 Task: Select Give A Gift Card from Gift Cards. Add to cart AmazonBasics Arts & Crafts Gift Card-1. Place order for Donald Hall, _x000D_
230 Peninsula Lake Dr_x000D_
Highland, Michigan(MI), 48357, Cell Number (248) 529-6733
Action: Mouse moved to (479, 333)
Screenshot: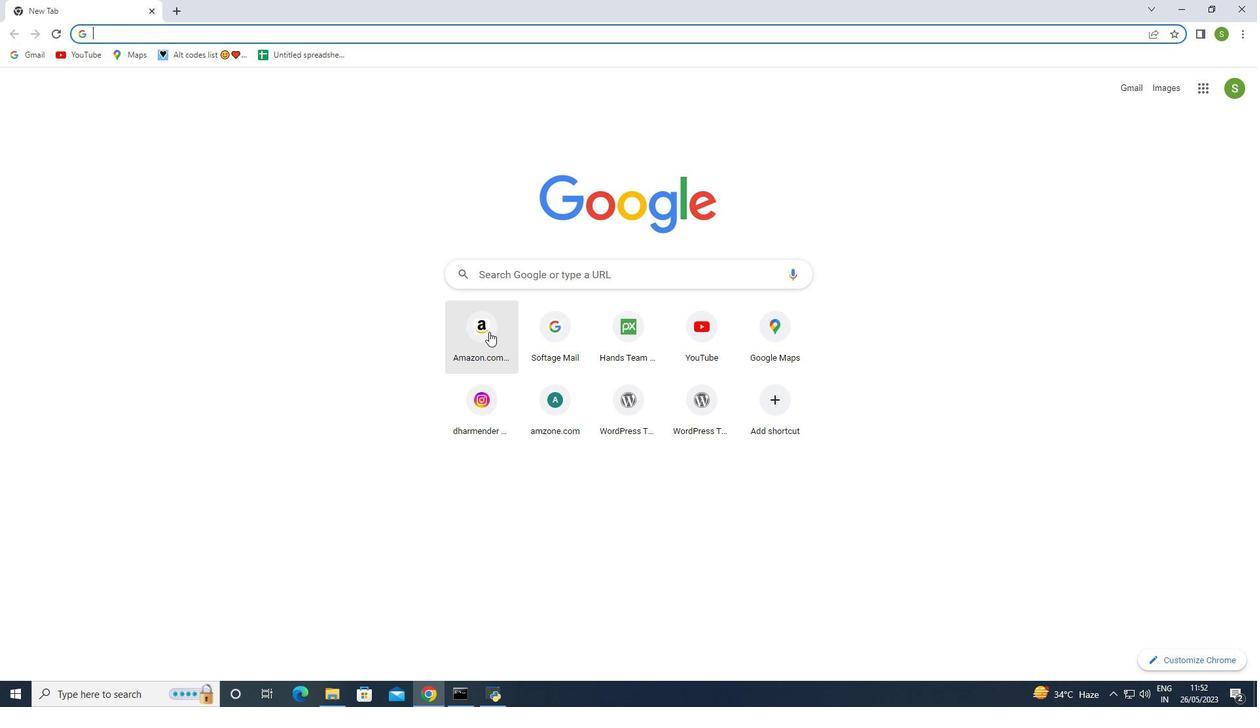 
Action: Mouse pressed left at (479, 333)
Screenshot: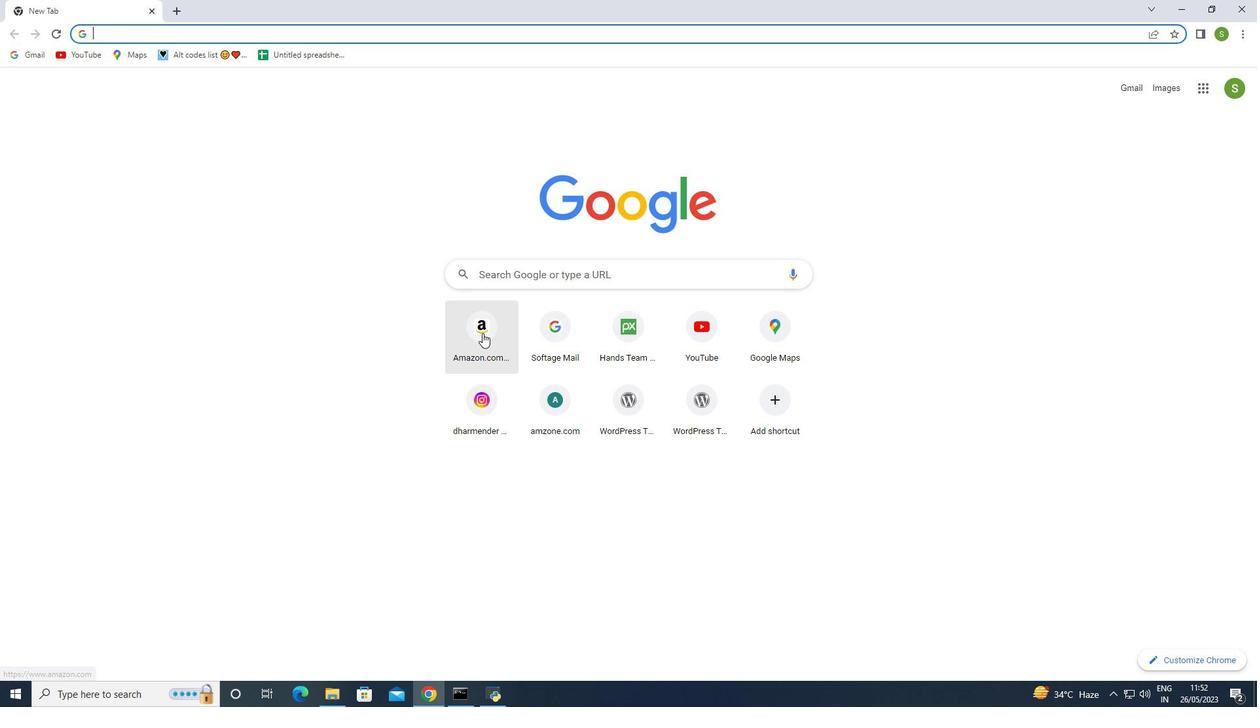 
Action: Mouse moved to (1063, 180)
Screenshot: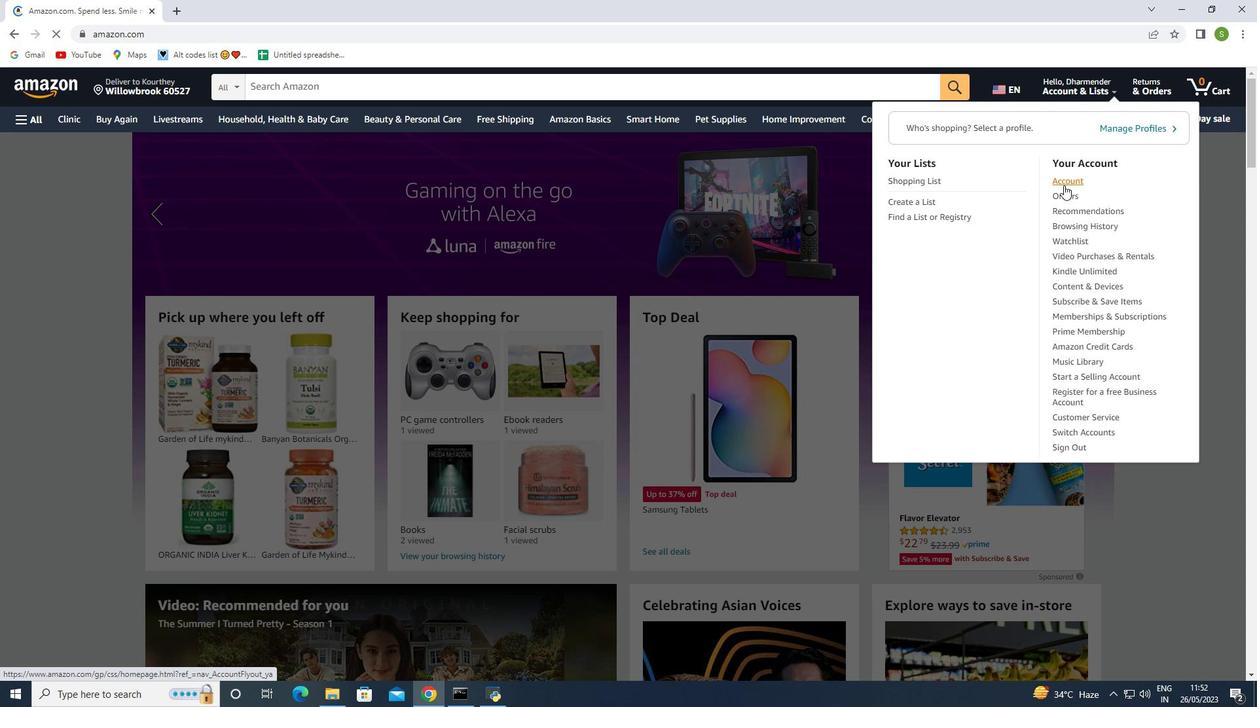 
Action: Mouse pressed left at (1063, 180)
Screenshot: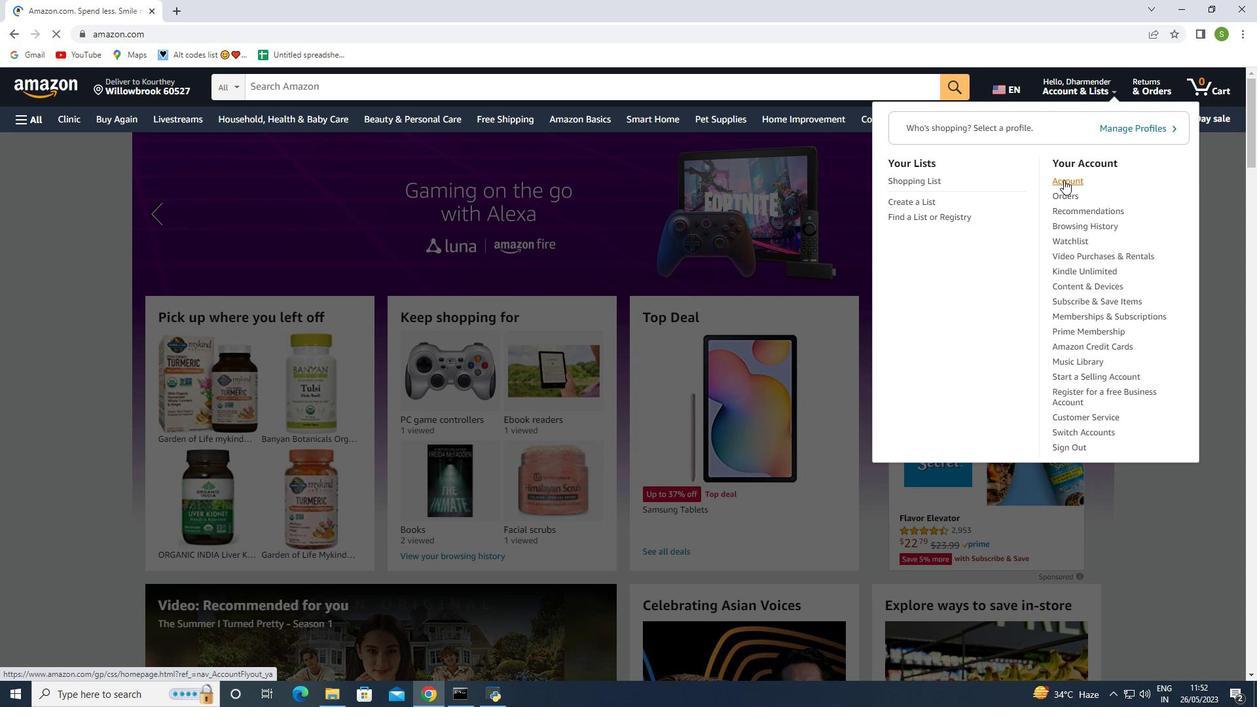 
Action: Mouse moved to (390, 303)
Screenshot: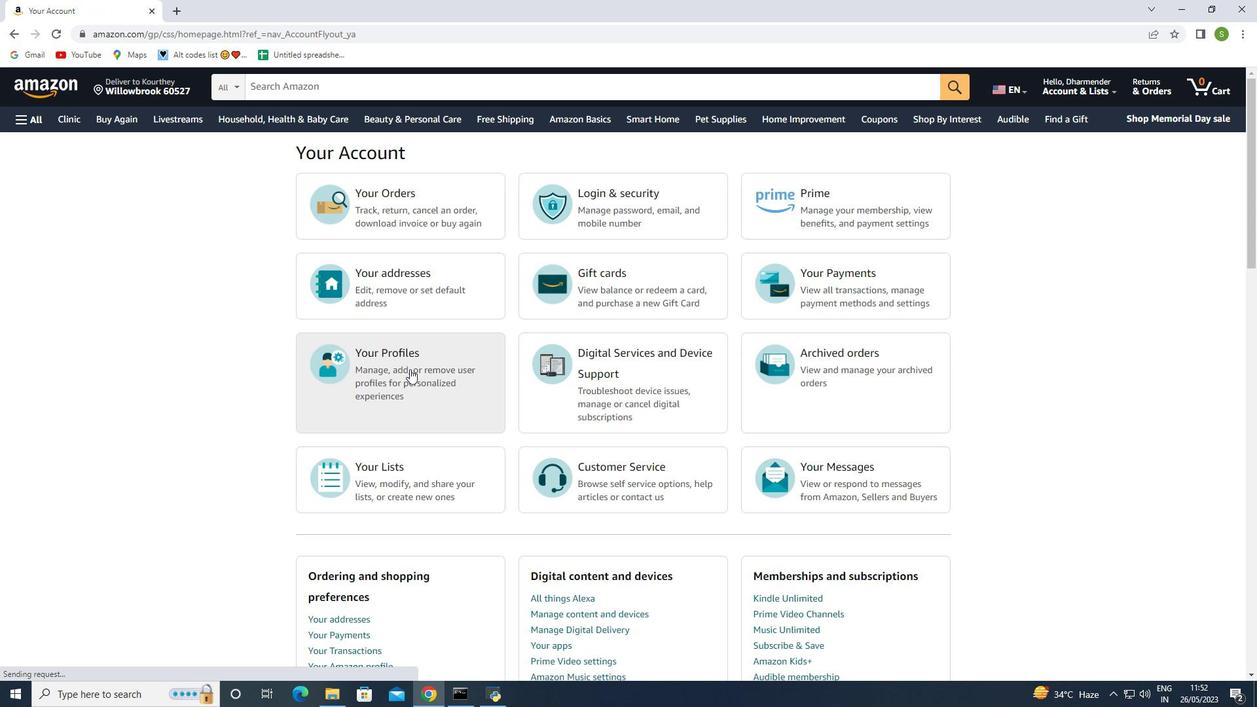 
Action: Mouse pressed left at (390, 303)
Screenshot: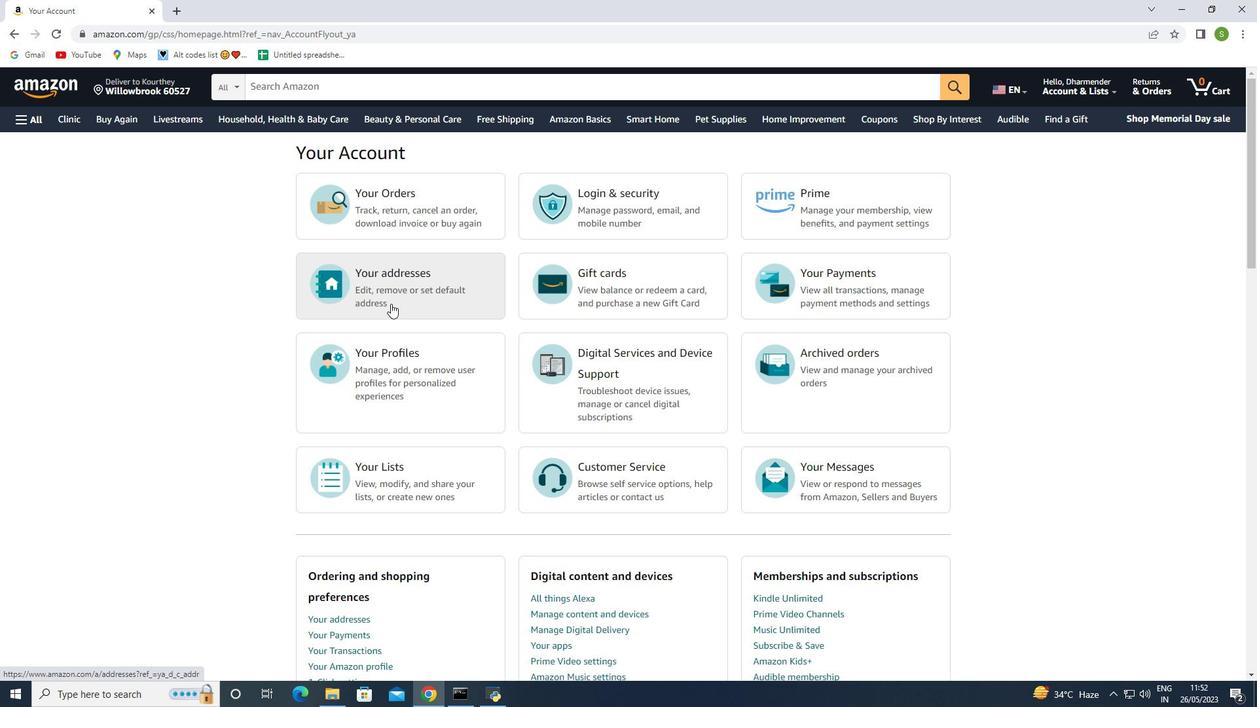 
Action: Mouse moved to (379, 320)
Screenshot: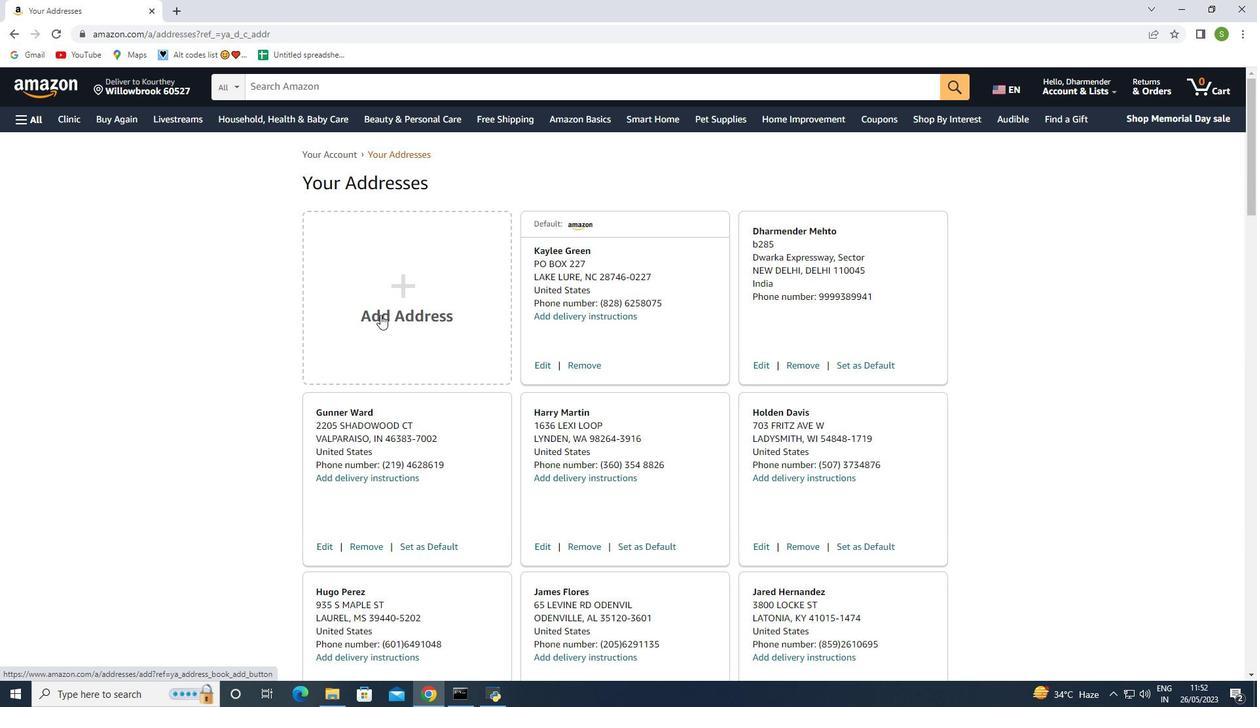 
Action: Mouse pressed left at (379, 320)
Screenshot: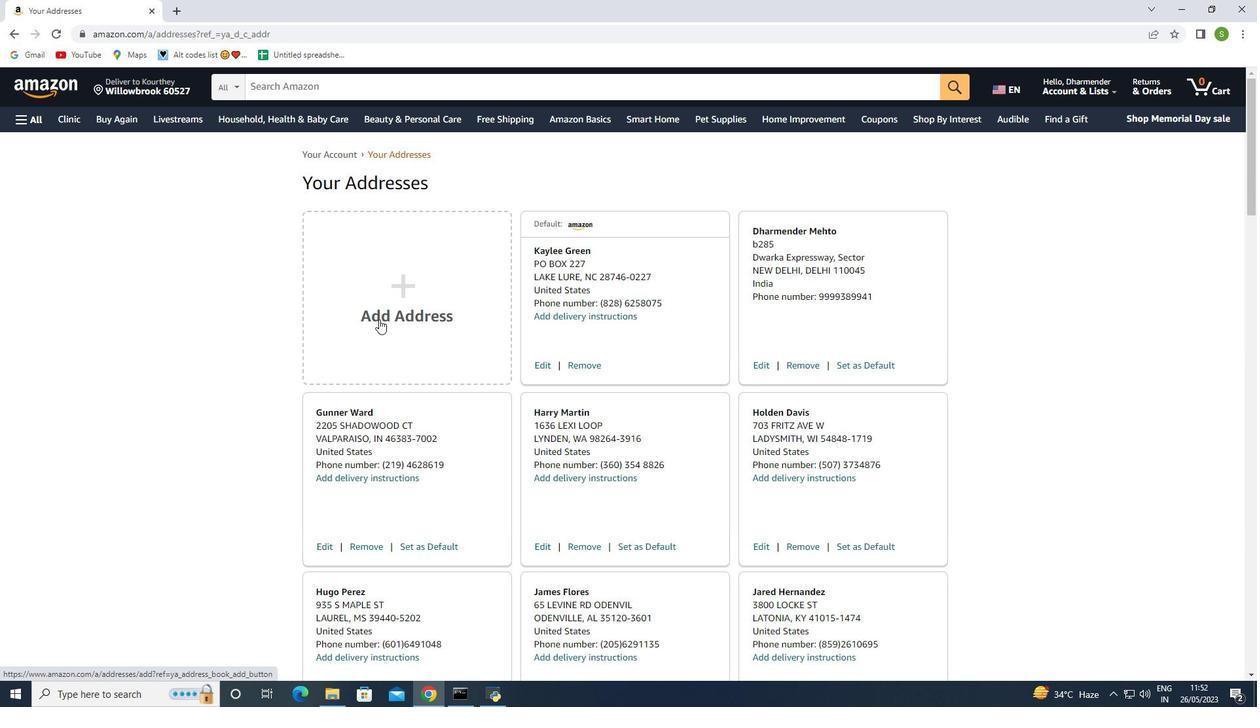 
Action: Mouse moved to (551, 337)
Screenshot: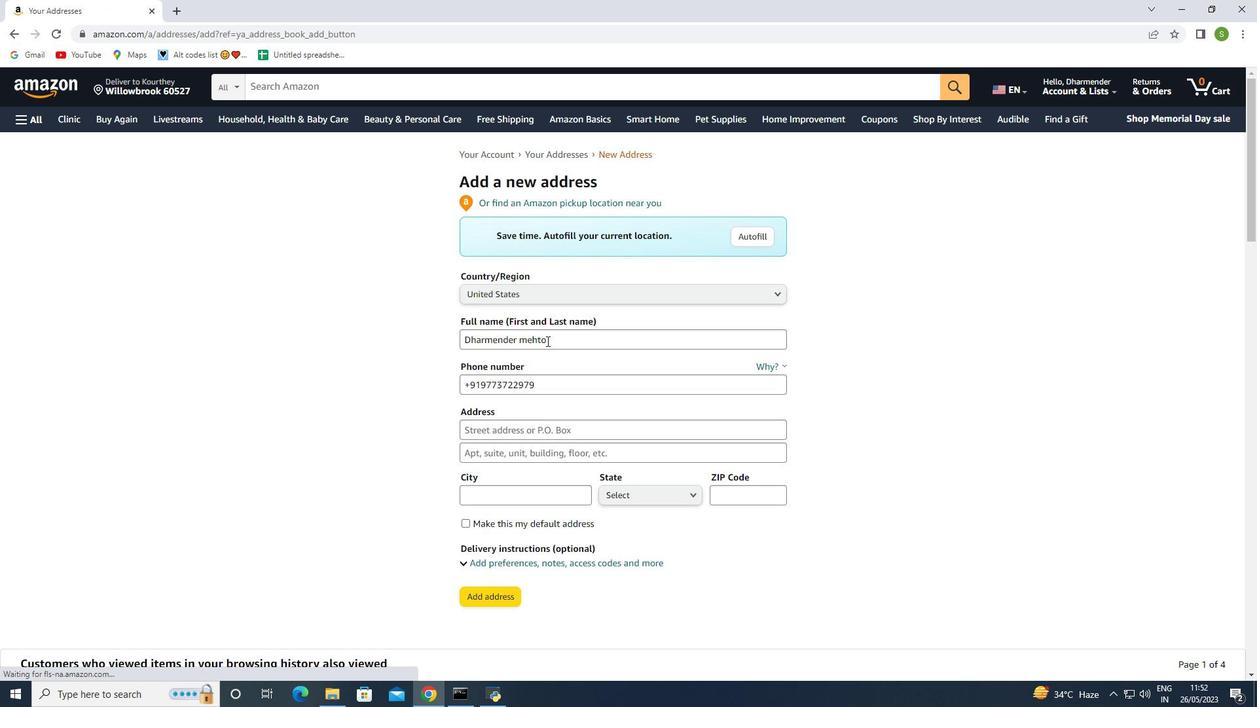 
Action: Mouse pressed left at (551, 337)
Screenshot: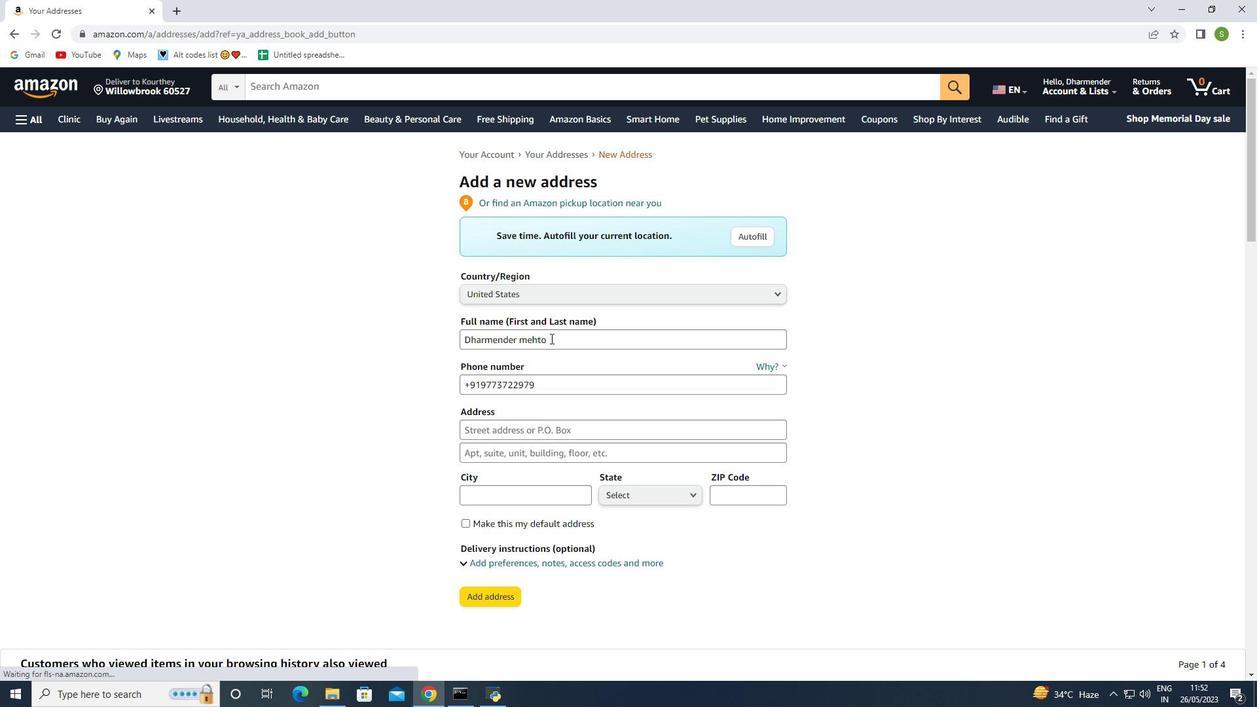 
Action: Mouse moved to (428, 323)
Screenshot: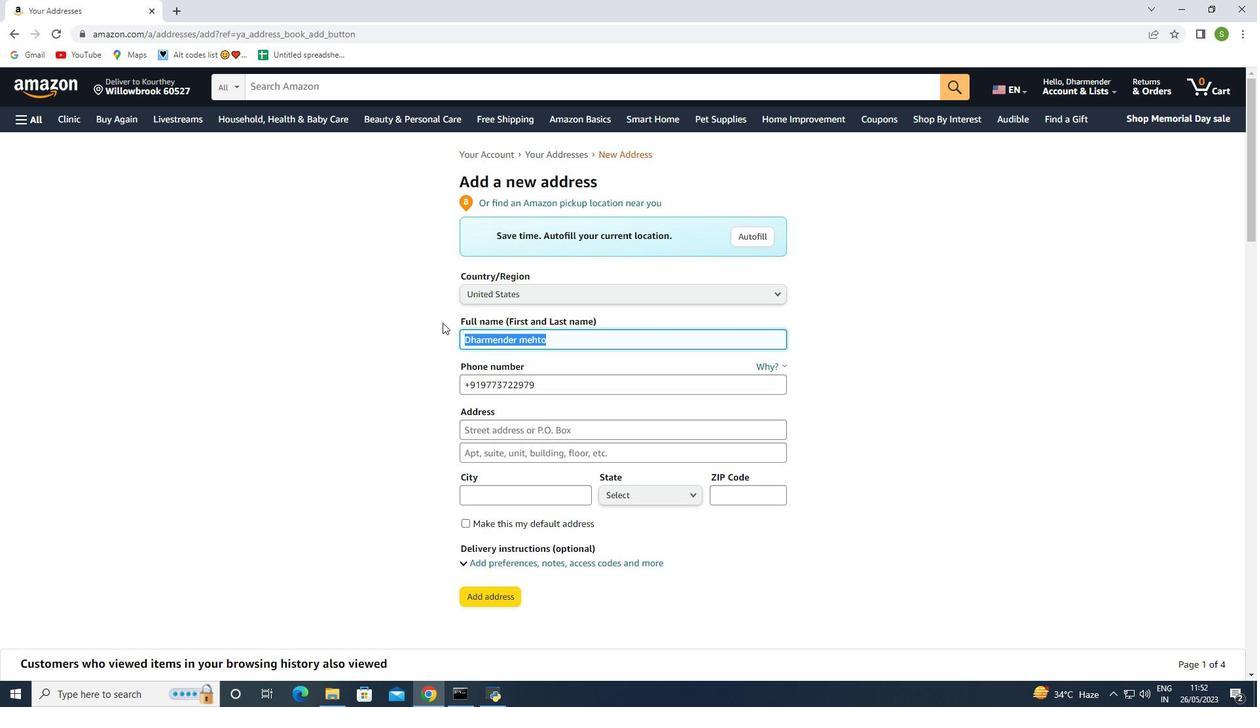
Action: Key pressed <Key.backspace><Key.shift><Key.shift><Key.shift><Key.shift>Donald<Key.space><Key.shift>Hall
Screenshot: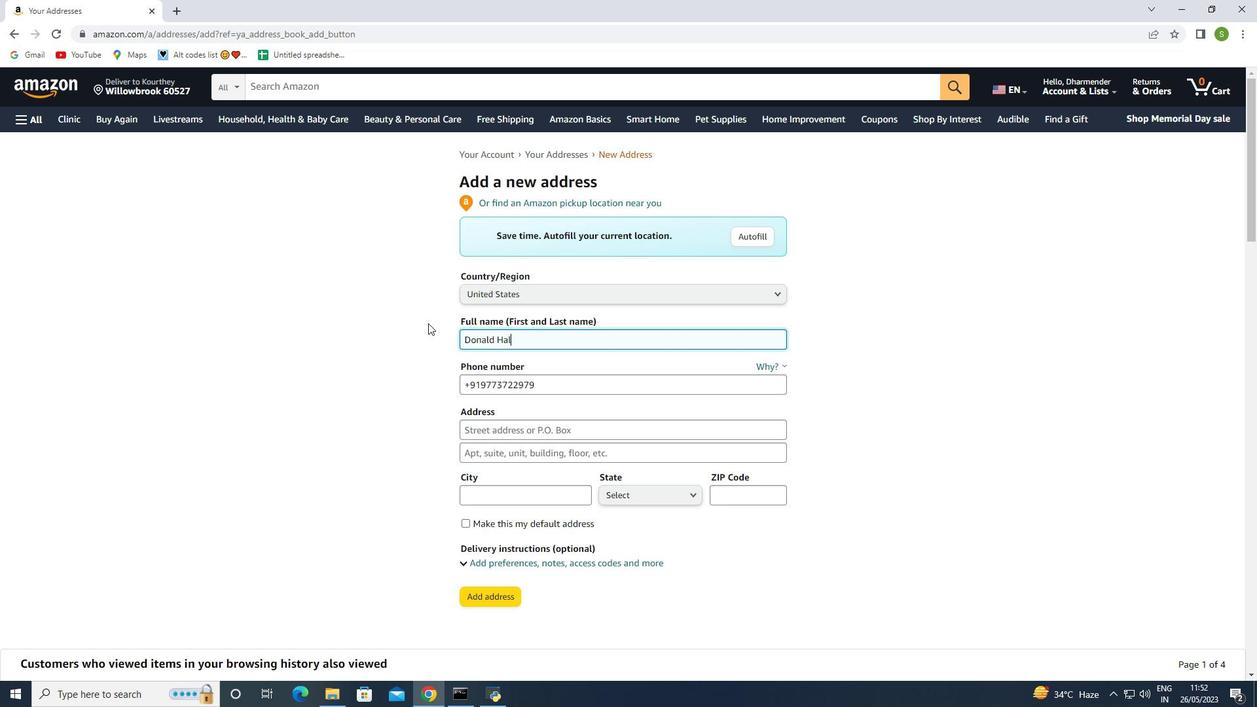 
Action: Mouse moved to (574, 383)
Screenshot: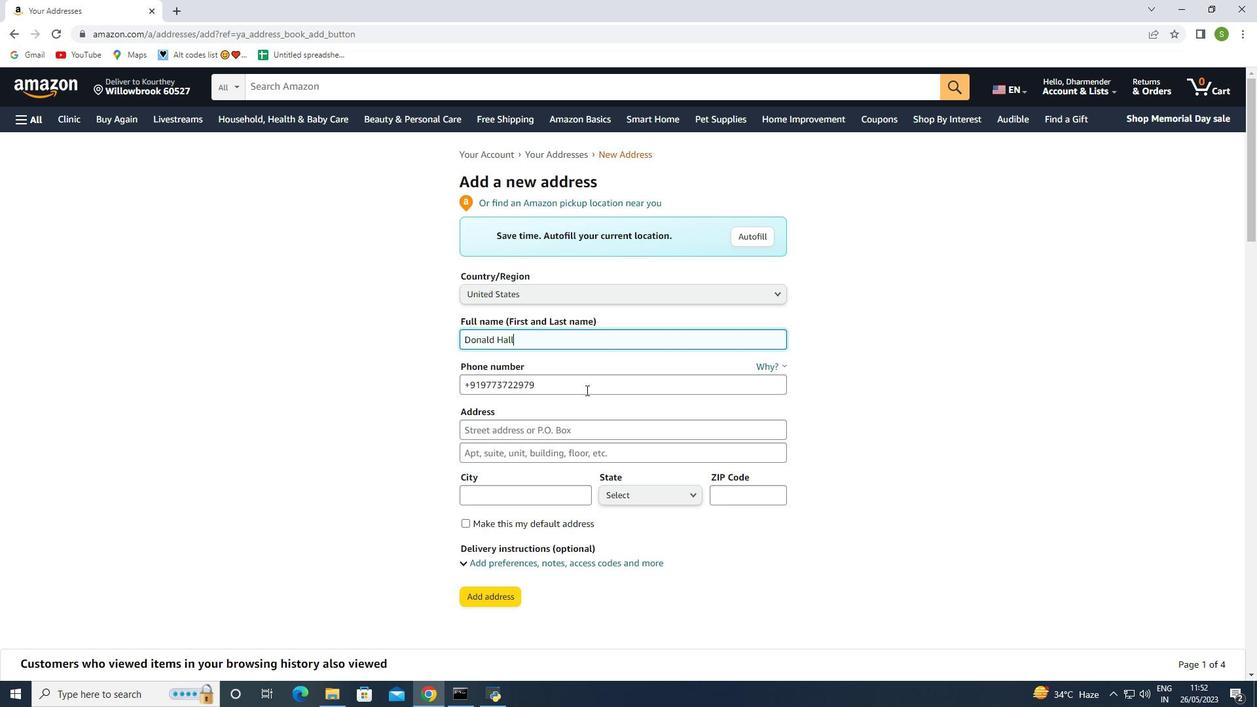 
Action: Mouse pressed left at (574, 383)
Screenshot: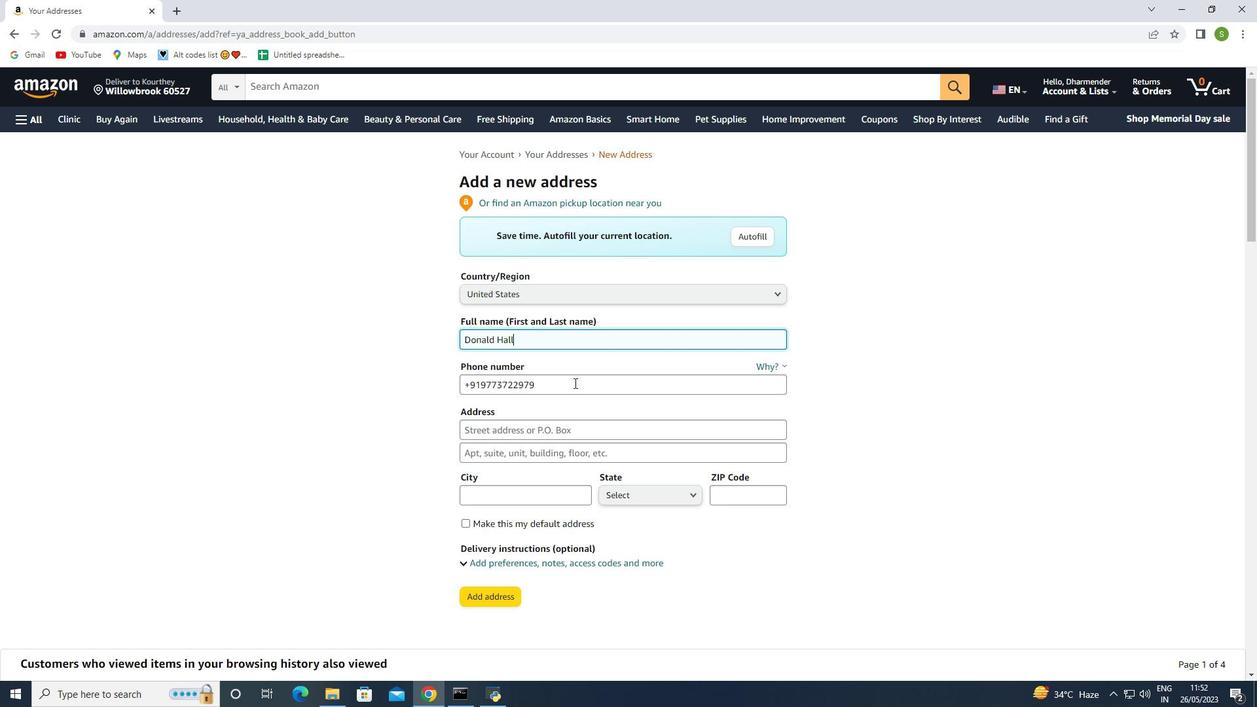 
Action: Mouse moved to (328, 379)
Screenshot: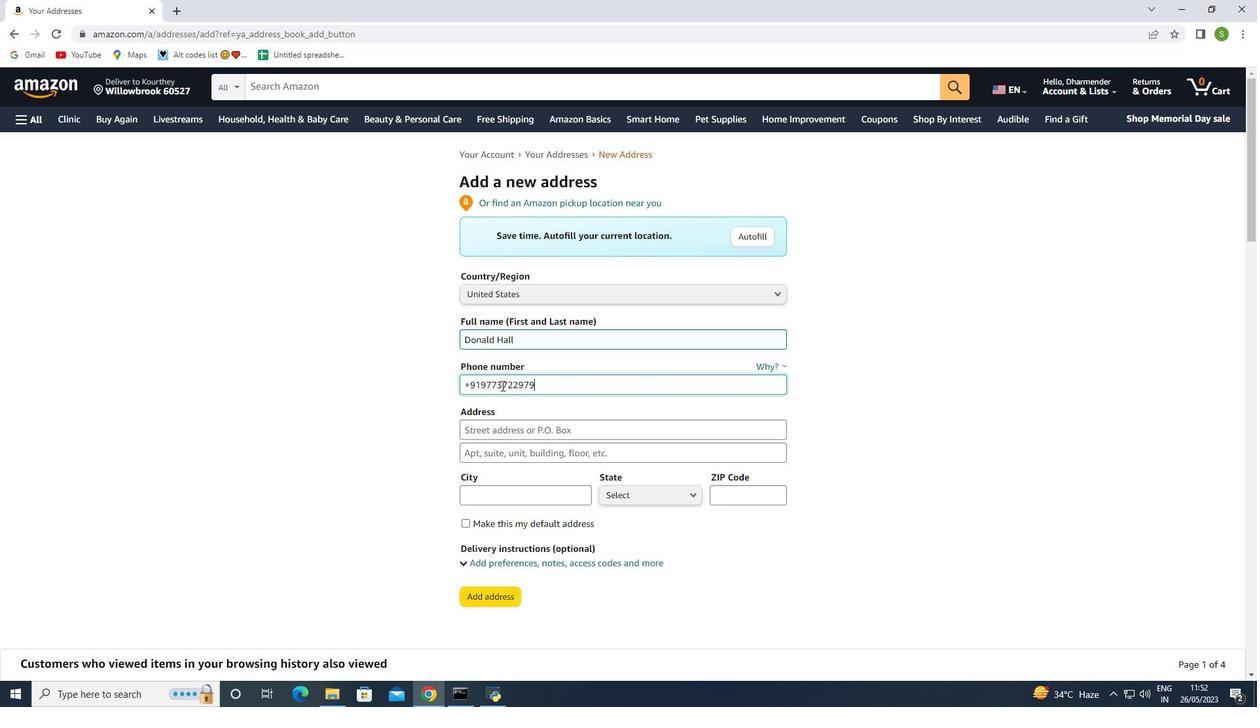 
Action: Key pressed <Key.backspace><Key.shift_r>(248<Key.shift_r>)<Key.space>5296733
Screenshot: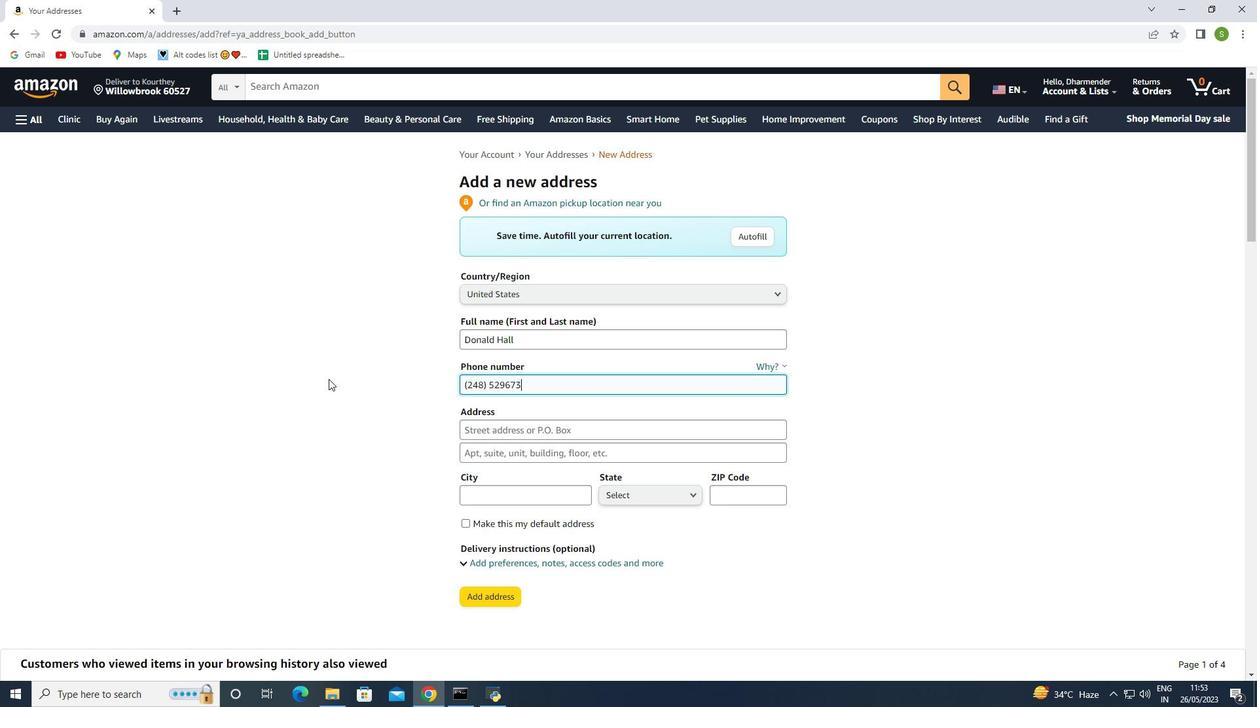 
Action: Mouse moved to (477, 424)
Screenshot: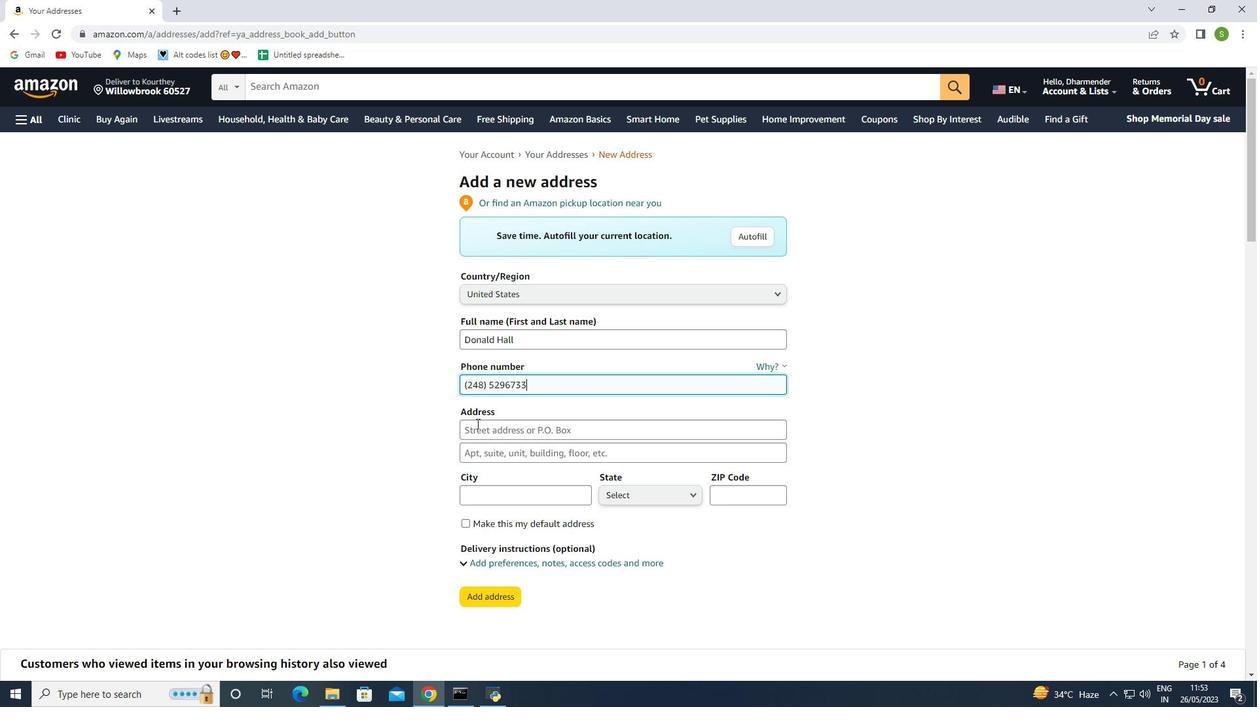 
Action: Mouse pressed left at (477, 424)
Screenshot: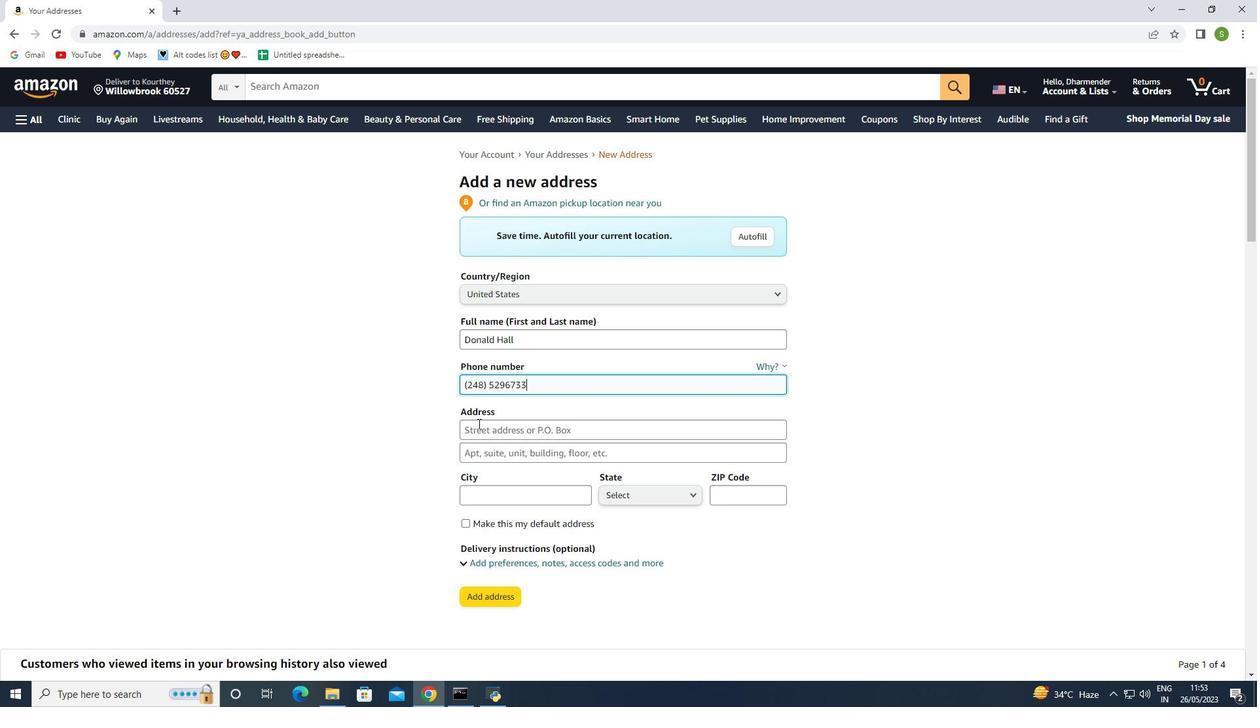 
Action: Key pressed 230<Key.space><Key.shift>Peninsula<Key.space><Key.shift>Lake<Key.space><Key.shift>D
Screenshot: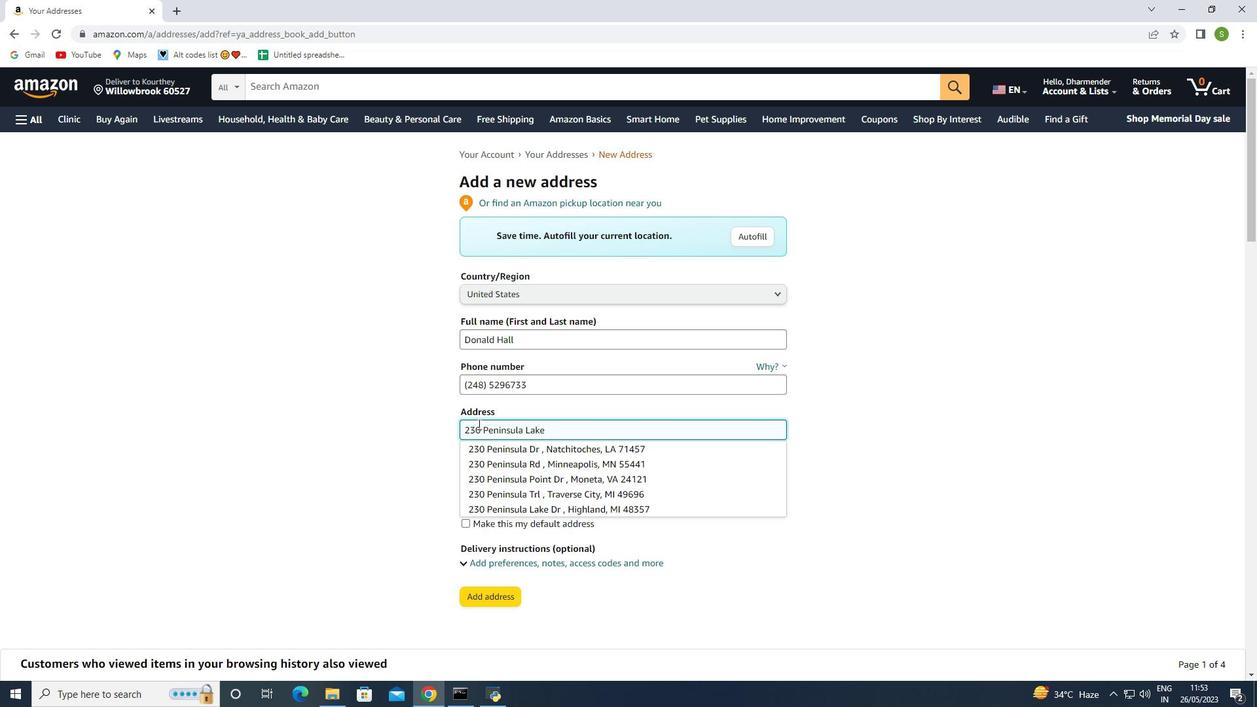 
Action: Mouse moved to (519, 443)
Screenshot: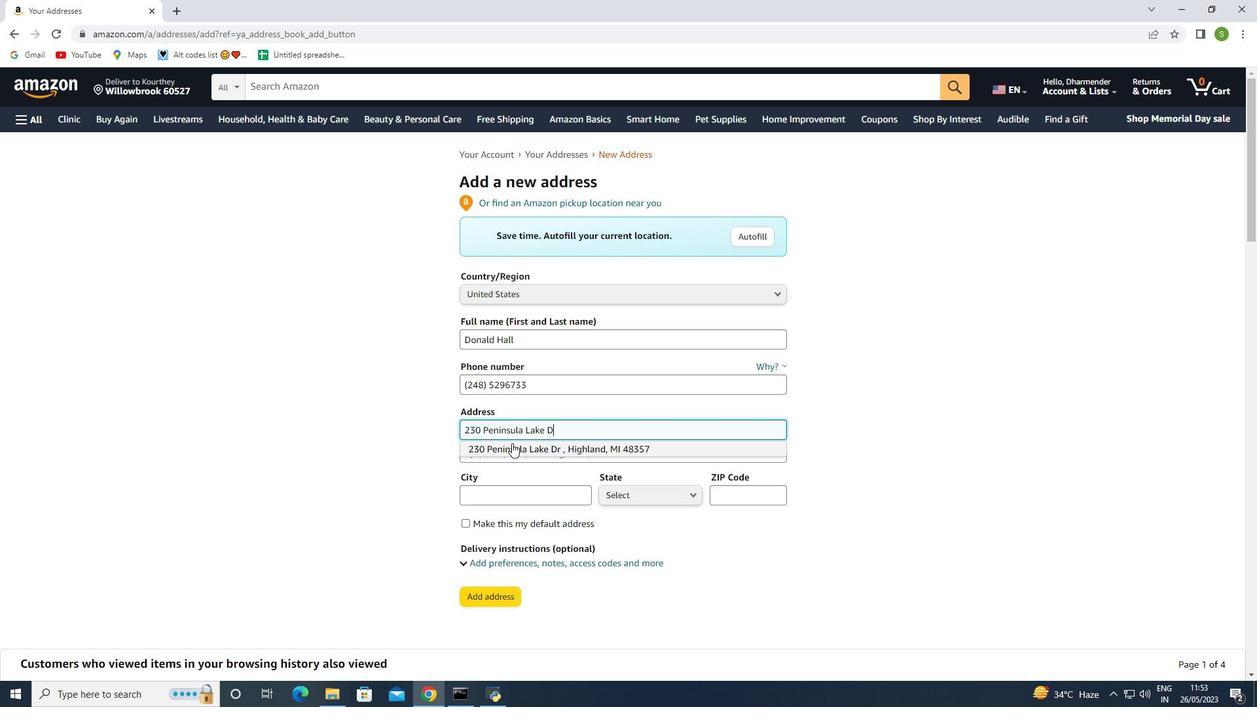 
Action: Mouse pressed left at (519, 443)
Screenshot: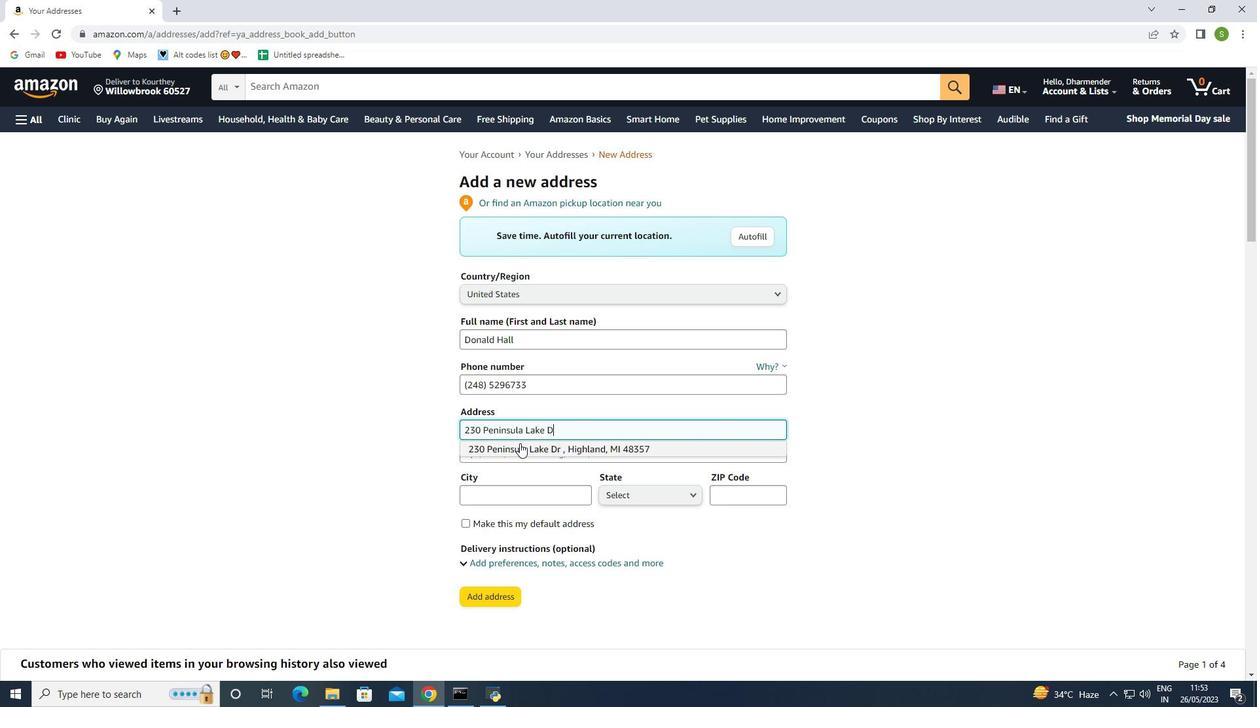 
Action: Mouse moved to (491, 598)
Screenshot: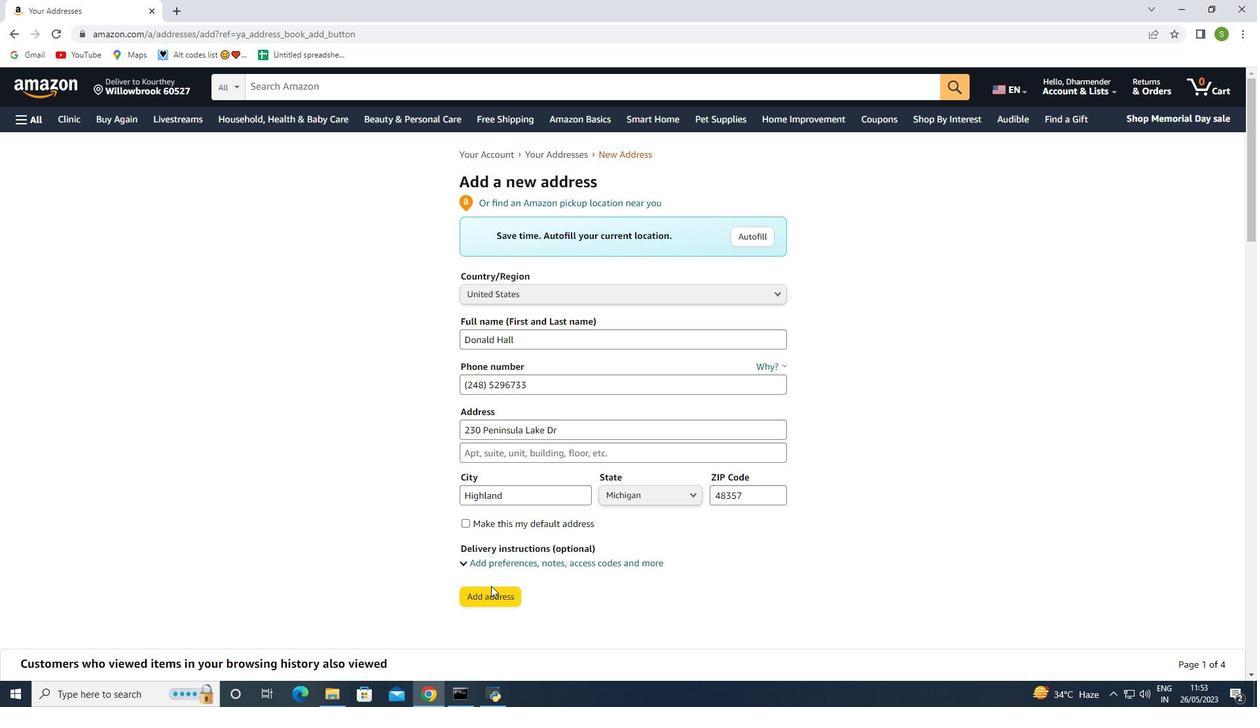 
Action: Mouse pressed left at (491, 598)
Screenshot: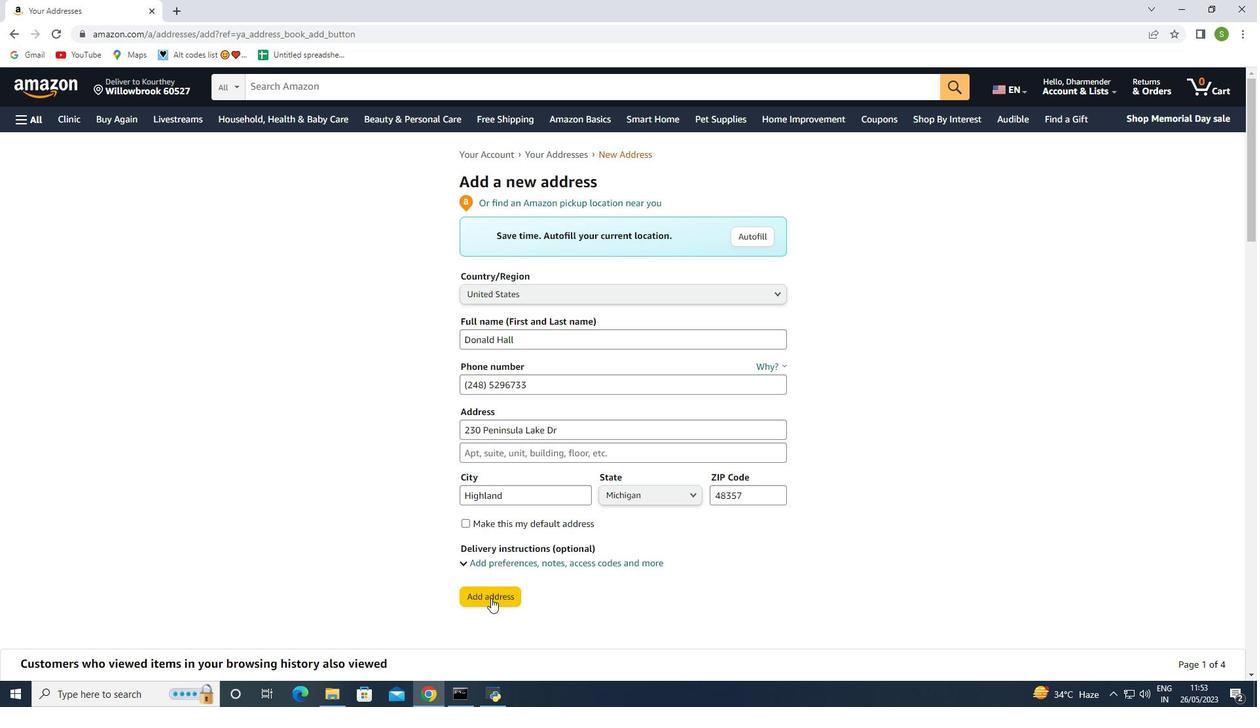 
Action: Mouse moved to (17, 115)
Screenshot: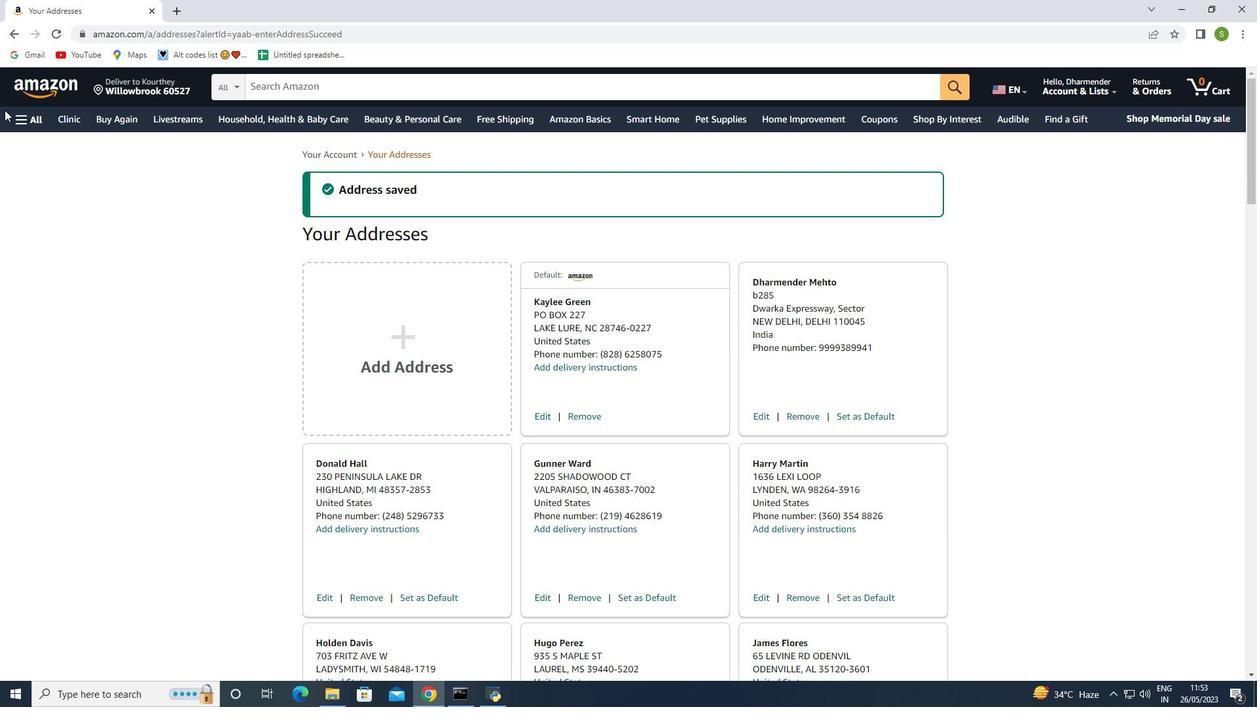 
Action: Mouse pressed left at (17, 115)
Screenshot: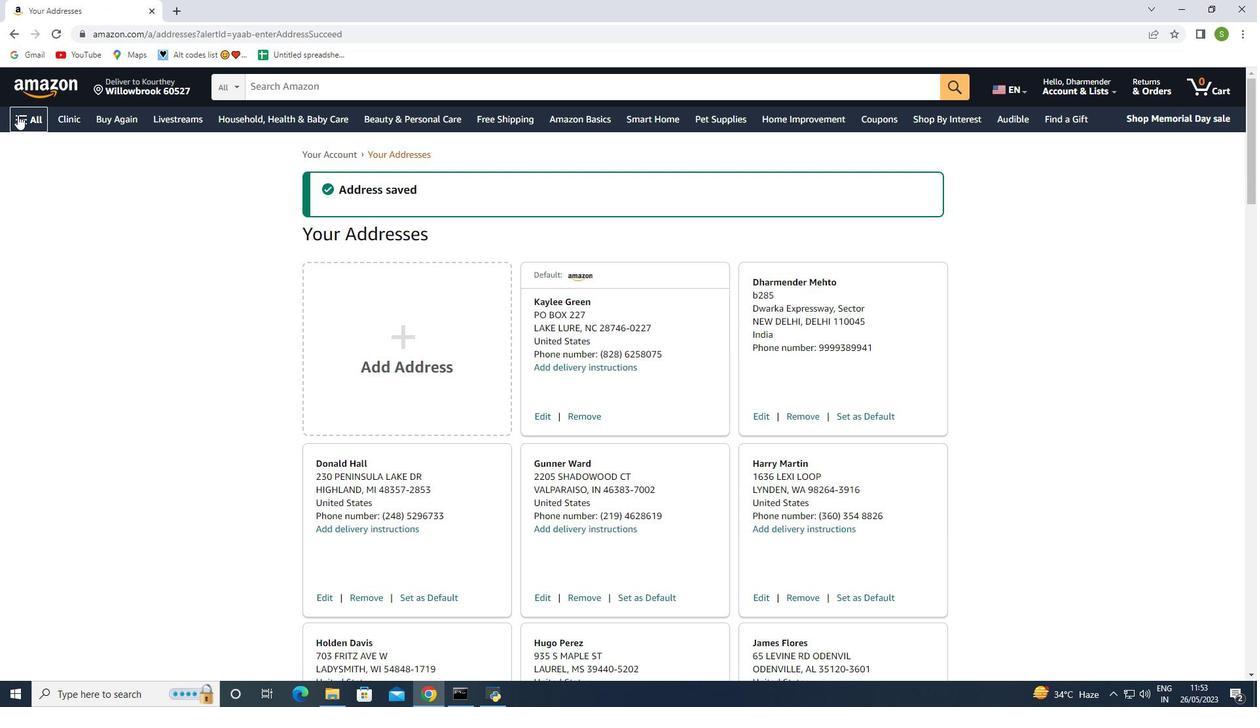 
Action: Mouse moved to (78, 496)
Screenshot: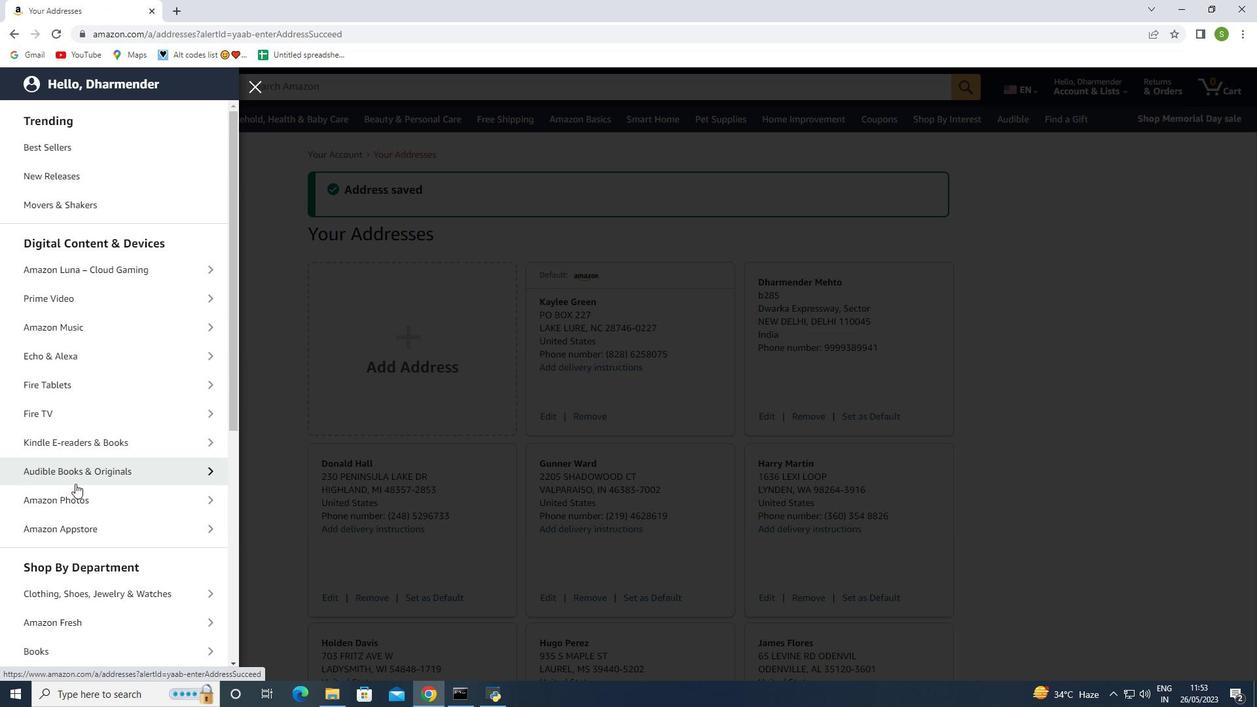 
Action: Mouse scrolled (78, 496) with delta (0, 0)
Screenshot: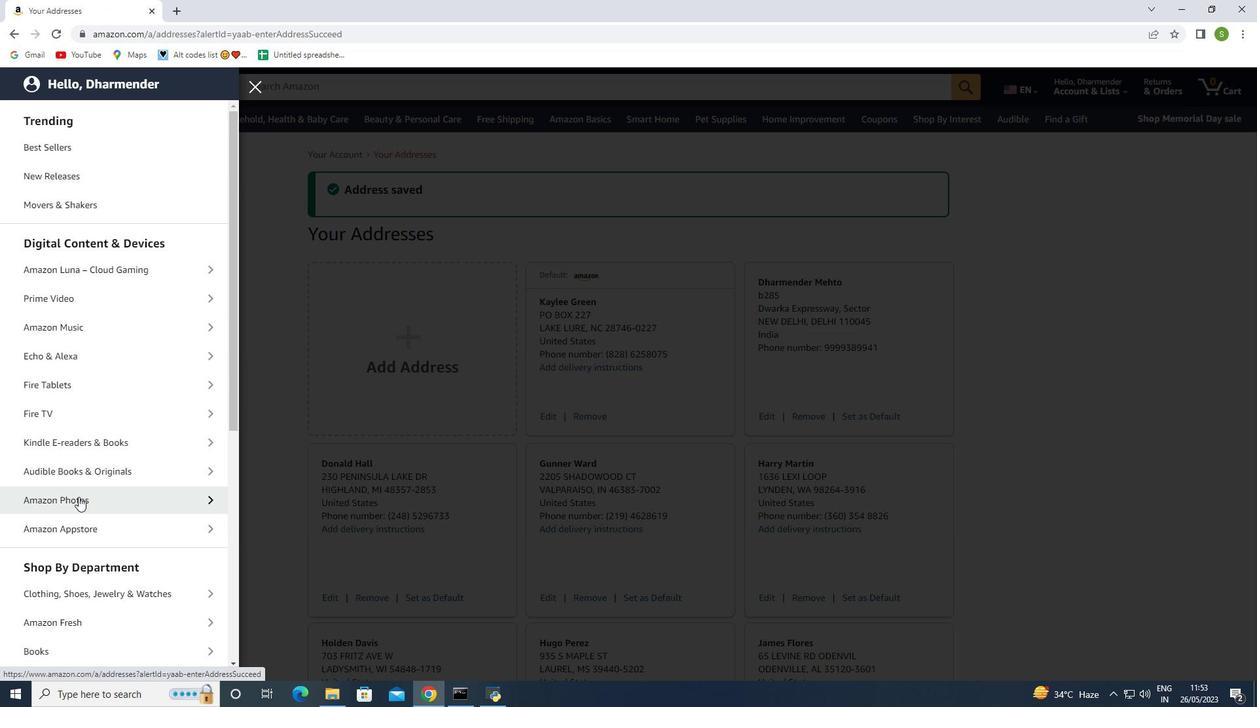 
Action: Mouse scrolled (78, 496) with delta (0, 0)
Screenshot: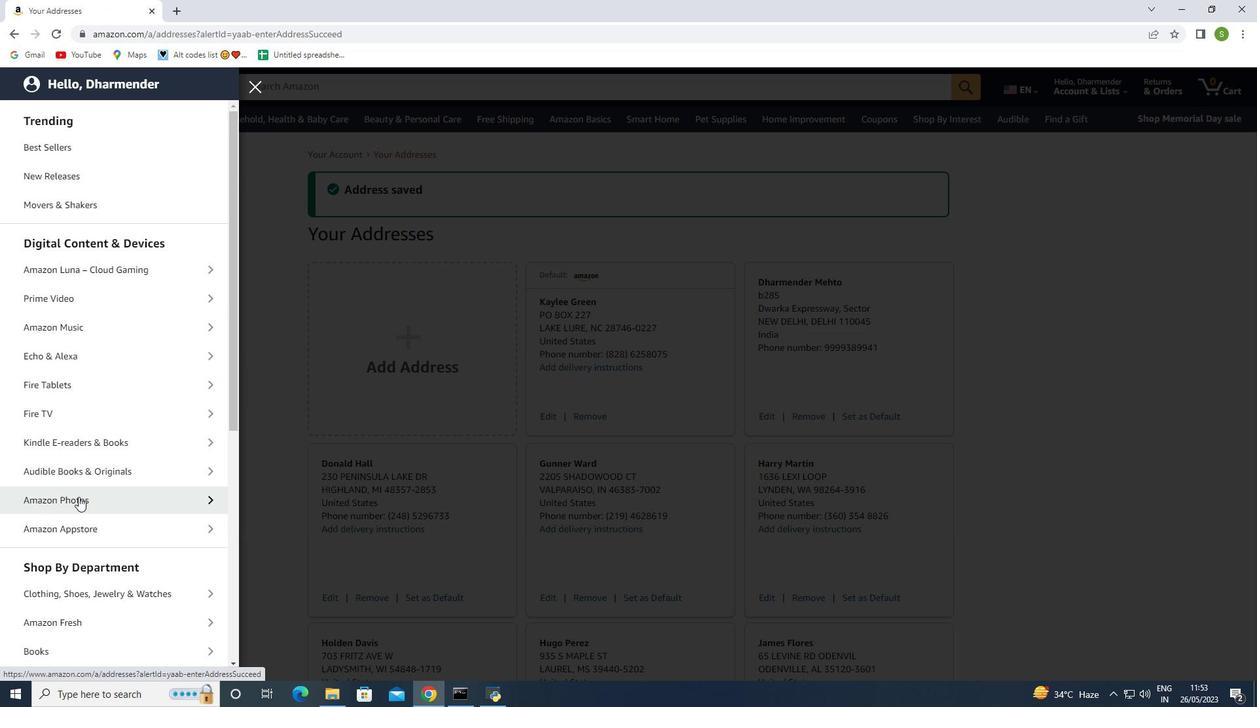 
Action: Mouse scrolled (78, 496) with delta (0, 0)
Screenshot: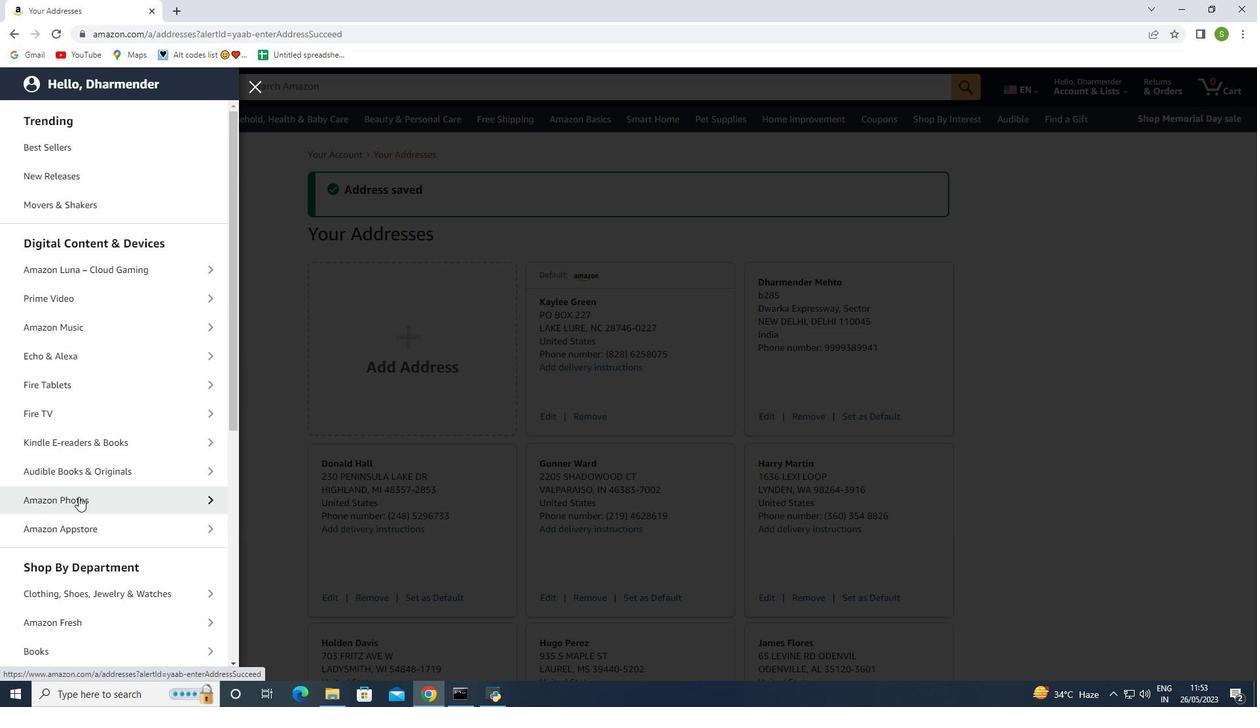 
Action: Mouse scrolled (78, 496) with delta (0, 0)
Screenshot: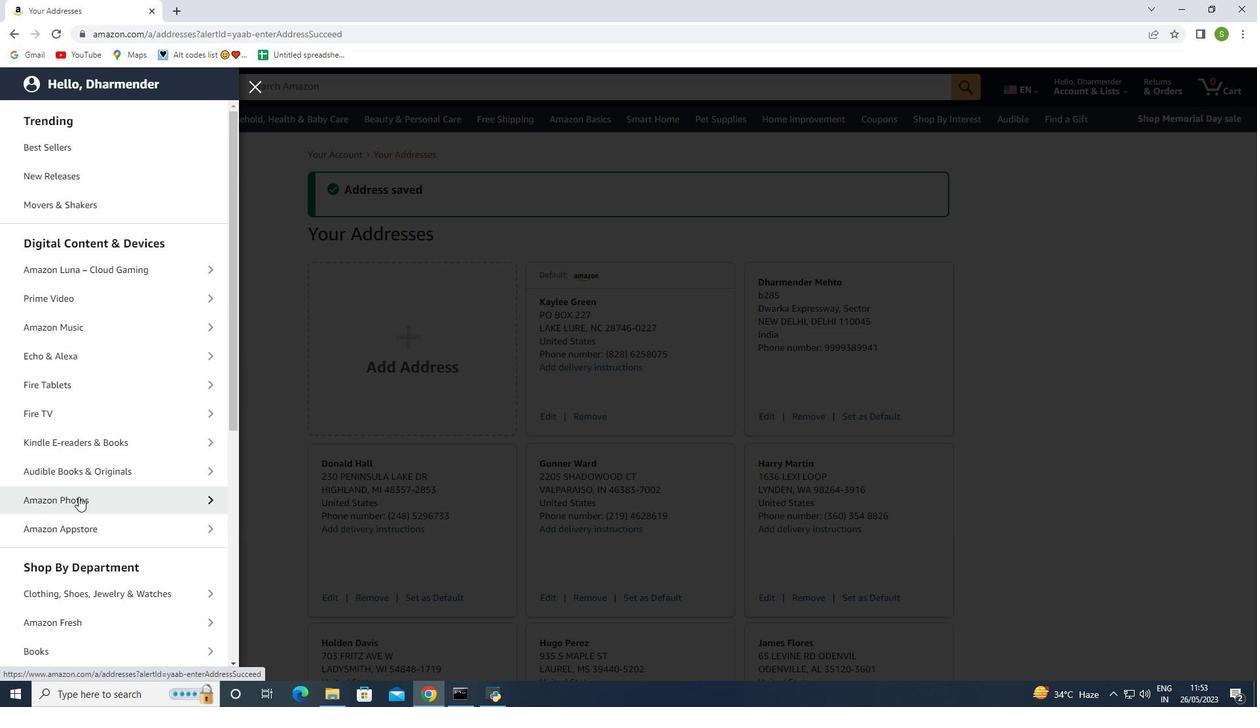 
Action: Mouse scrolled (78, 496) with delta (0, 0)
Screenshot: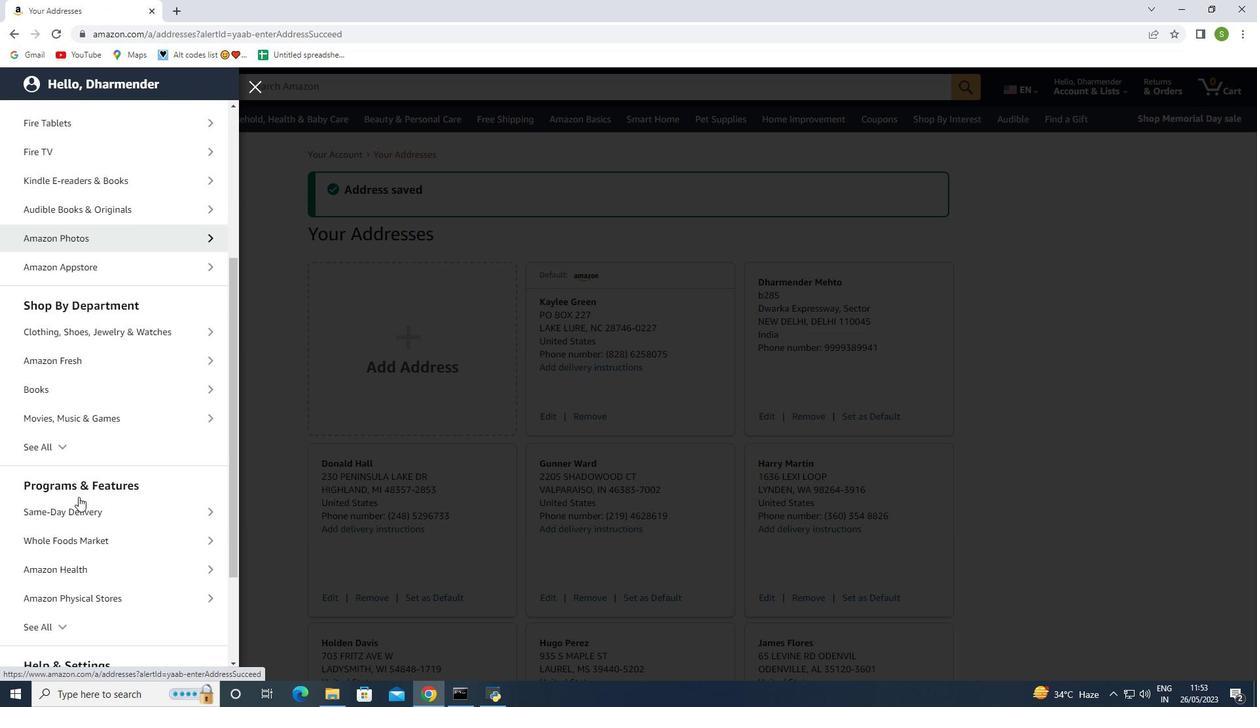 
Action: Mouse scrolled (78, 496) with delta (0, 0)
Screenshot: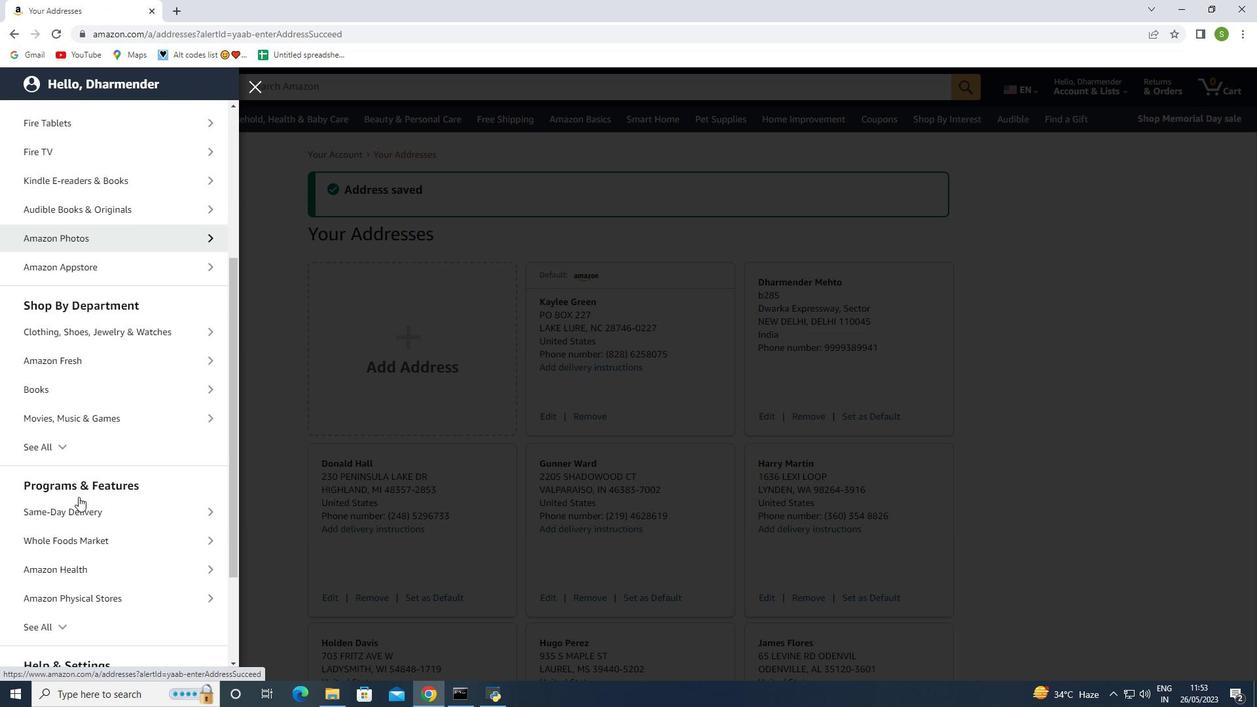 
Action: Mouse scrolled (78, 496) with delta (0, 0)
Screenshot: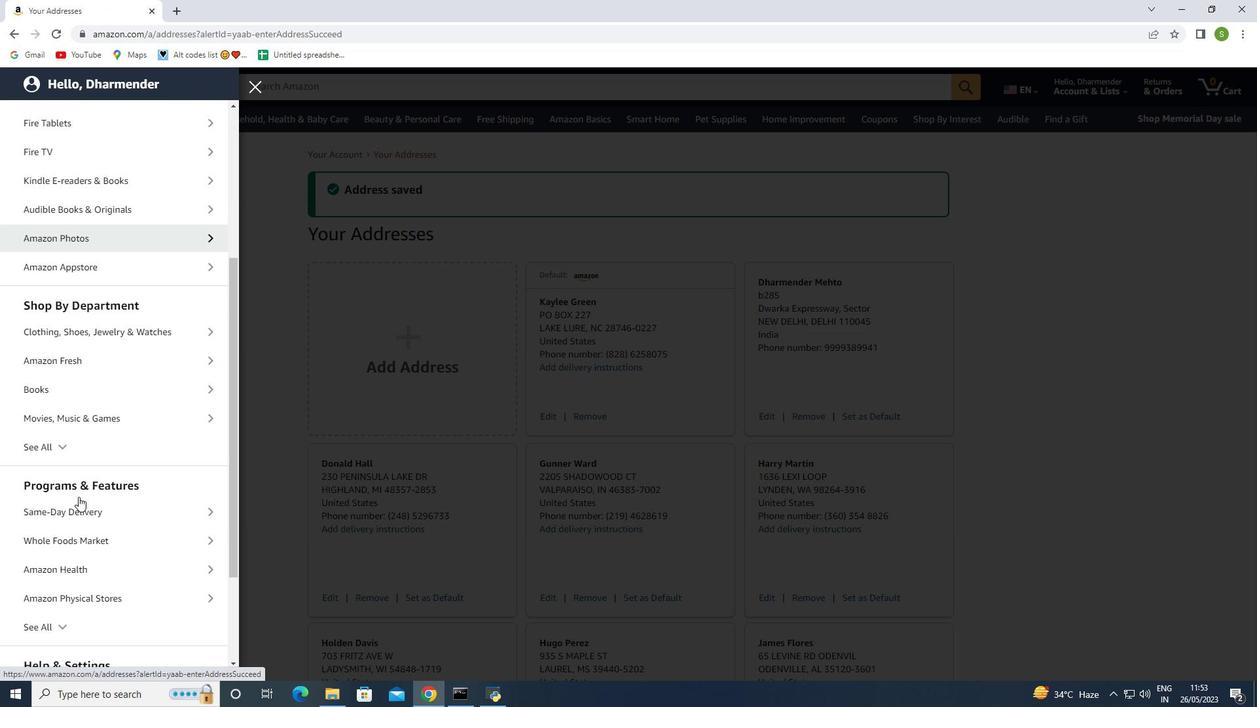 
Action: Mouse moved to (62, 478)
Screenshot: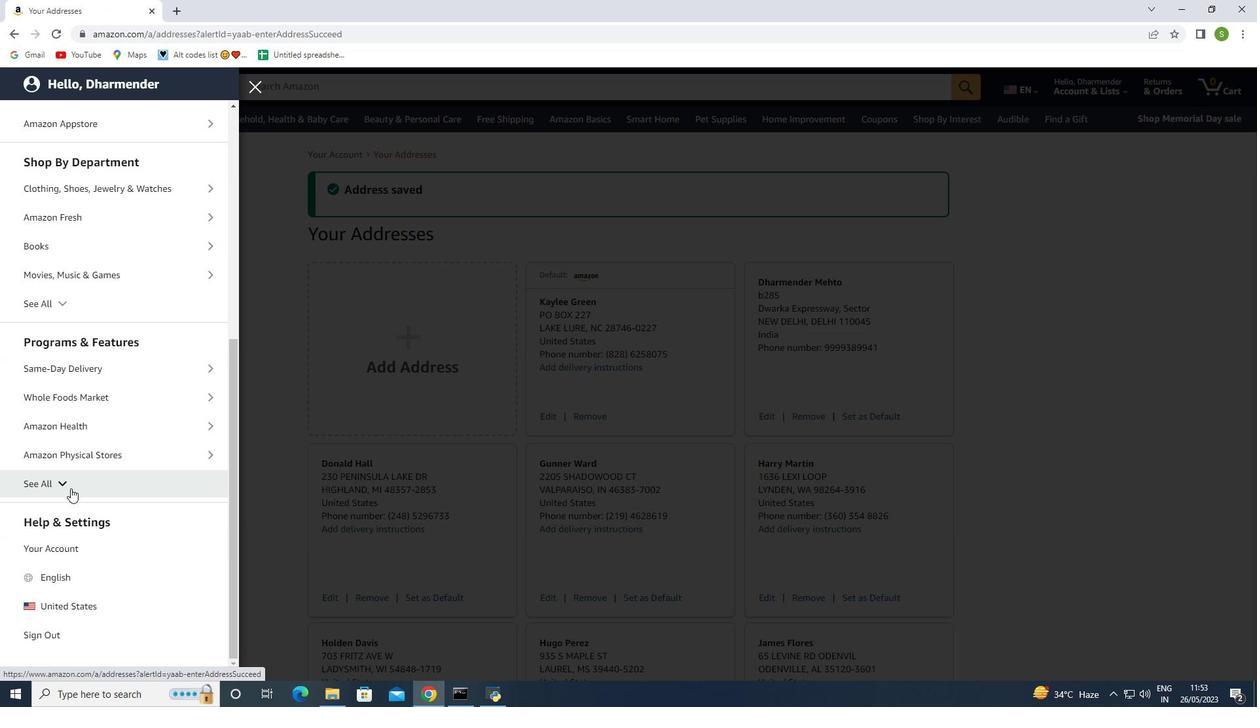 
Action: Mouse pressed left at (62, 478)
Screenshot: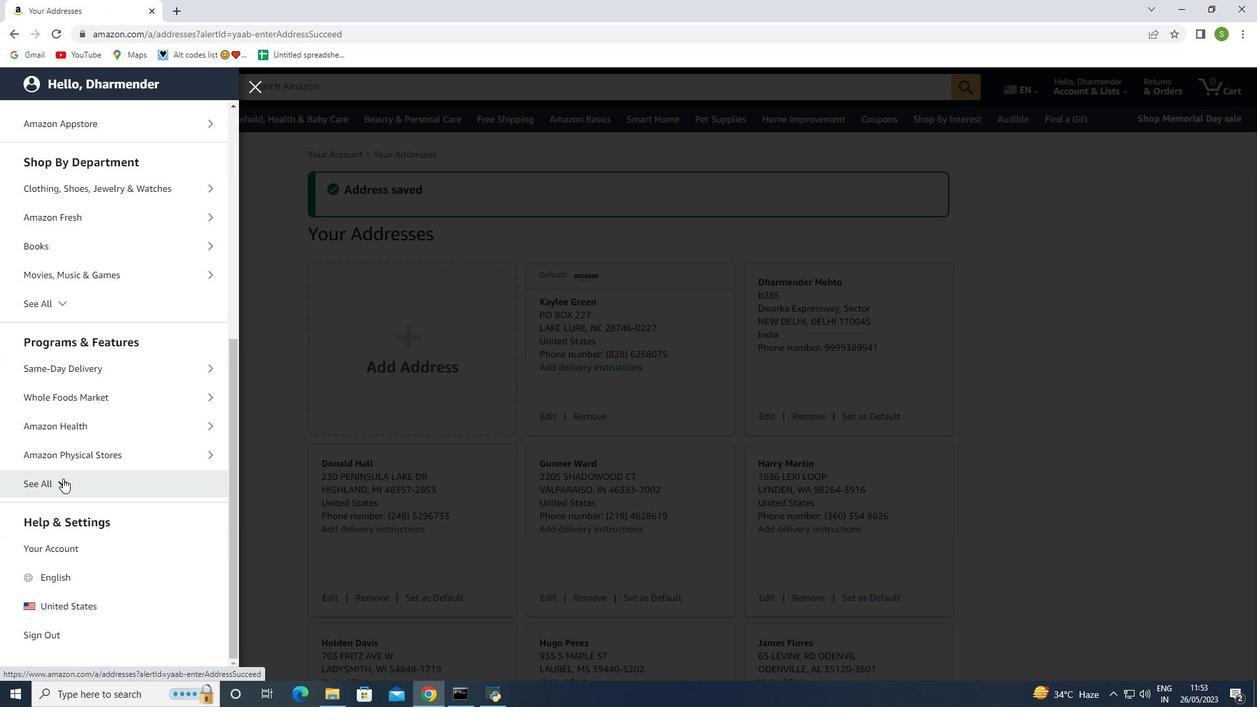 
Action: Mouse moved to (68, 485)
Screenshot: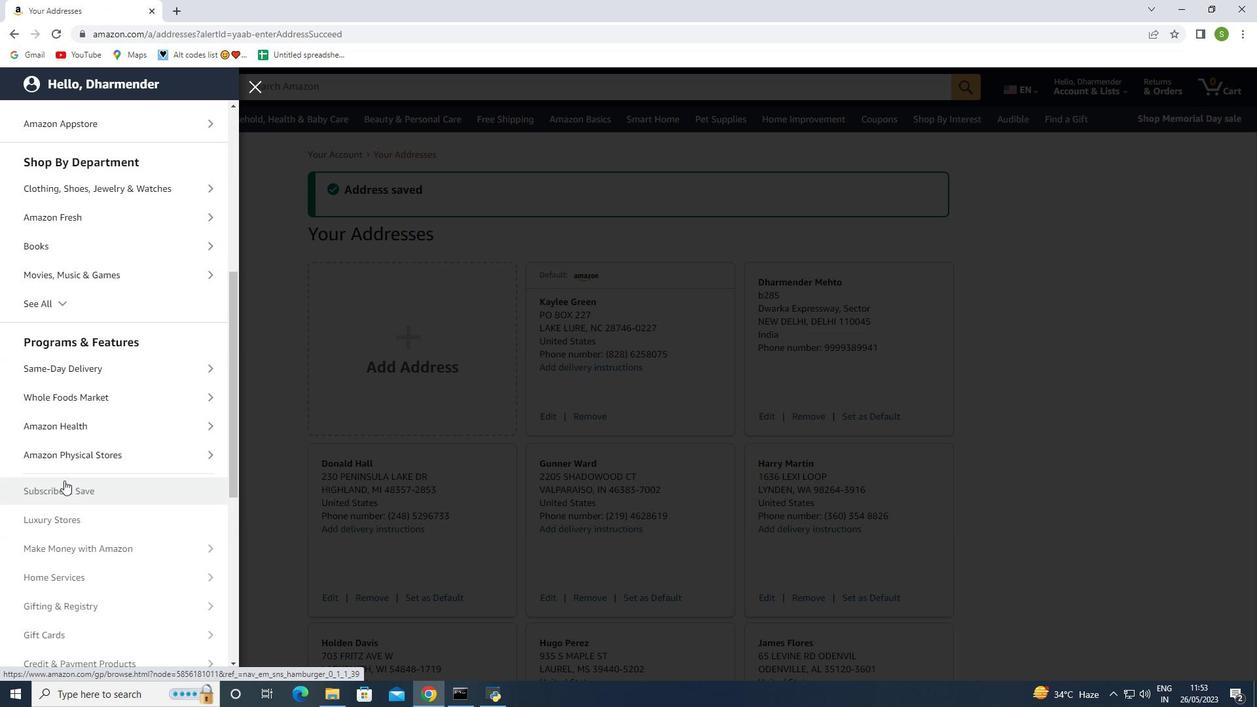 
Action: Mouse scrolled (68, 485) with delta (0, 0)
Screenshot: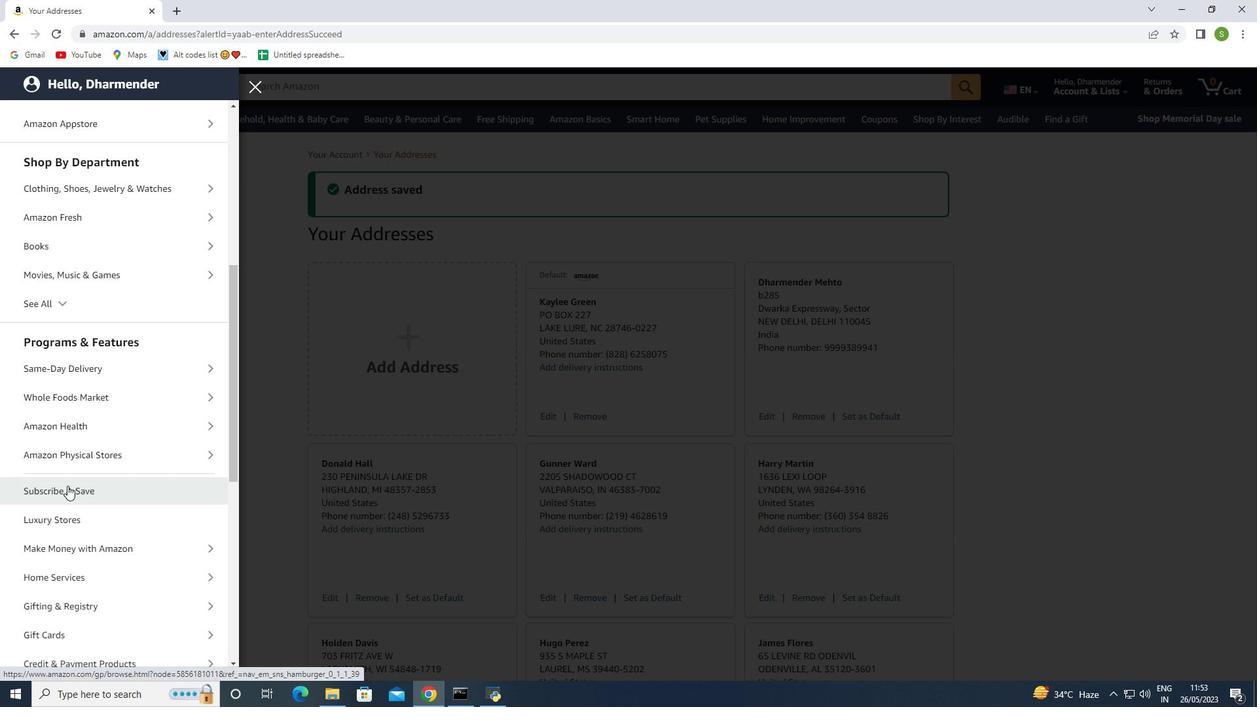 
Action: Mouse scrolled (68, 485) with delta (0, 0)
Screenshot: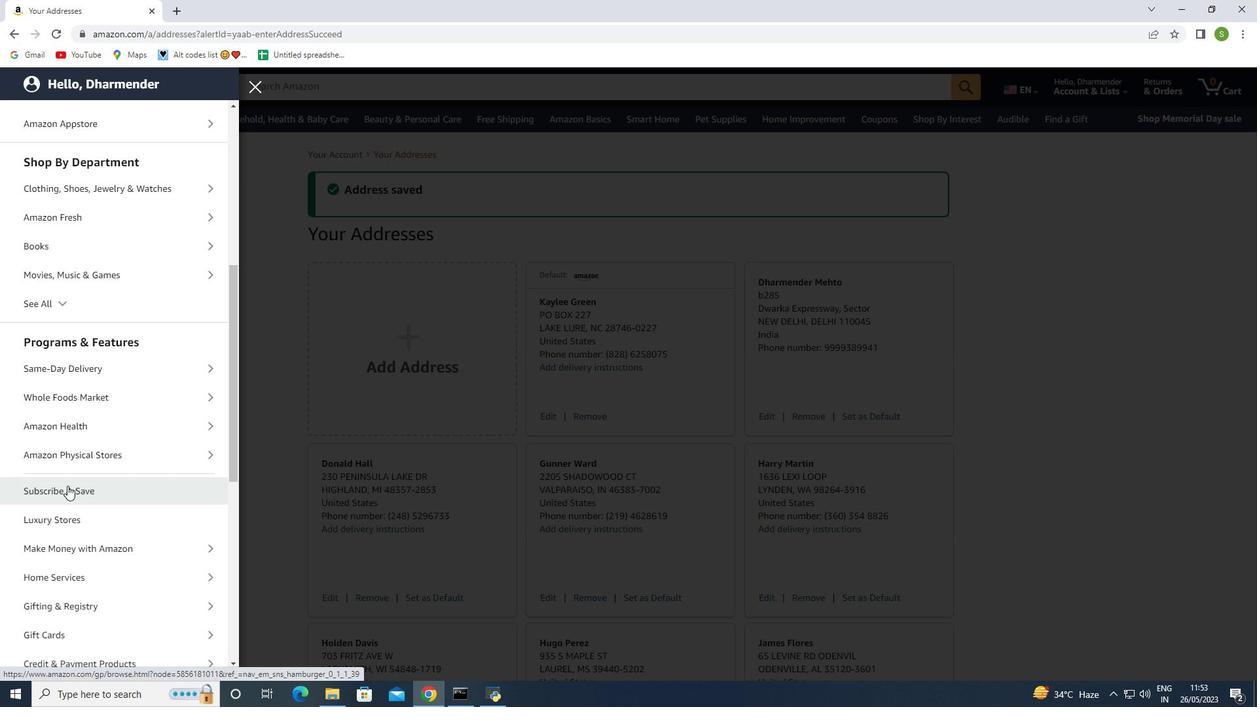 
Action: Mouse scrolled (68, 485) with delta (0, 0)
Screenshot: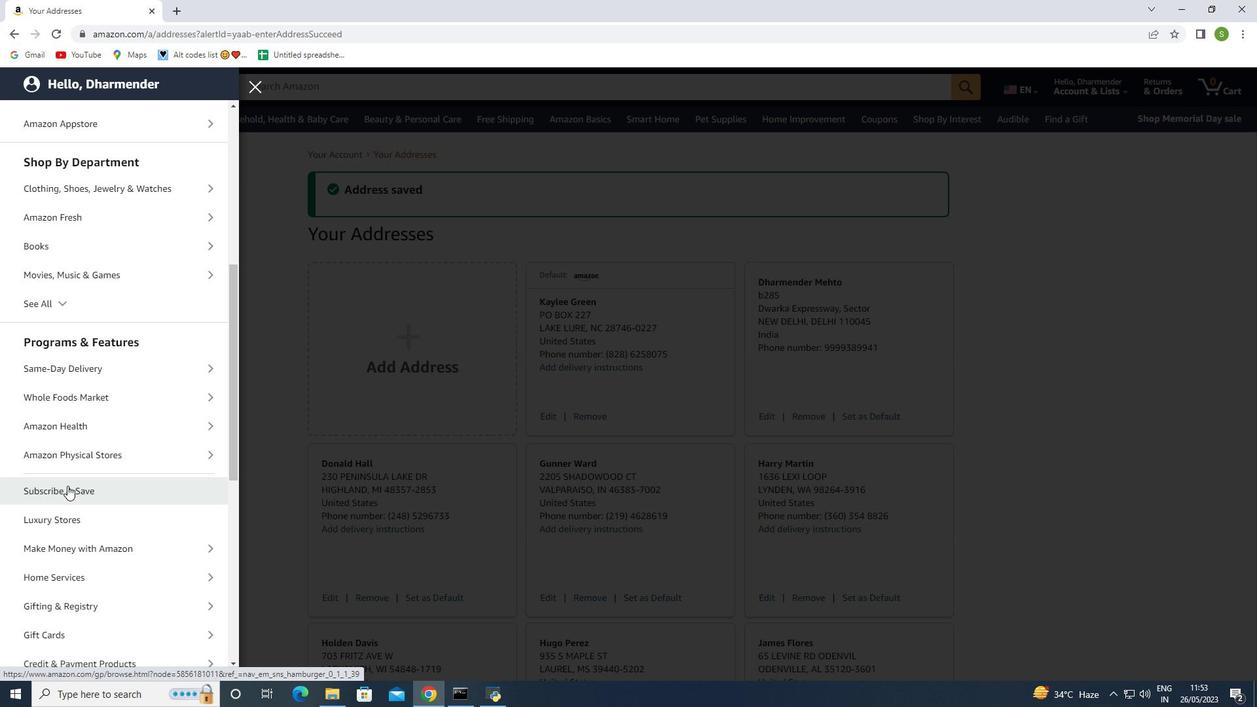 
Action: Mouse scrolled (68, 485) with delta (0, 0)
Screenshot: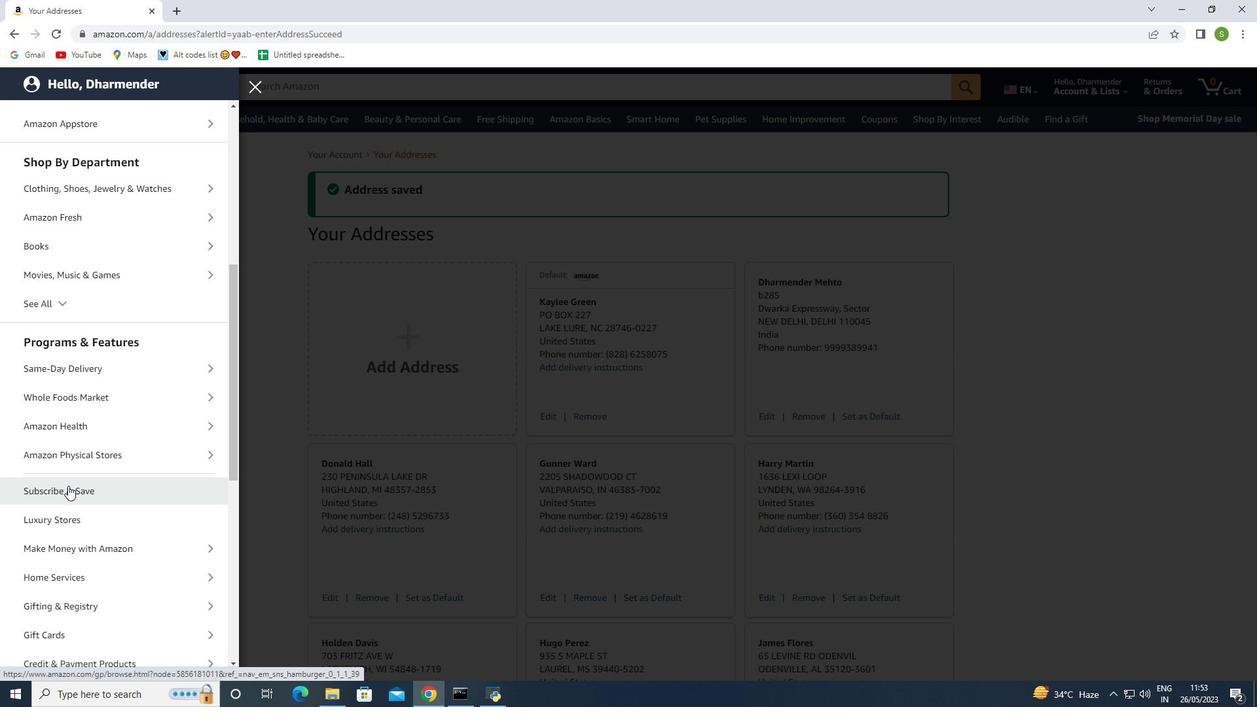 
Action: Mouse moved to (70, 454)
Screenshot: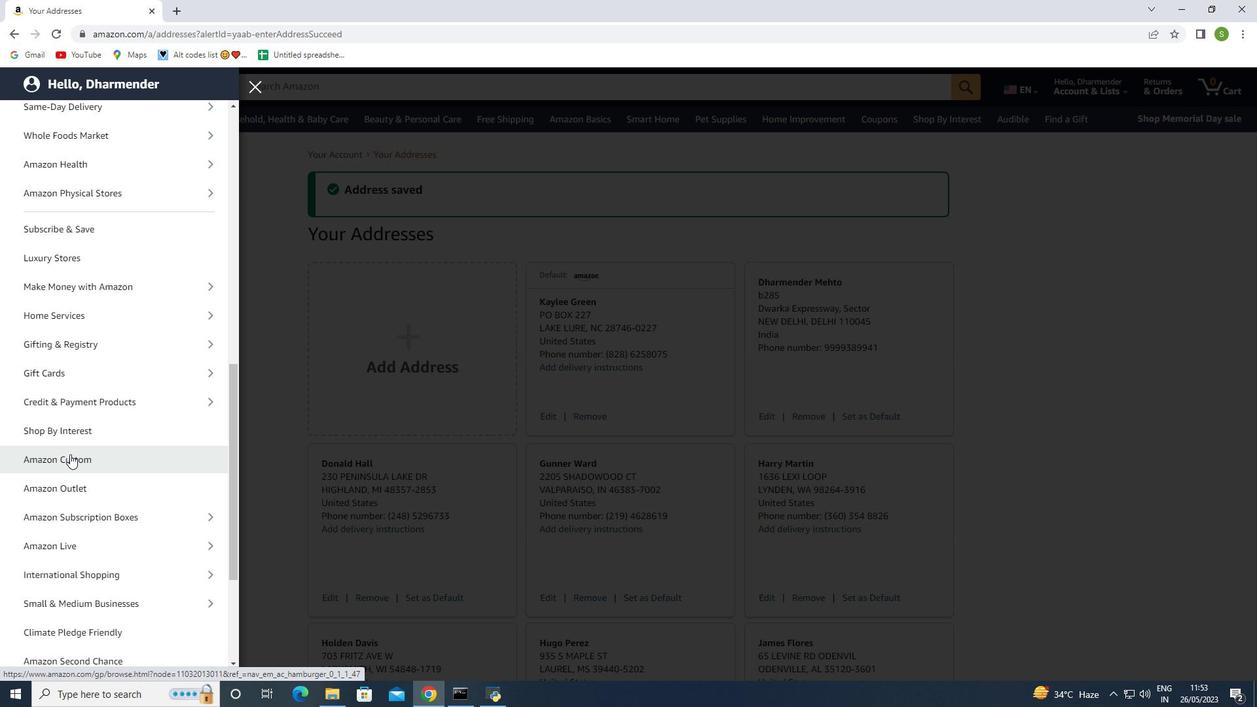 
Action: Mouse scrolled (70, 453) with delta (0, 0)
Screenshot: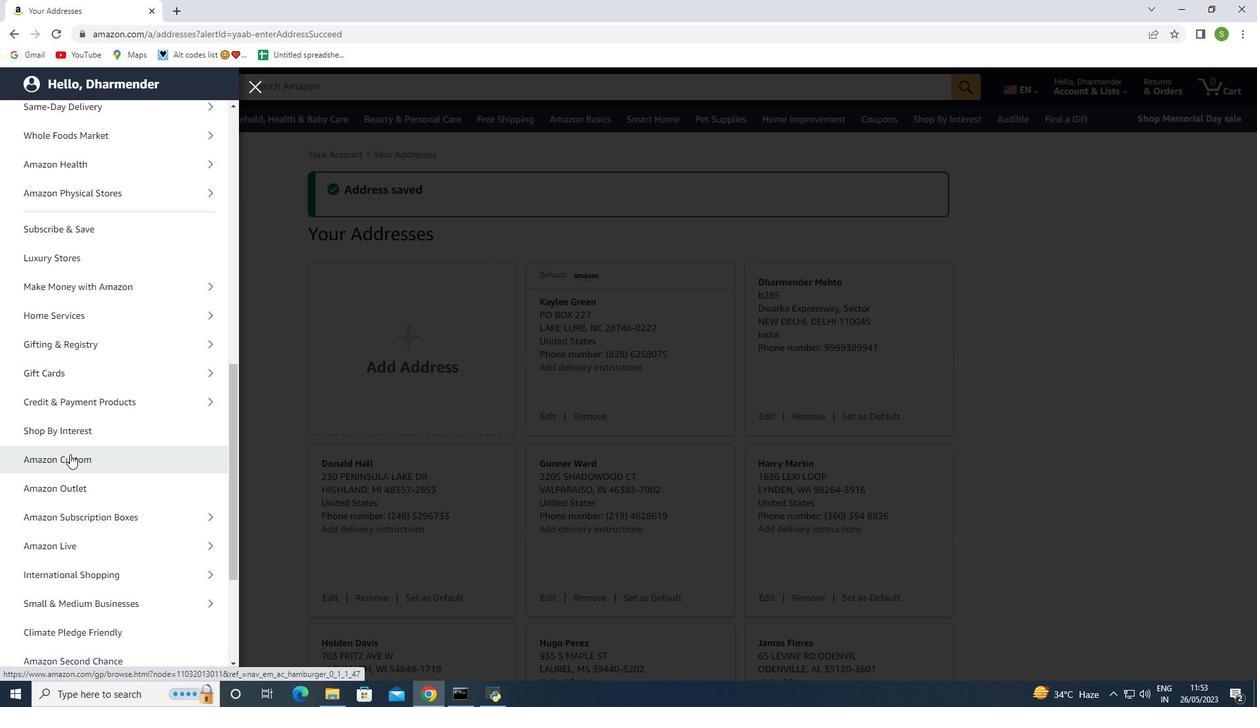 
Action: Mouse scrolled (70, 453) with delta (0, 0)
Screenshot: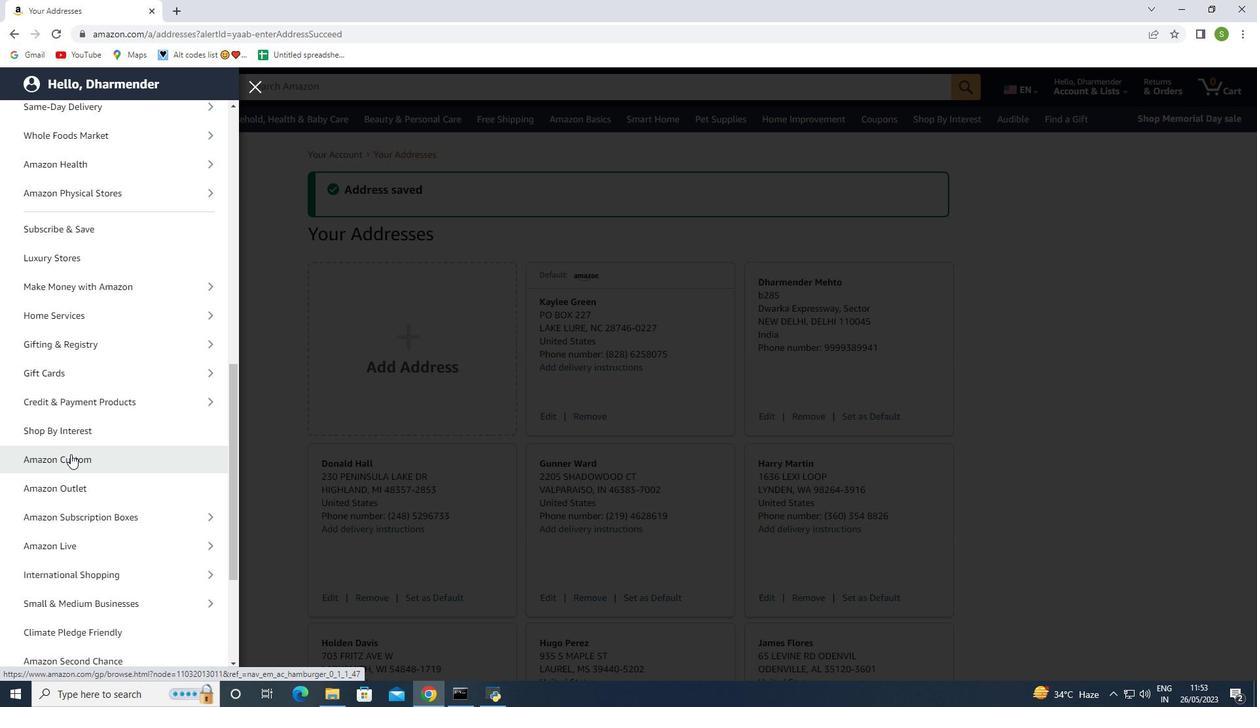 
Action: Mouse scrolled (70, 453) with delta (0, 0)
Screenshot: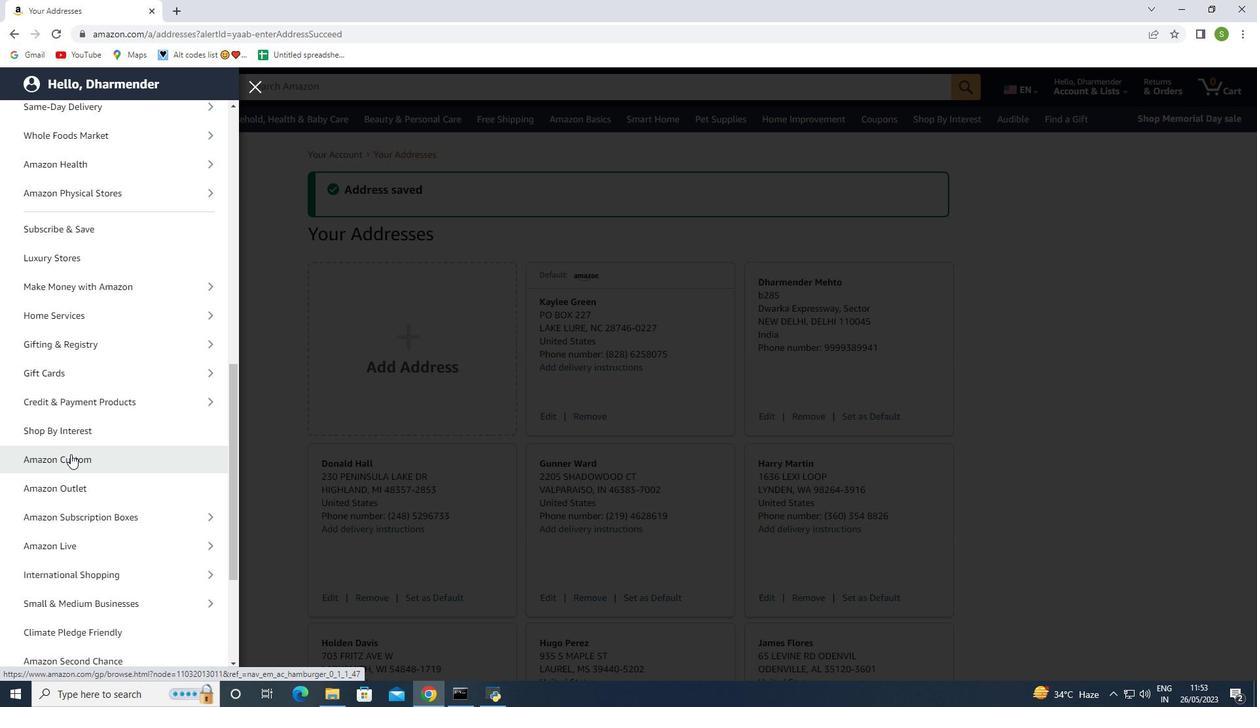 
Action: Mouse moved to (73, 485)
Screenshot: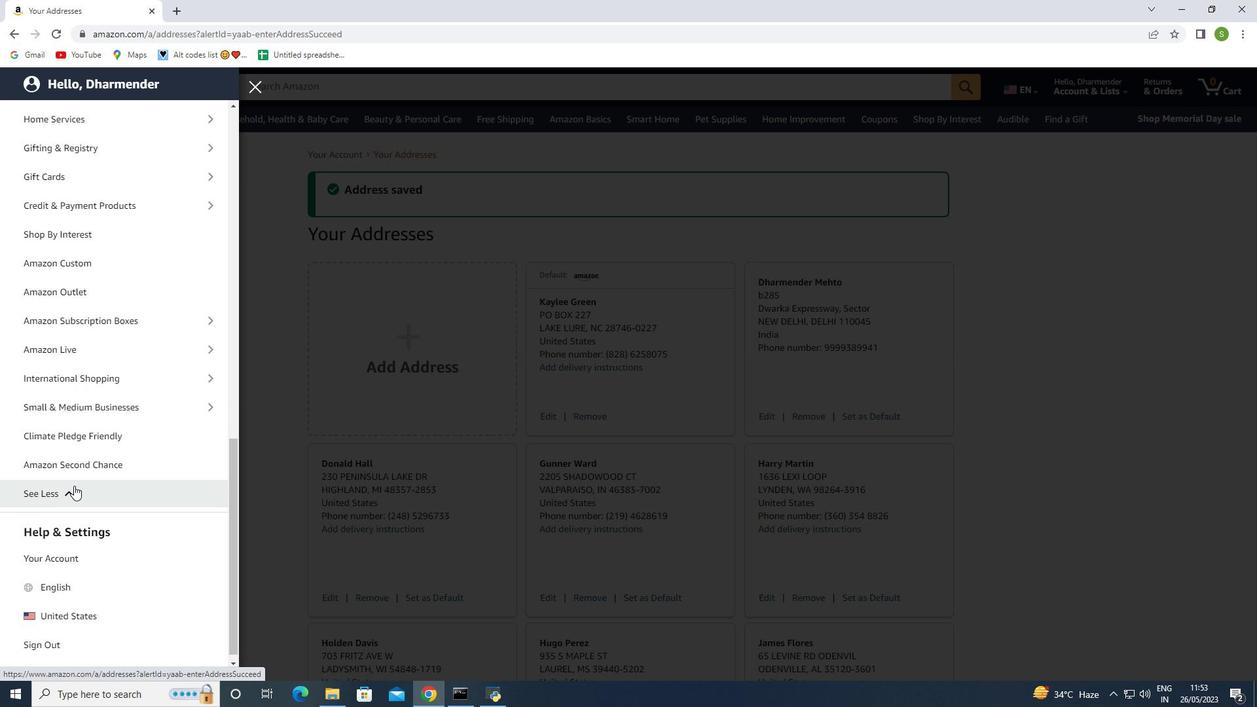 
Action: Mouse scrolled (73, 485) with delta (0, 0)
Screenshot: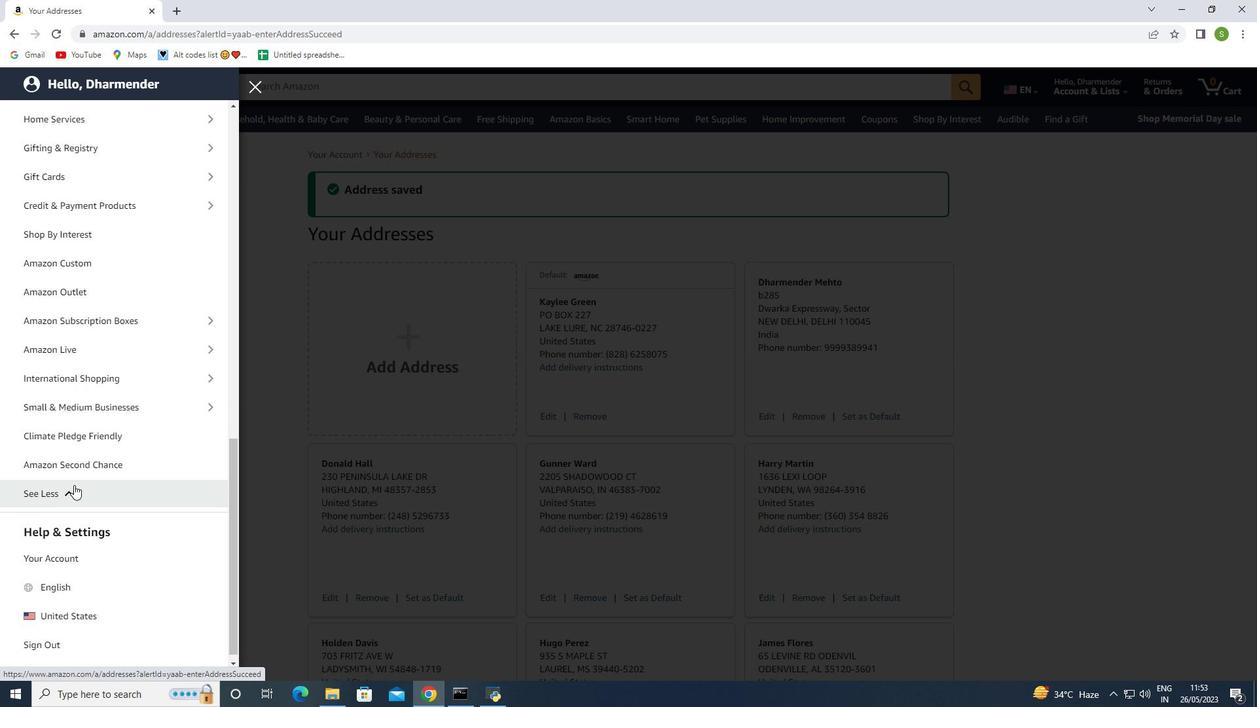 
Action: Mouse scrolled (73, 485) with delta (0, 0)
Screenshot: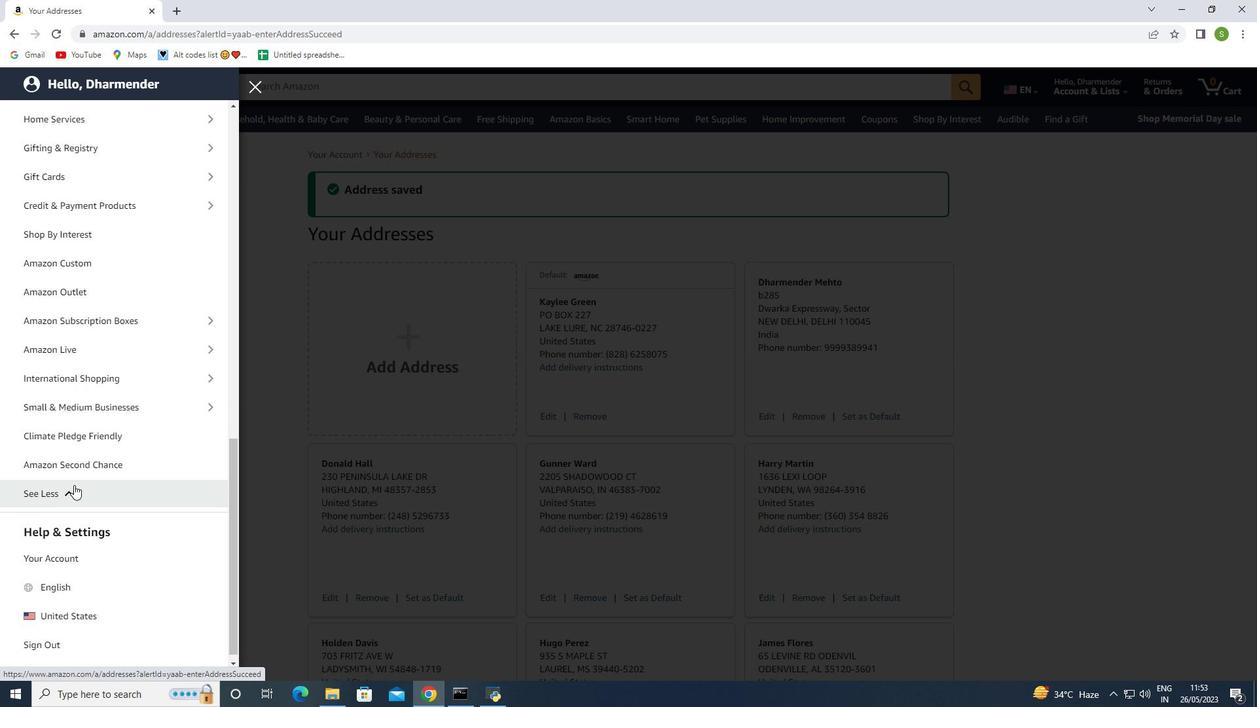
Action: Mouse scrolled (73, 485) with delta (0, 0)
Screenshot: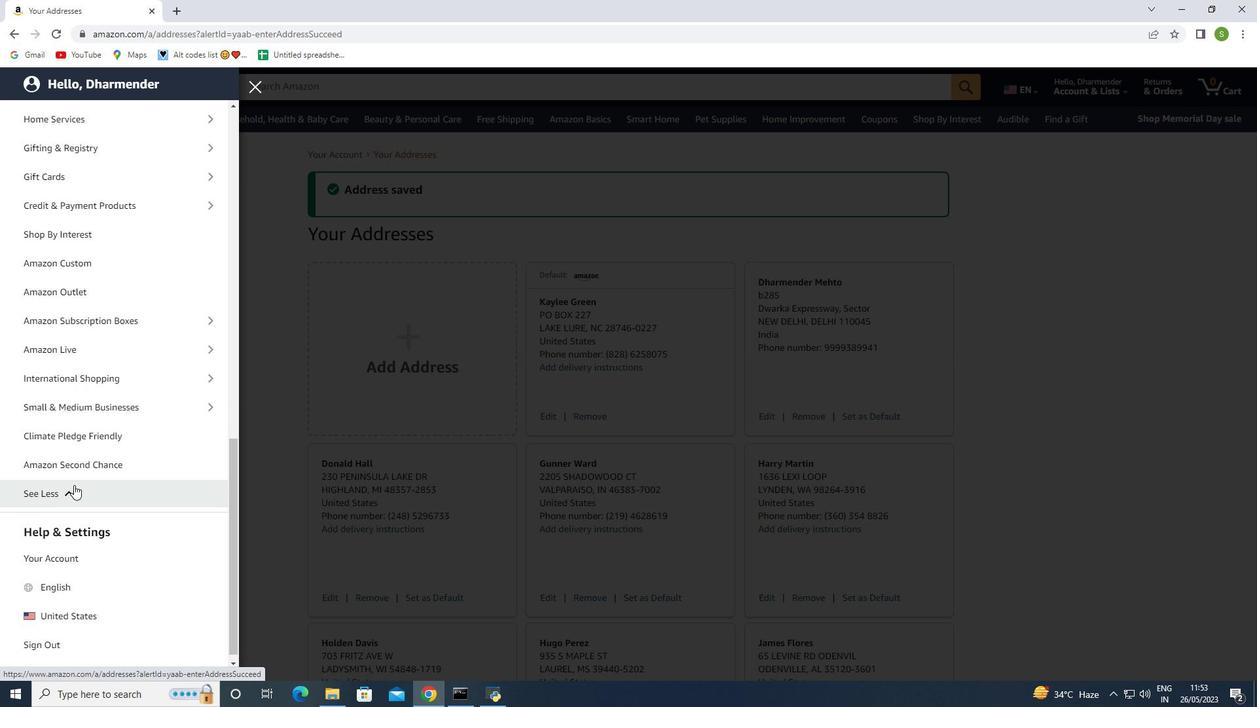 
Action: Mouse scrolled (73, 485) with delta (0, 0)
Screenshot: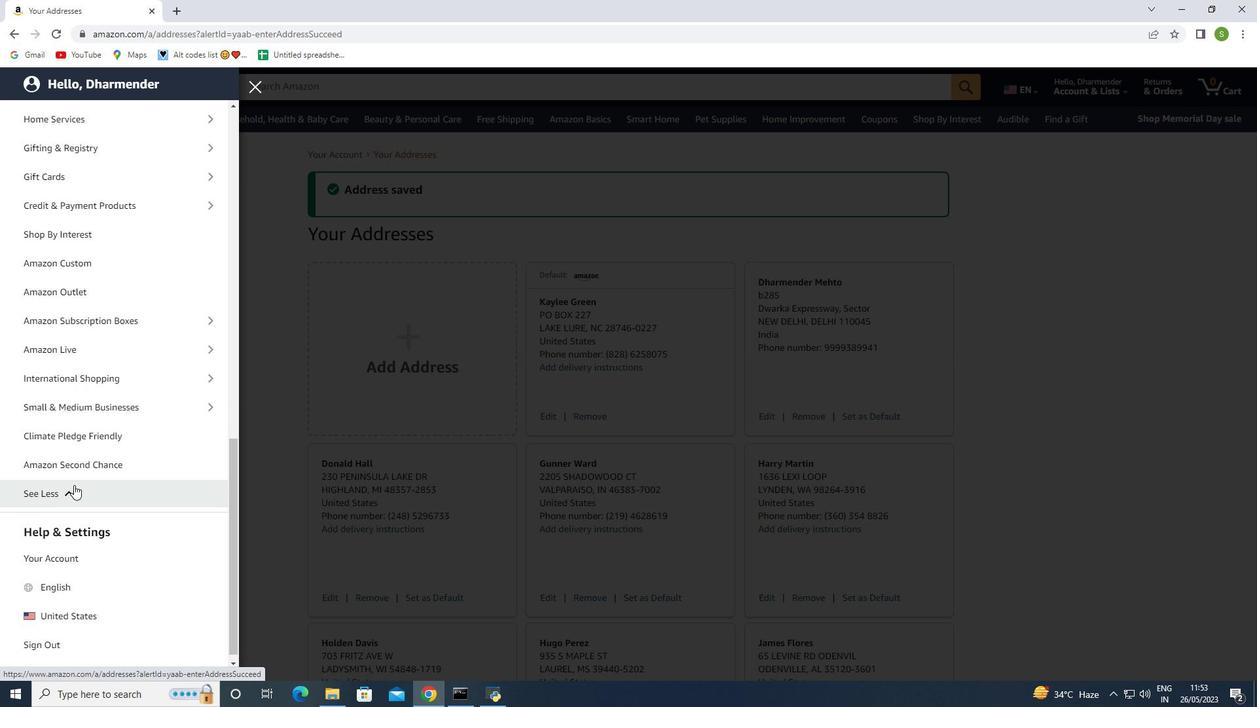 
Action: Mouse scrolled (73, 485) with delta (0, 0)
Screenshot: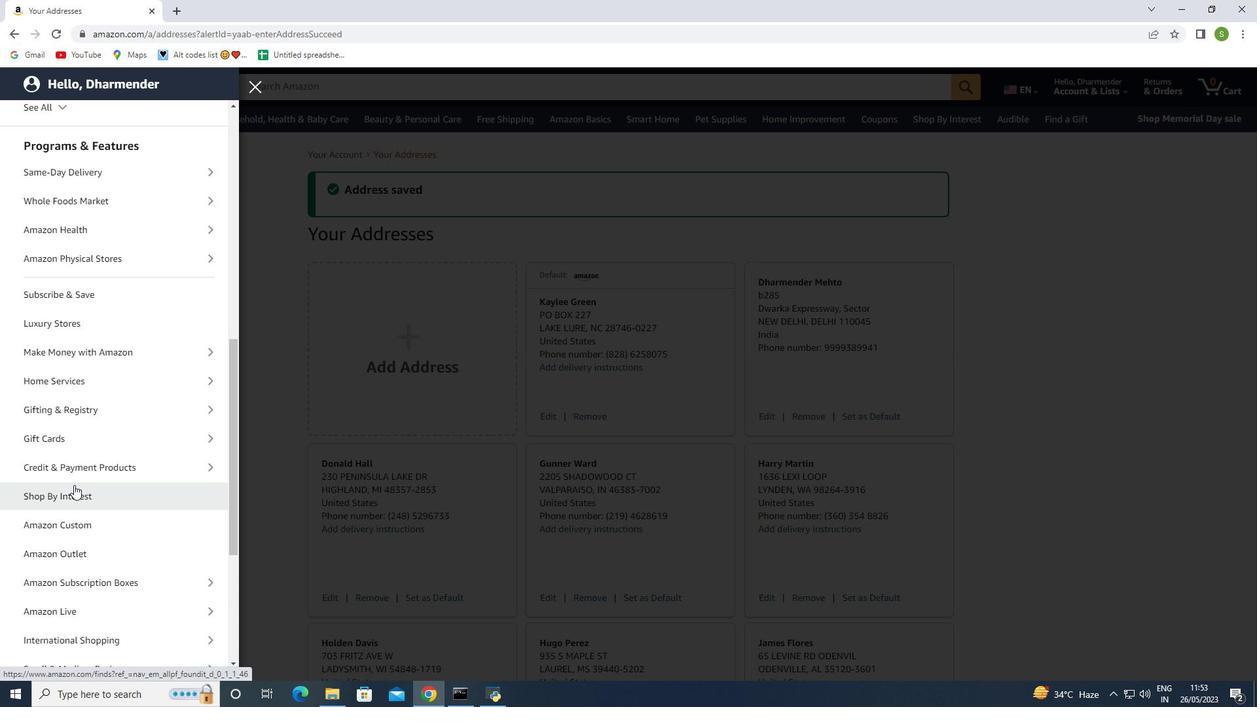 
Action: Mouse moved to (74, 494)
Screenshot: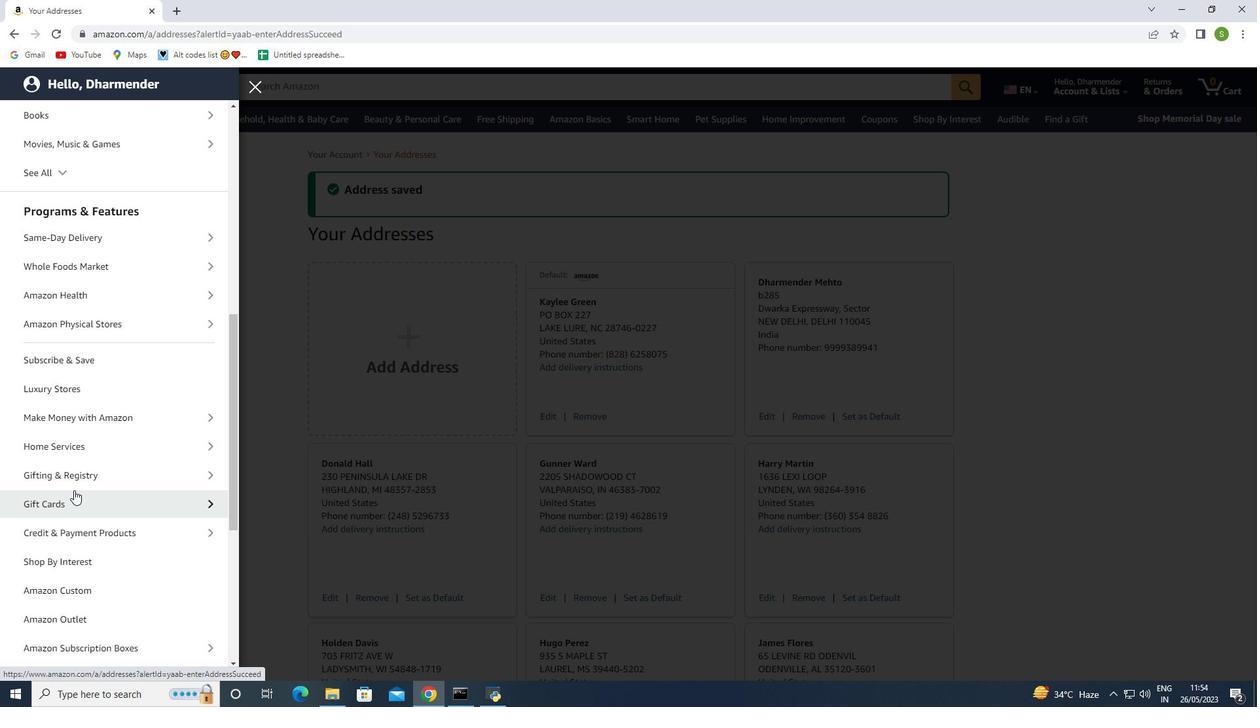 
Action: Mouse pressed left at (74, 494)
Screenshot: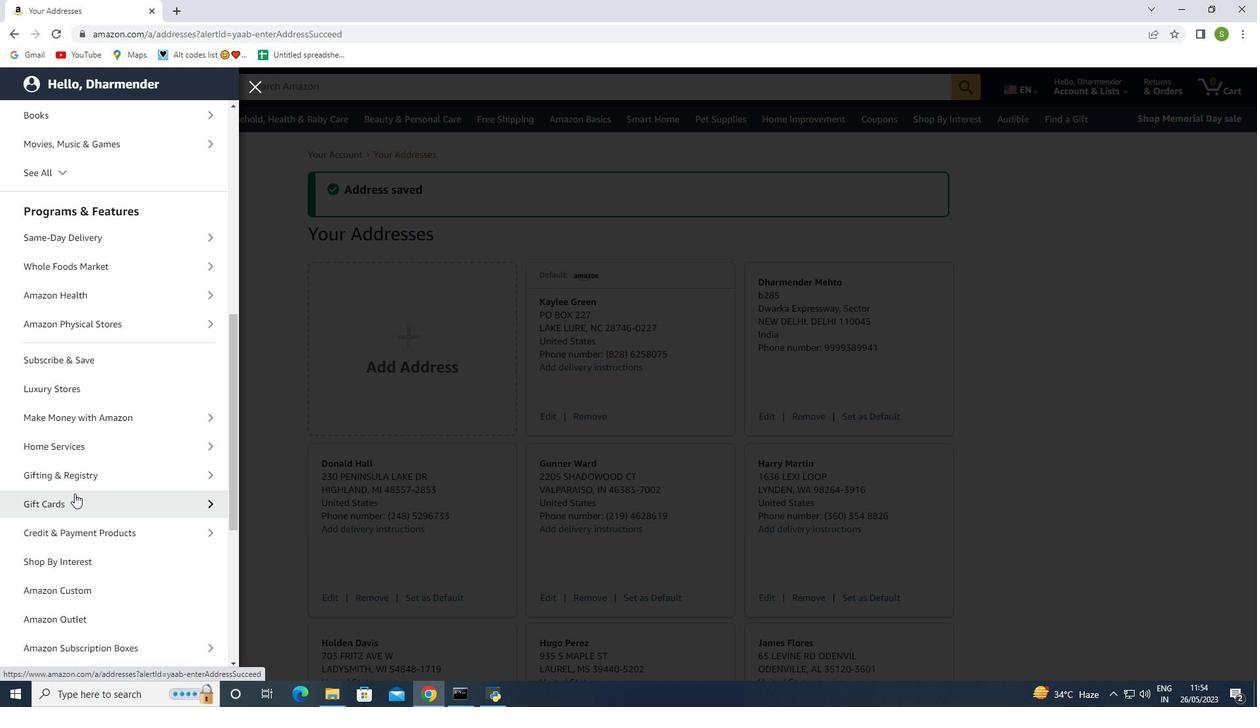 
Action: Mouse moved to (109, 173)
Screenshot: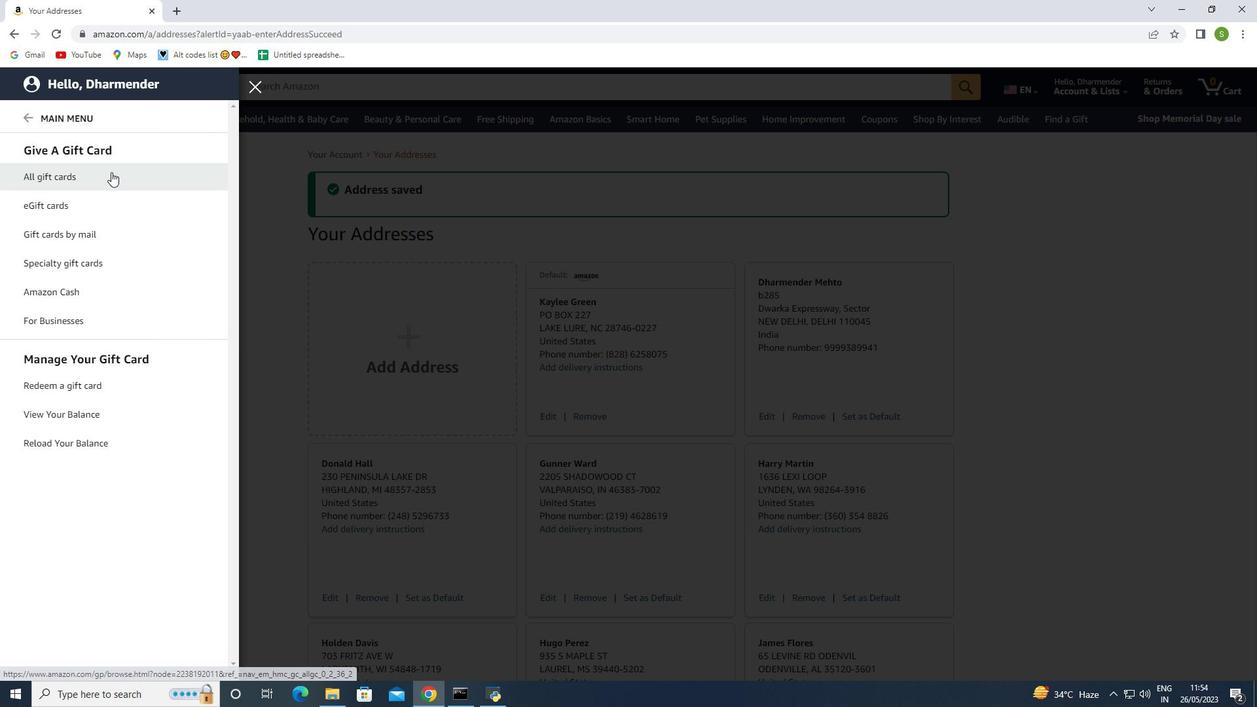 
Action: Mouse pressed left at (109, 173)
Screenshot: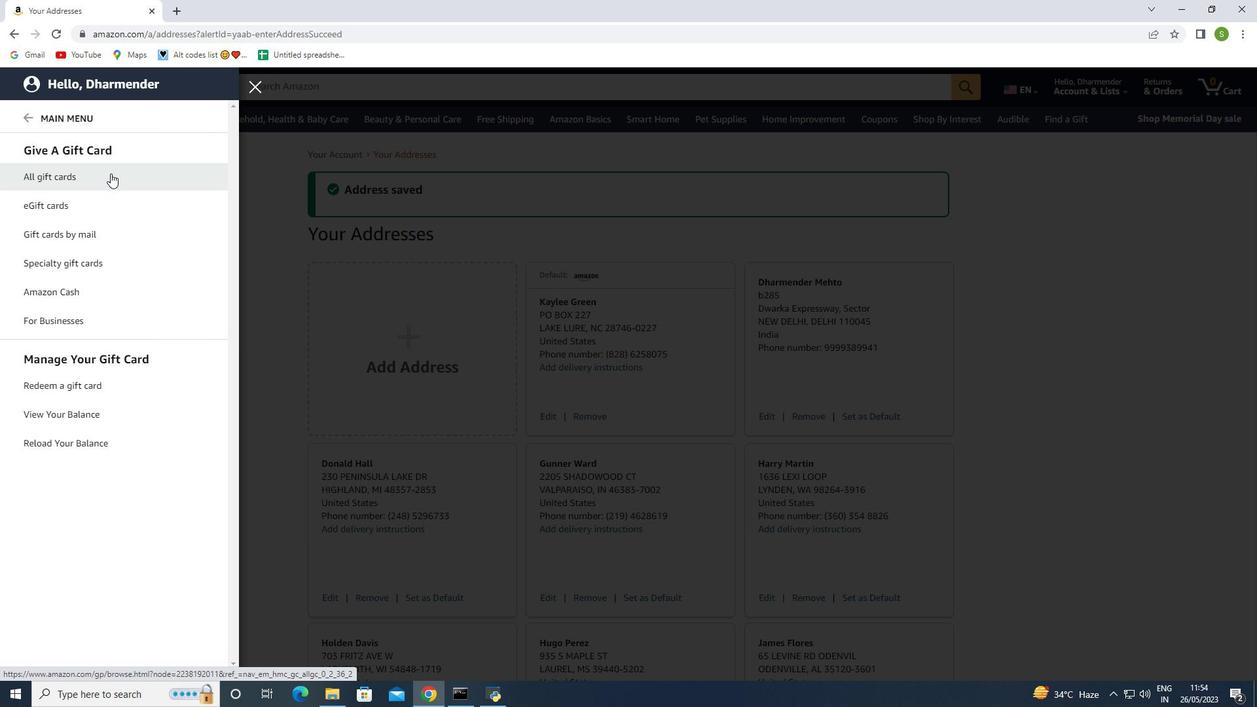 
Action: Mouse moved to (548, 90)
Screenshot: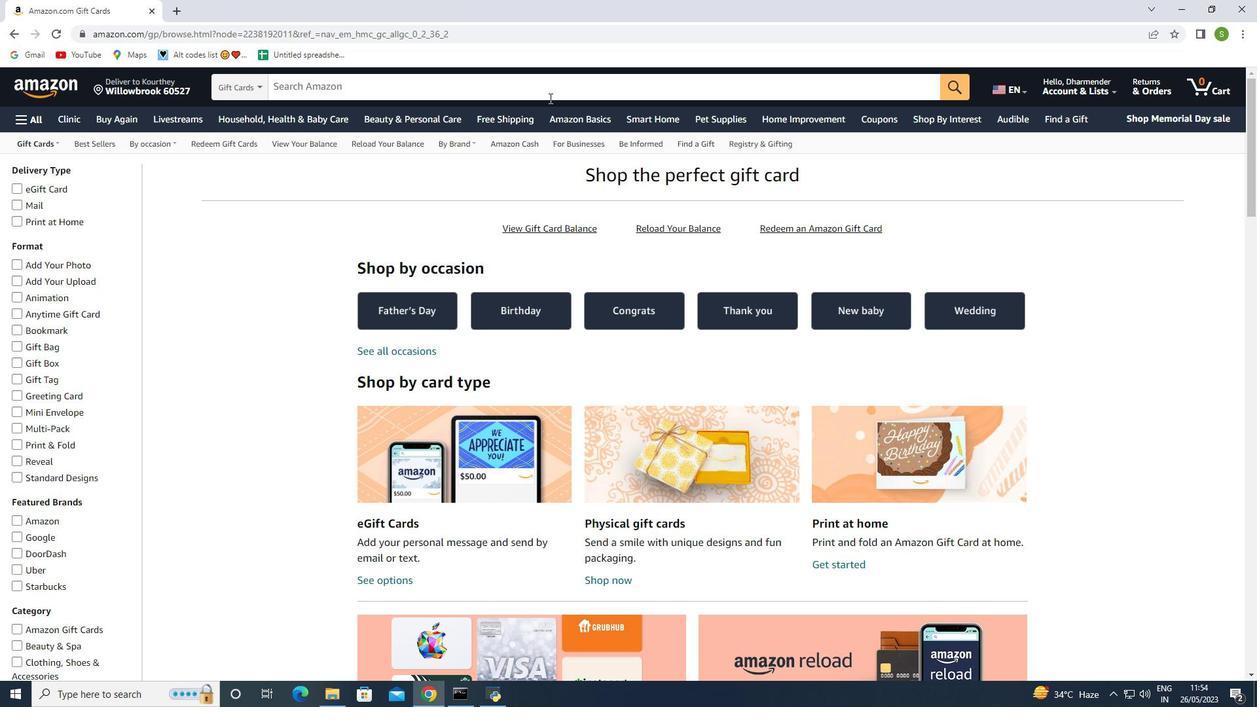 
Action: Mouse pressed left at (548, 90)
Screenshot: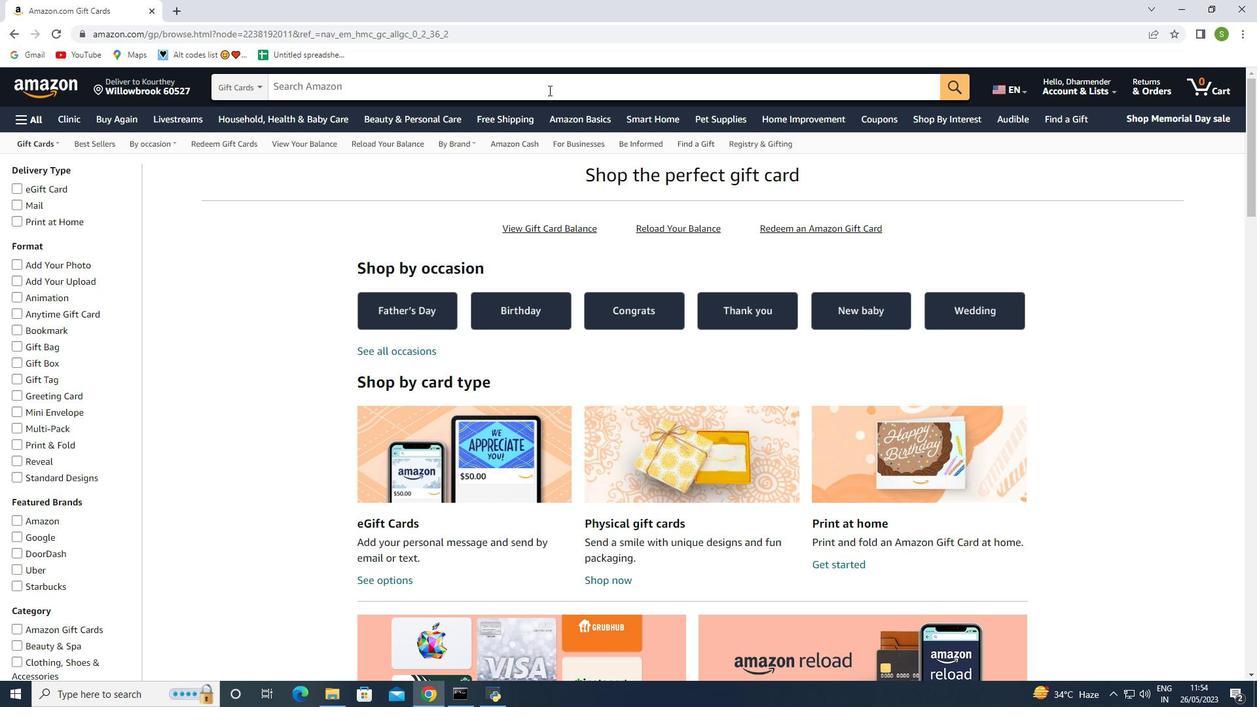 
Action: Key pressed amazon<Key.space><Key.shift>Basic<Key.space><Key.shift>Arts<Key.space><Key.shift><Key.shift><Key.shift><Key.shift><Key.shift><Key.shift><Key.shift><Key.shift><Key.shift><Key.shift><Key.shift><Key.shift><Key.shift><Key.shift><Key.shift><Key.shift><Key.shift><Key.shift><Key.shift><Key.shift><Key.shift><Key.shift><Key.shift><Key.shift><Key.shift><Key.shift><Key.shift><Key.shift><Key.shift><Key.shift><Key.shift><Key.shift><Key.shift><Key.shift><Key.shift><Key.shift><Key.shift><Key.shift><Key.shift><Key.shift><Key.shift><Key.shift><Key.shift><Key.shift>&<Key.space><Key.shift><Key.shift>Crafts<Key.space>gift<Key.space>card<Key.enter>
Screenshot: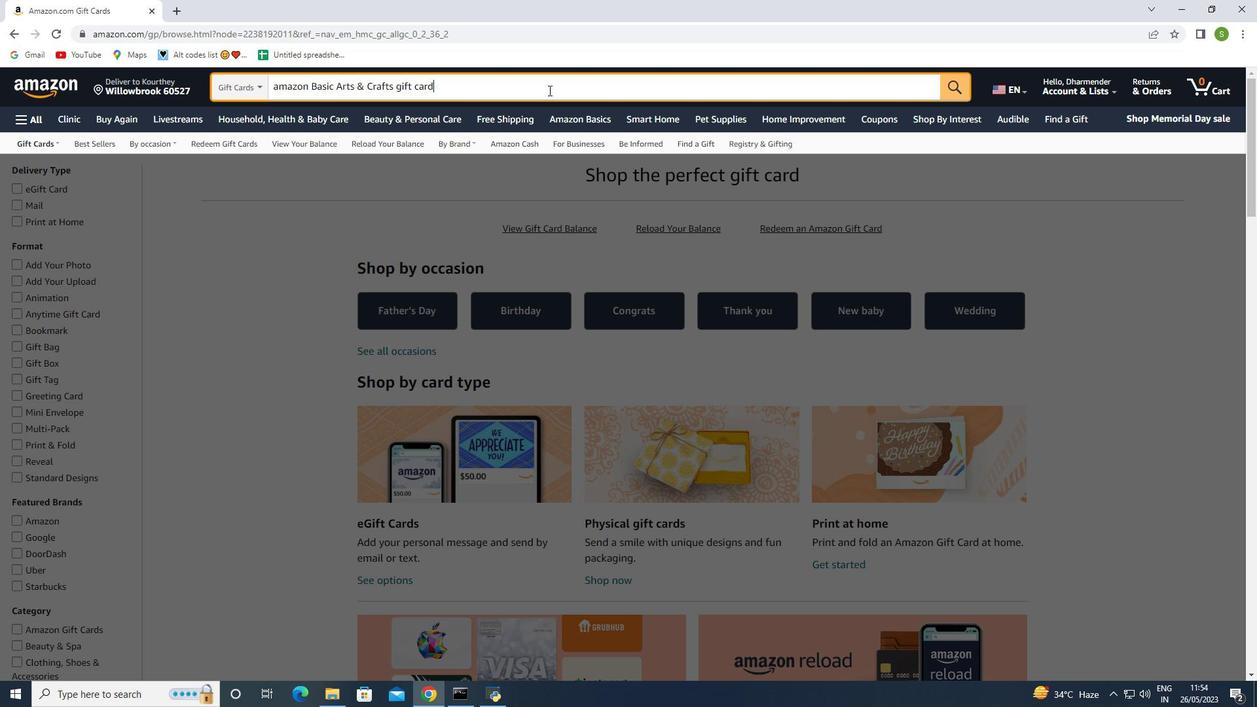 
Action: Mouse moved to (784, 376)
Screenshot: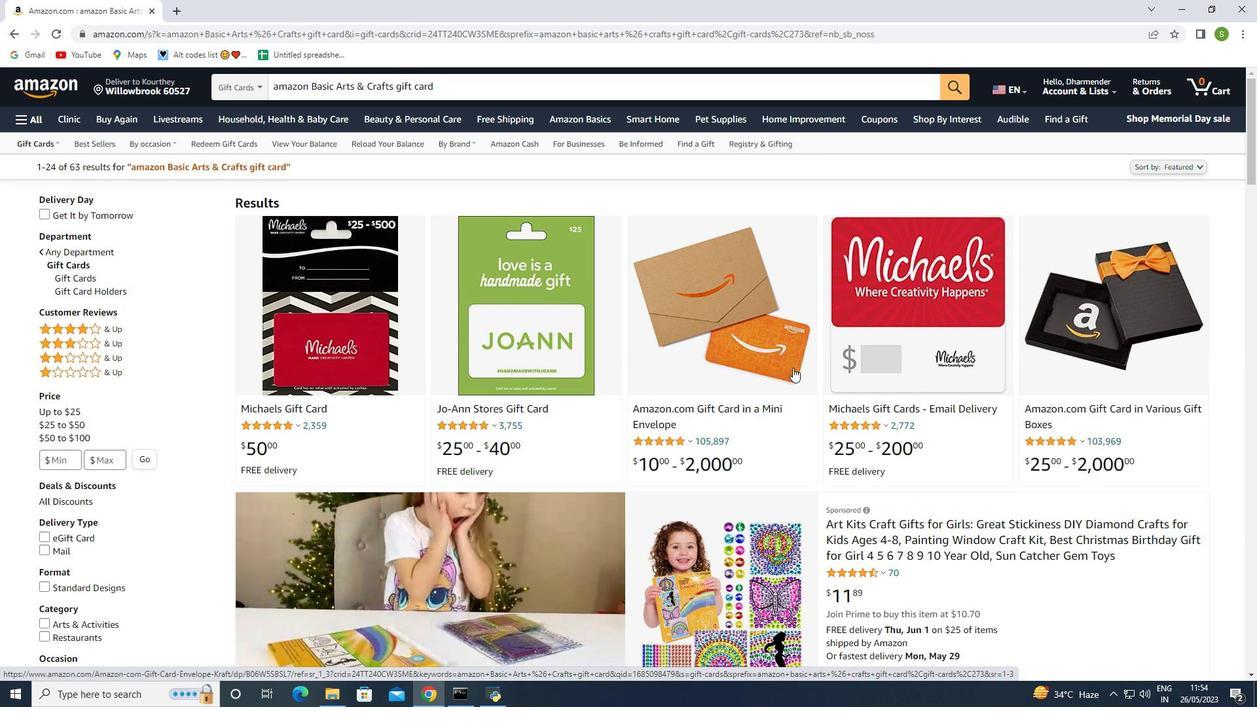 
Action: Mouse scrolled (784, 375) with delta (0, 0)
Screenshot: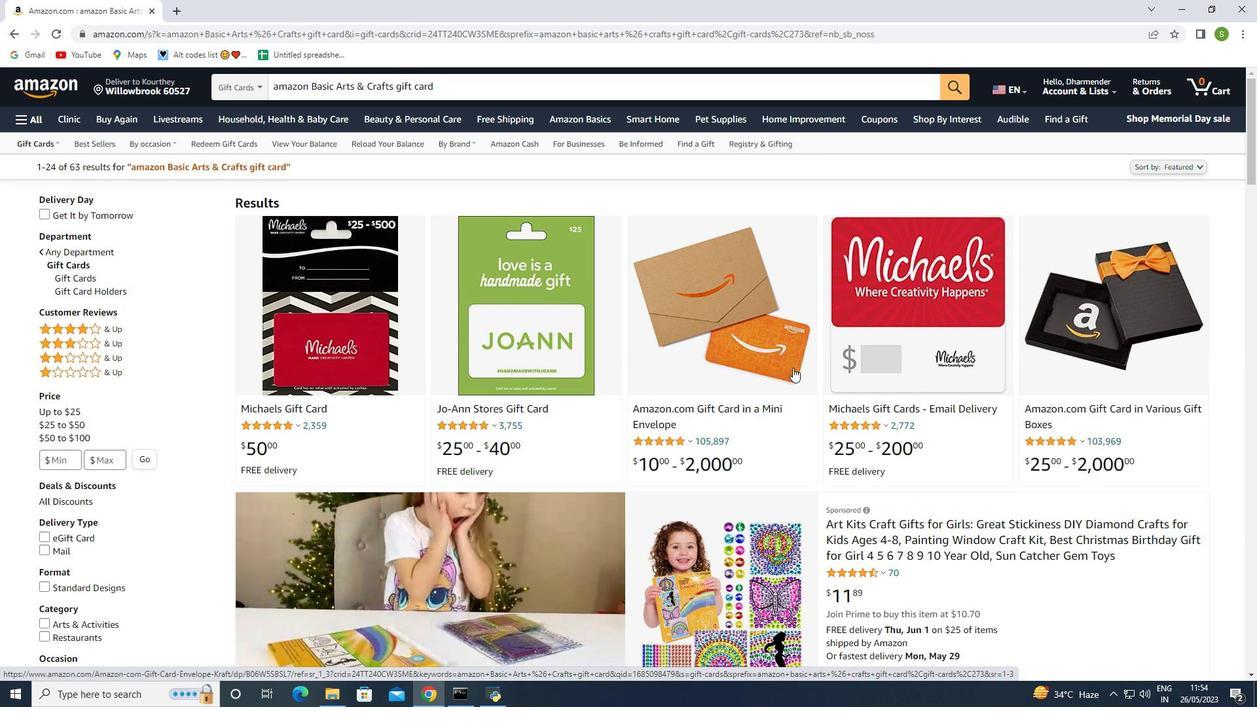 
Action: Mouse moved to (769, 393)
Screenshot: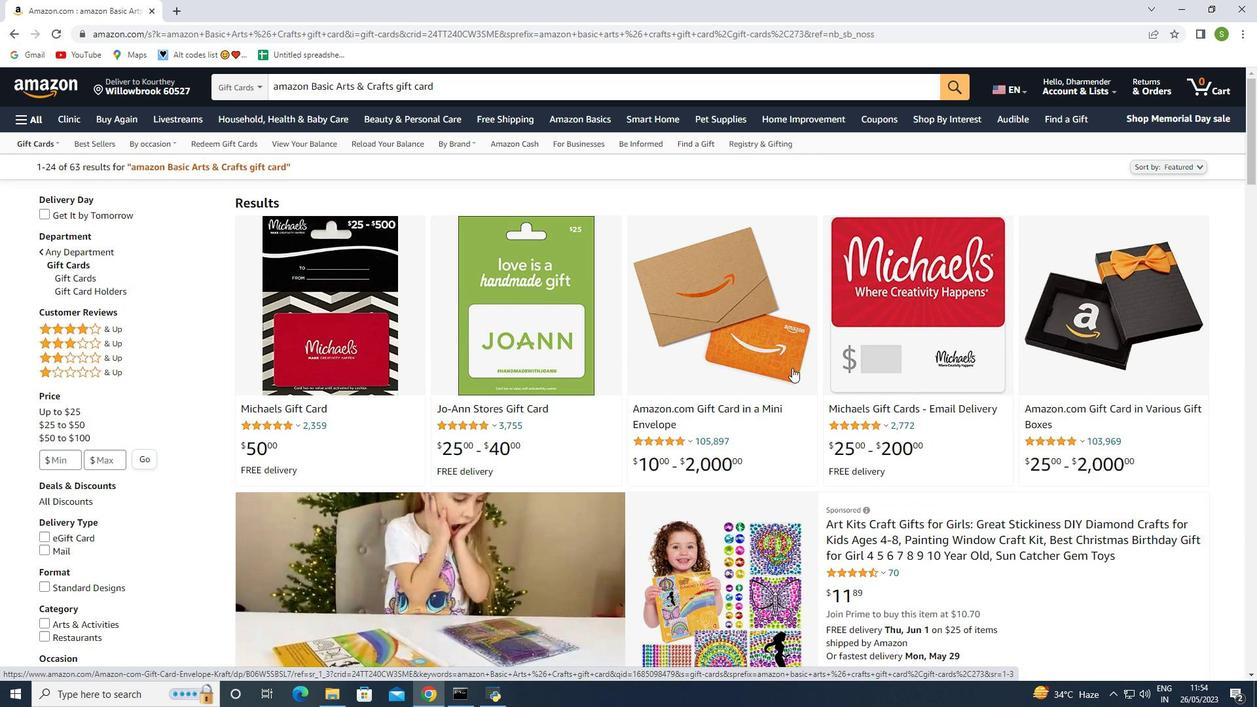 
Action: Mouse scrolled (772, 390) with delta (0, 0)
Screenshot: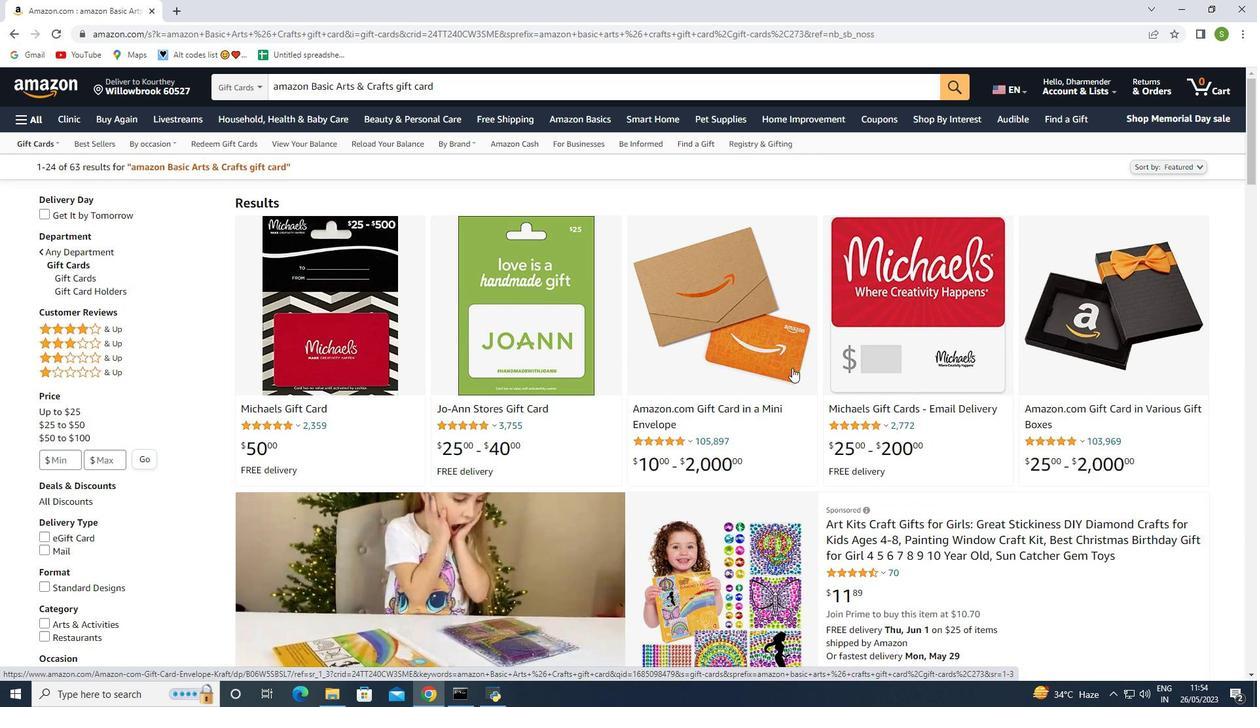 
Action: Mouse moved to (760, 406)
Screenshot: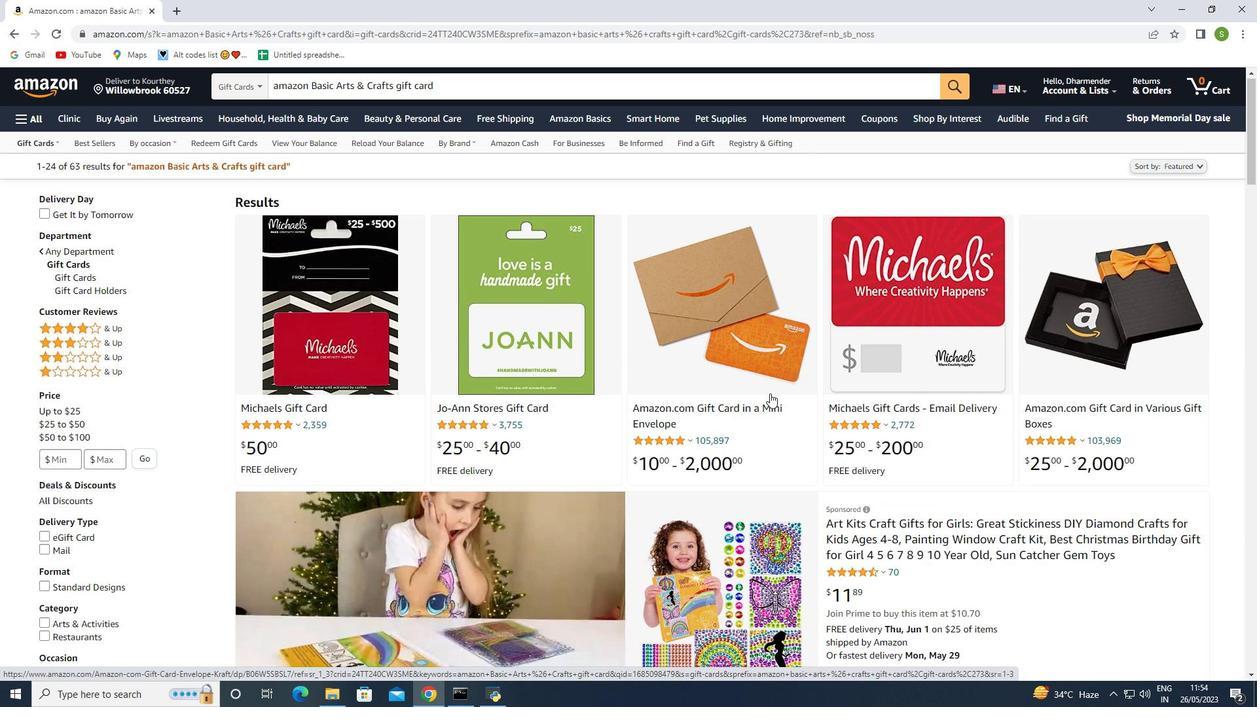 
Action: Mouse scrolled (760, 405) with delta (0, 0)
Screenshot: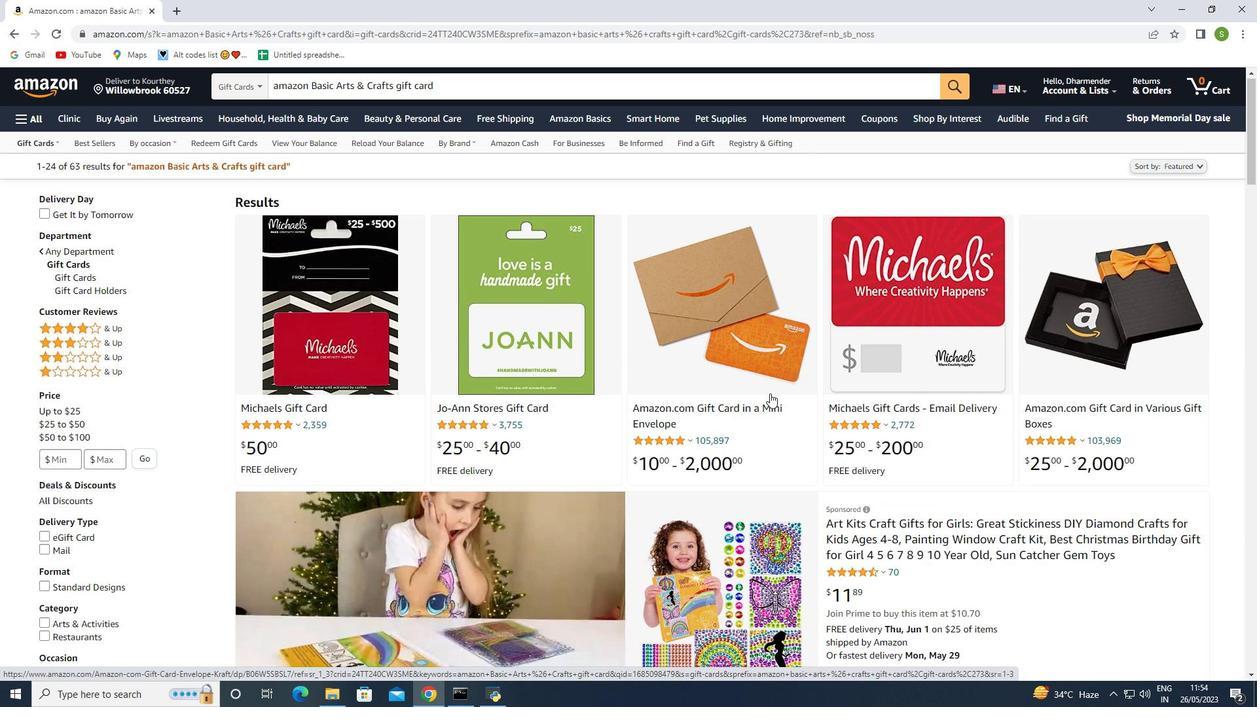 
Action: Mouse moved to (878, 329)
Screenshot: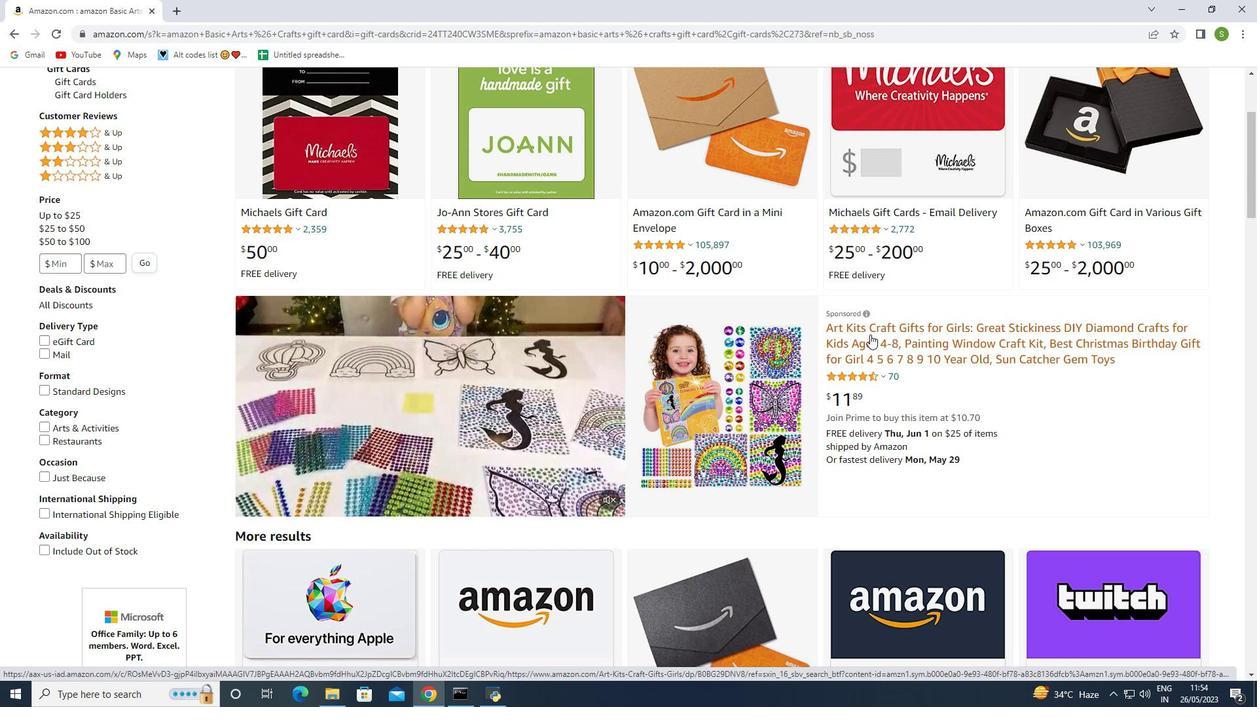 
Action: Mouse scrolled (878, 328) with delta (0, 0)
Screenshot: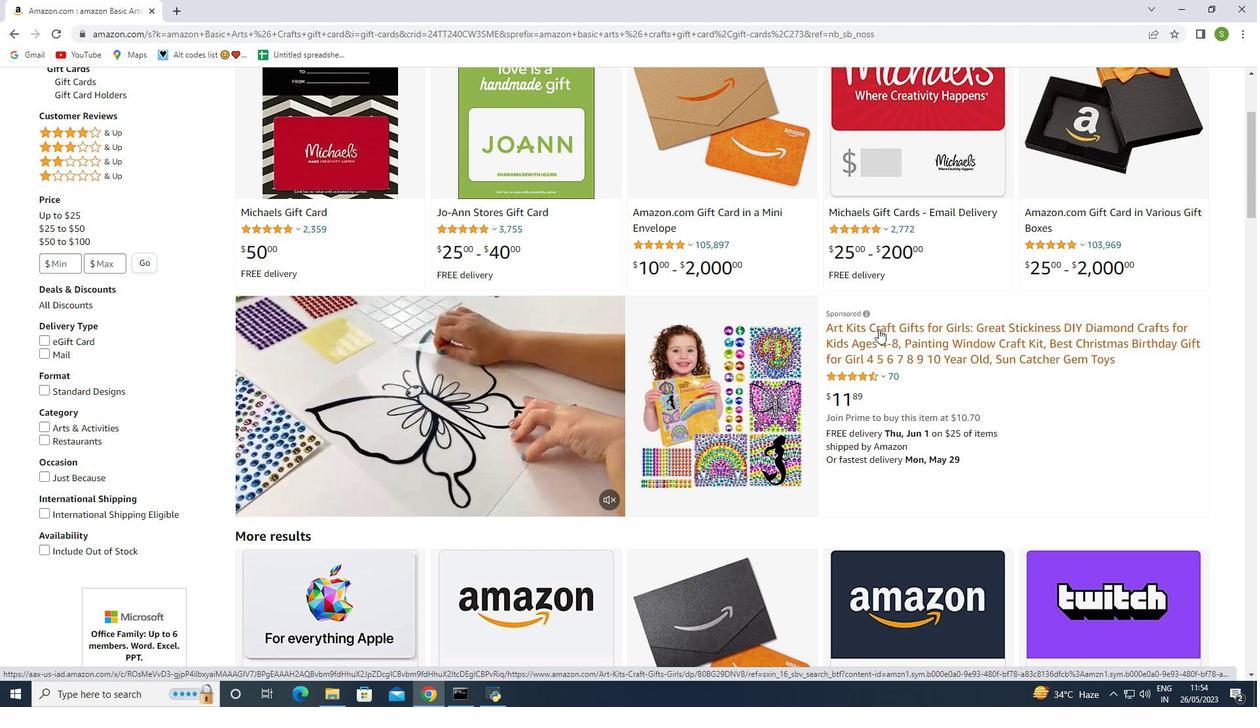 
Action: Mouse scrolled (878, 328) with delta (0, 0)
Screenshot: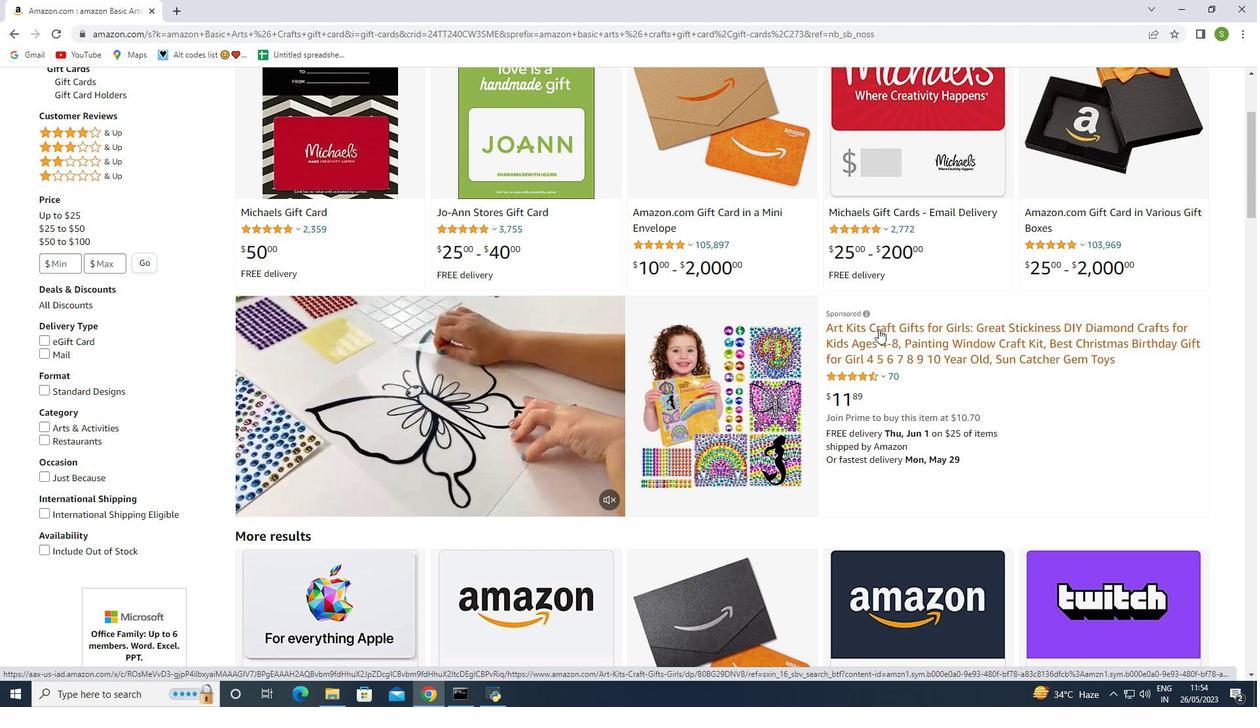 
Action: Mouse scrolled (878, 328) with delta (0, 0)
Screenshot: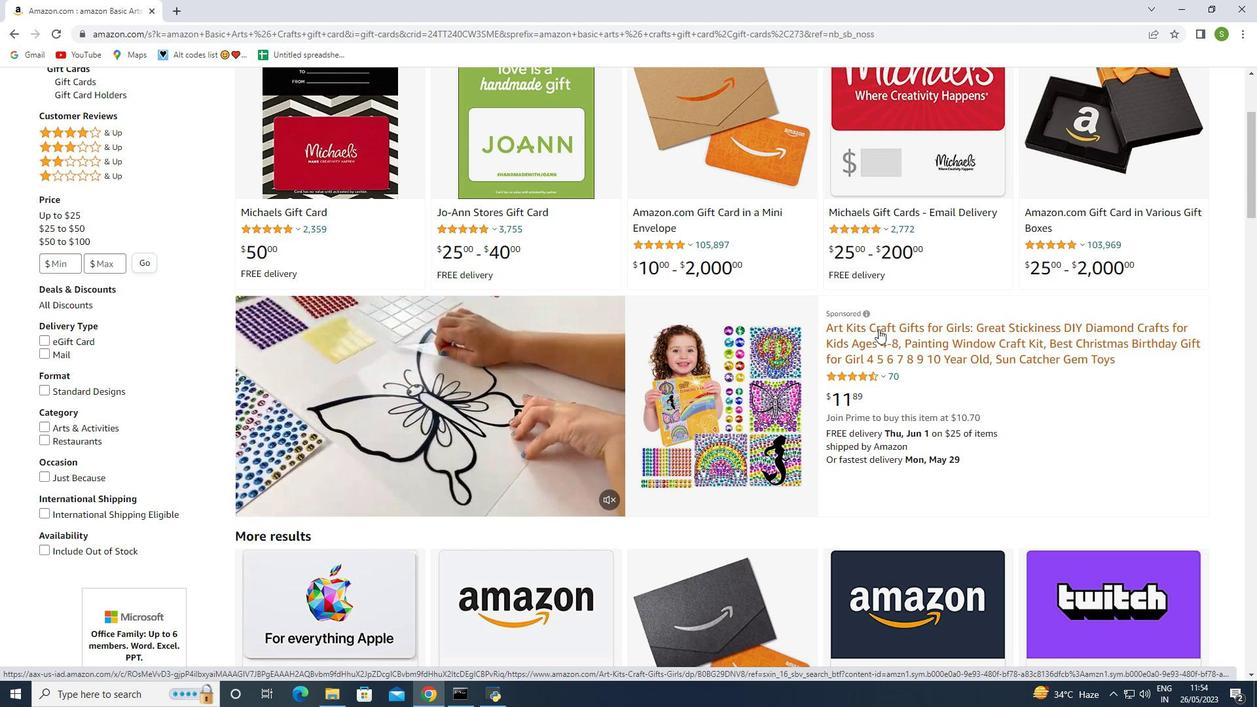 
Action: Mouse scrolled (878, 328) with delta (0, 0)
Screenshot: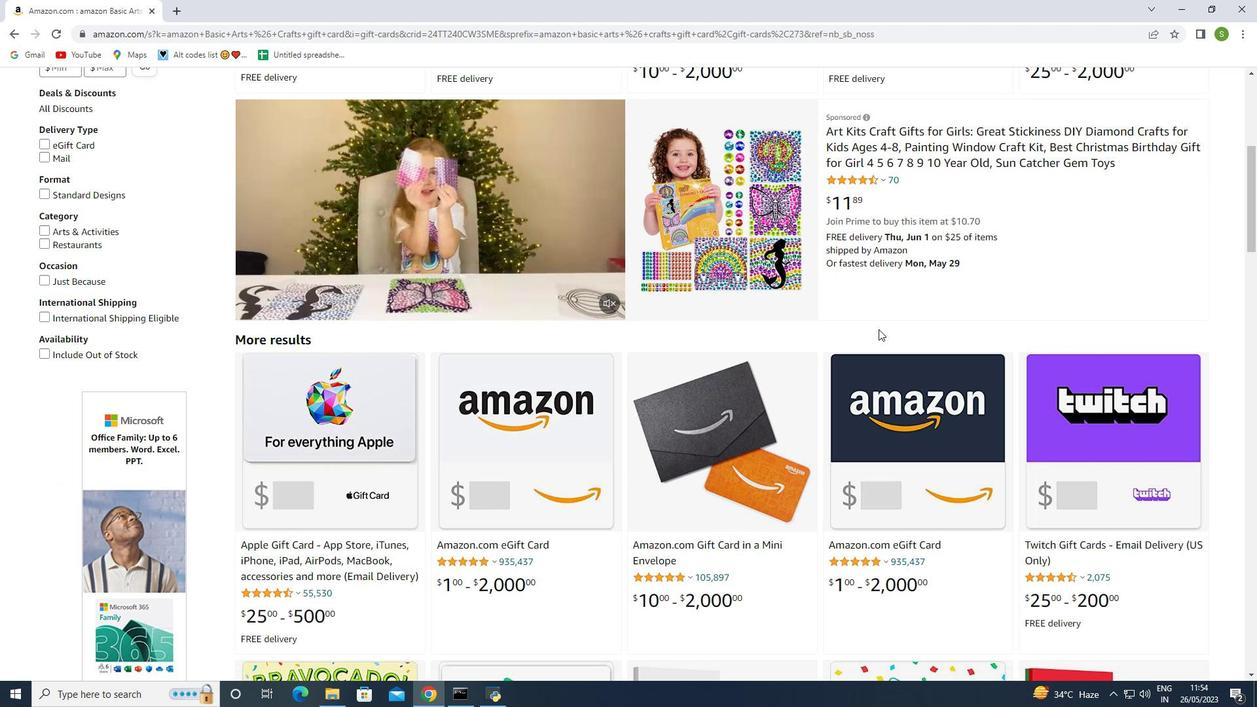 
Action: Mouse moved to (878, 329)
Screenshot: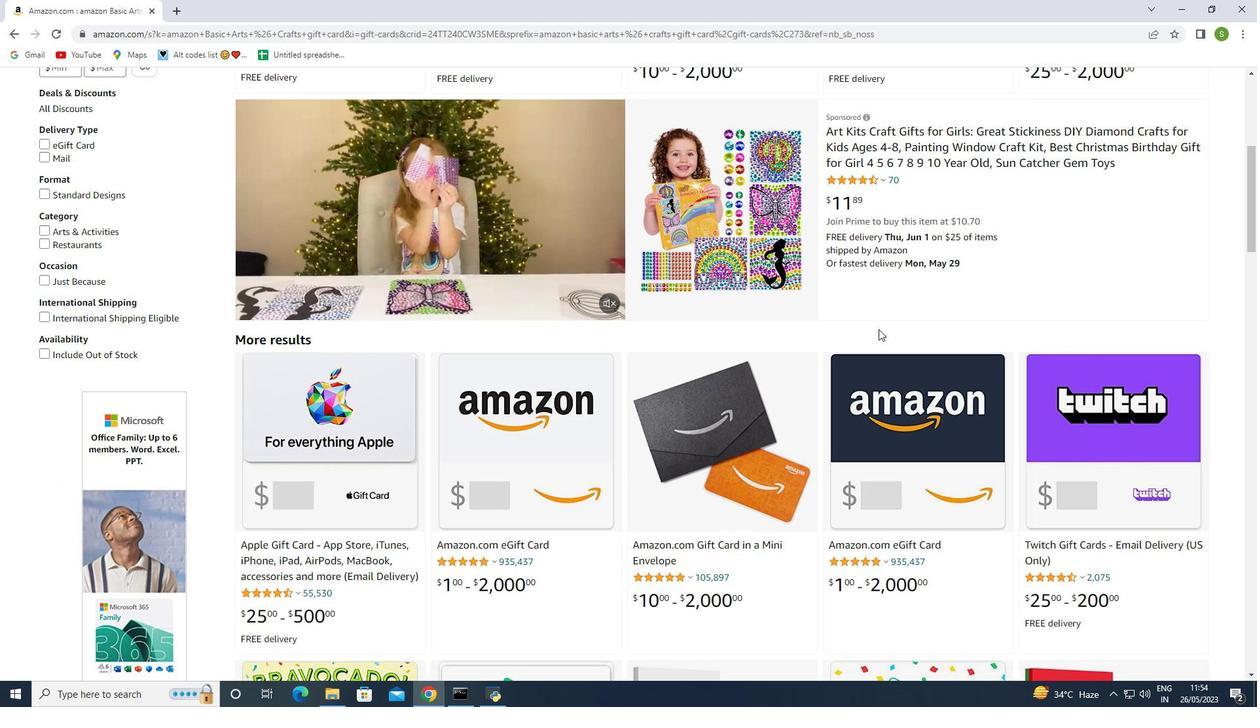 
Action: Mouse scrolled (878, 328) with delta (0, 0)
Screenshot: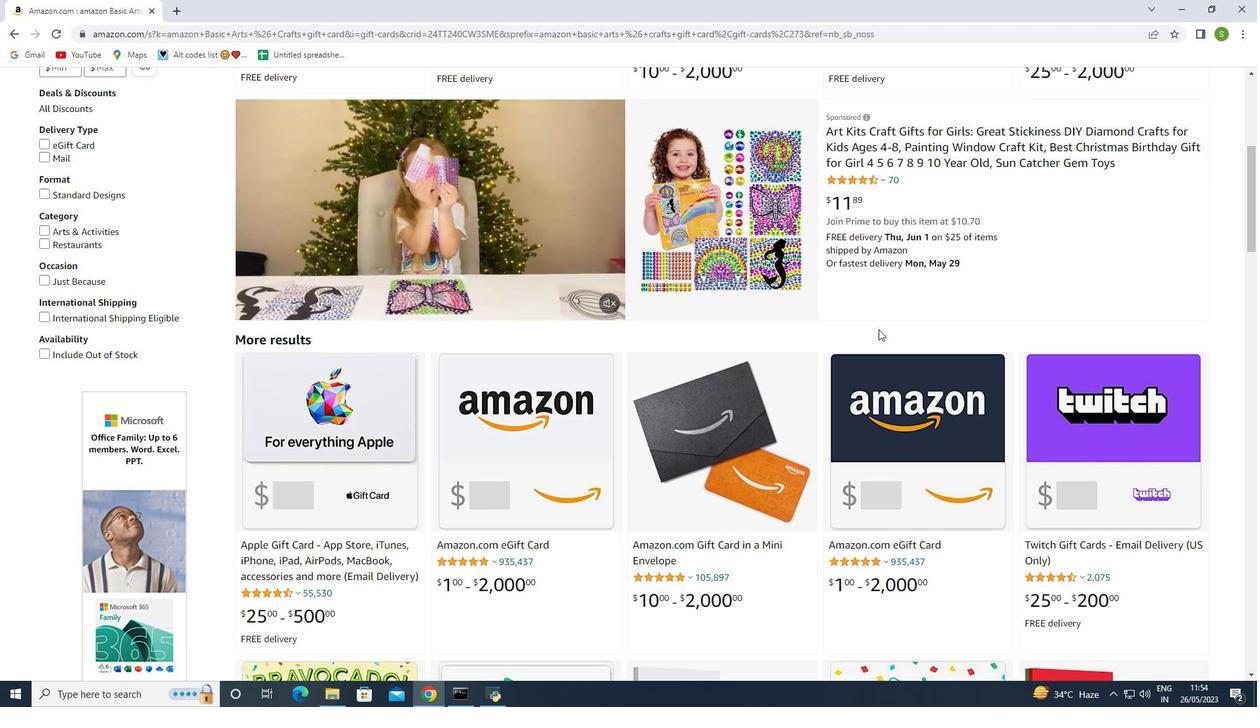
Action: Mouse scrolled (878, 328) with delta (0, 0)
Screenshot: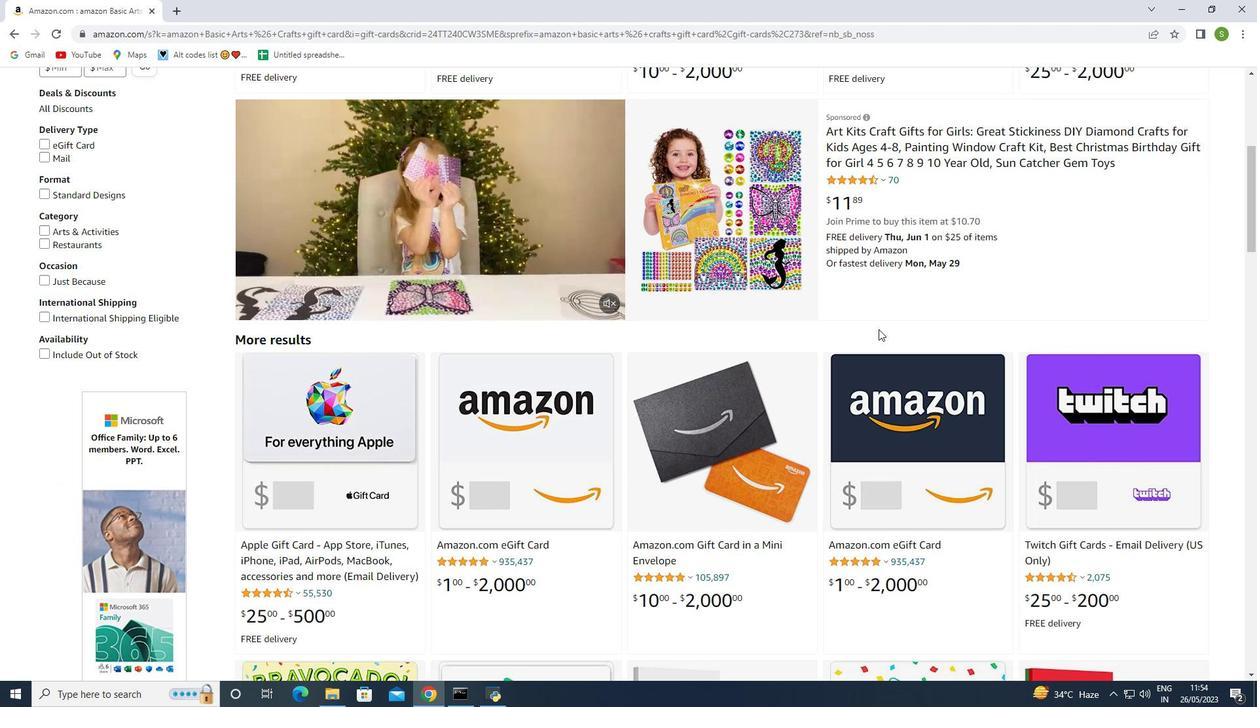 
Action: Mouse scrolled (878, 328) with delta (0, 0)
Screenshot: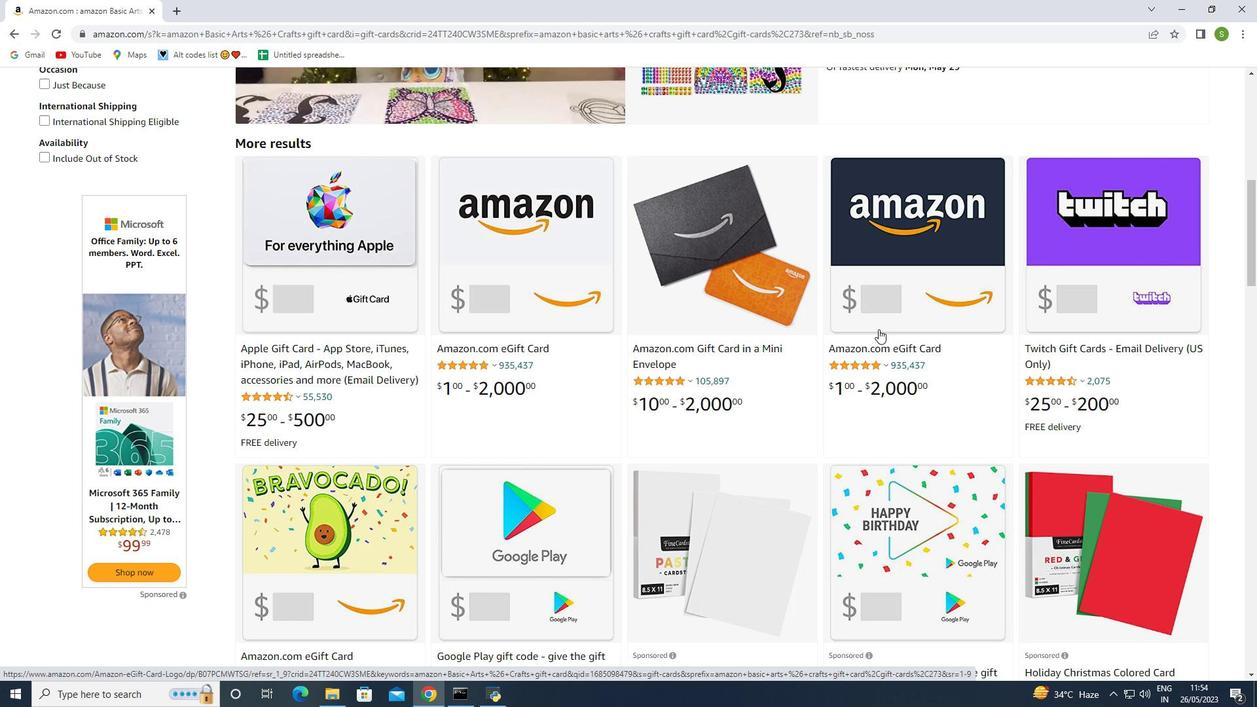 
Action: Mouse scrolled (878, 328) with delta (0, 0)
Screenshot: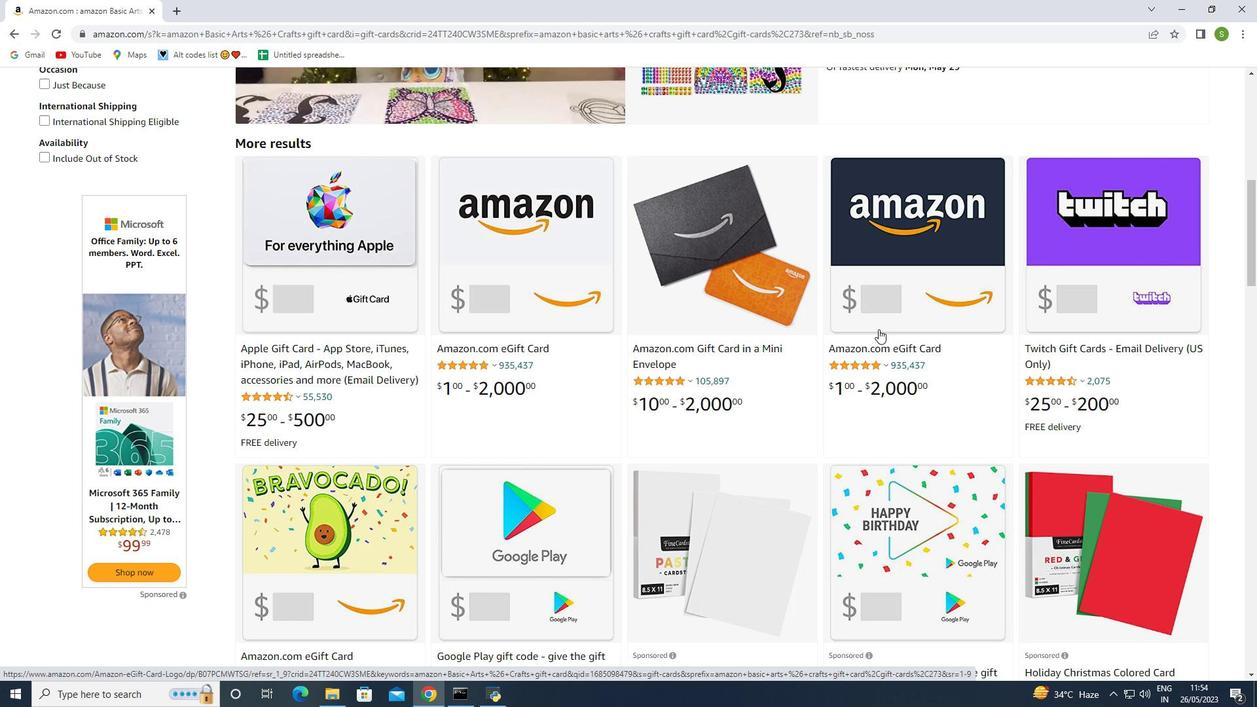 
Action: Mouse moved to (1139, 512)
Screenshot: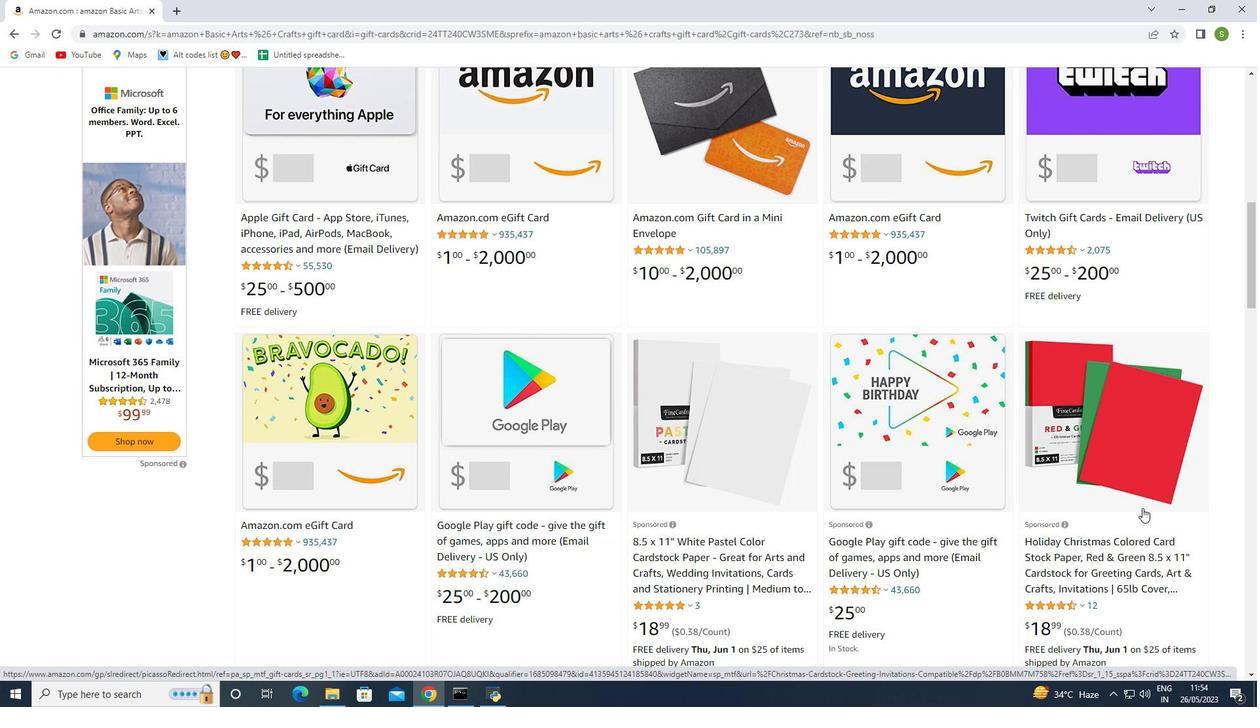 
Action: Mouse scrolled (1139, 513) with delta (0, 0)
Screenshot: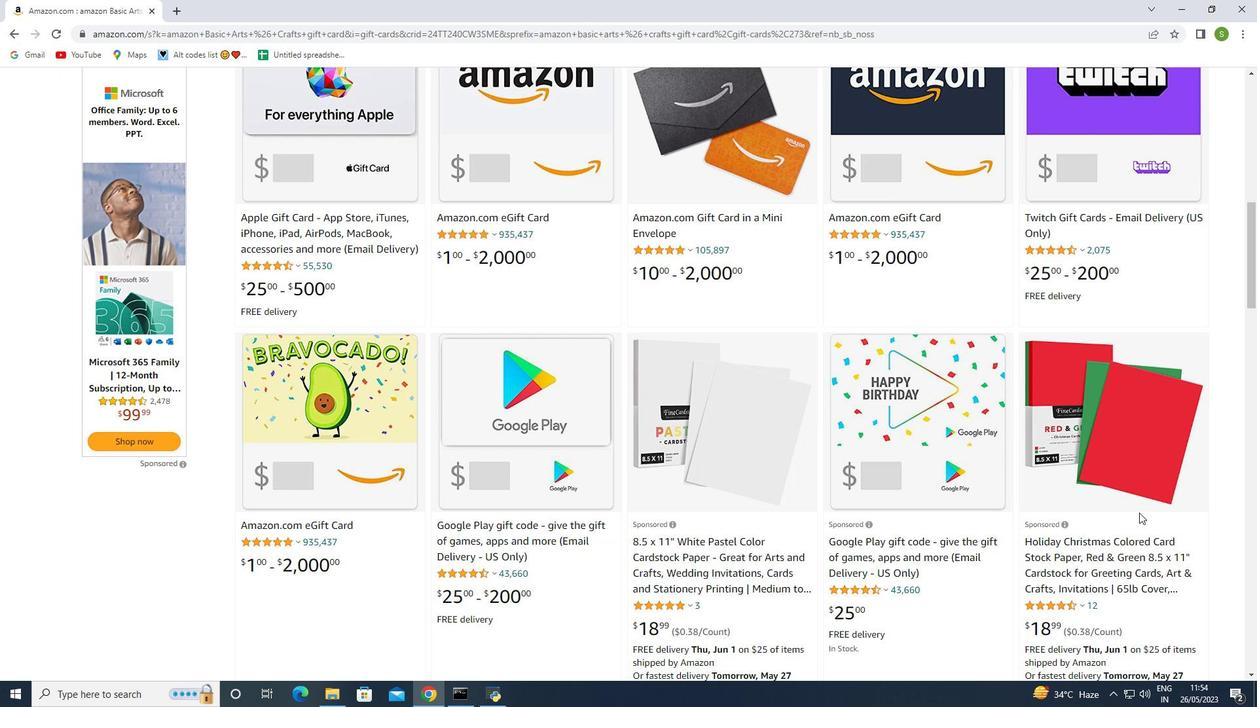
Action: Mouse scrolled (1139, 513) with delta (0, 0)
Screenshot: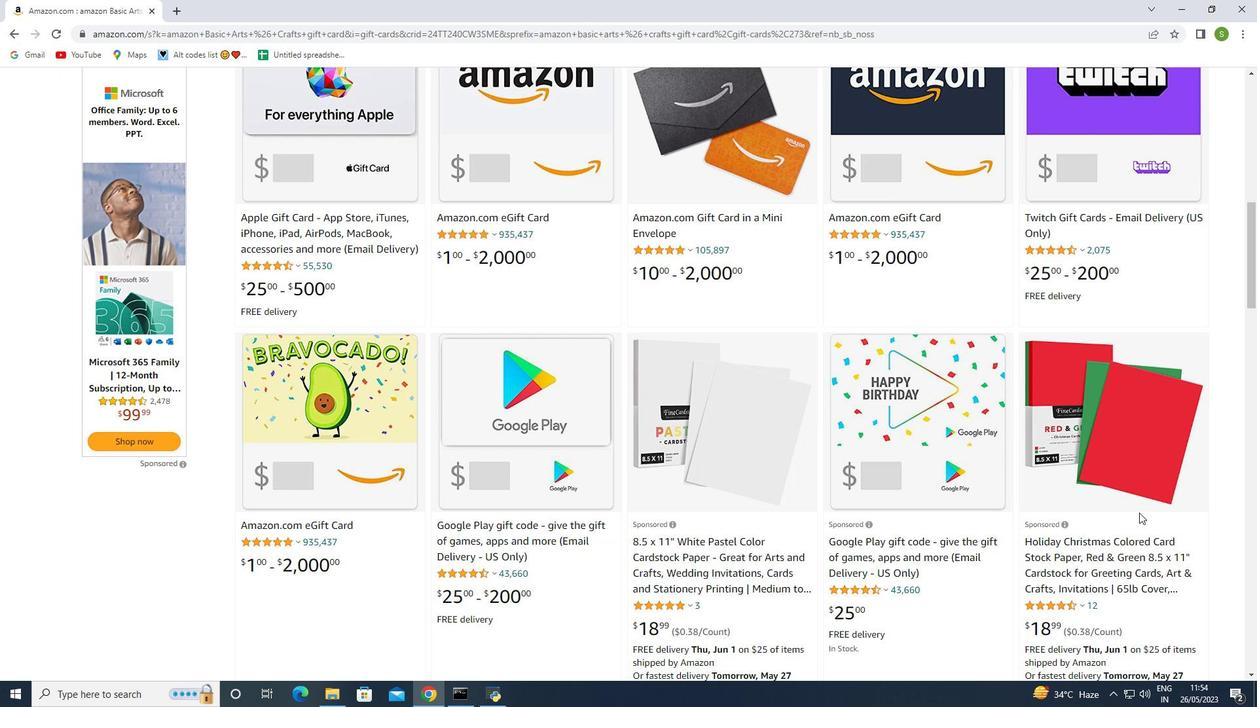 
Action: Mouse scrolled (1139, 513) with delta (0, 0)
Screenshot: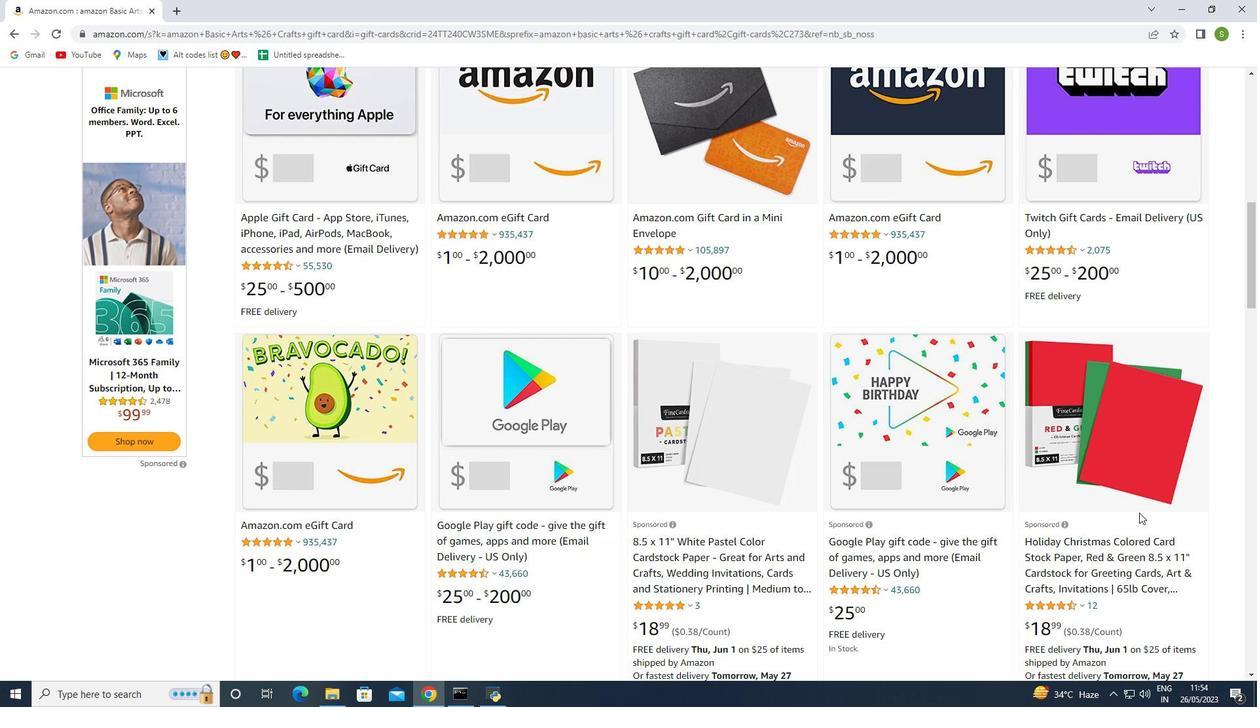 
Action: Mouse moved to (1139, 512)
Screenshot: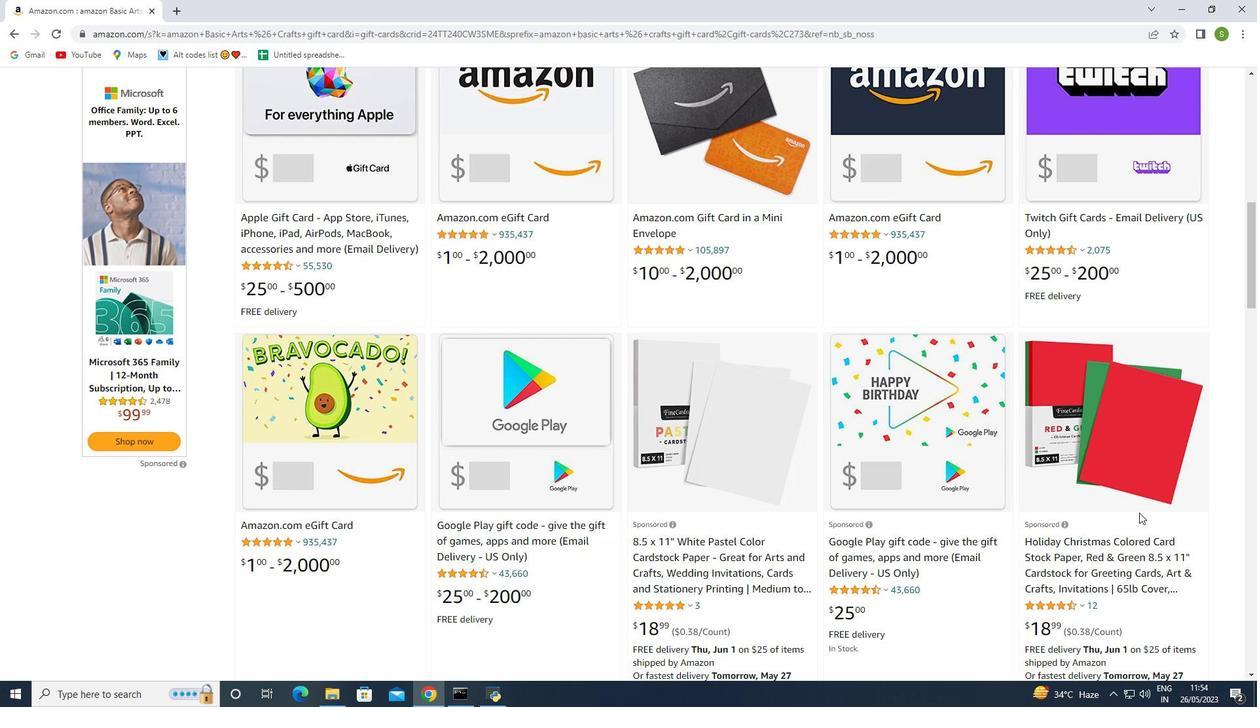 
Action: Mouse scrolled (1139, 513) with delta (0, 0)
Screenshot: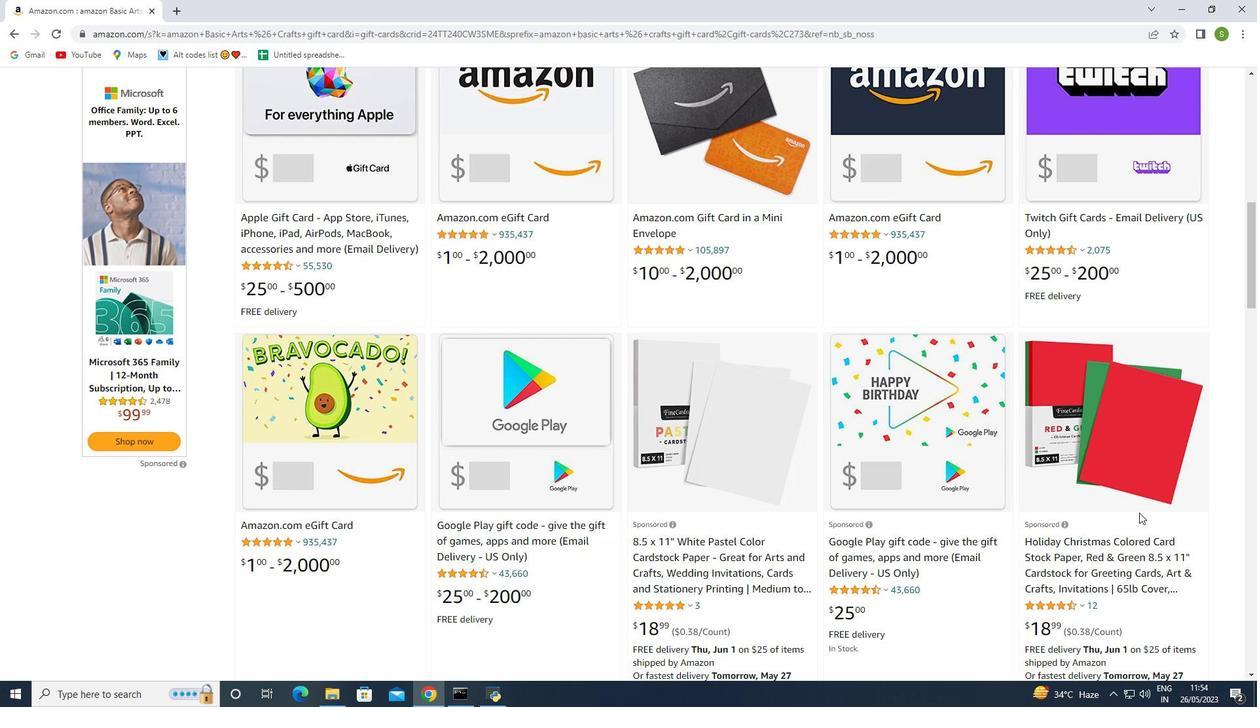 
Action: Mouse moved to (1009, 477)
Screenshot: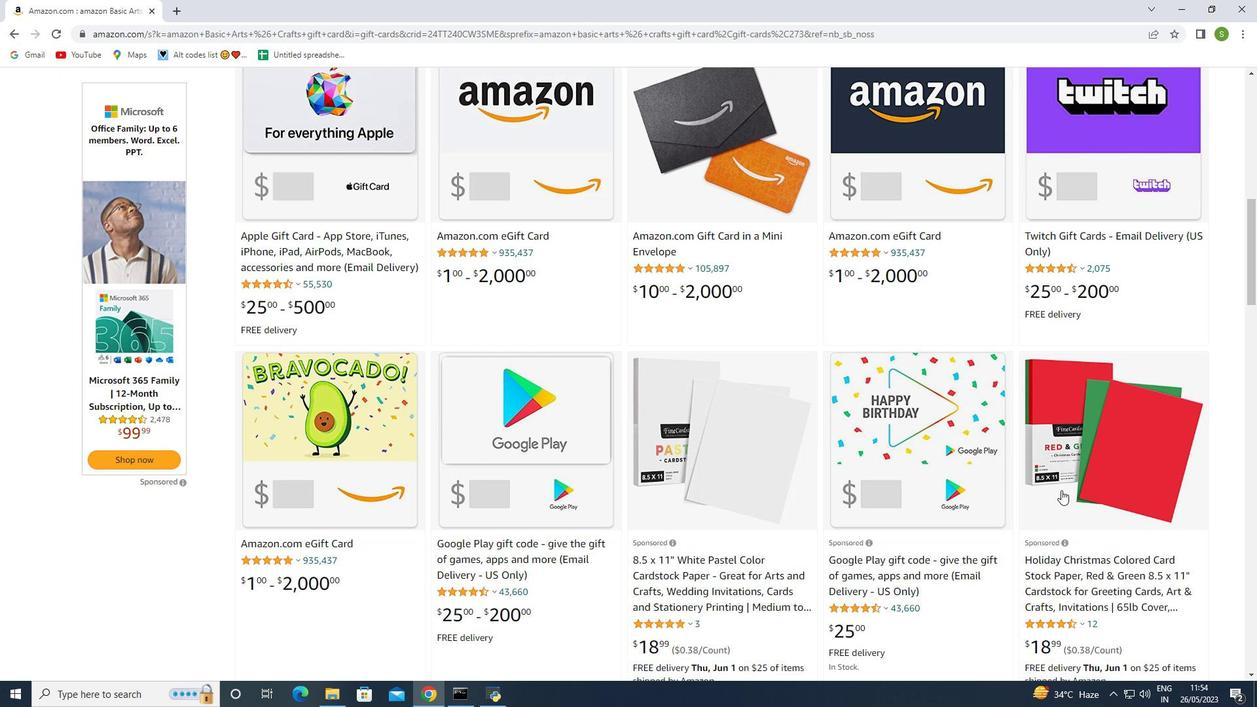 
Action: Mouse scrolled (1009, 478) with delta (0, 0)
Screenshot: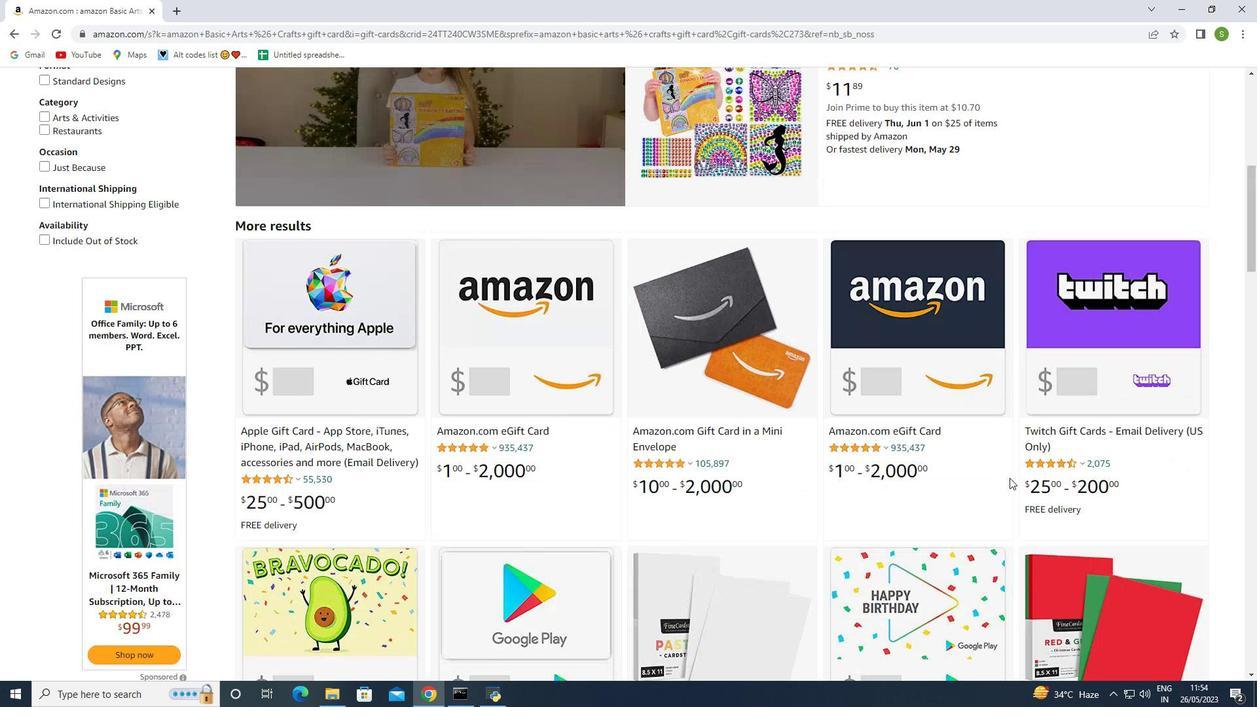 
Action: Mouse scrolled (1009, 478) with delta (0, 0)
Screenshot: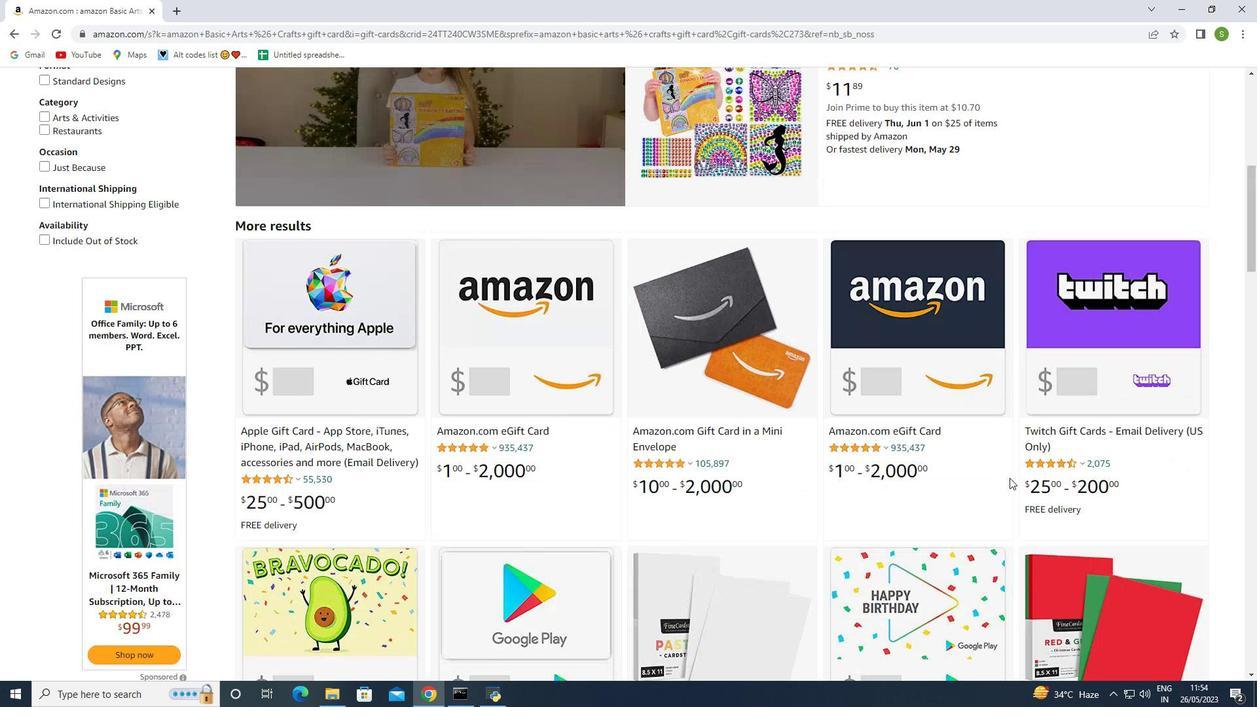 
Action: Mouse moved to (1009, 477)
Screenshot: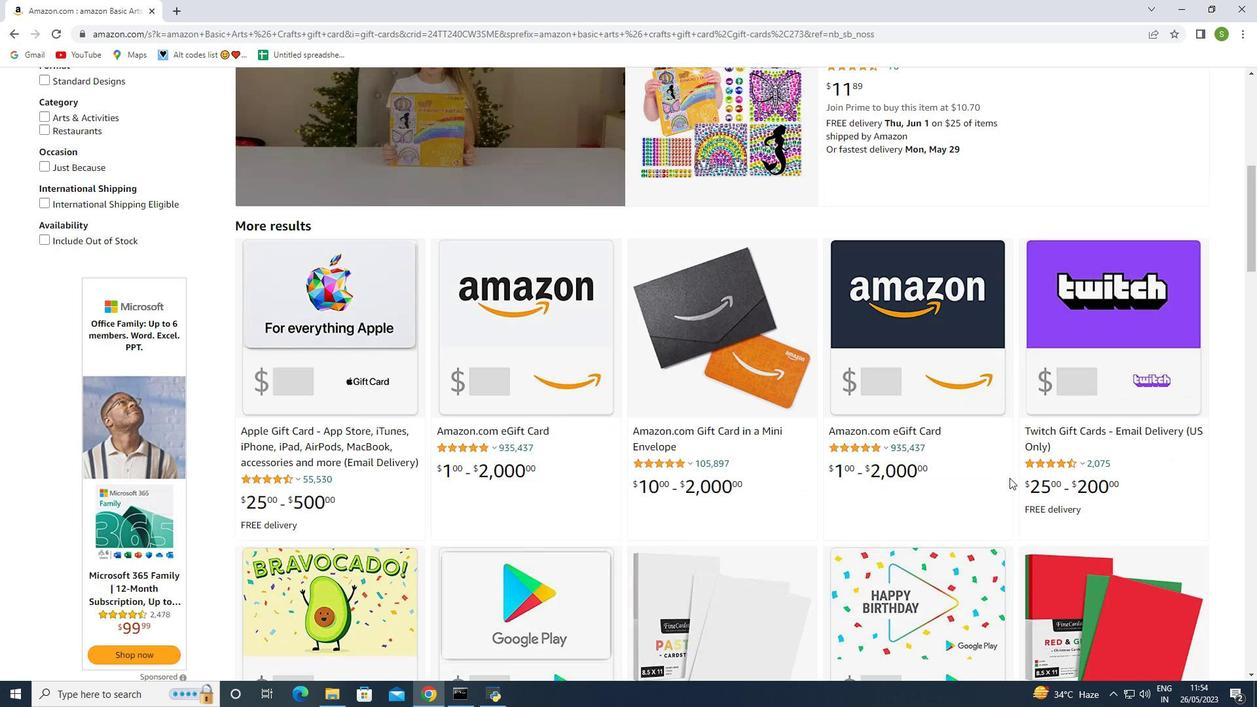 
Action: Mouse scrolled (1009, 478) with delta (0, 0)
Screenshot: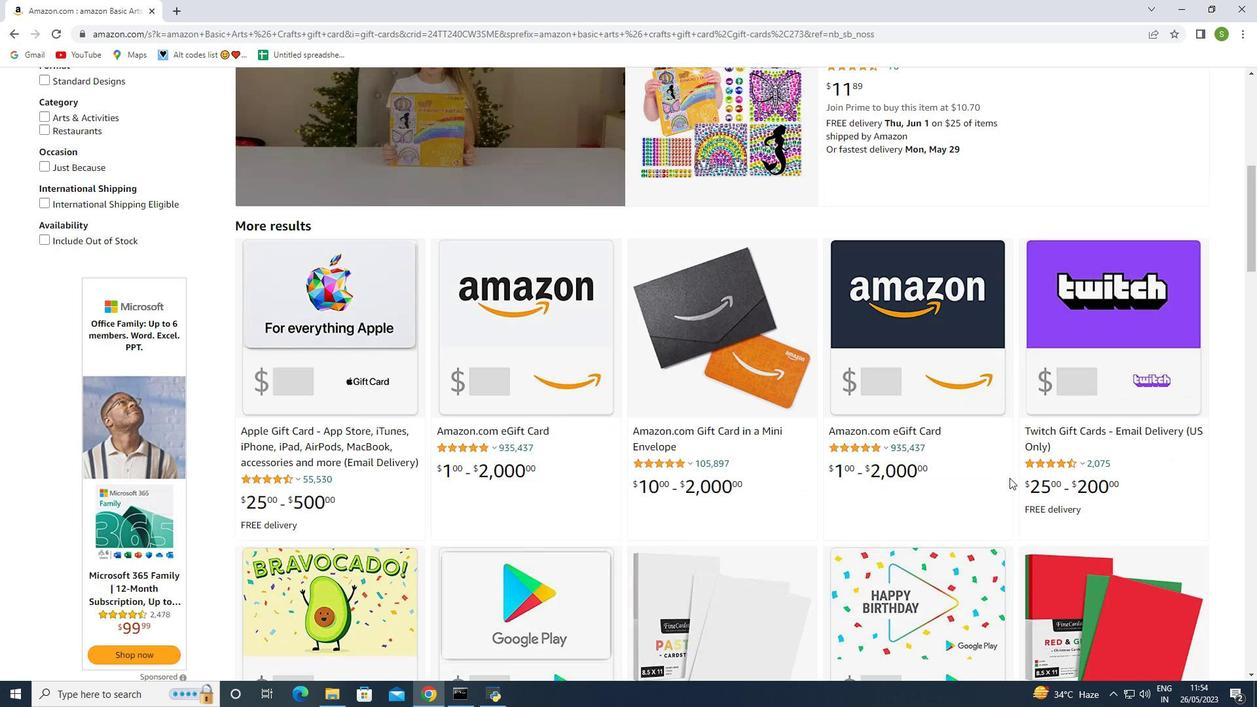 
Action: Mouse scrolled (1009, 478) with delta (0, 0)
Screenshot: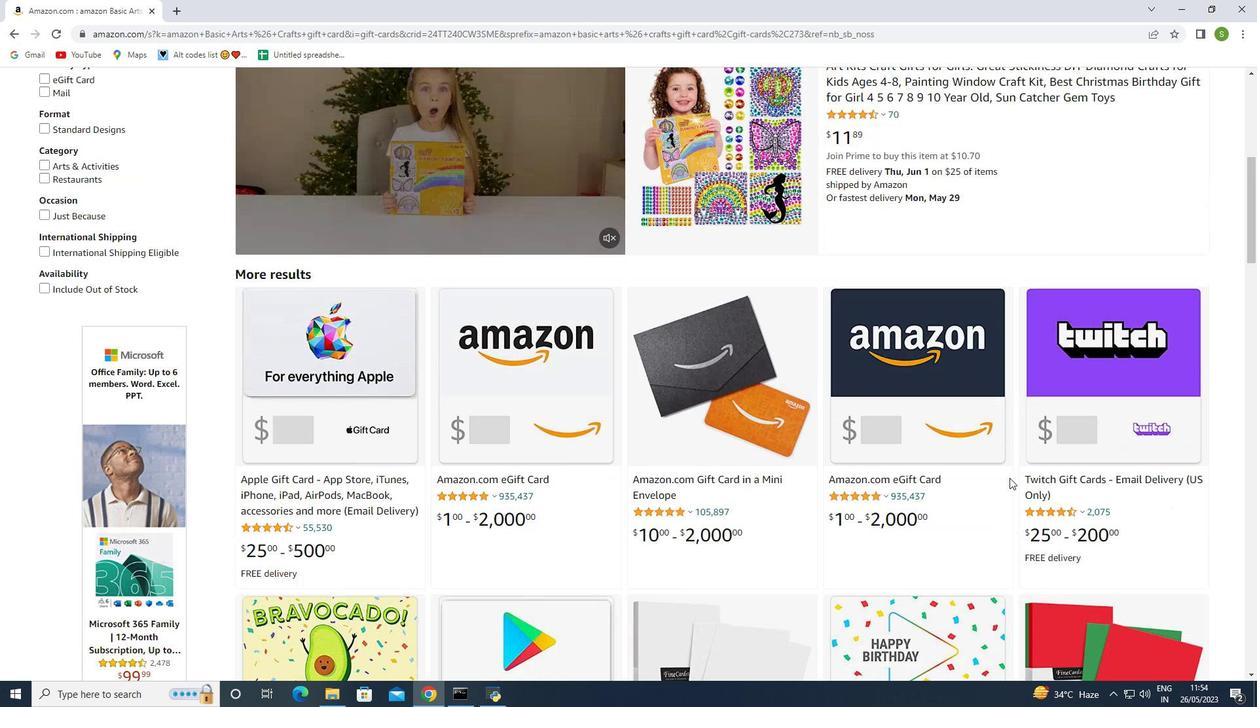 
Action: Mouse moved to (994, 477)
Screenshot: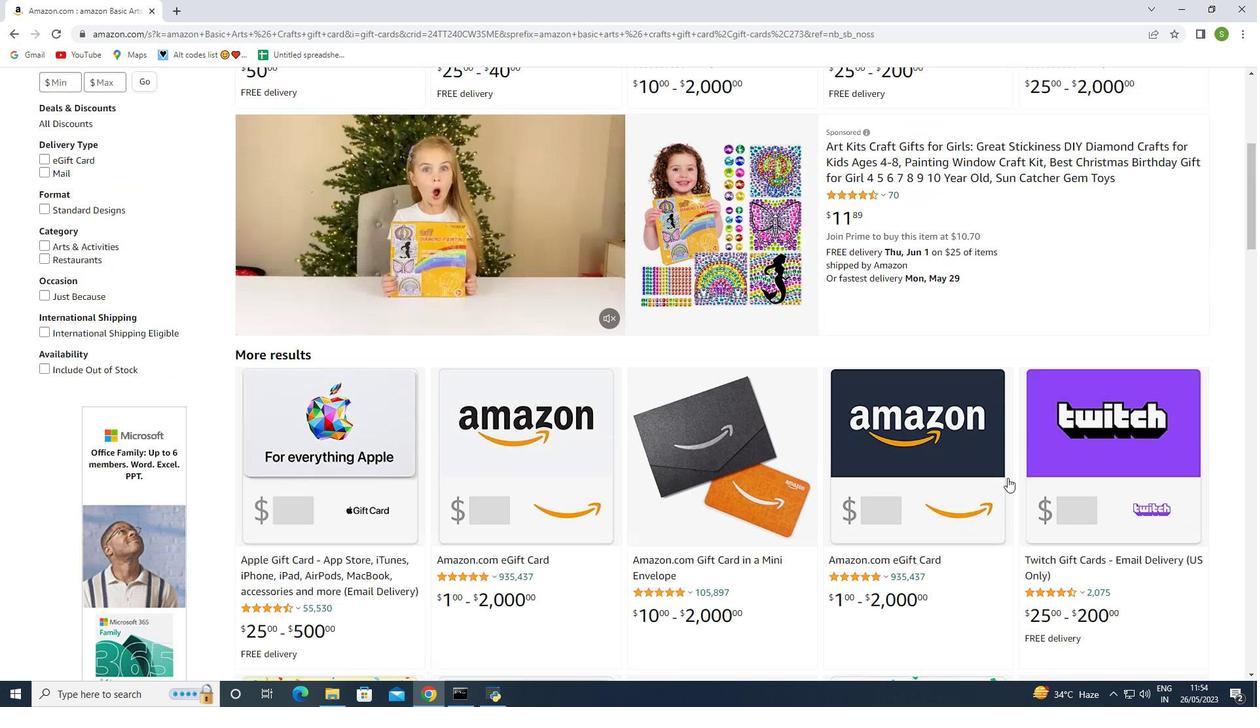 
Action: Mouse scrolled (994, 478) with delta (0, 0)
Screenshot: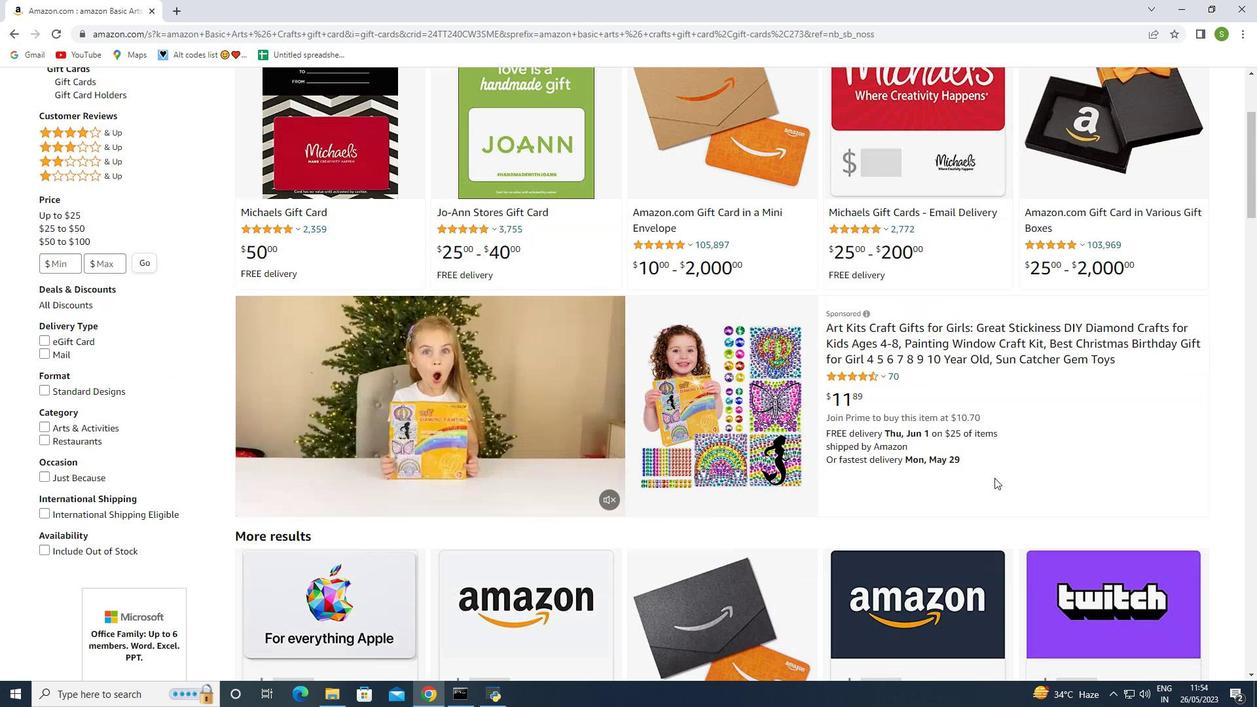 
Action: Mouse scrolled (994, 478) with delta (0, 0)
Screenshot: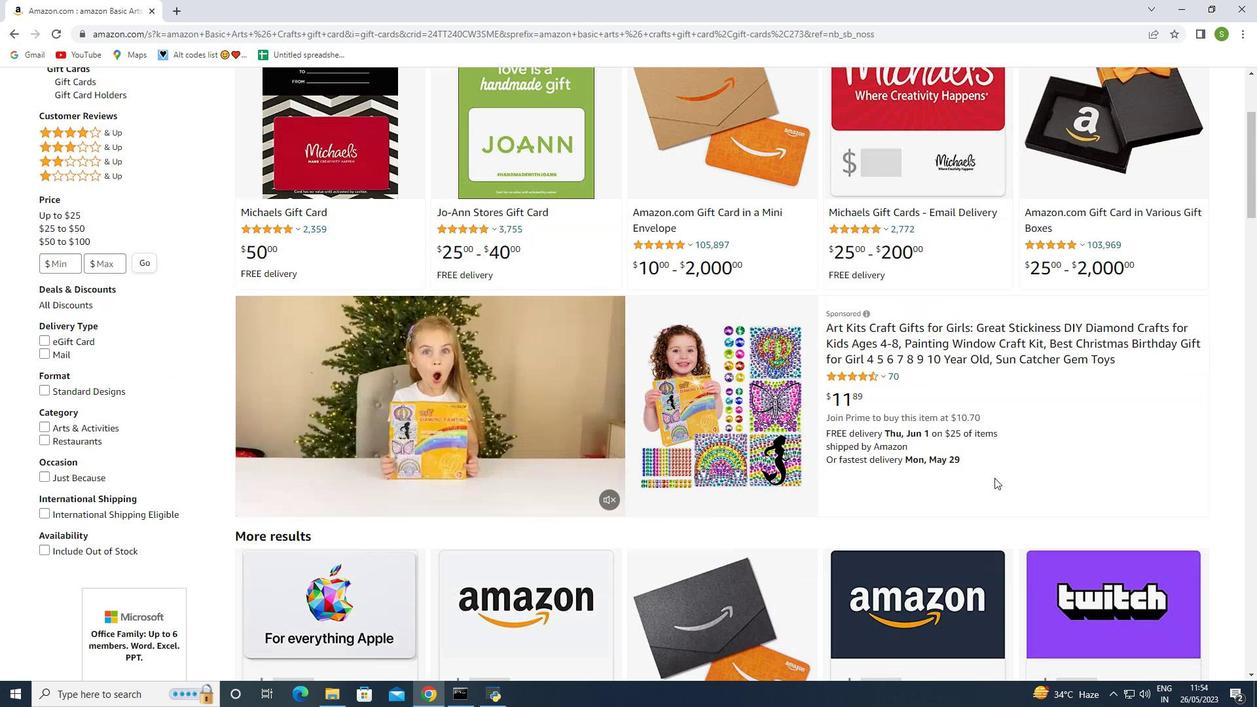 
Action: Mouse scrolled (994, 478) with delta (0, 0)
Screenshot: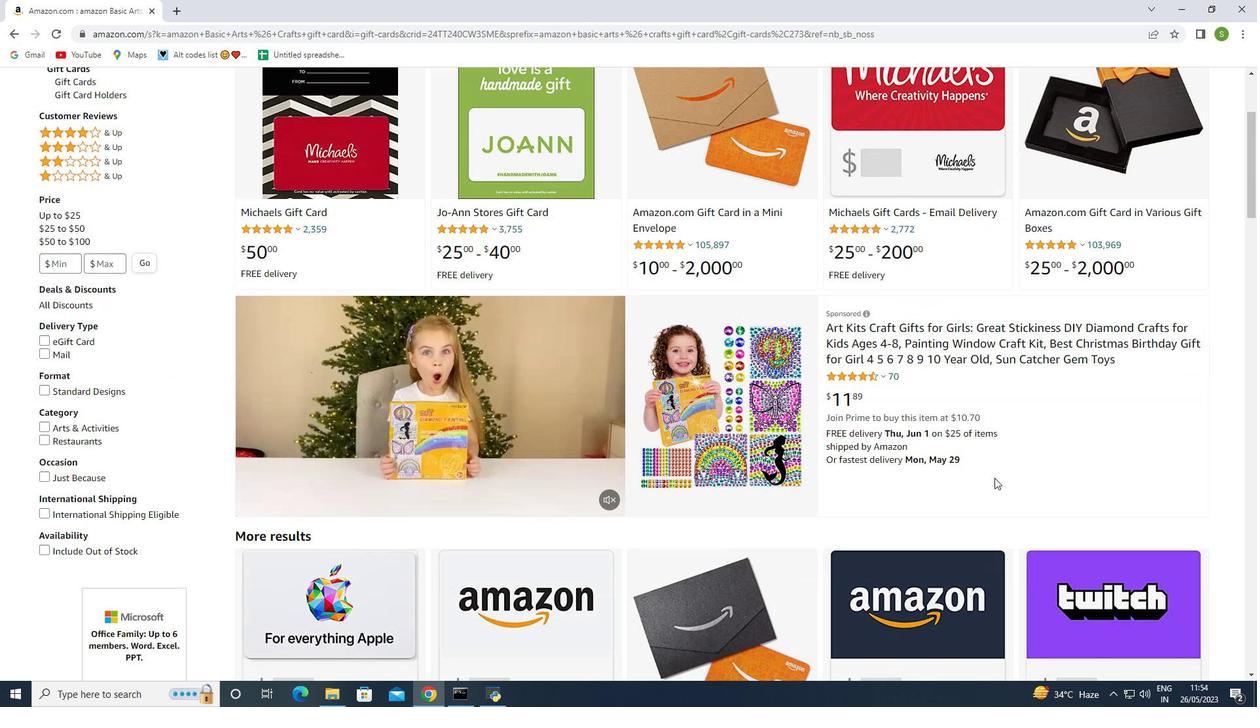 
Action: Mouse scrolled (994, 478) with delta (0, 0)
Screenshot: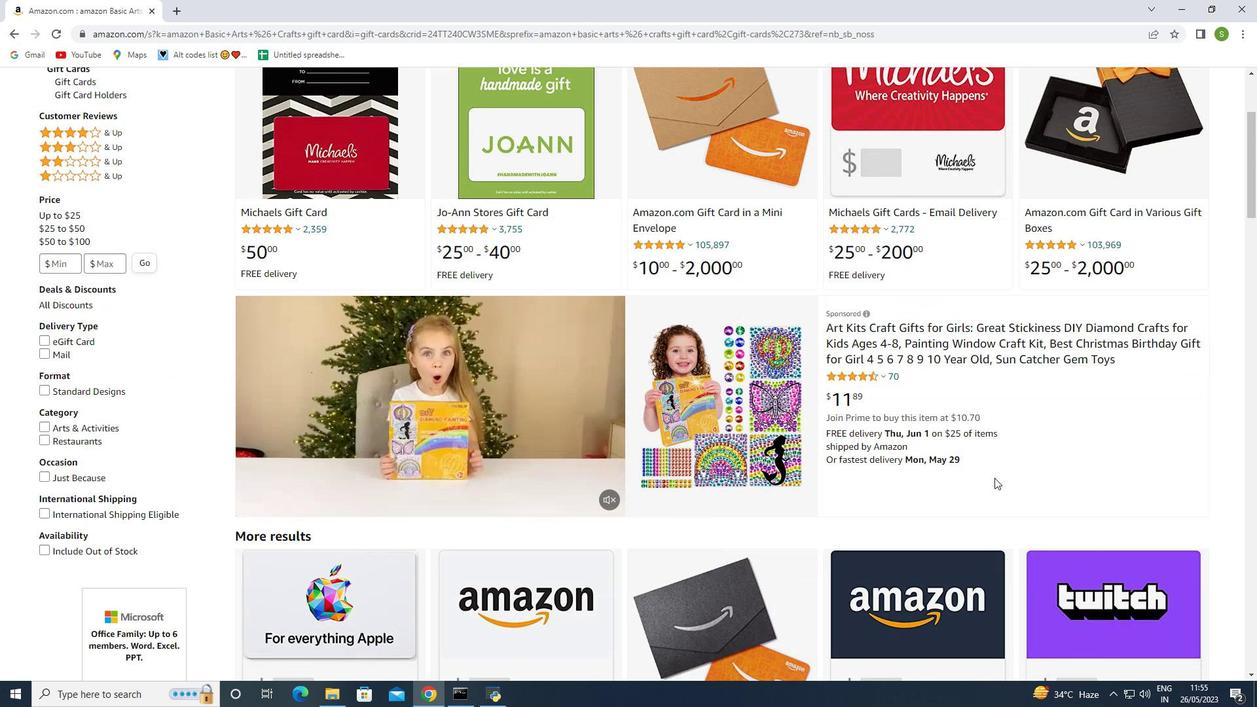 
Action: Mouse moved to (992, 424)
Screenshot: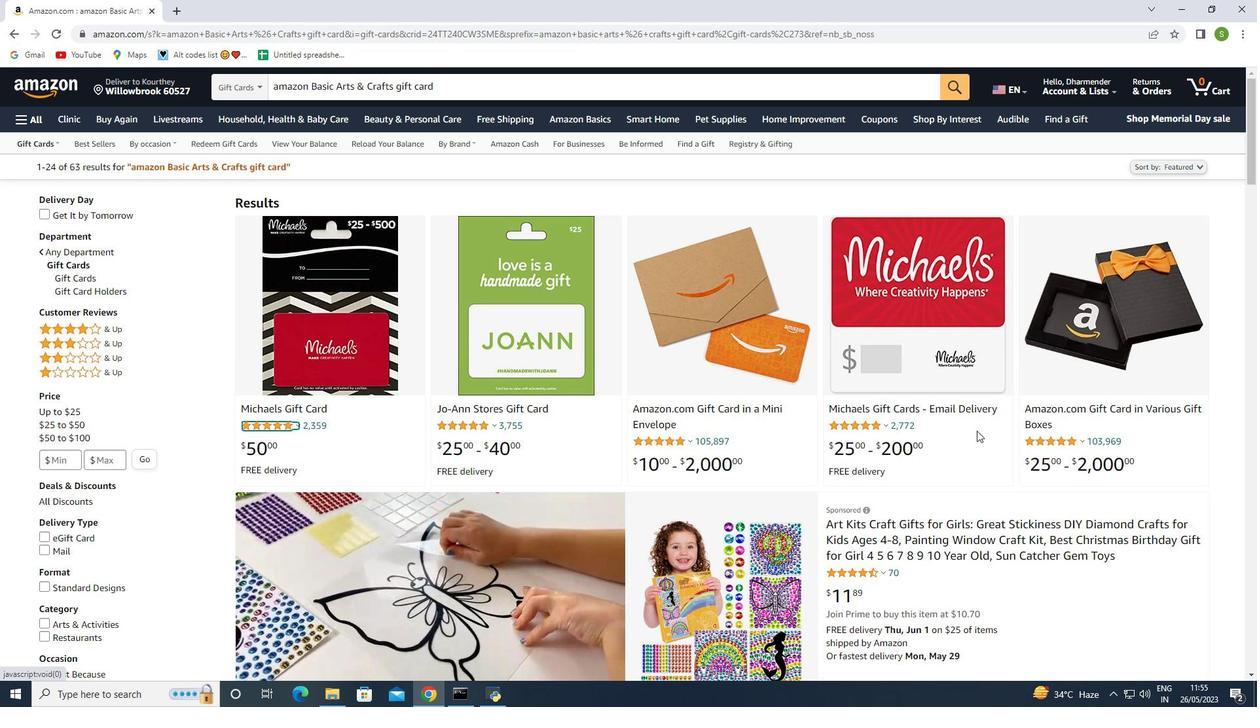 
Action: Mouse scrolled (992, 423) with delta (0, 0)
Screenshot: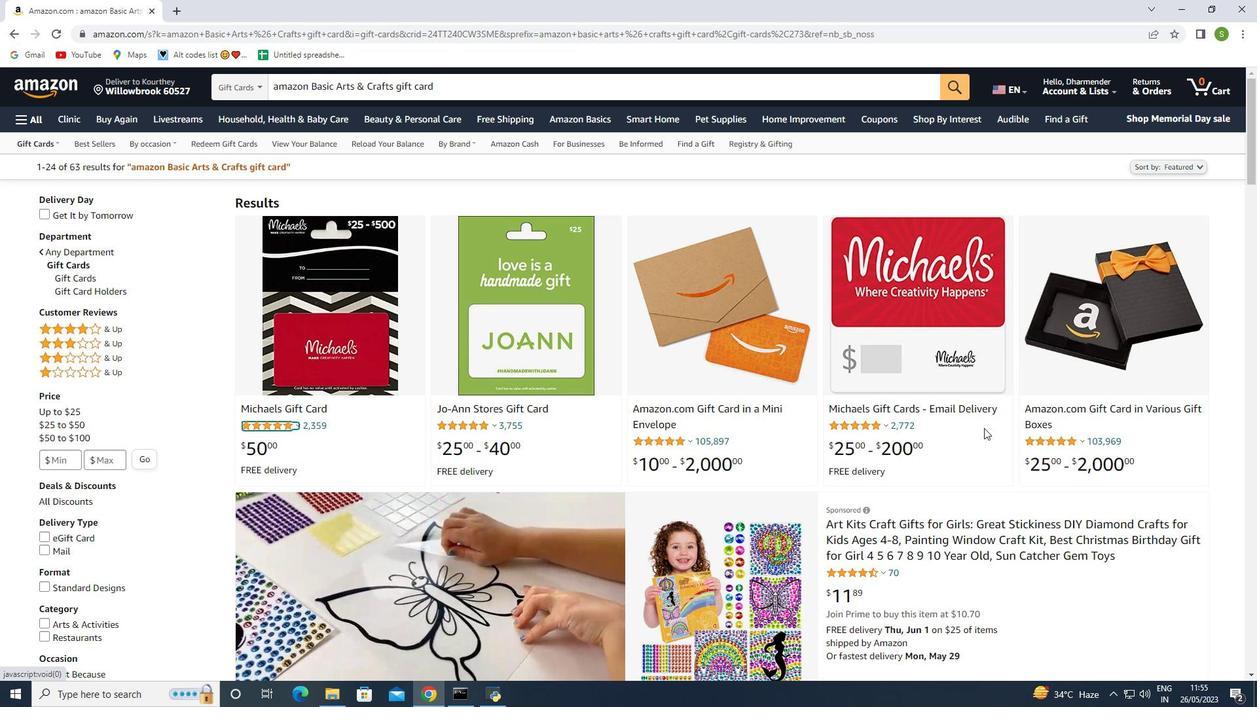 
Action: Mouse scrolled (992, 423) with delta (0, 0)
Screenshot: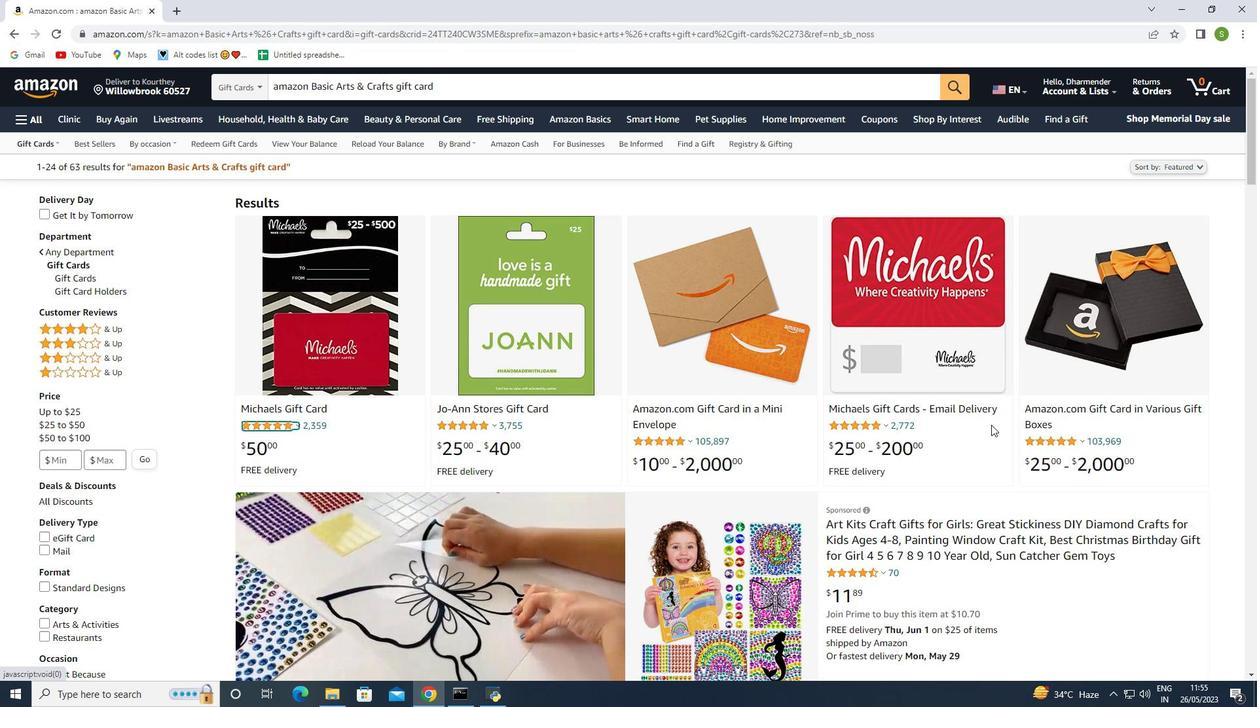 
Action: Mouse moved to (958, 445)
Screenshot: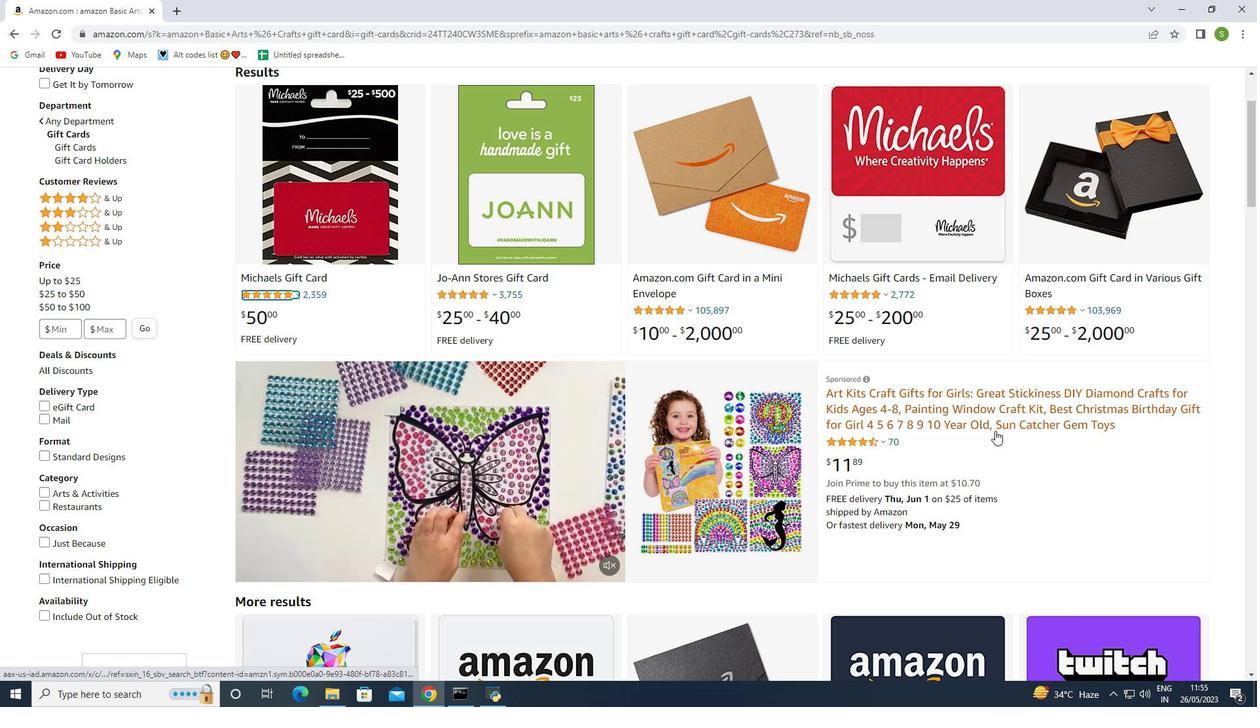 
Action: Mouse scrolled (958, 445) with delta (0, 0)
Screenshot: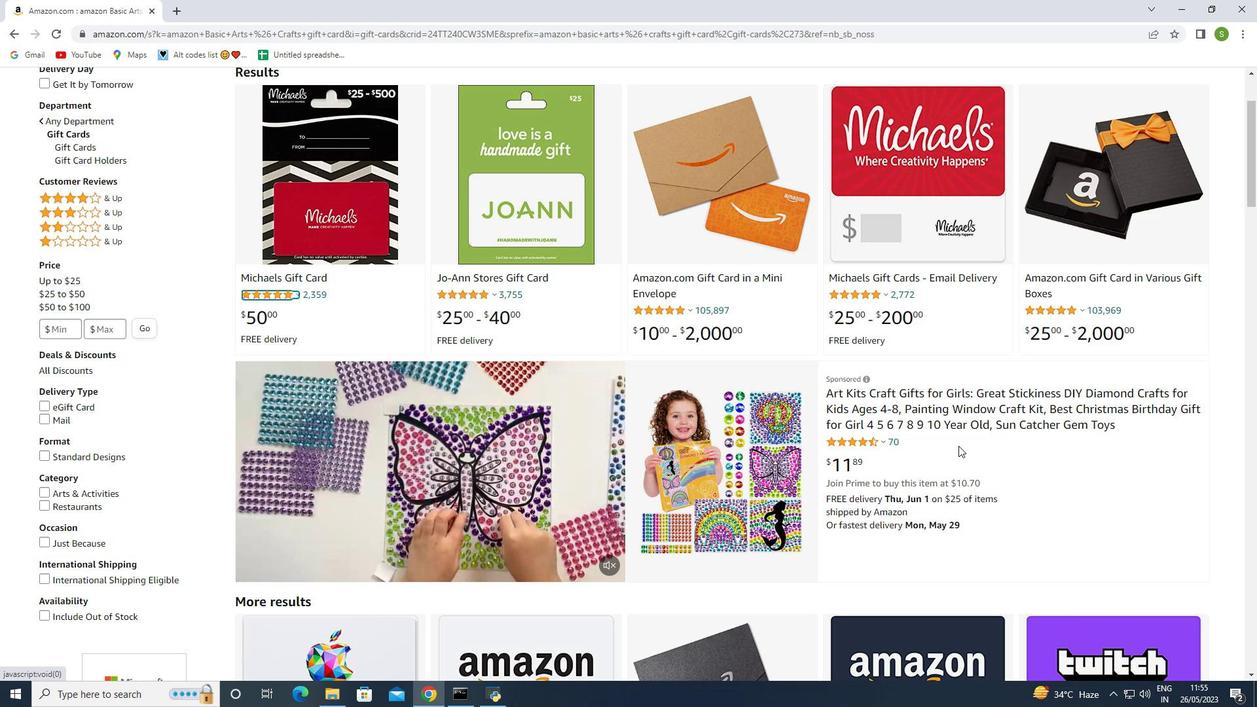 
Action: Mouse scrolled (958, 445) with delta (0, 0)
Screenshot: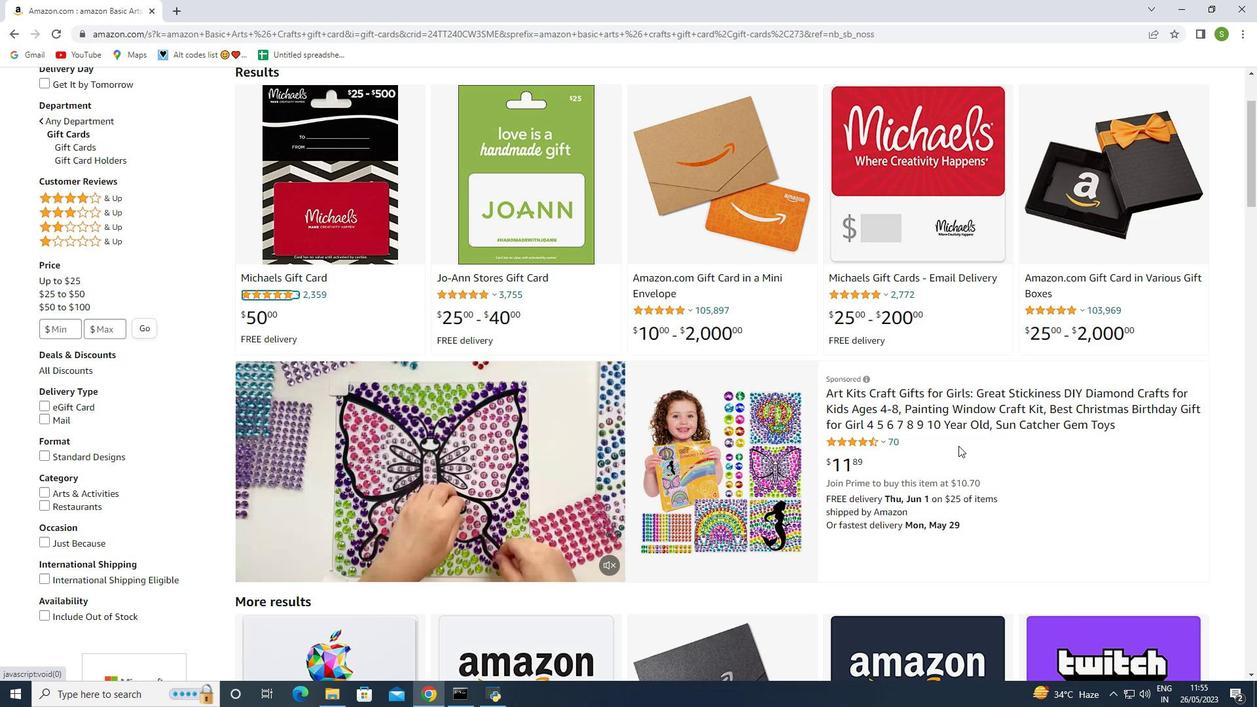 
Action: Mouse moved to (959, 438)
Screenshot: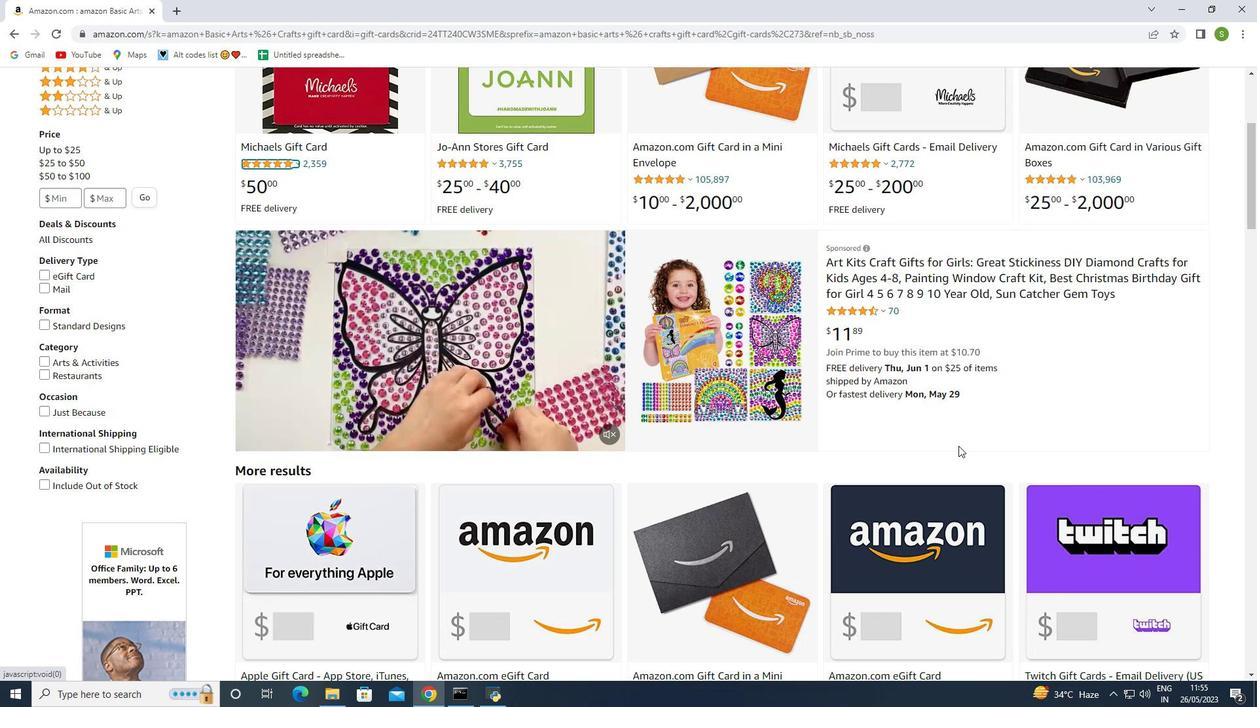 
Action: Mouse scrolled (959, 438) with delta (0, 0)
Screenshot: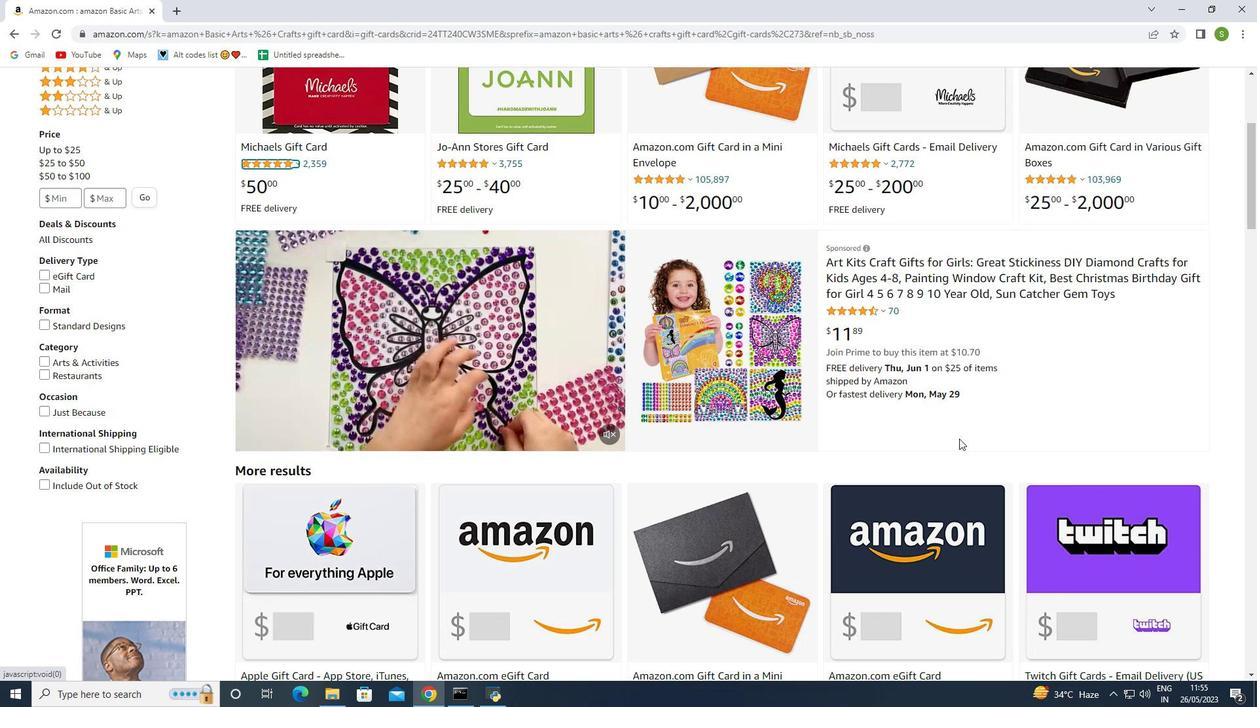 
Action: Mouse scrolled (959, 438) with delta (0, 0)
Screenshot: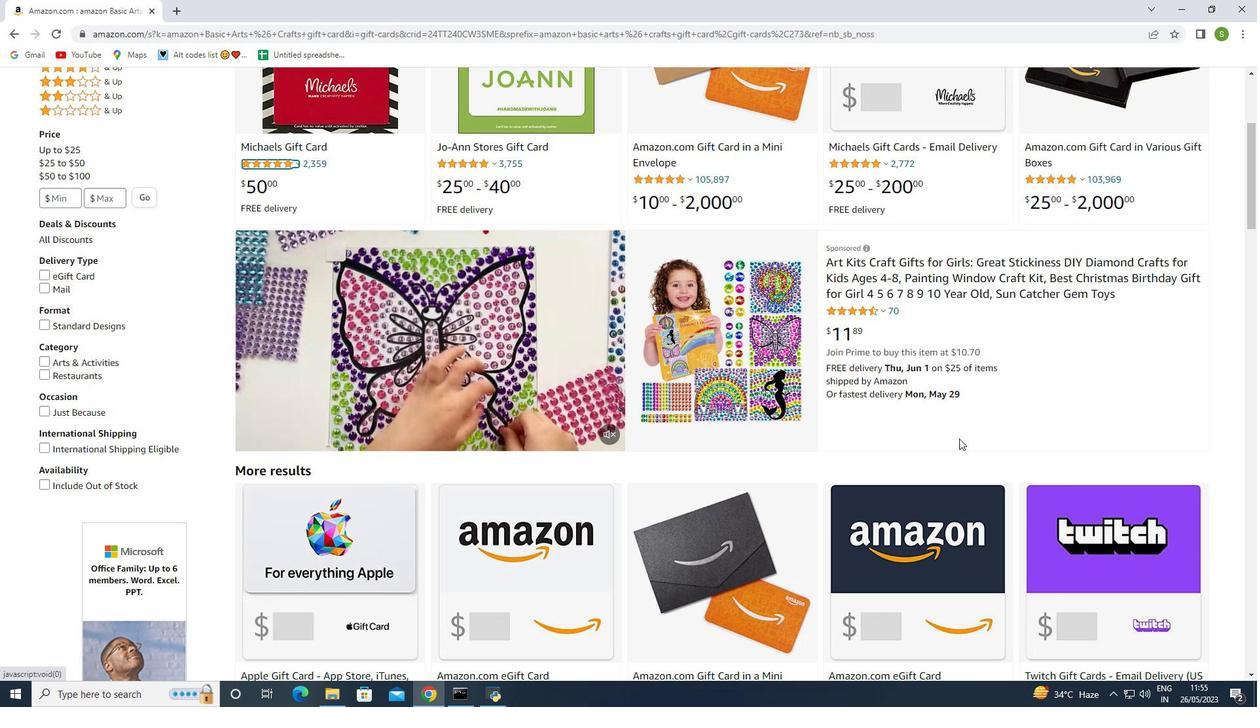 
Action: Mouse scrolled (959, 438) with delta (0, 0)
Screenshot: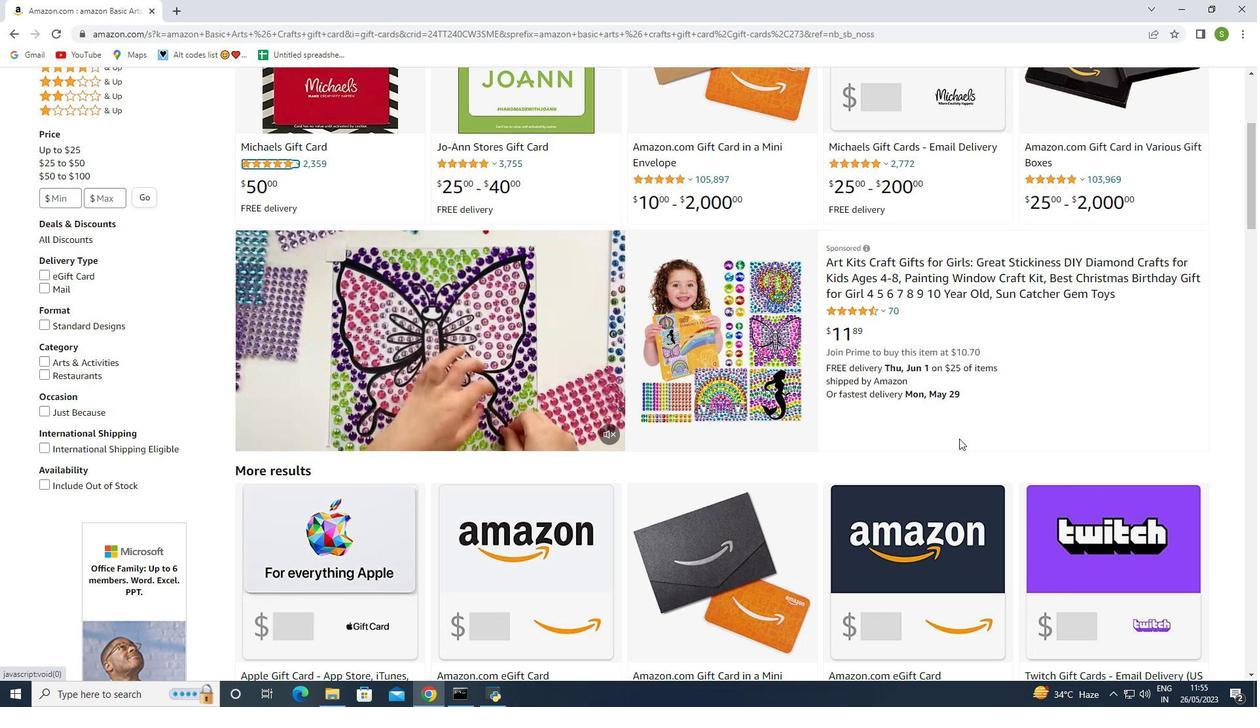 
Action: Mouse scrolled (959, 438) with delta (0, 0)
Screenshot: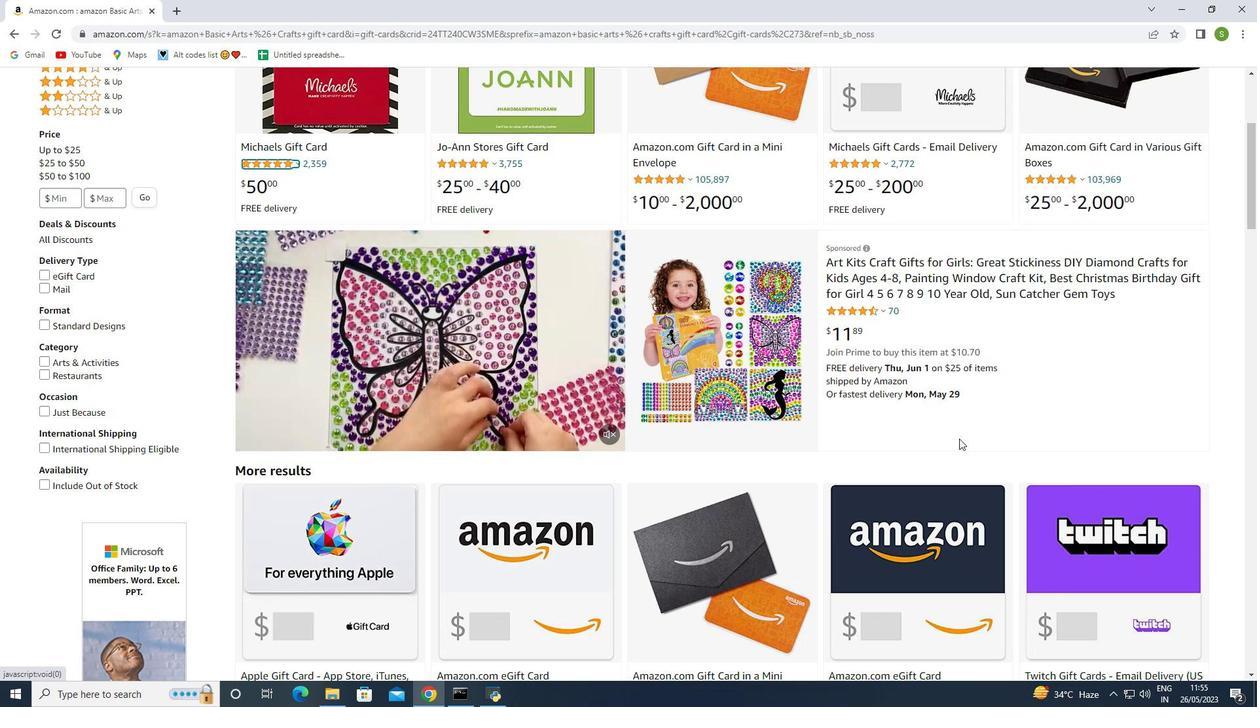 
Action: Mouse scrolled (959, 438) with delta (0, 0)
Screenshot: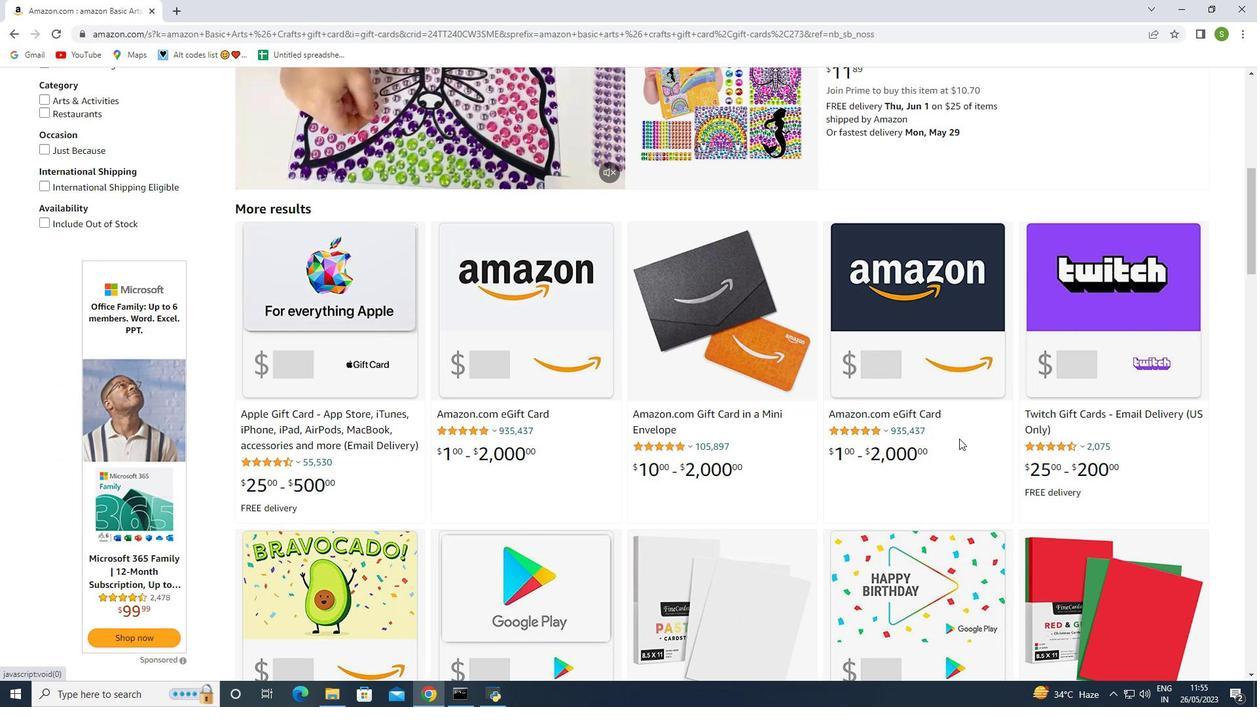 
Action: Mouse scrolled (959, 438) with delta (0, 0)
Screenshot: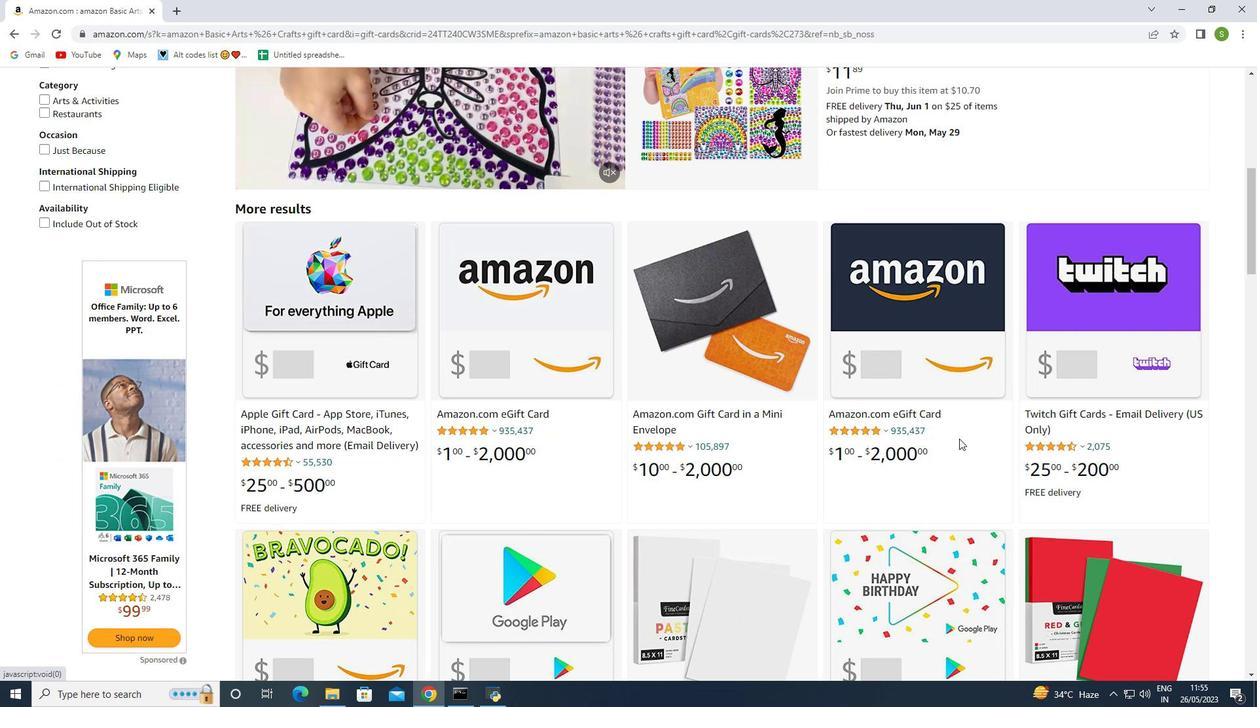 
Action: Mouse moved to (952, 437)
Screenshot: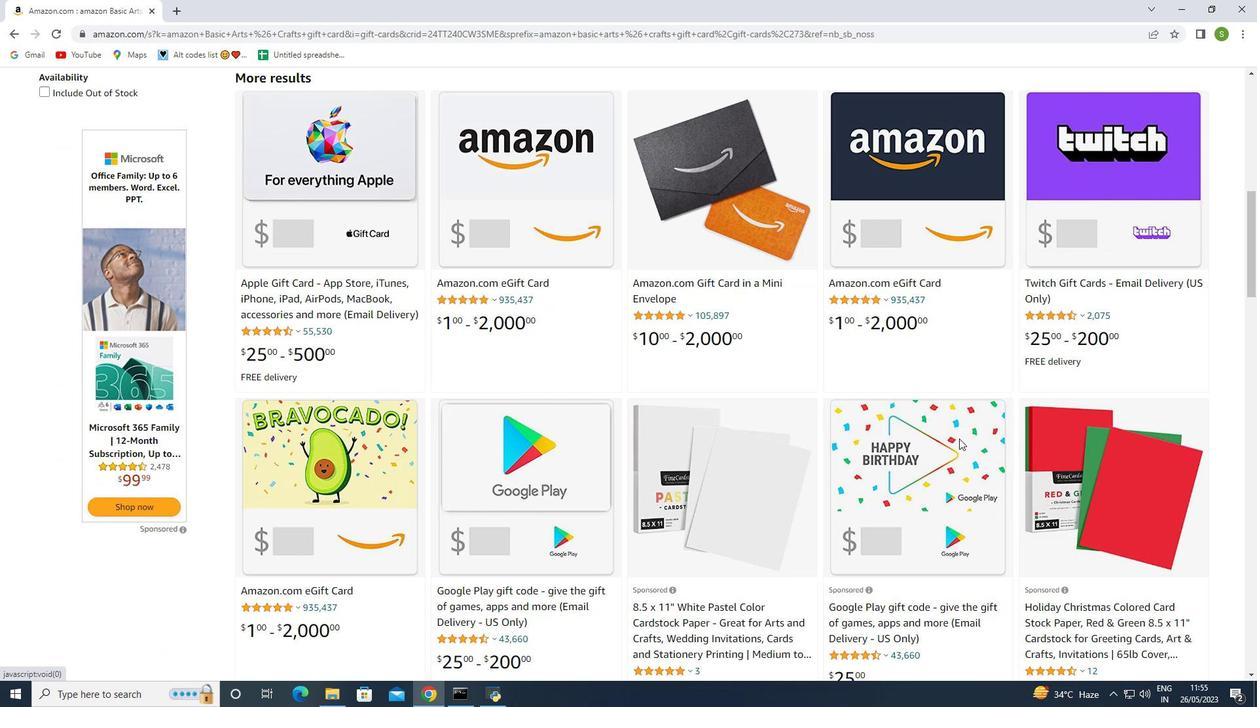
Action: Mouse scrolled (952, 436) with delta (0, 0)
Screenshot: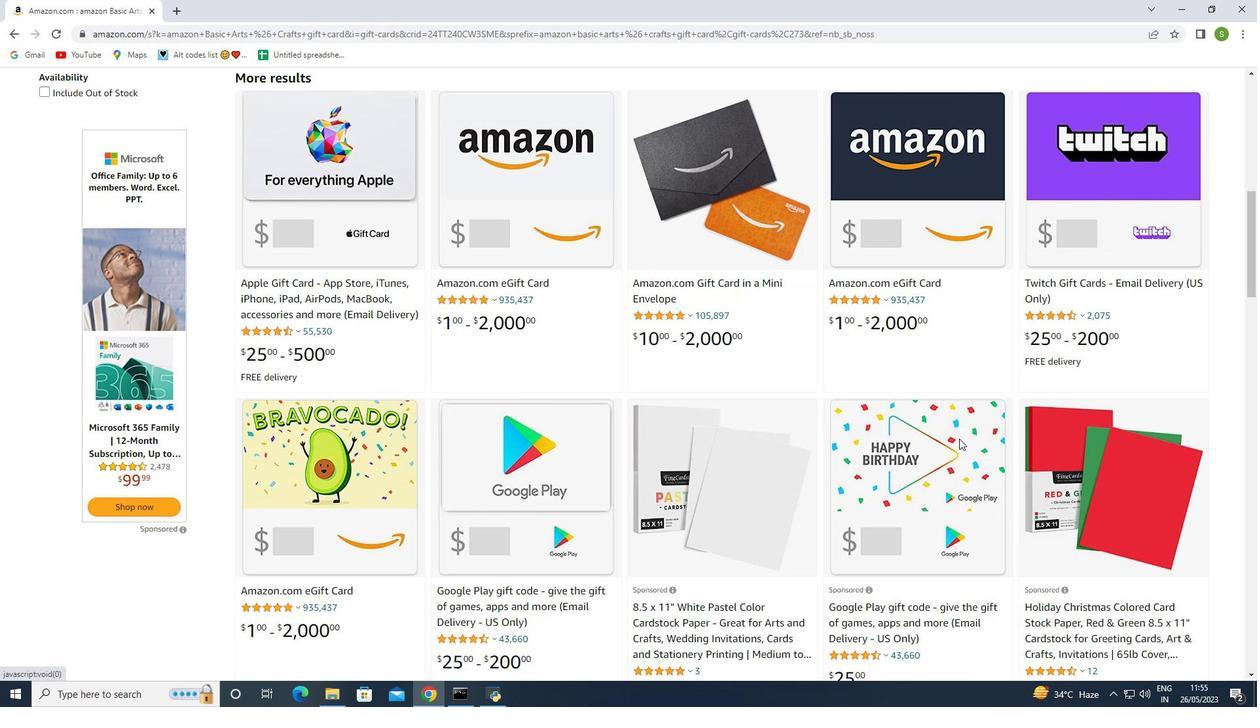 
Action: Mouse moved to (951, 437)
Screenshot: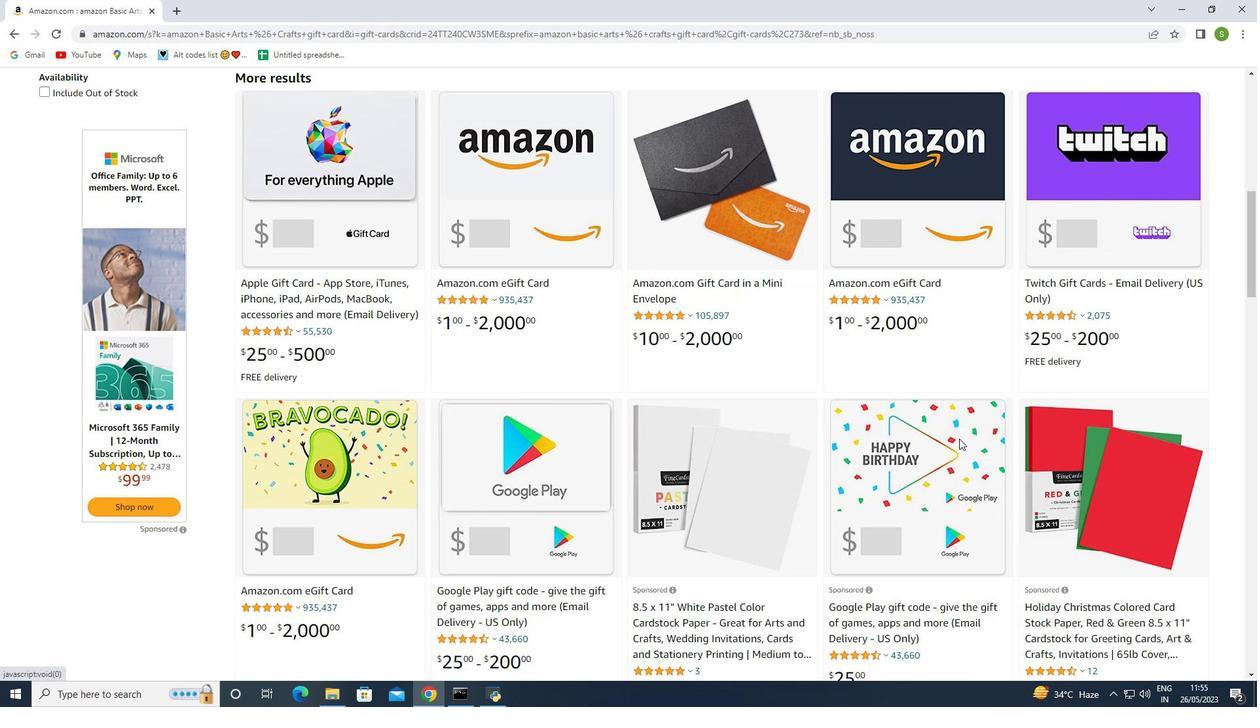 
Action: Mouse scrolled (951, 436) with delta (0, 0)
Screenshot: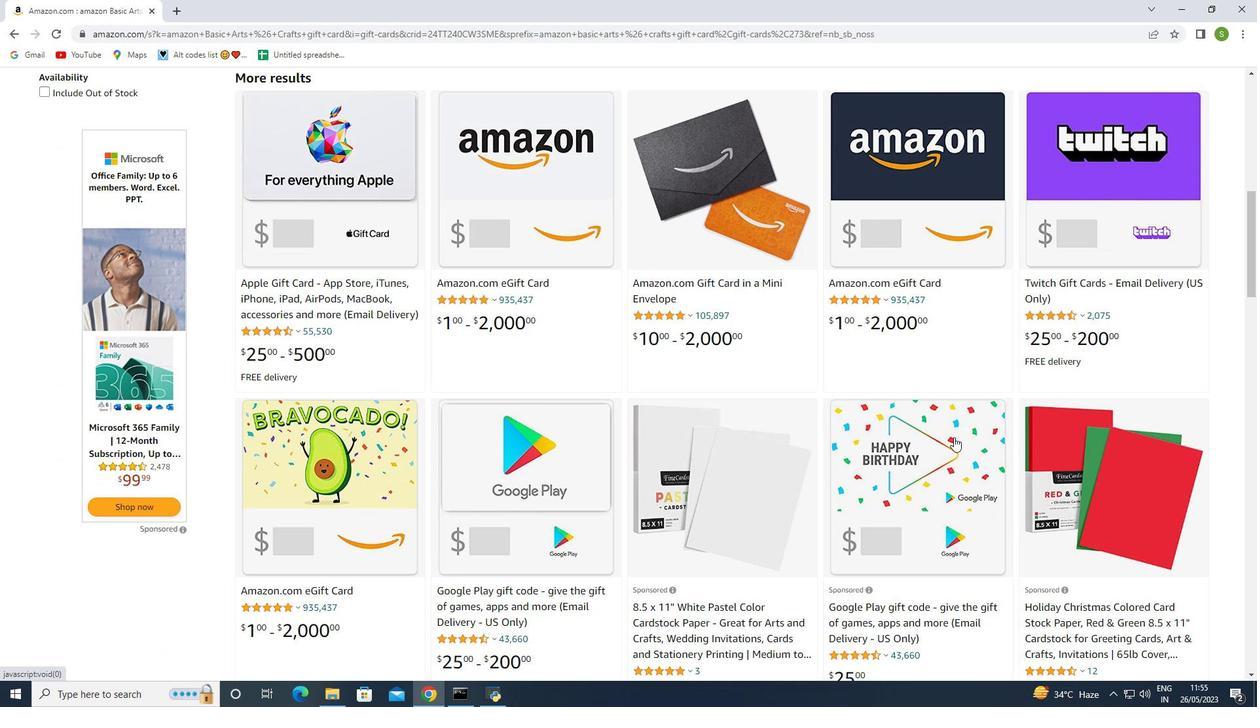 
Action: Mouse scrolled (951, 436) with delta (0, 0)
Screenshot: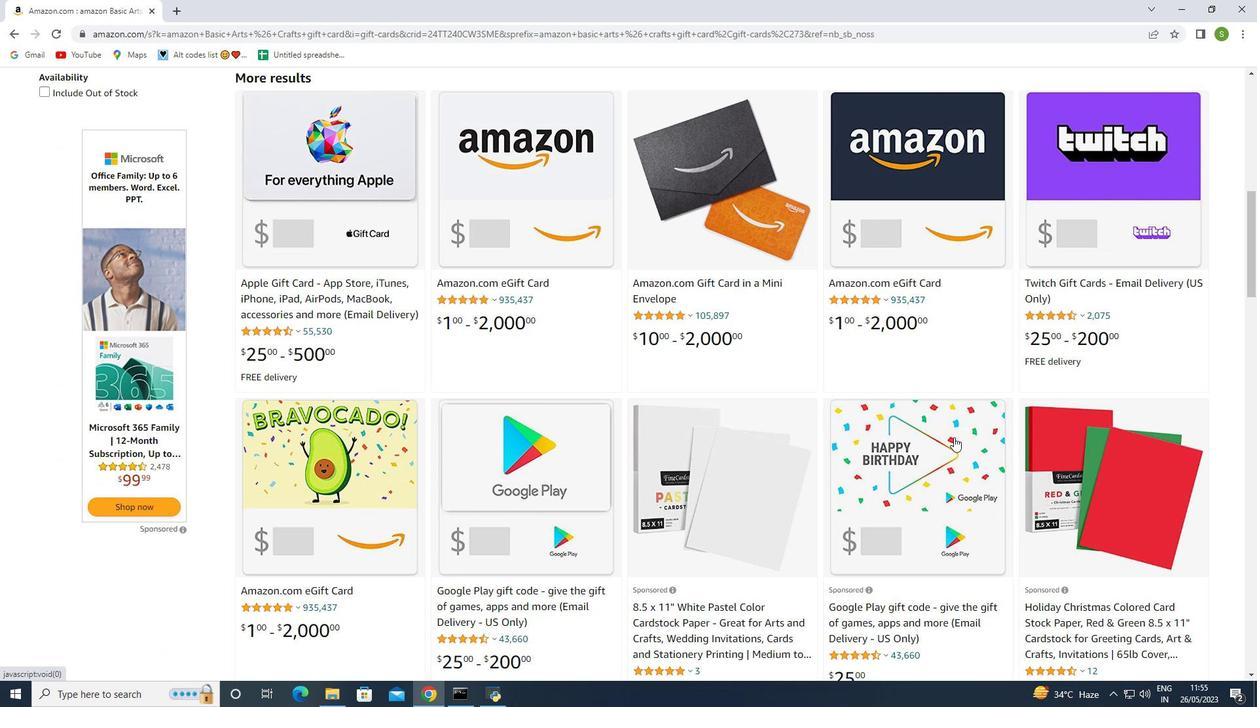 
Action: Mouse moved to (951, 437)
Screenshot: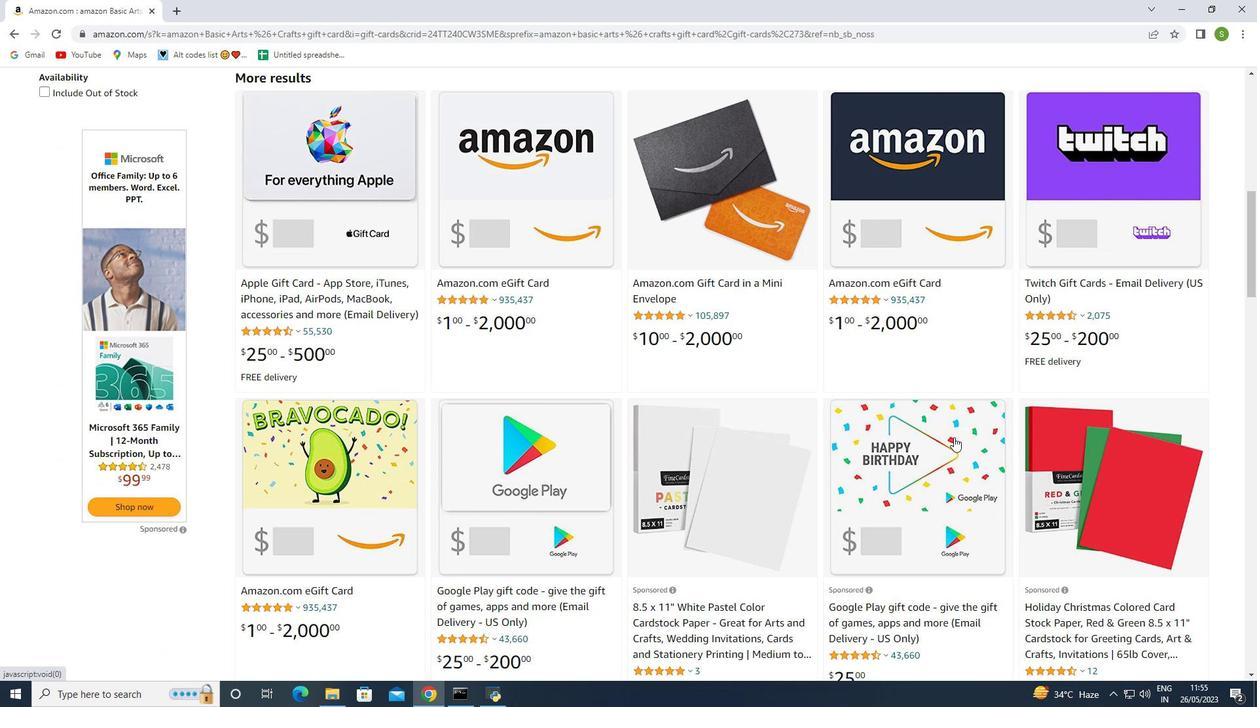 
Action: Mouse scrolled (951, 436) with delta (0, 0)
Screenshot: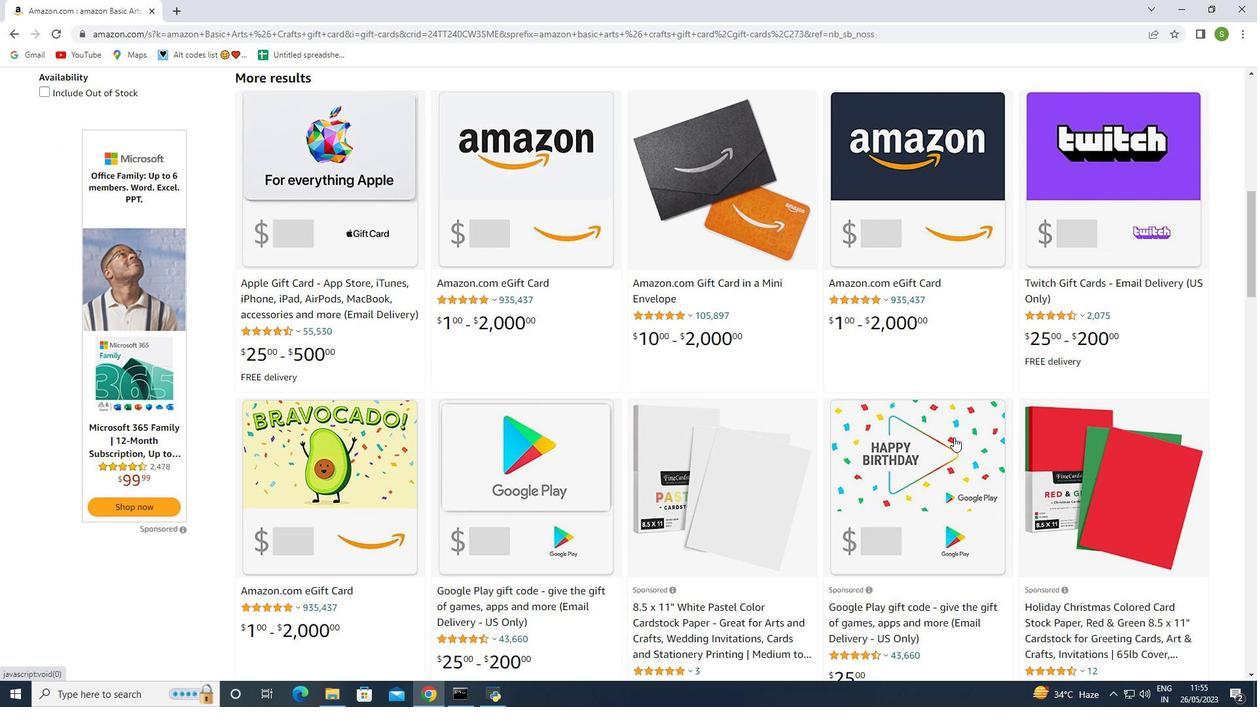 
Action: Mouse scrolled (951, 436) with delta (0, 0)
Screenshot: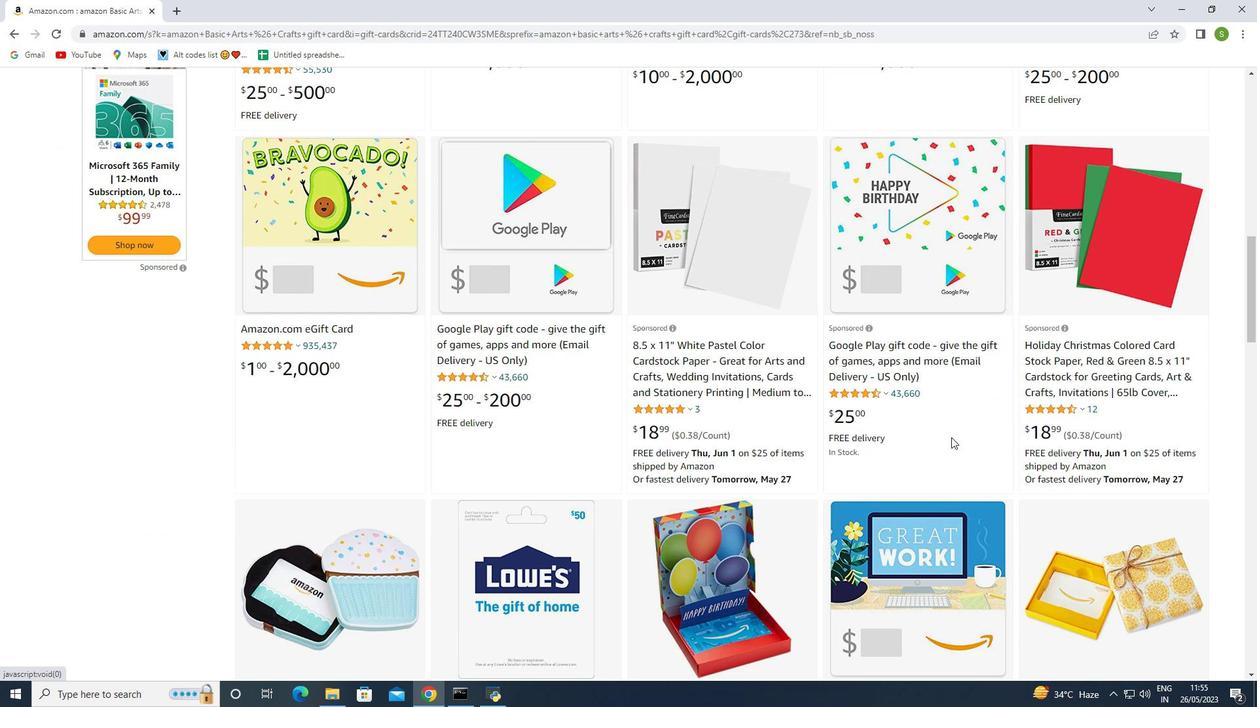 
Action: Mouse scrolled (951, 436) with delta (0, 0)
Screenshot: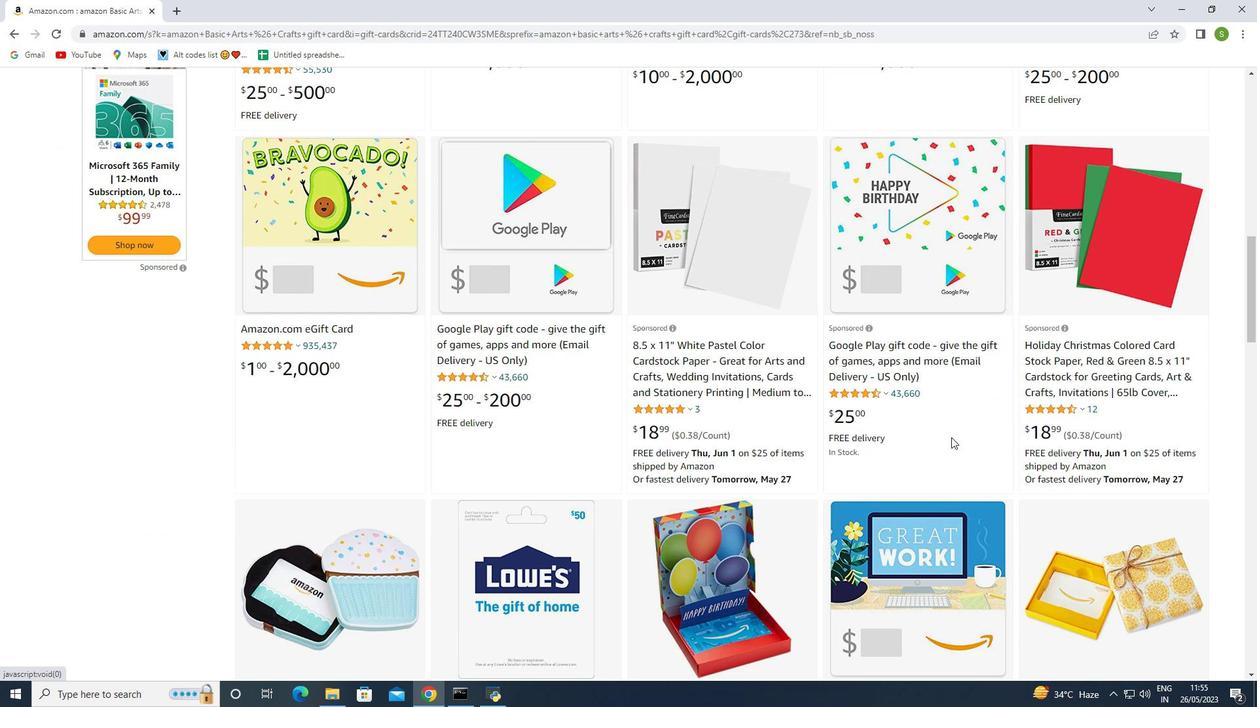 
Action: Mouse scrolled (951, 436) with delta (0, 0)
Screenshot: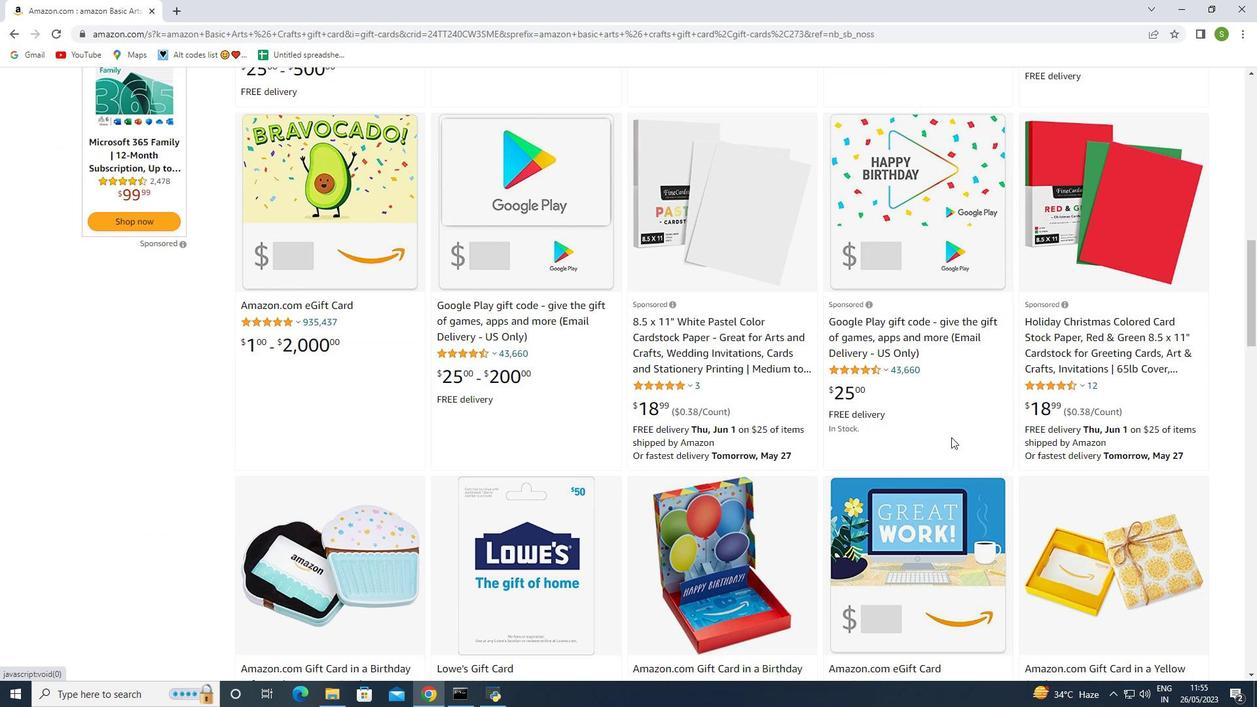 
Action: Mouse scrolled (951, 436) with delta (0, 0)
Screenshot: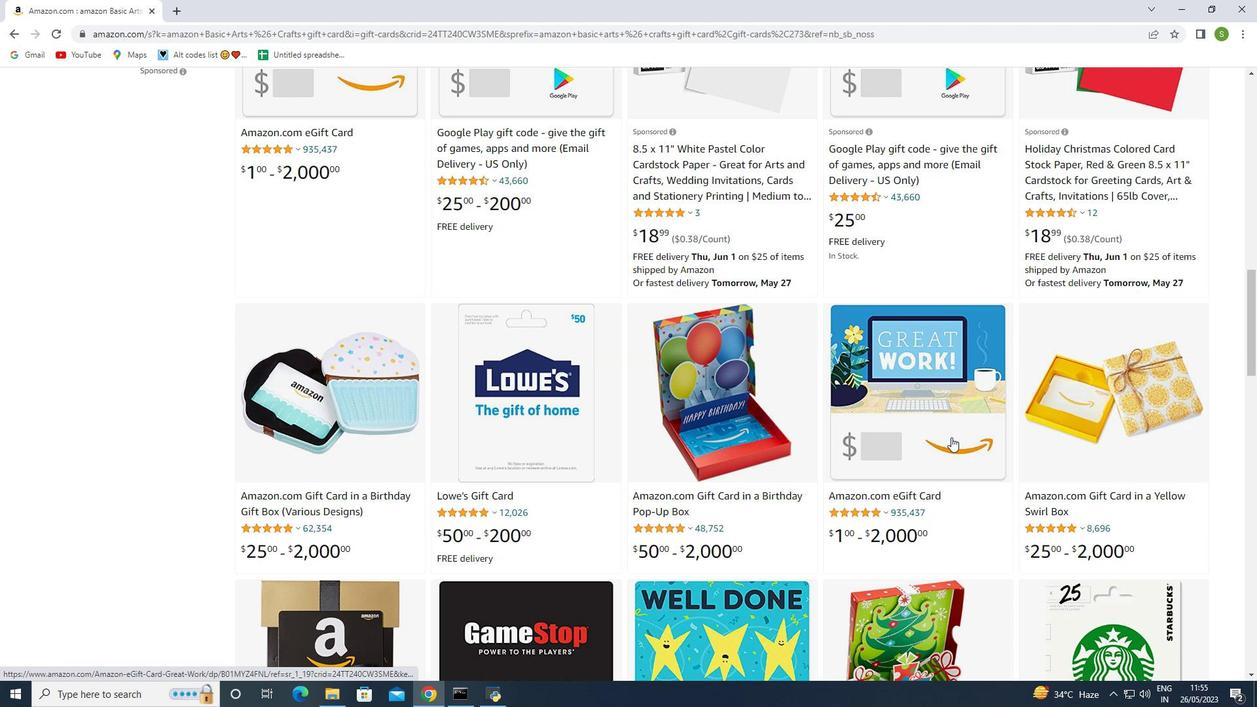 
Action: Mouse scrolled (951, 436) with delta (0, 0)
Screenshot: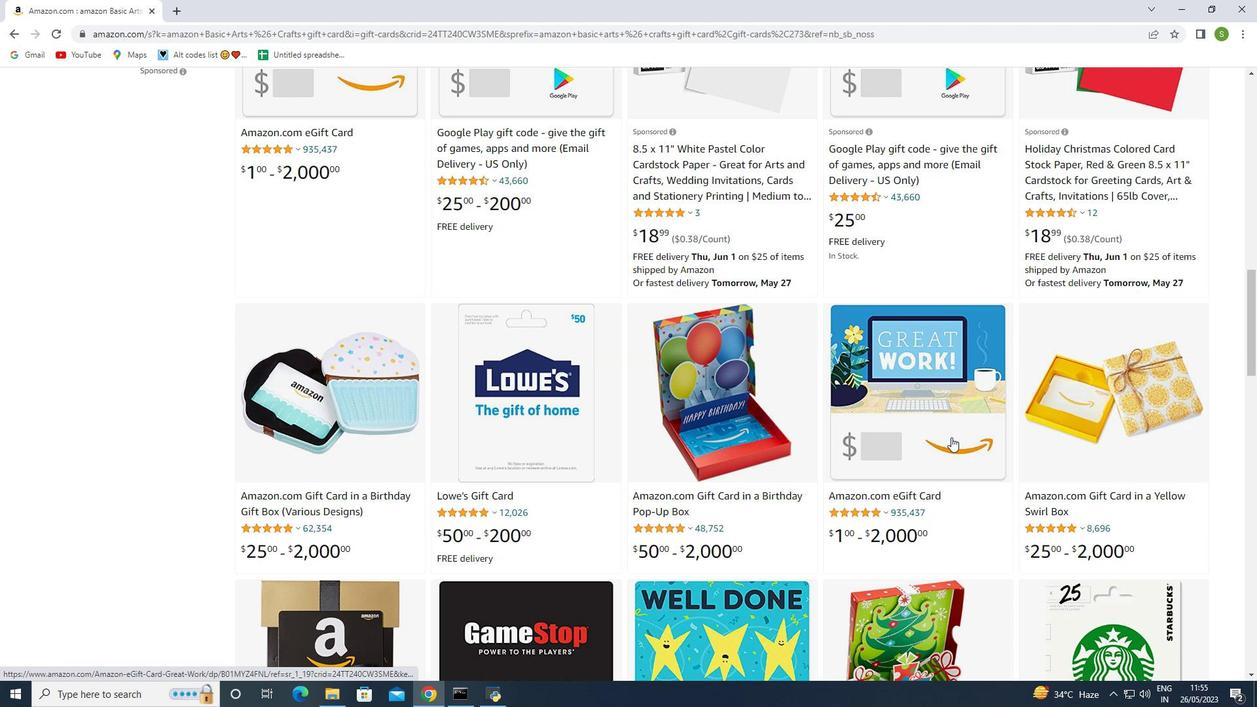 
Action: Mouse scrolled (951, 436) with delta (0, 0)
Screenshot: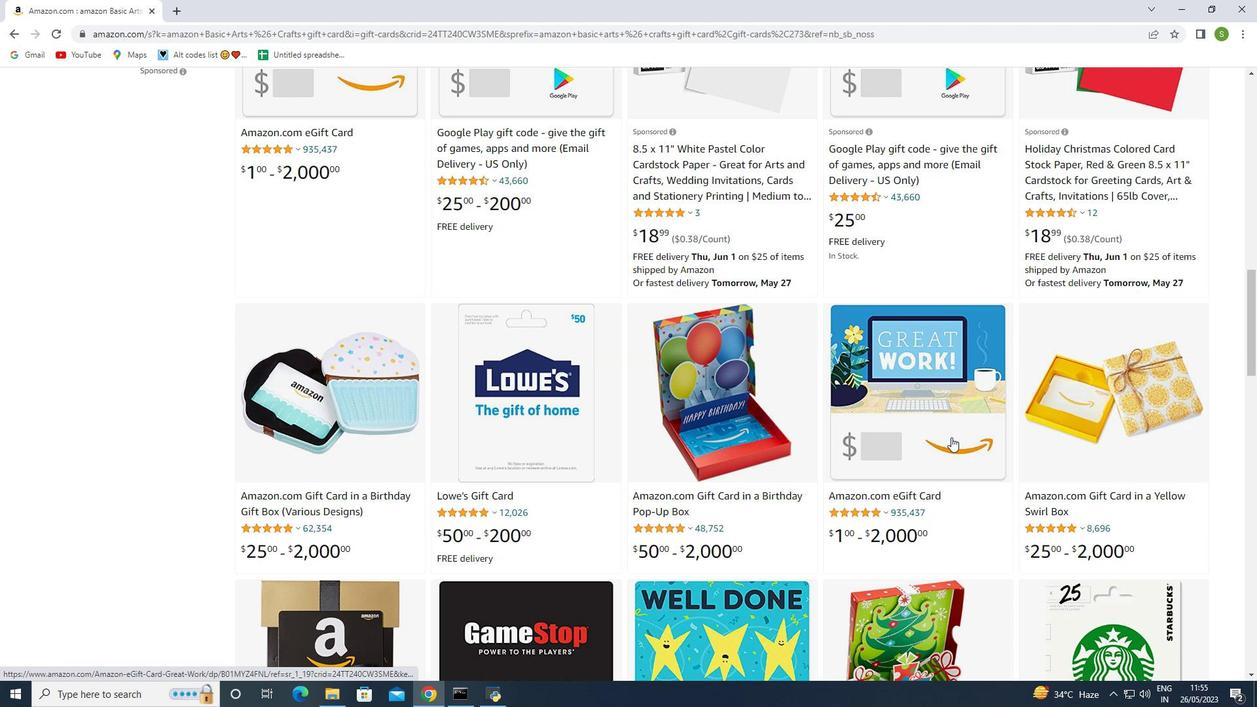 
Action: Mouse scrolled (951, 436) with delta (0, 0)
Screenshot: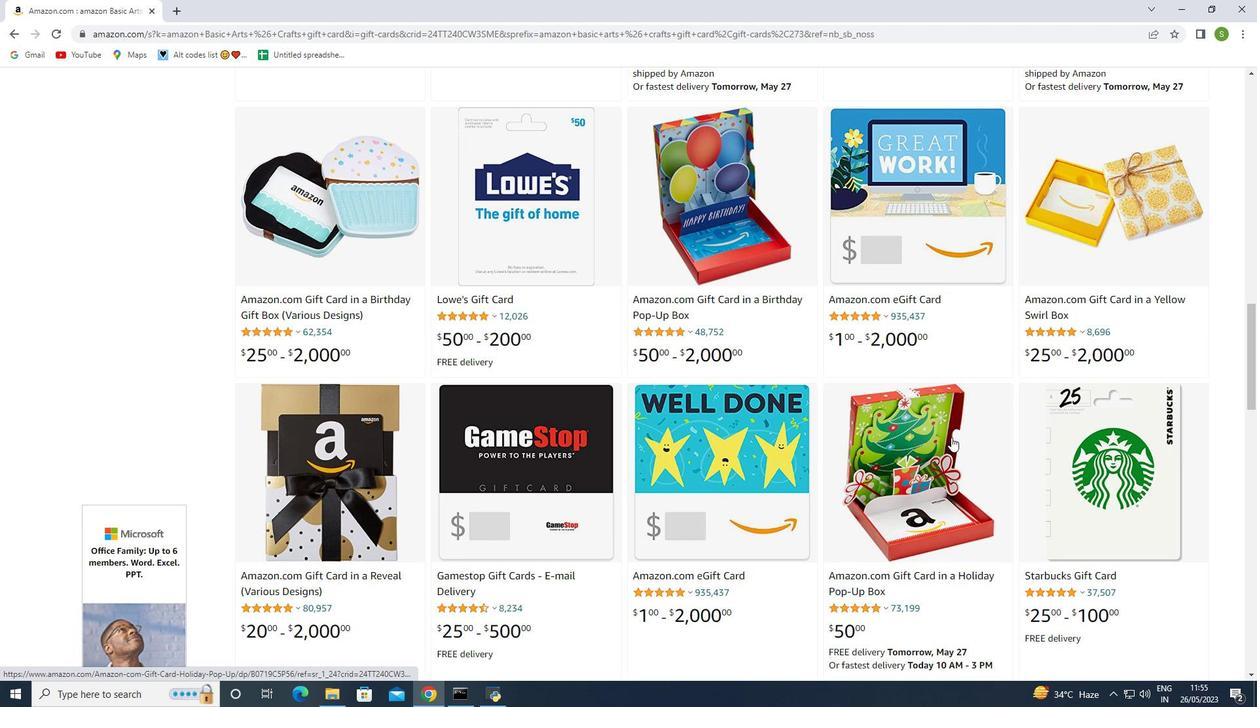 
Action: Mouse scrolled (951, 436) with delta (0, 0)
Screenshot: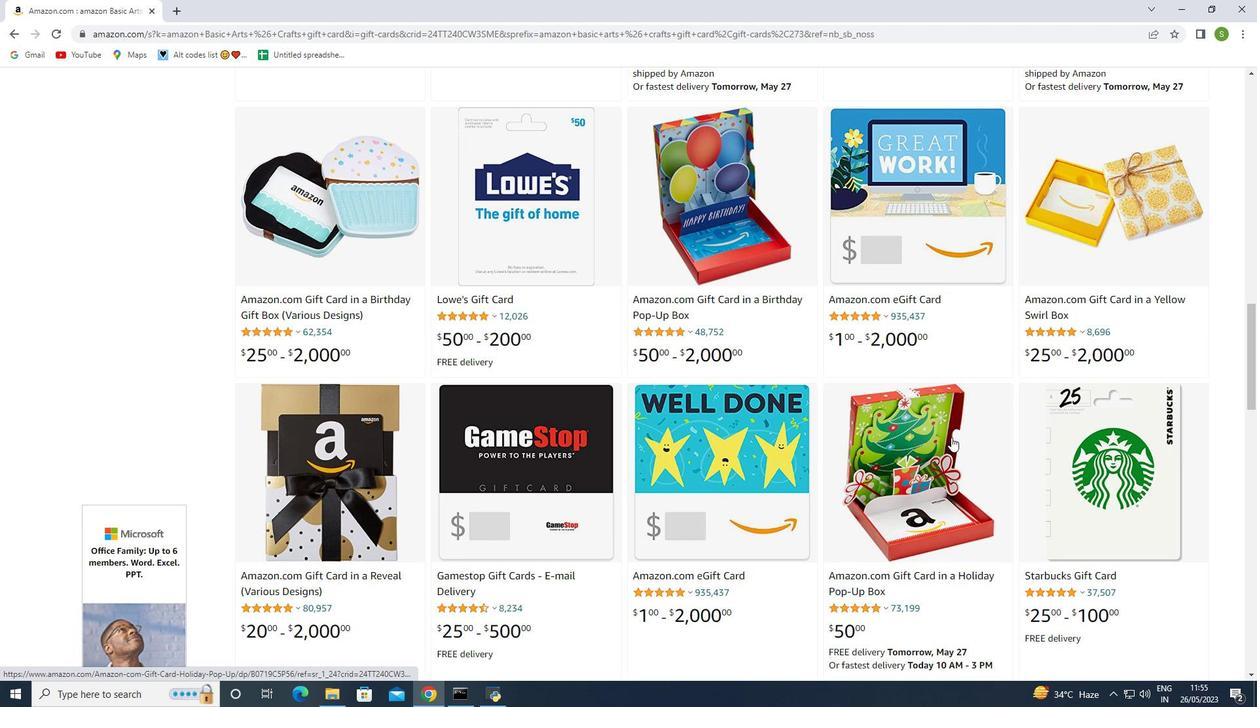 
Action: Mouse scrolled (951, 436) with delta (0, 0)
Screenshot: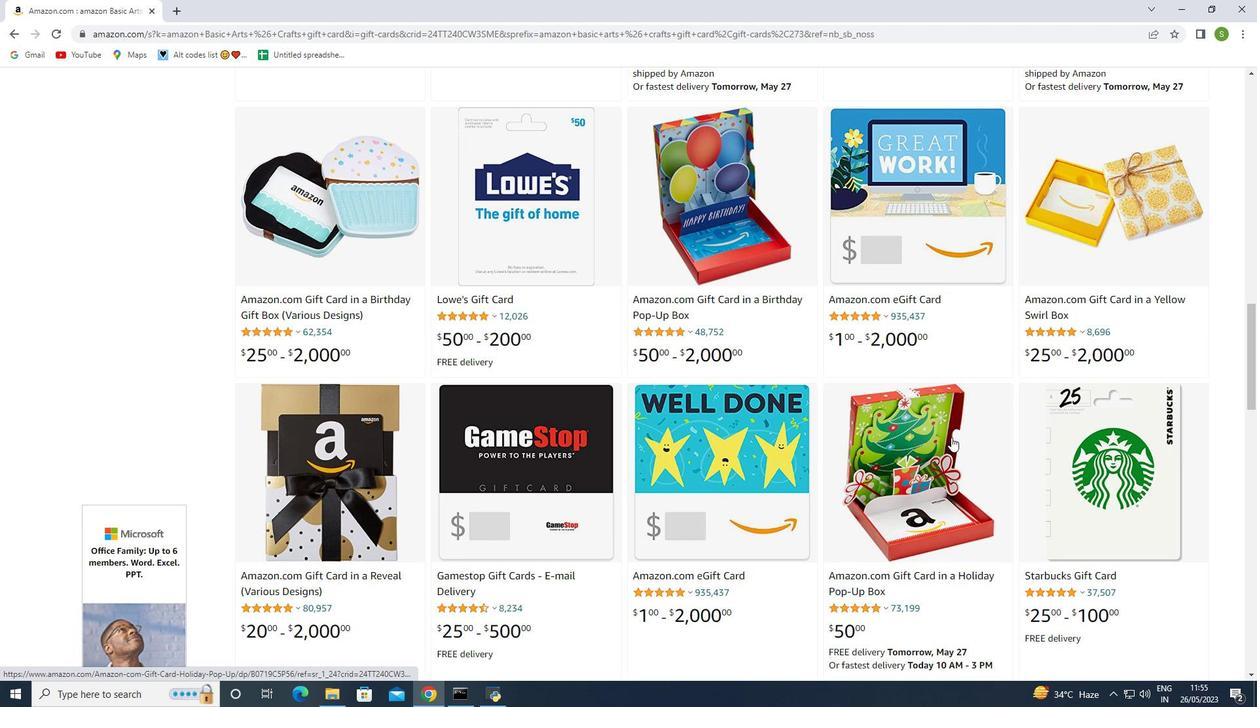 
Action: Mouse moved to (650, 343)
Screenshot: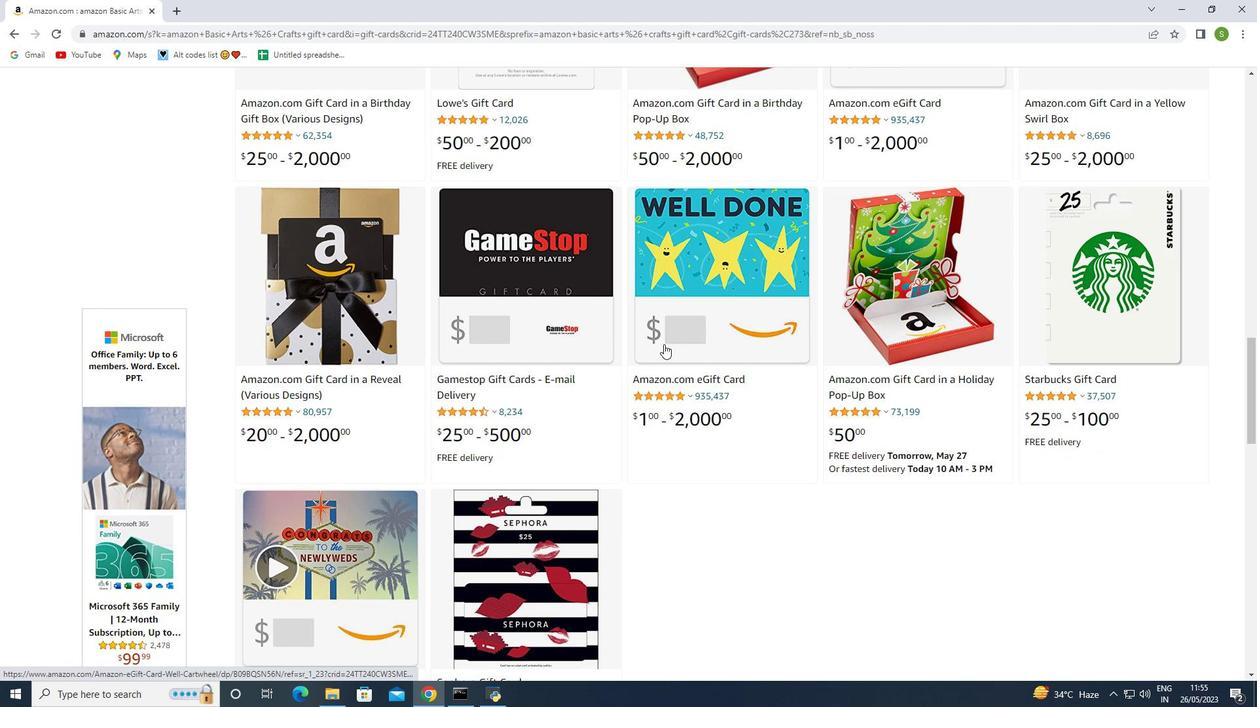 
Action: Mouse scrolled (650, 342) with delta (0, 0)
Screenshot: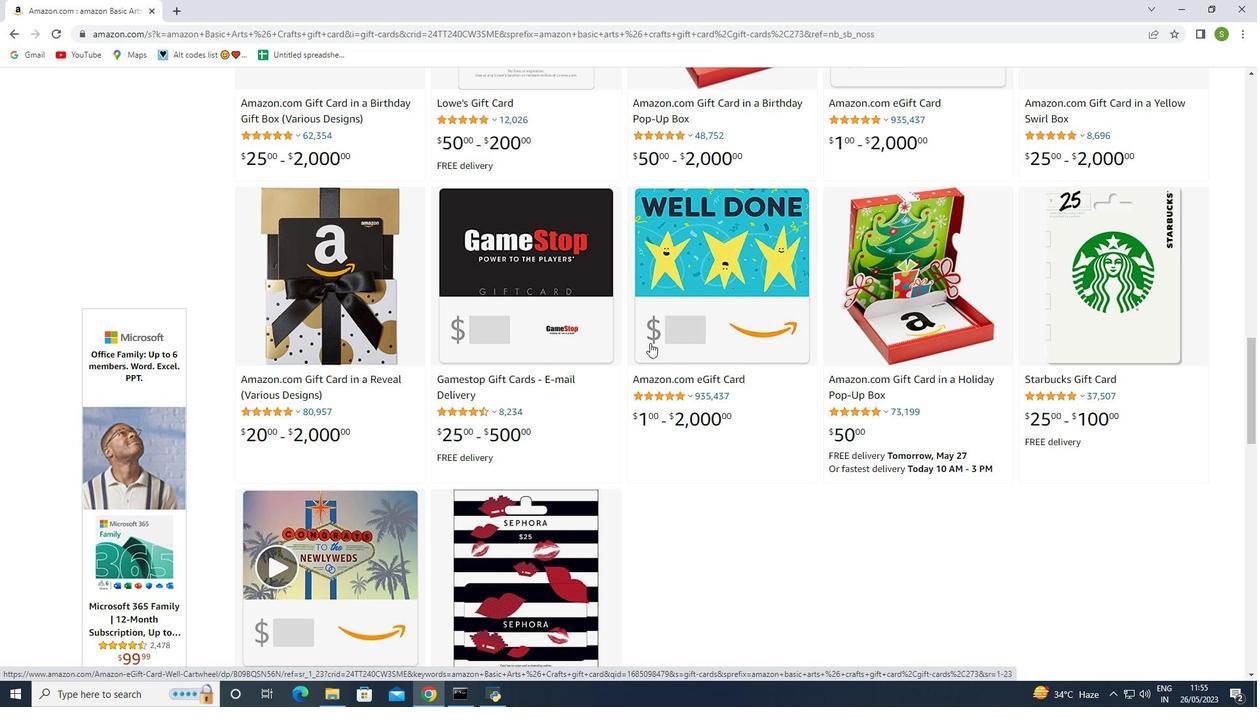 
Action: Mouse scrolled (650, 342) with delta (0, 0)
Screenshot: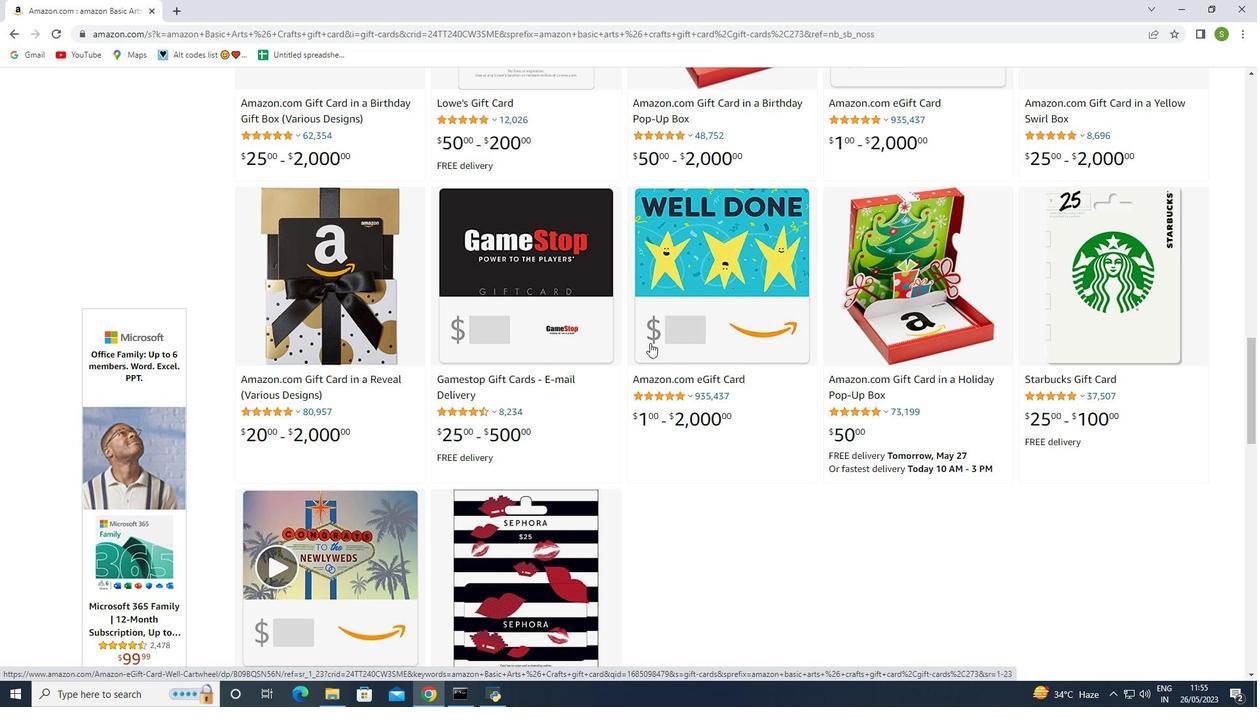 
Action: Mouse scrolled (650, 342) with delta (0, 0)
Screenshot: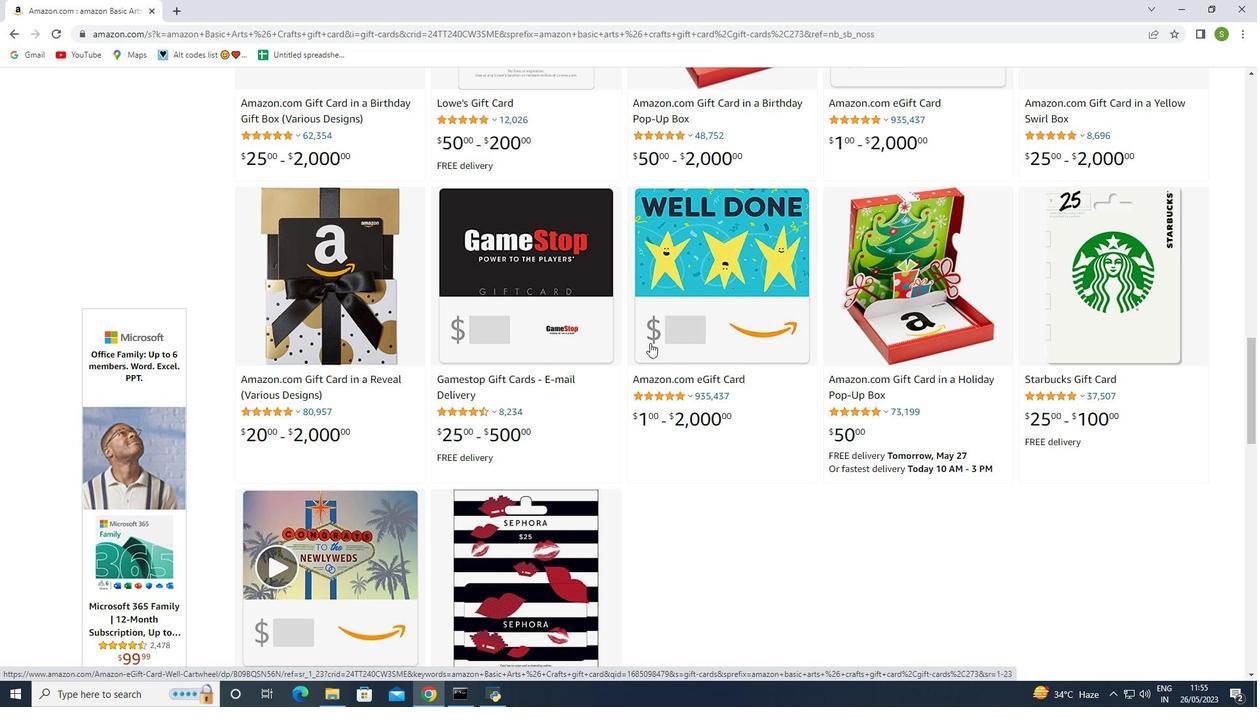 
Action: Mouse scrolled (650, 342) with delta (0, 0)
Screenshot: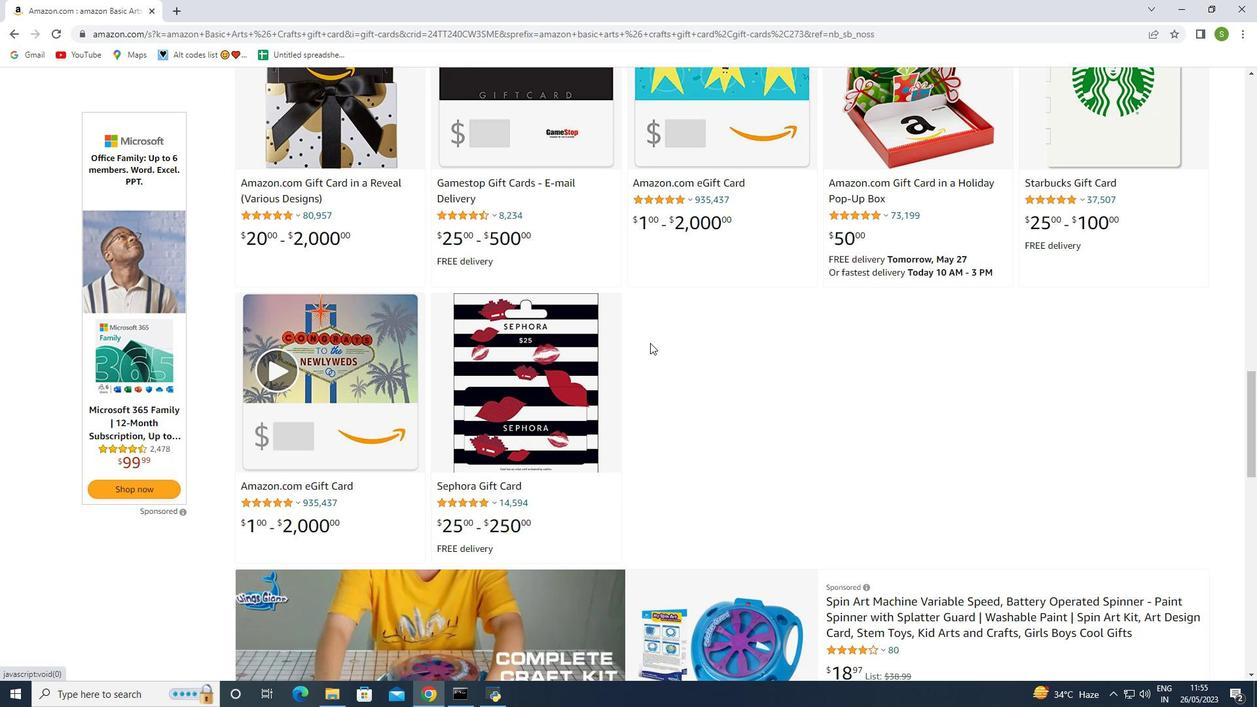 
Action: Mouse scrolled (650, 342) with delta (0, 0)
Screenshot: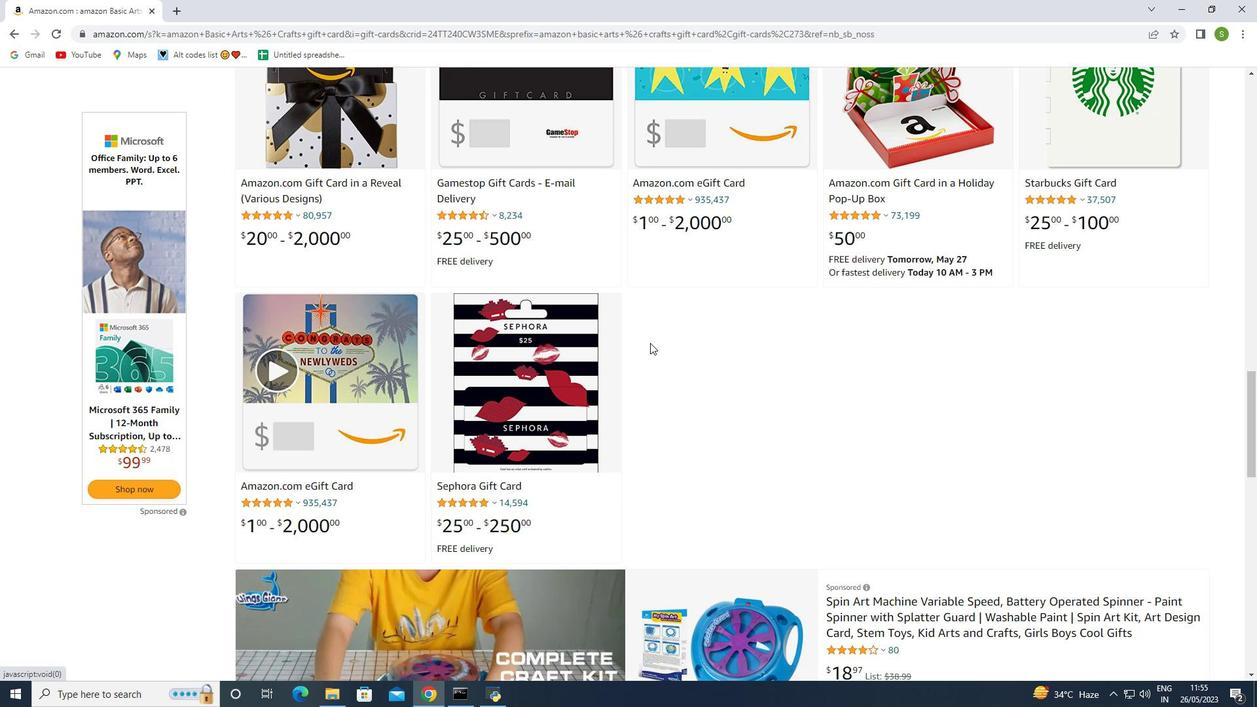 
Action: Mouse scrolled (650, 342) with delta (0, 0)
Screenshot: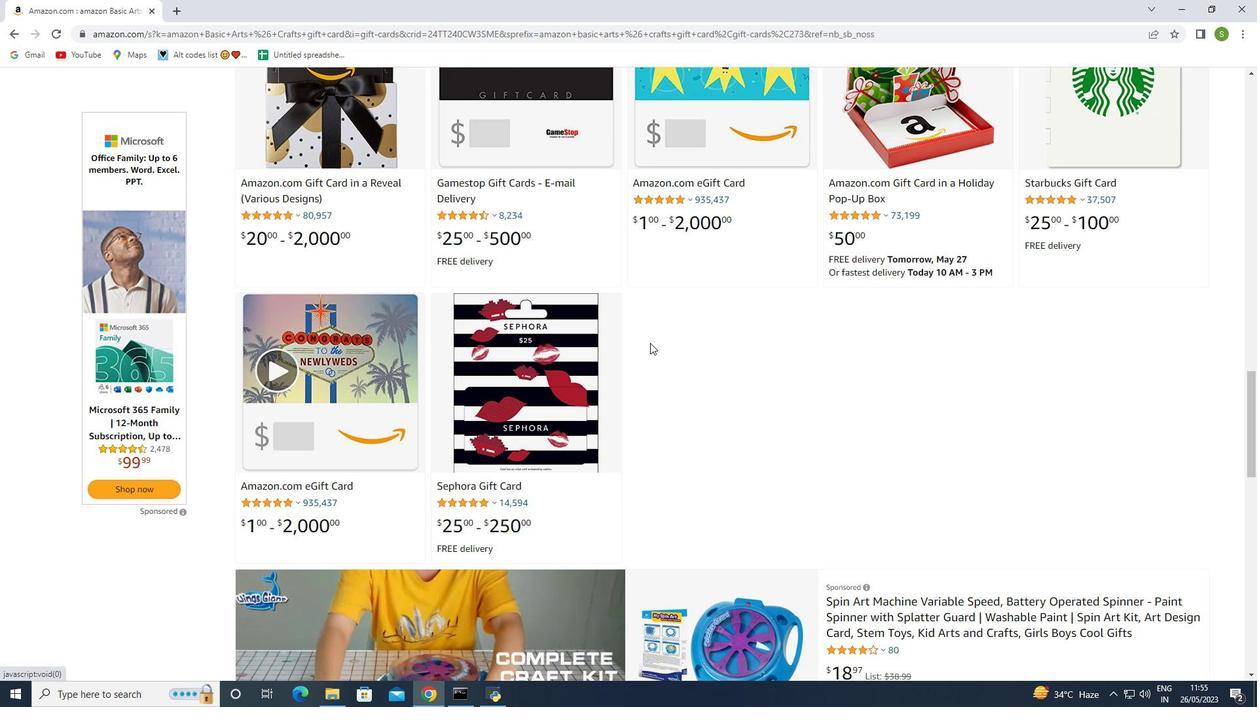
Action: Mouse moved to (960, 448)
Screenshot: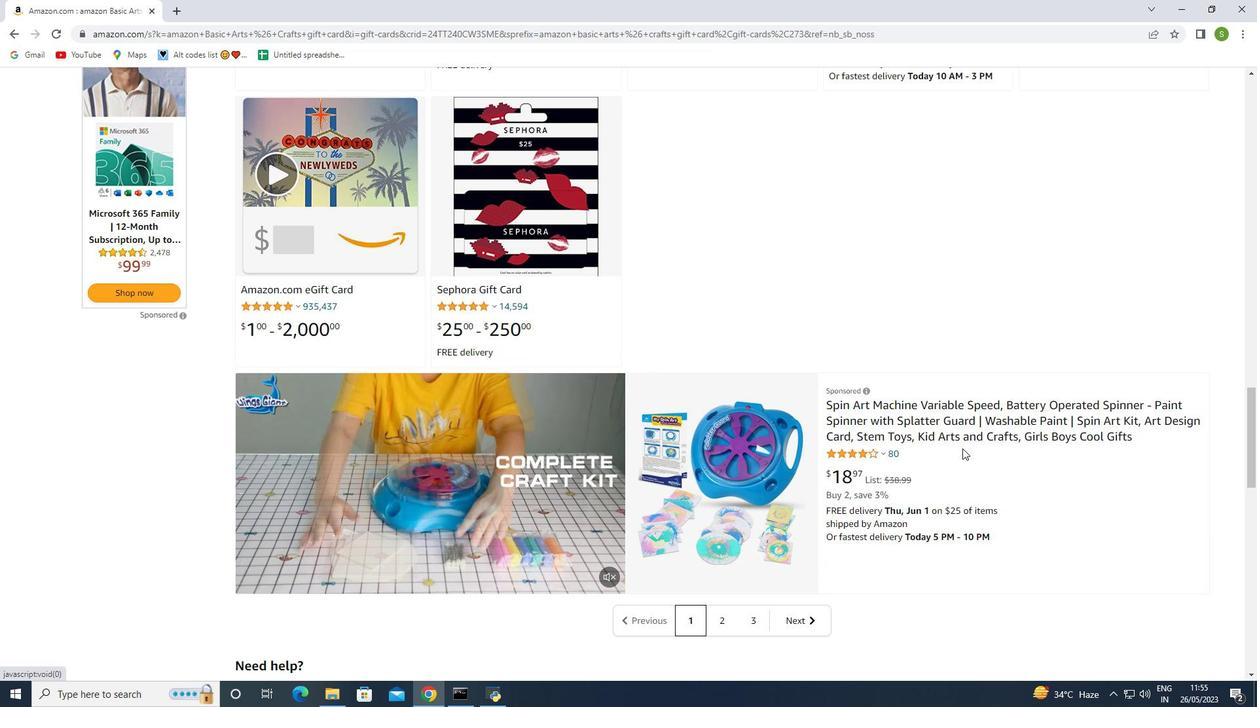 
Action: Mouse scrolled (960, 447) with delta (0, 0)
Screenshot: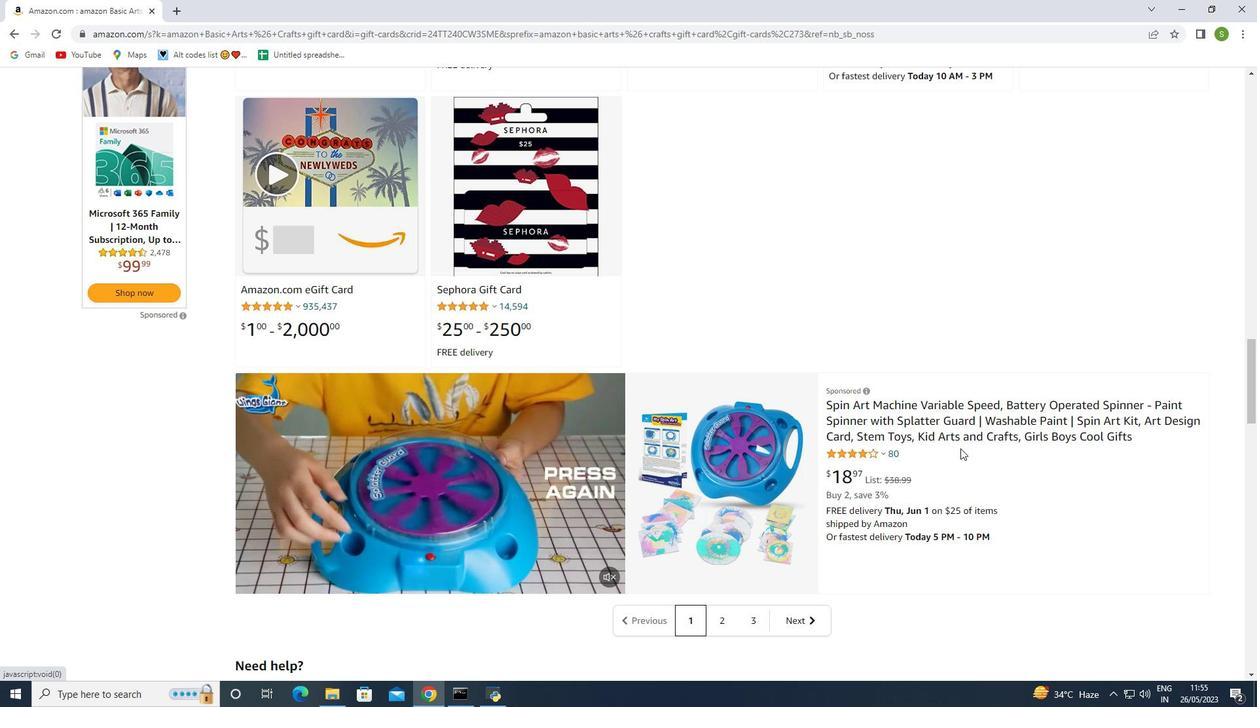 
Action: Mouse scrolled (960, 447) with delta (0, 0)
Screenshot: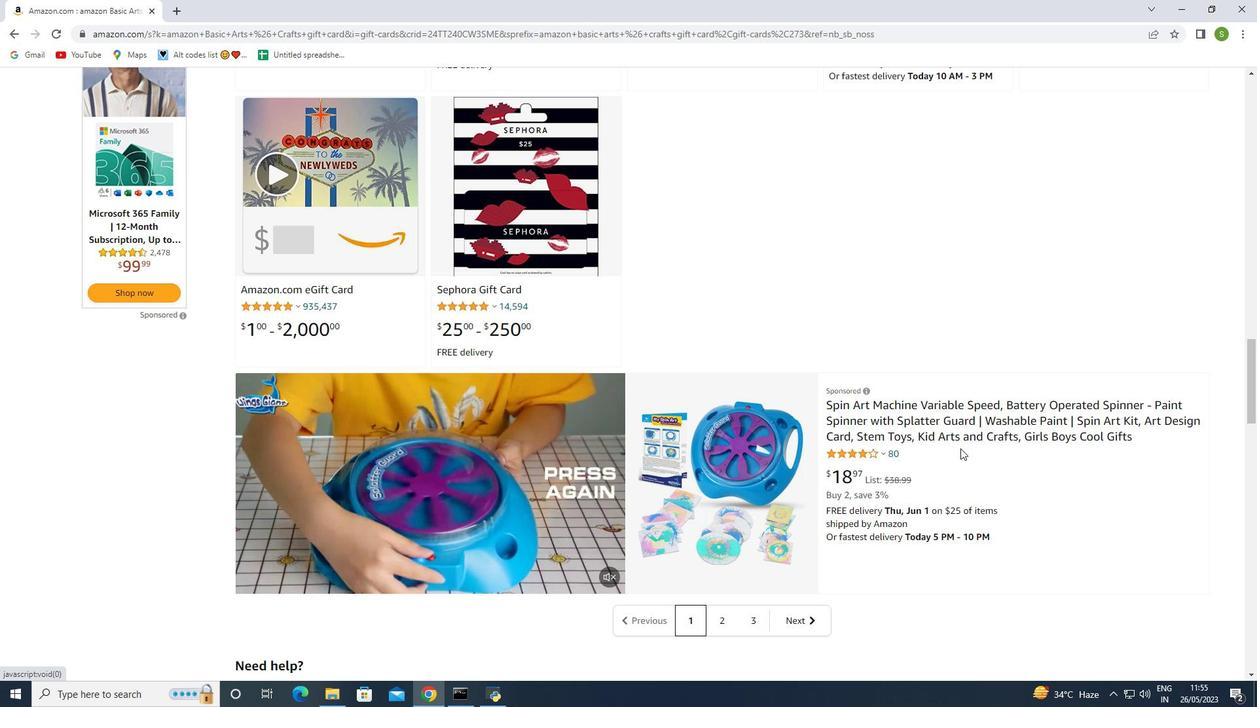 
Action: Mouse scrolled (960, 447) with delta (0, 0)
Screenshot: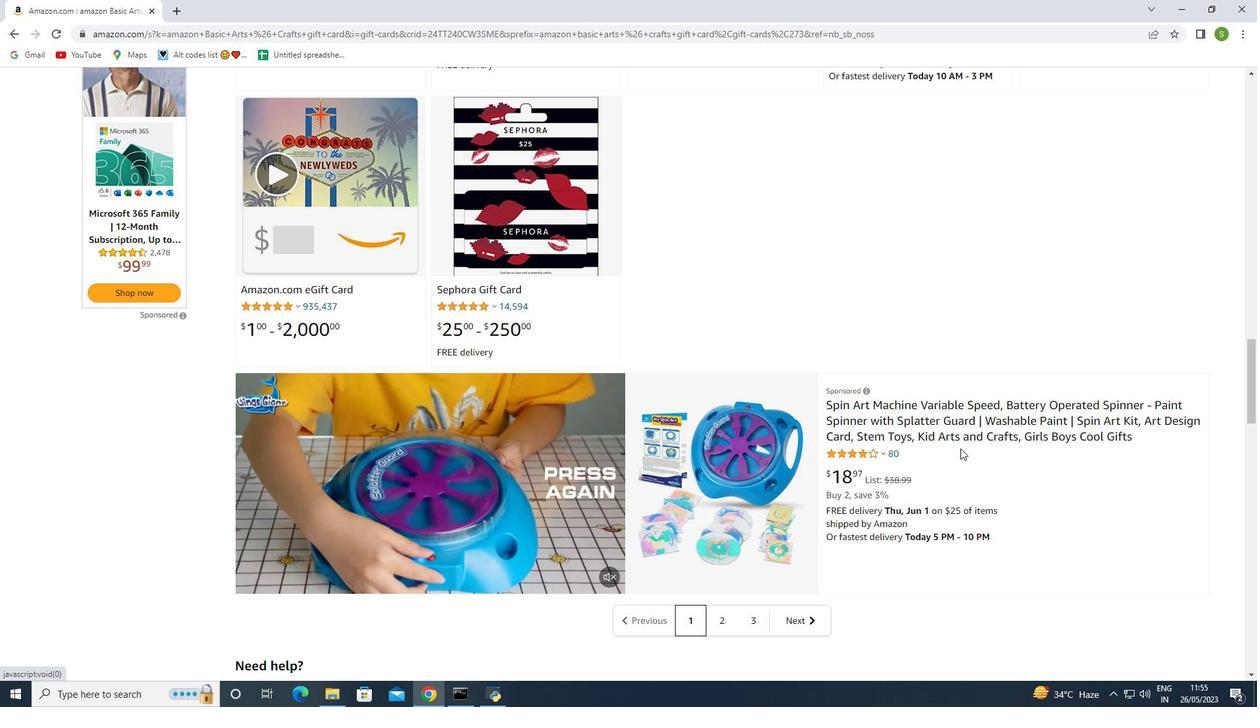 
Action: Mouse scrolled (960, 447) with delta (0, 0)
Screenshot: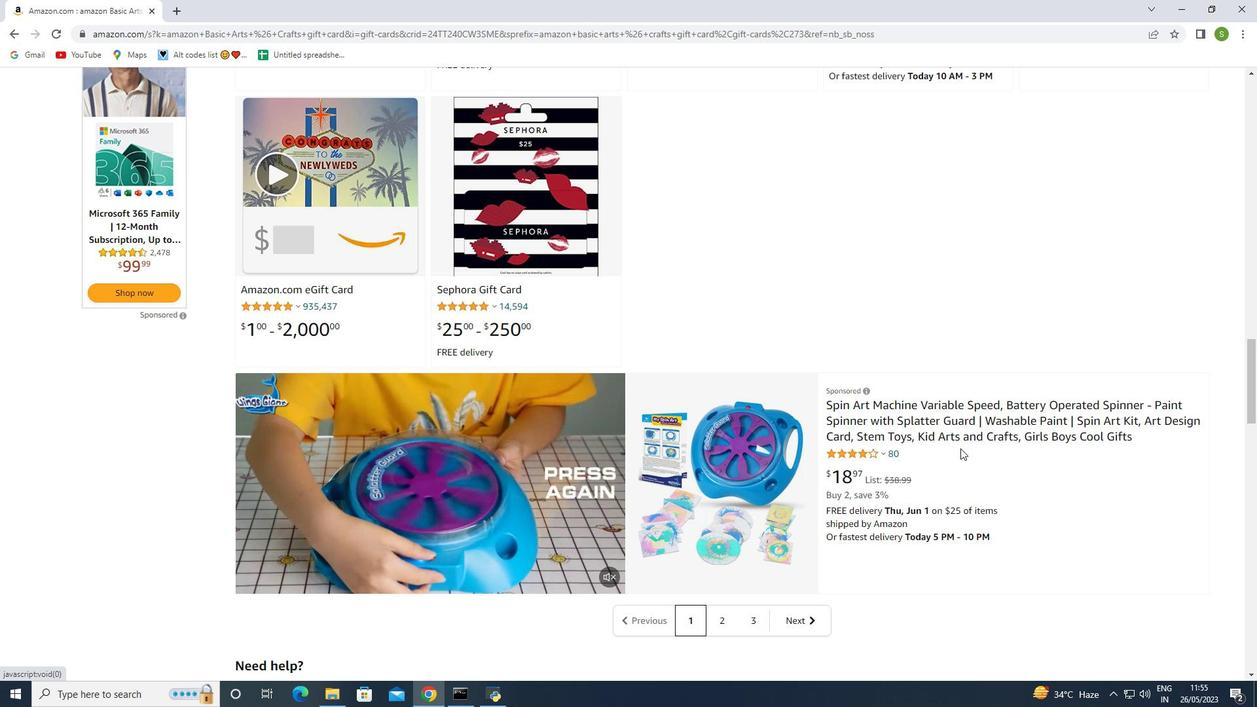 
Action: Mouse scrolled (960, 447) with delta (0, 0)
Screenshot: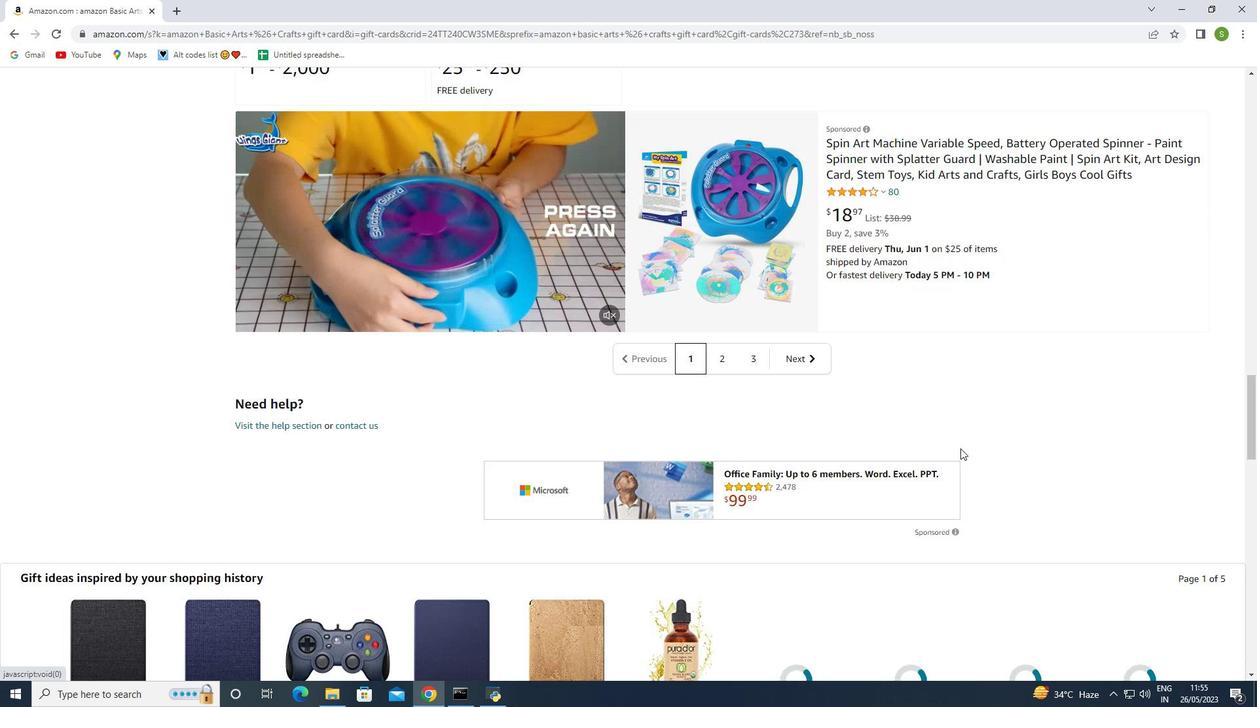 
Action: Mouse scrolled (960, 447) with delta (0, 0)
Screenshot: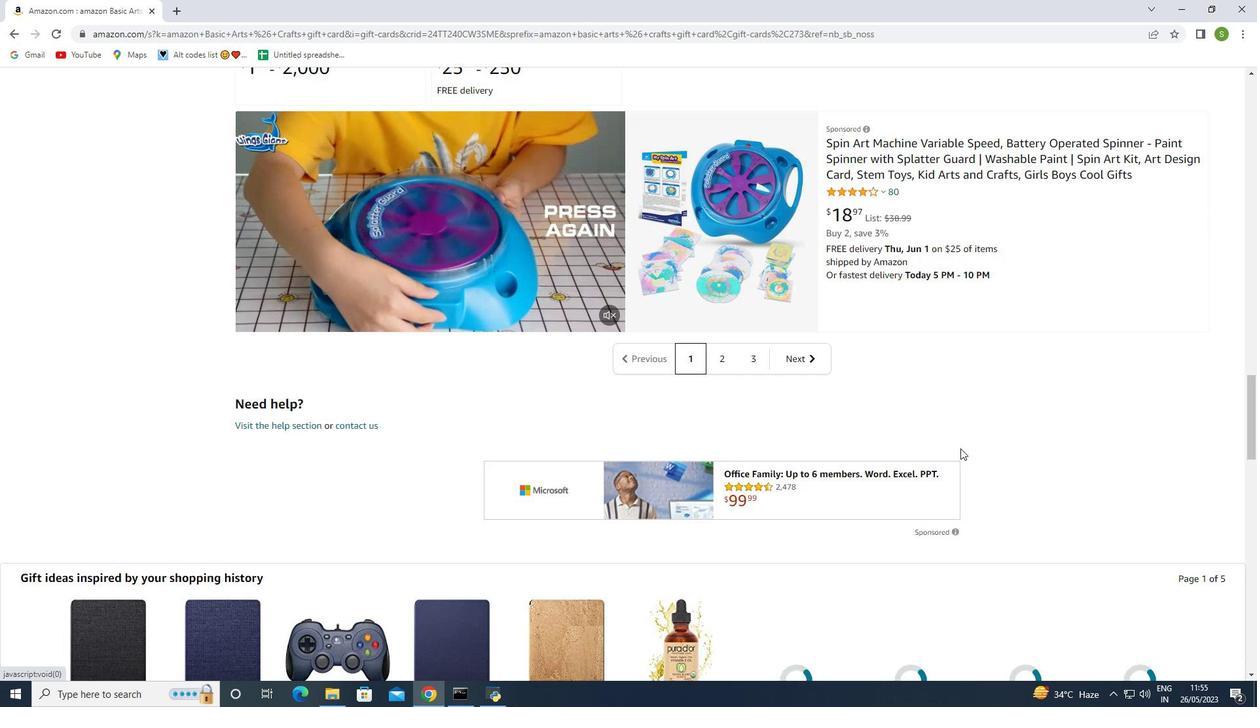 
Action: Mouse scrolled (960, 447) with delta (0, 0)
Screenshot: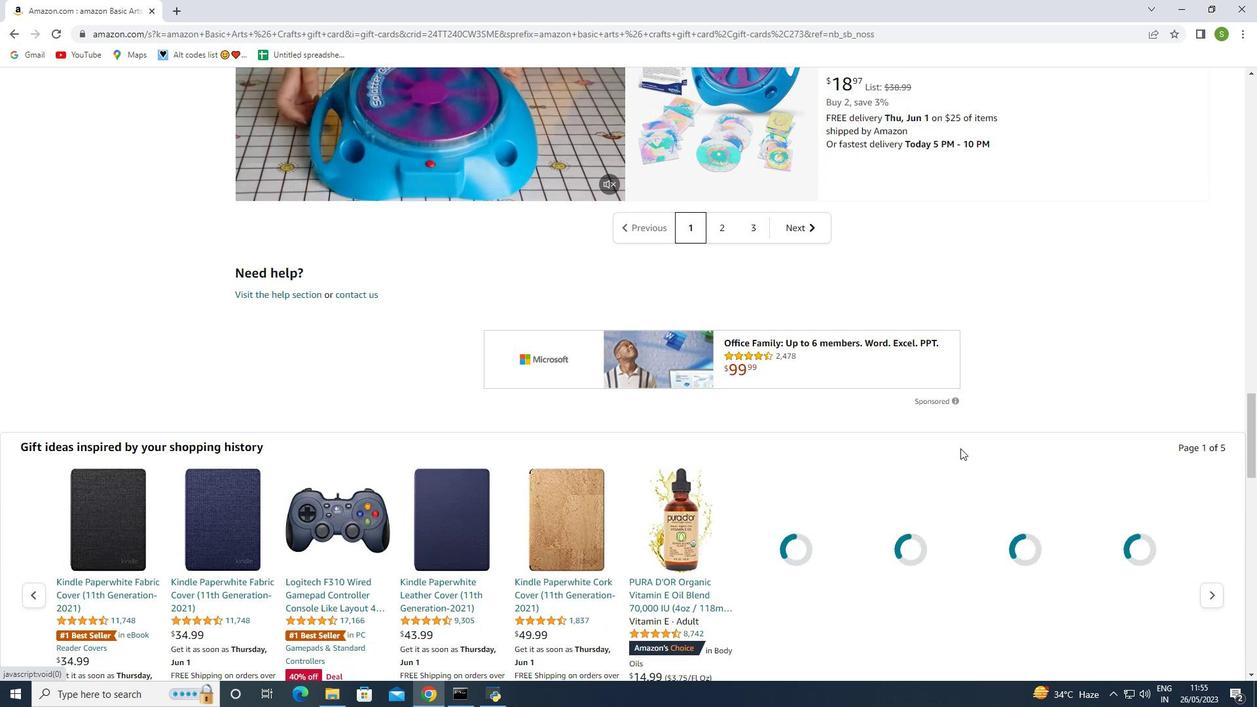 
Action: Mouse scrolled (960, 447) with delta (0, 0)
Screenshot: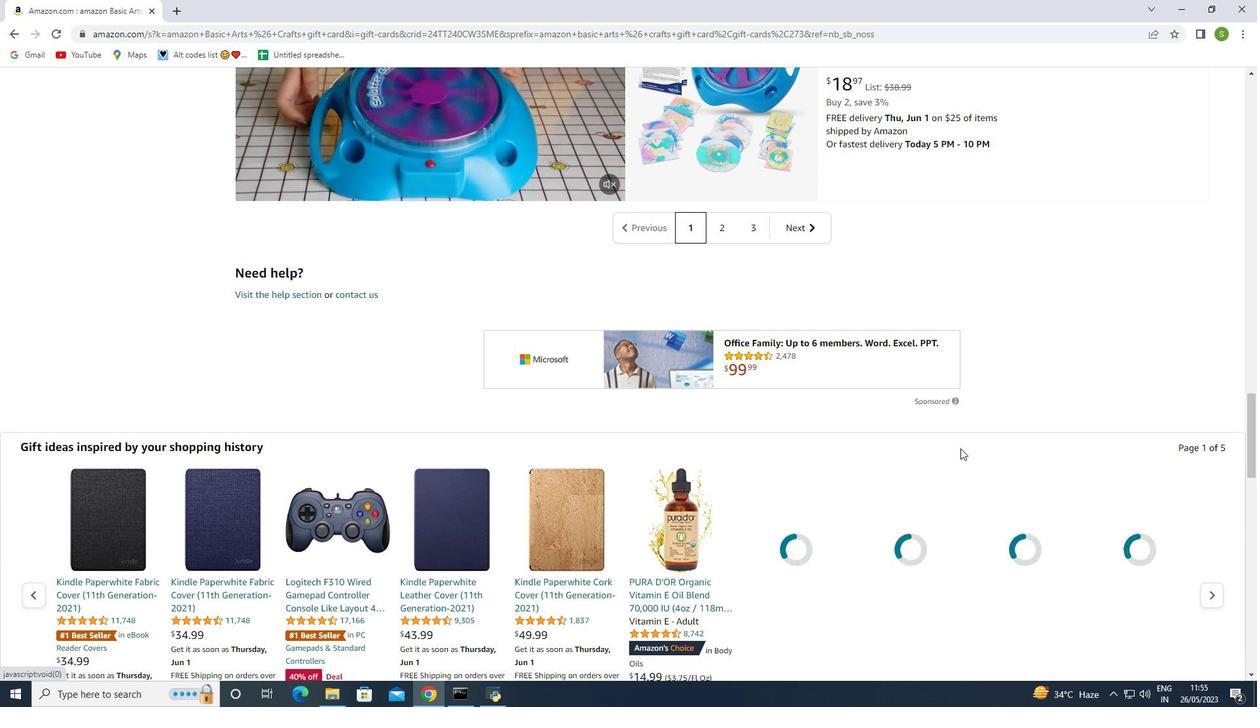 
Action: Mouse scrolled (960, 447) with delta (0, 0)
Screenshot: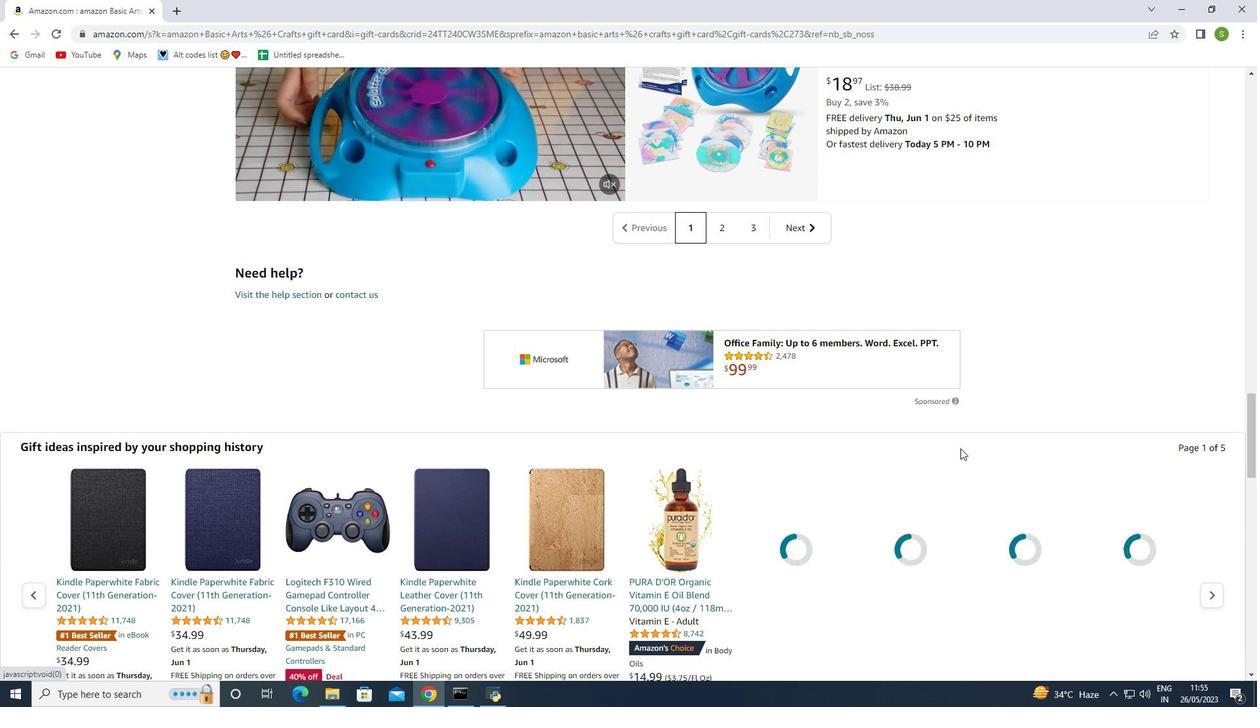 
Action: Mouse scrolled (960, 449) with delta (0, 0)
Screenshot: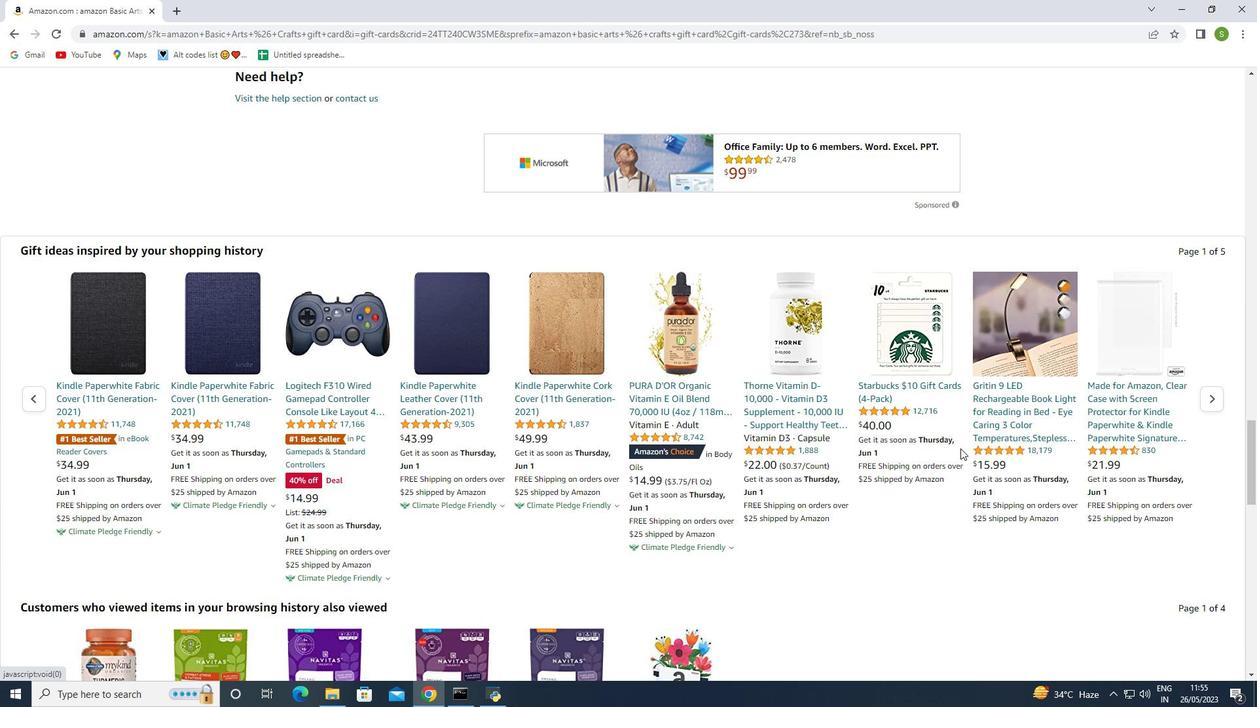 
Action: Mouse scrolled (960, 449) with delta (0, 0)
Screenshot: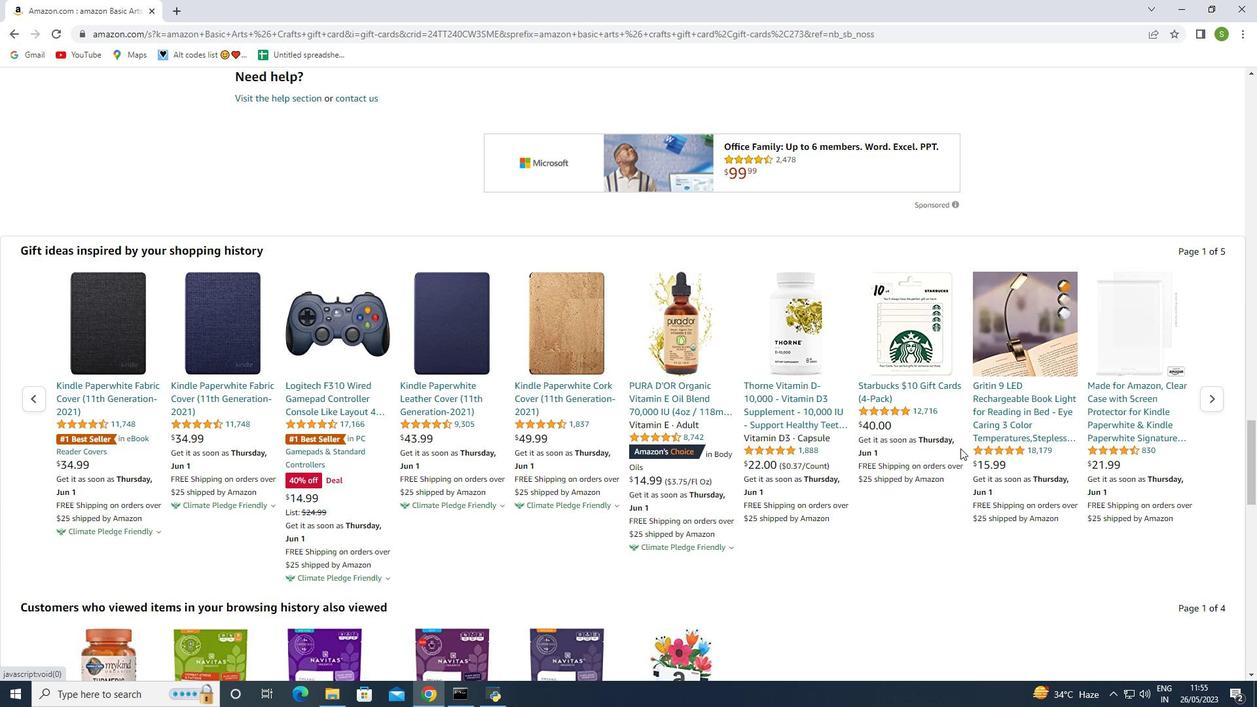 
Action: Mouse scrolled (960, 449) with delta (0, 0)
Screenshot: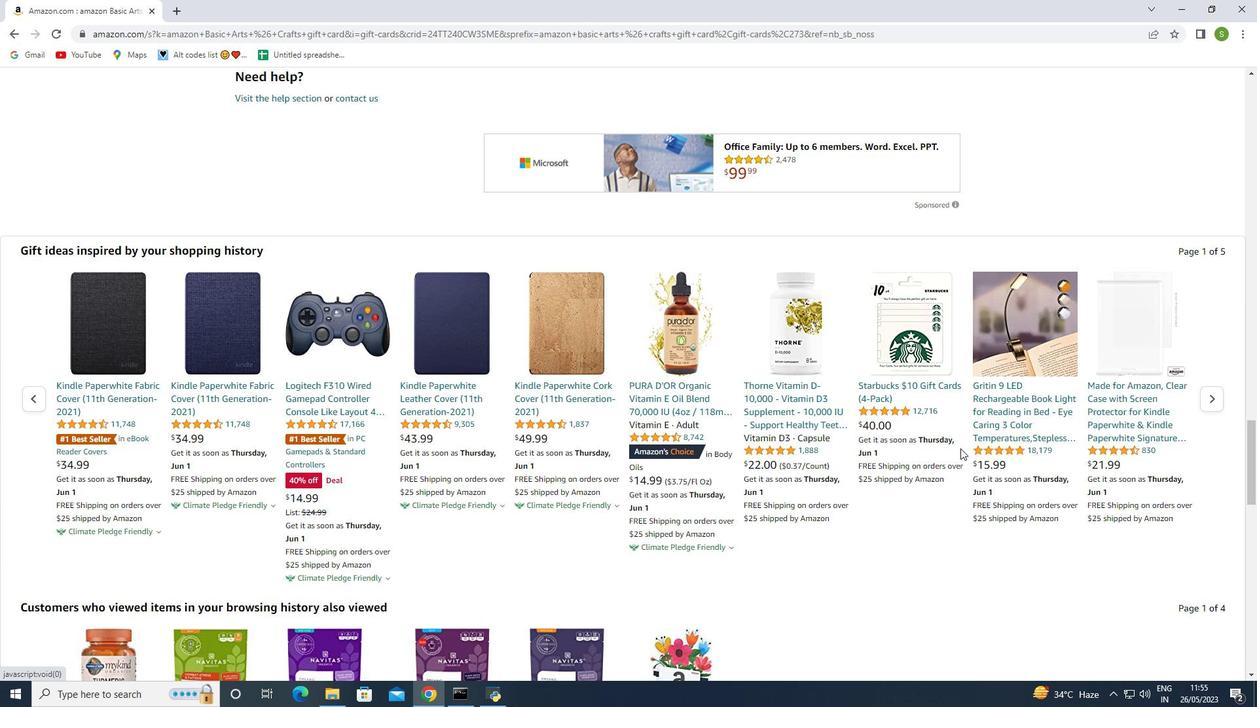 
Action: Mouse scrolled (960, 449) with delta (0, 0)
Screenshot: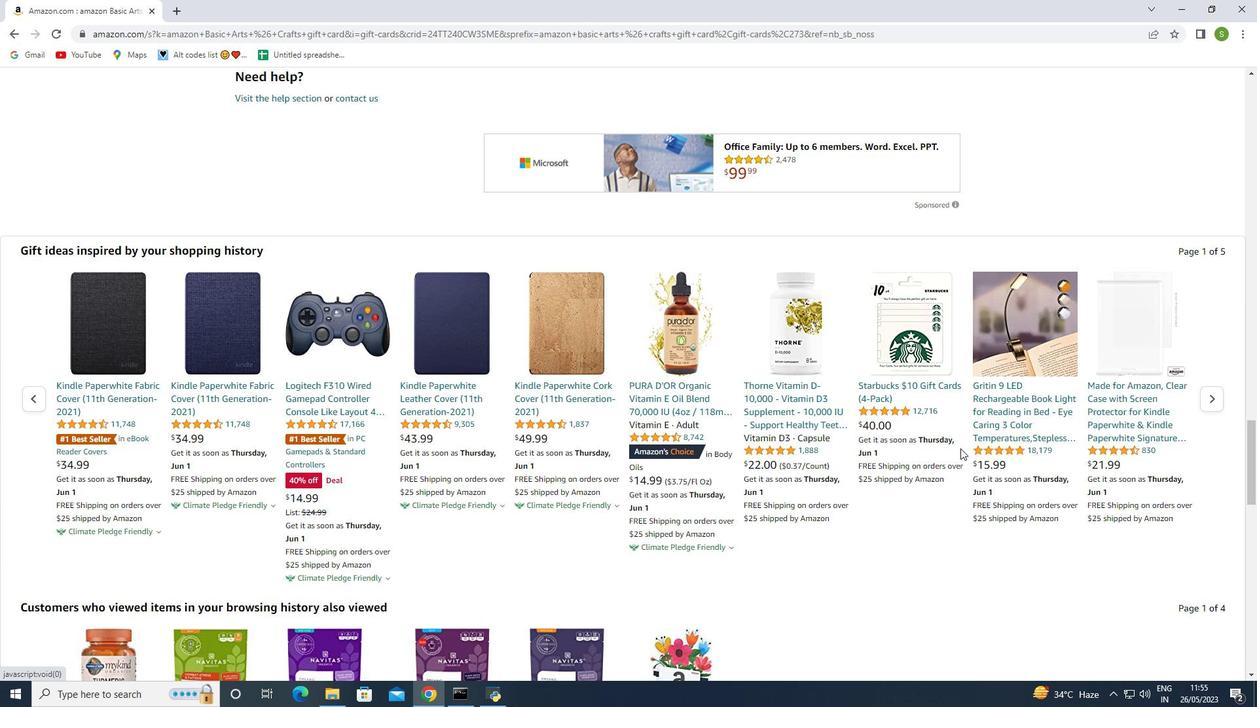 
Action: Mouse scrolled (960, 449) with delta (0, 0)
Screenshot: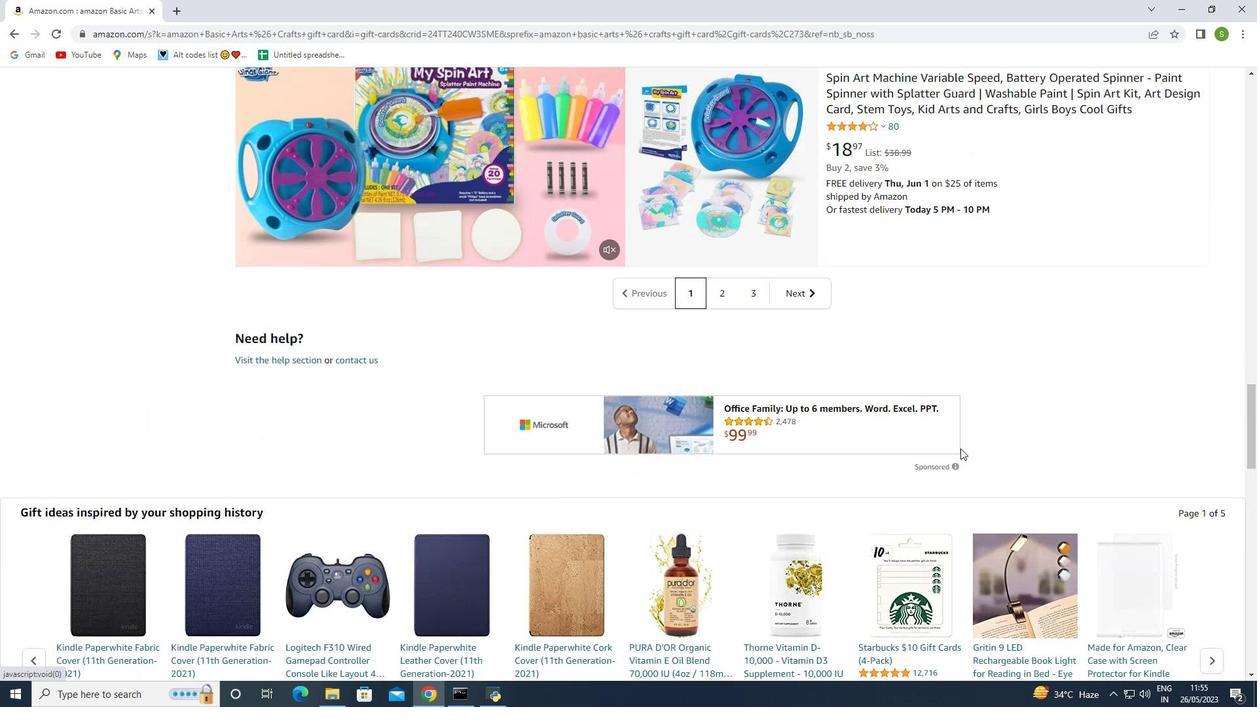 
Action: Mouse scrolled (960, 449) with delta (0, 0)
Screenshot: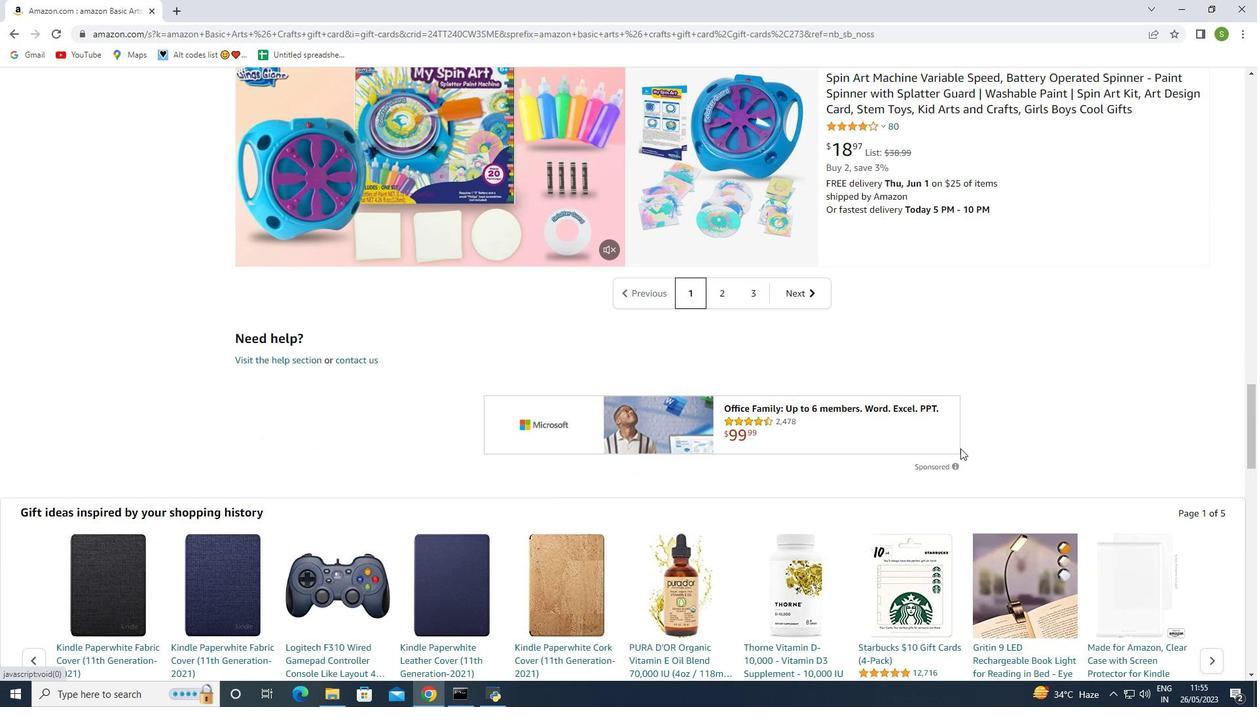 
Action: Mouse scrolled (960, 449) with delta (0, 0)
Screenshot: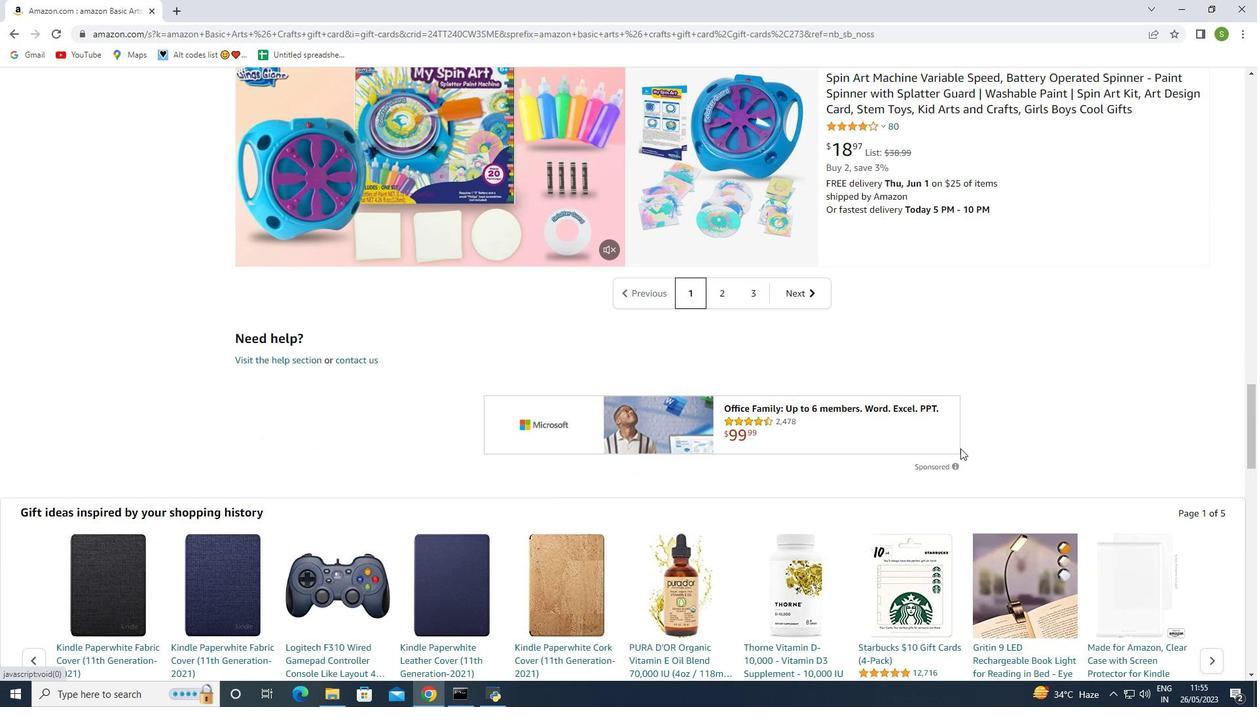 
Action: Mouse scrolled (960, 449) with delta (0, 0)
Screenshot: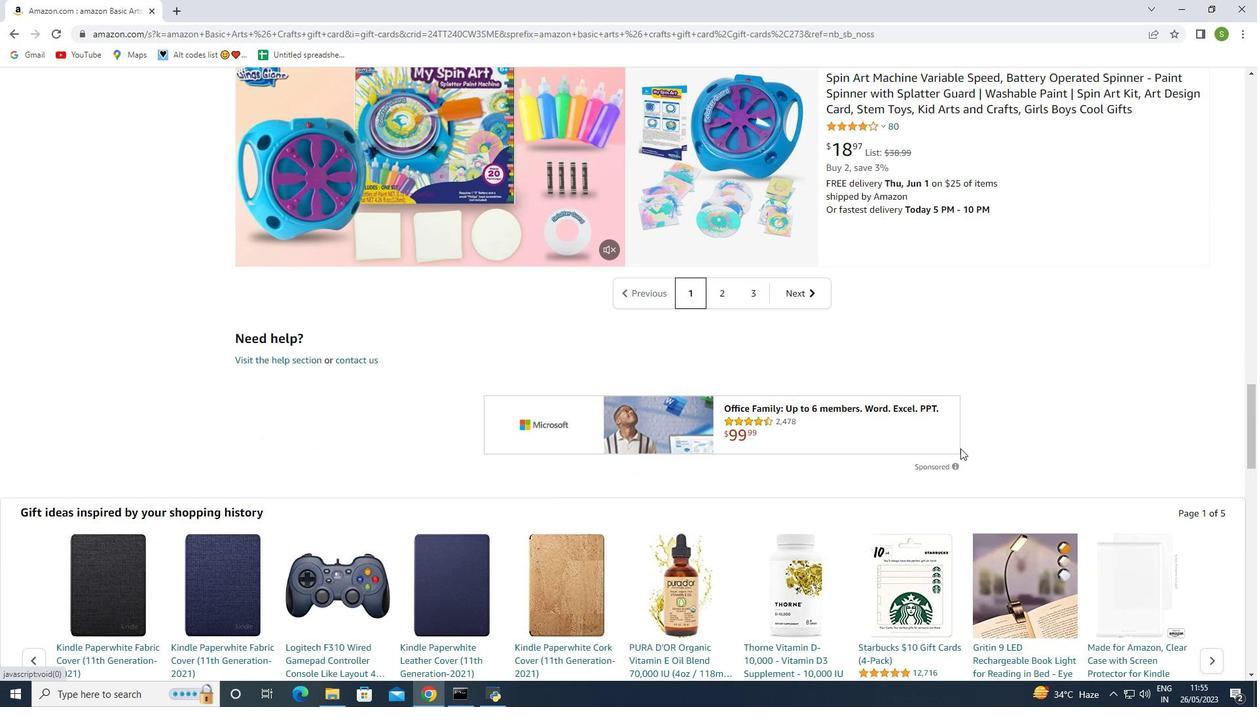 
Action: Mouse scrolled (960, 449) with delta (0, 0)
Screenshot: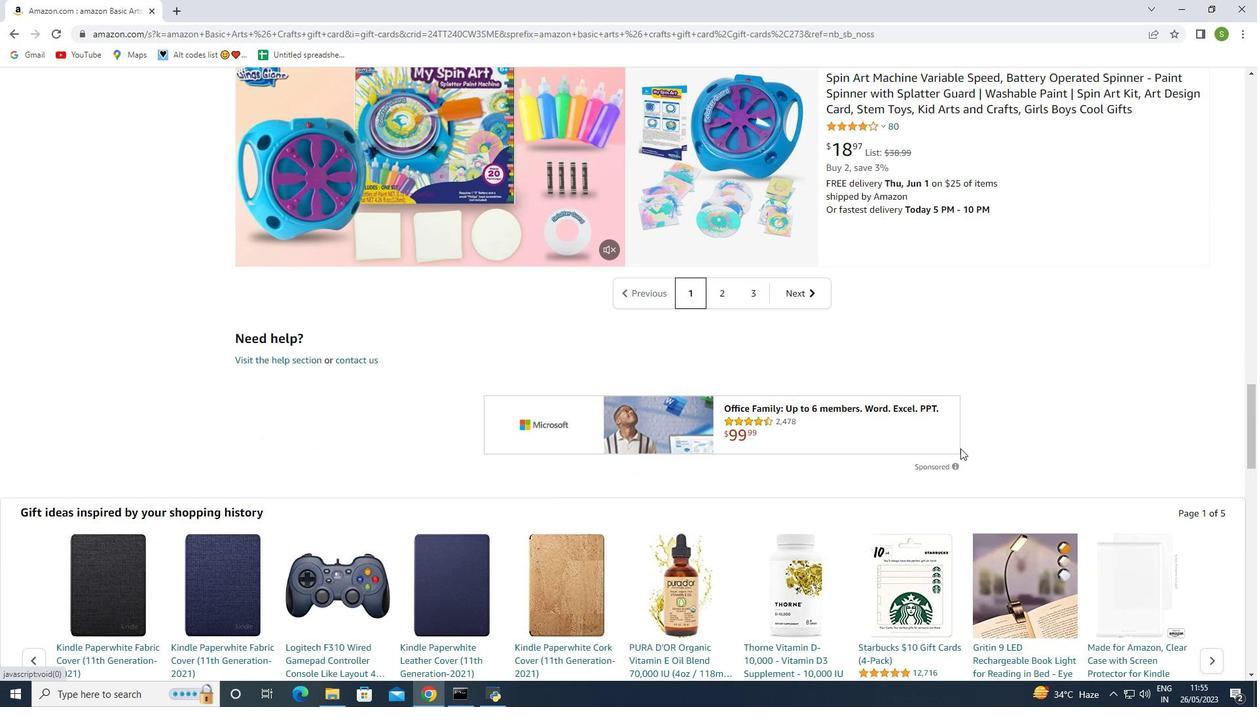 
Action: Mouse moved to (950, 449)
Screenshot: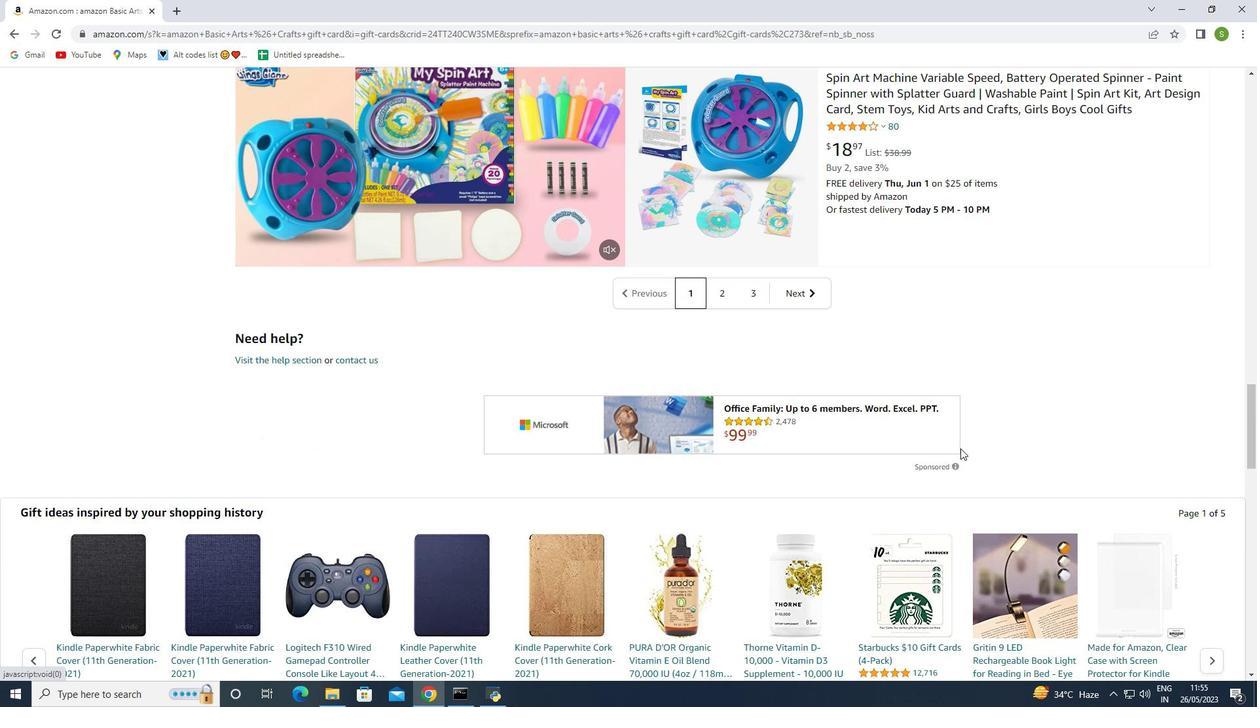 
Action: Mouse scrolled (950, 450) with delta (0, 0)
Screenshot: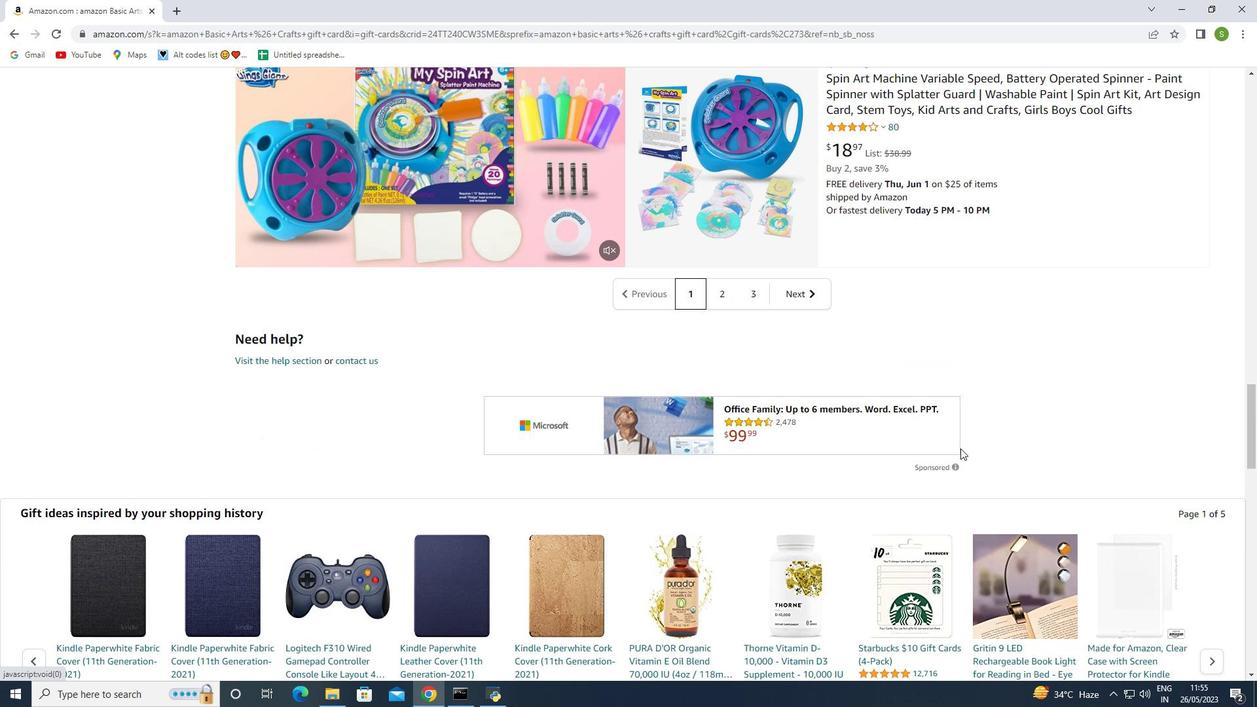 
Action: Mouse scrolled (950, 450) with delta (0, 0)
Screenshot: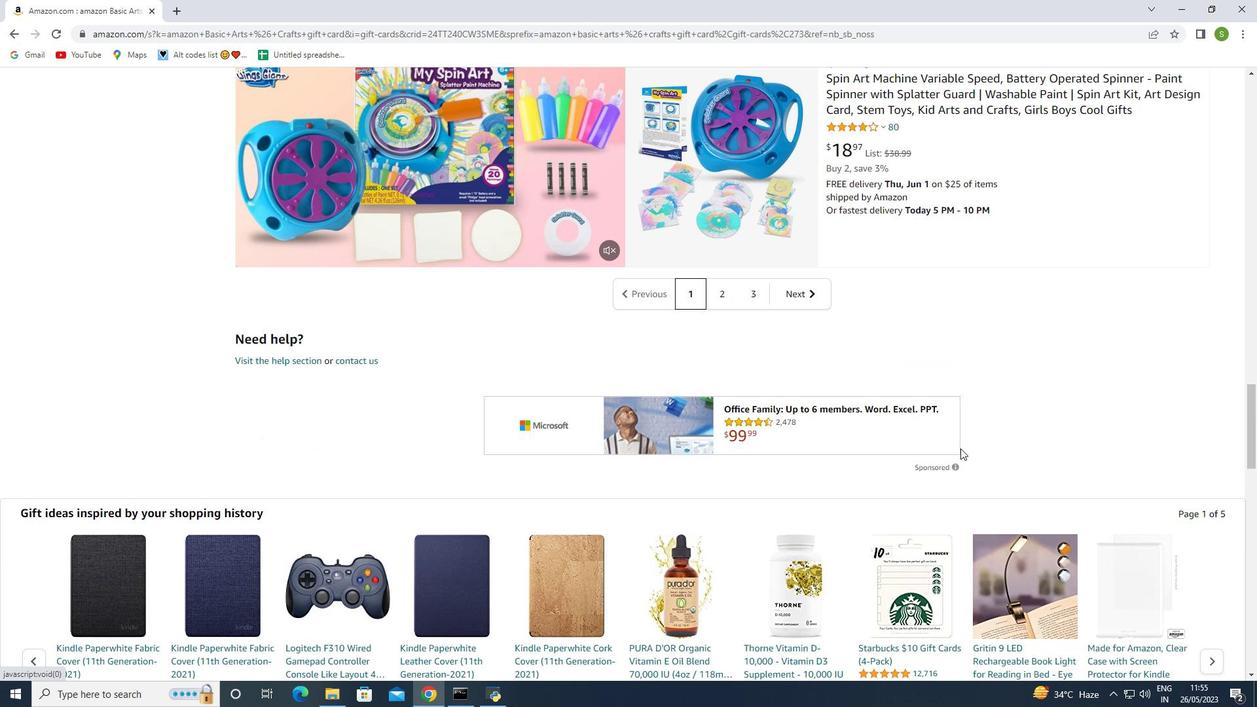 
Action: Mouse scrolled (950, 450) with delta (0, 0)
Screenshot: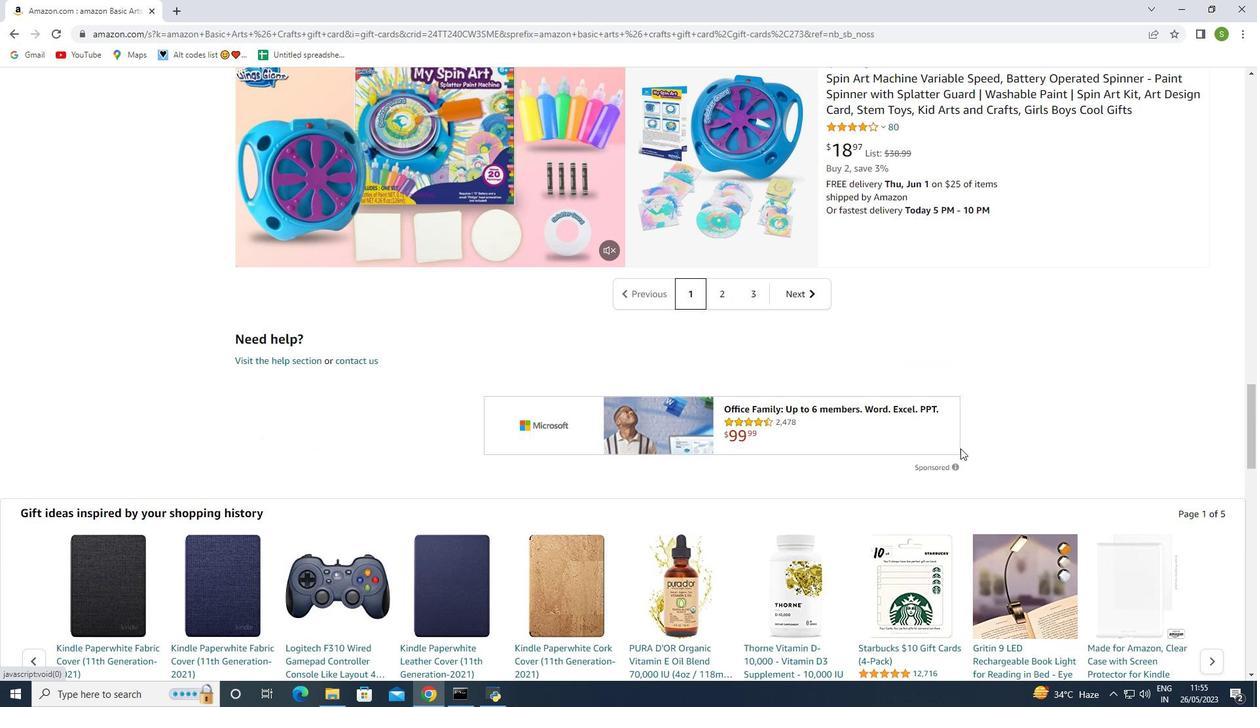 
Action: Mouse scrolled (950, 450) with delta (0, 0)
Screenshot: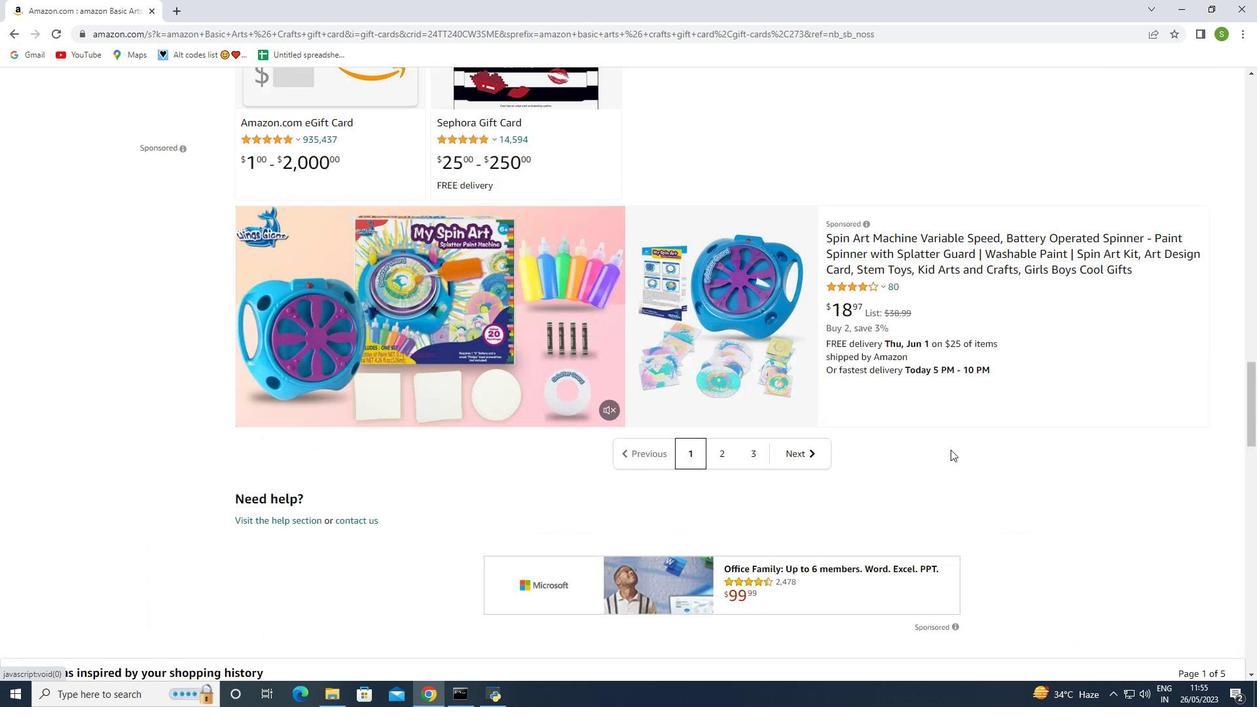 
Action: Mouse scrolled (950, 450) with delta (0, 0)
Screenshot: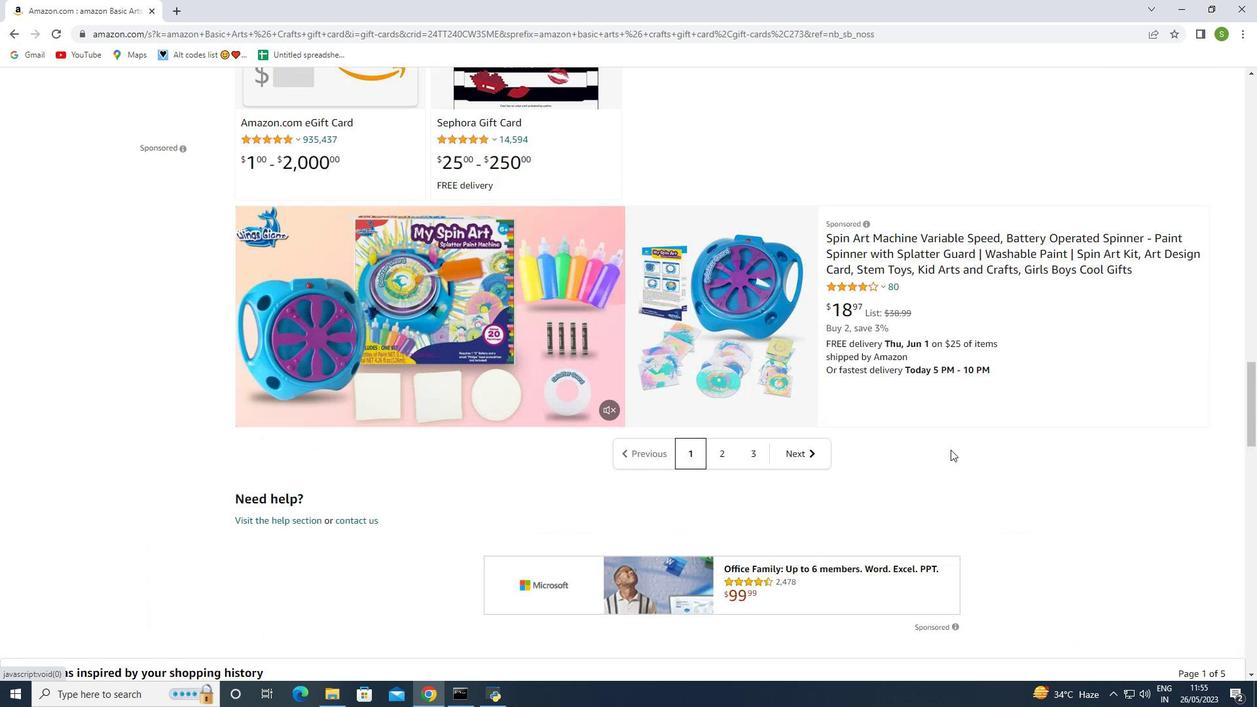 
Action: Mouse moved to (945, 451)
Screenshot: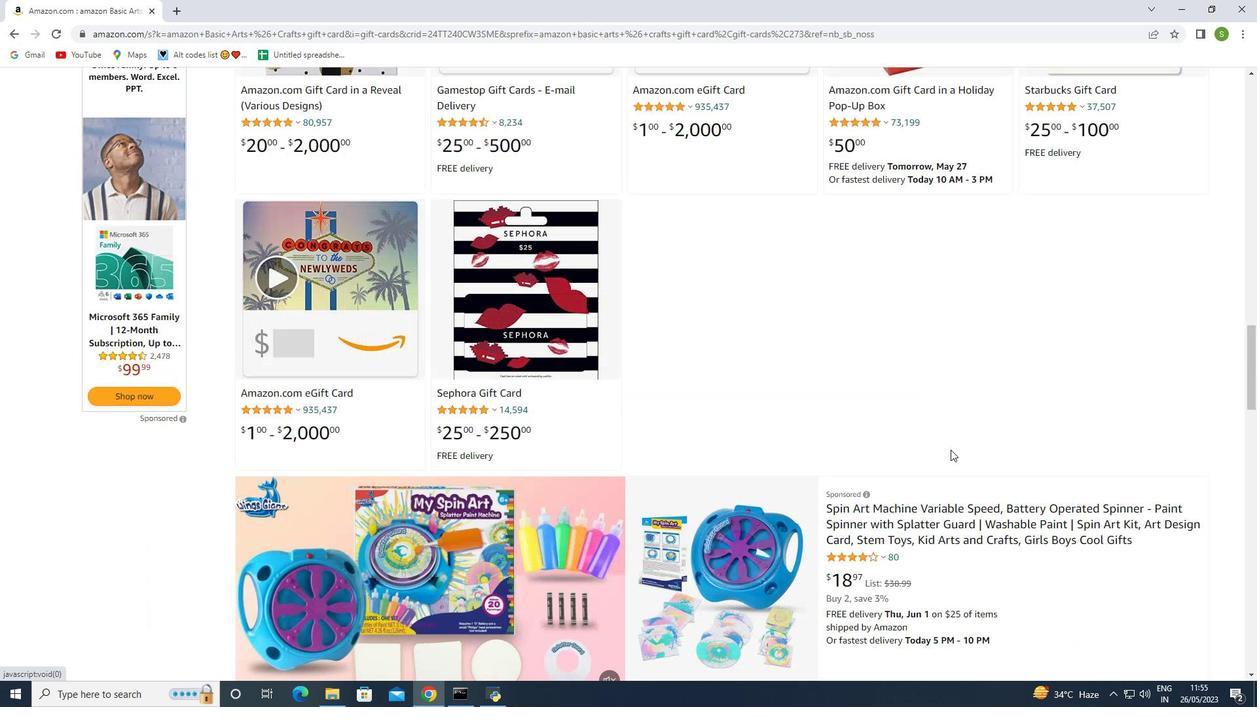 
Action: Mouse scrolled (945, 452) with delta (0, 0)
Screenshot: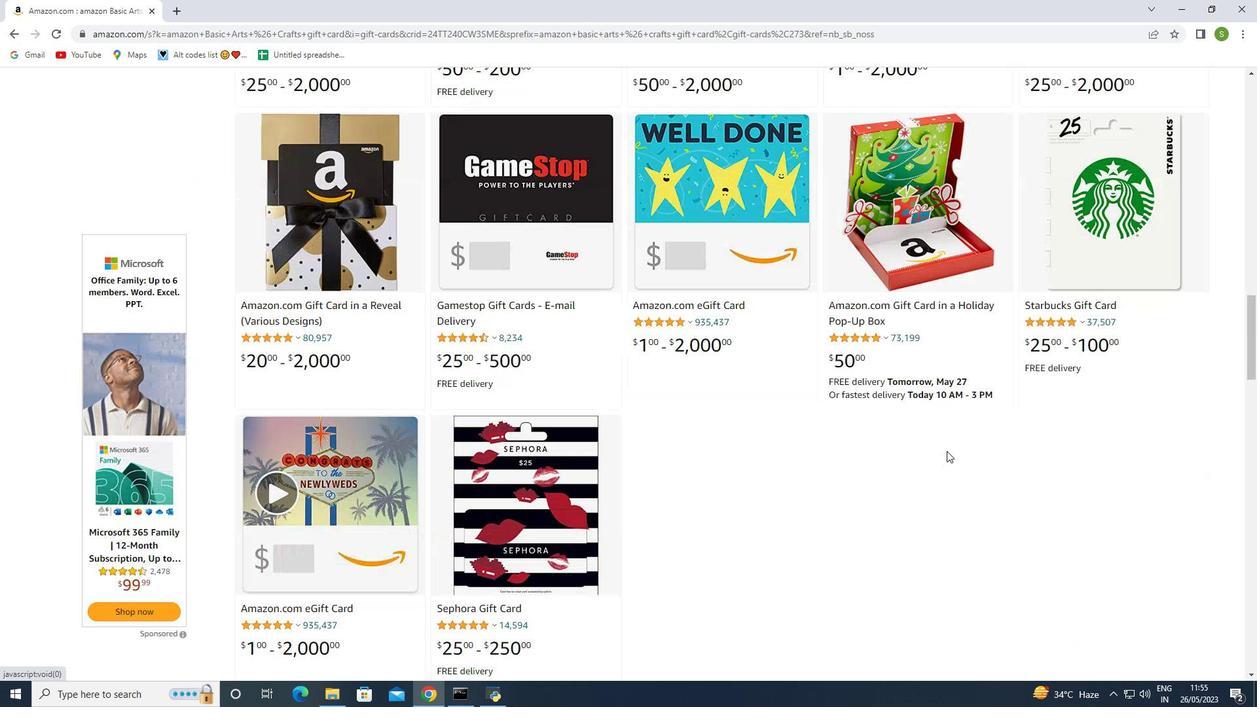 
Action: Mouse scrolled (945, 452) with delta (0, 0)
Screenshot: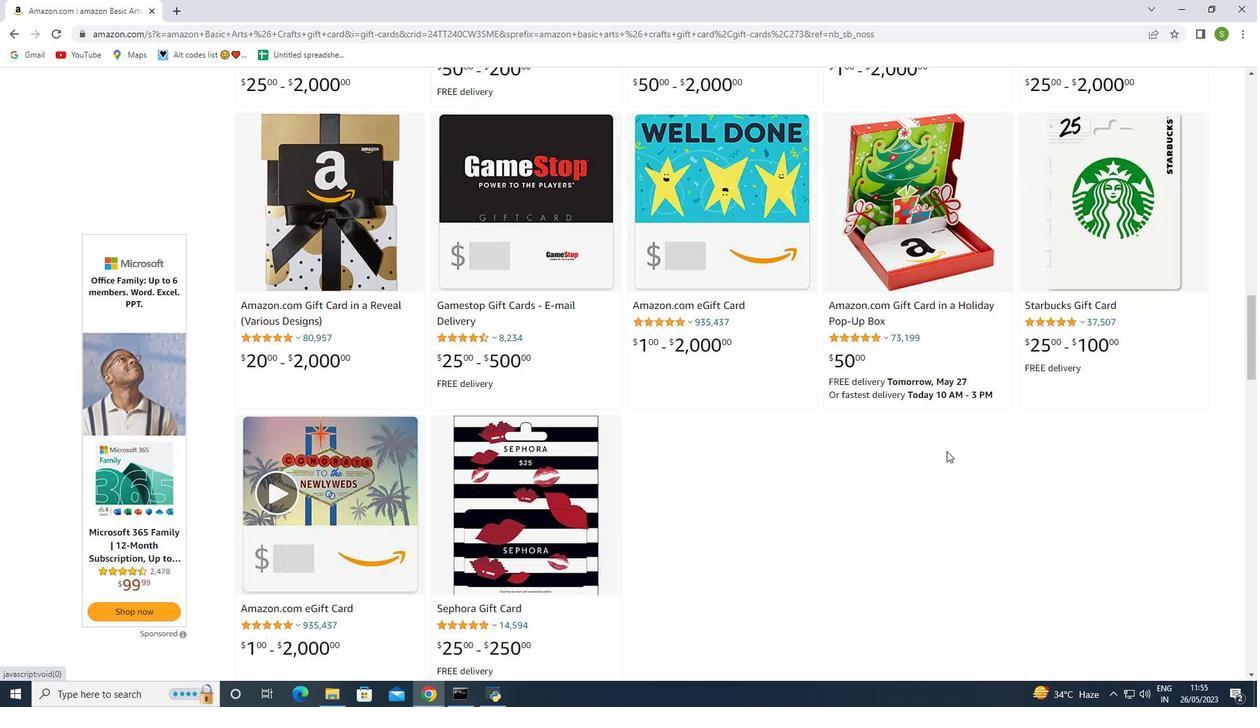 
Action: Mouse scrolled (945, 452) with delta (0, 0)
Screenshot: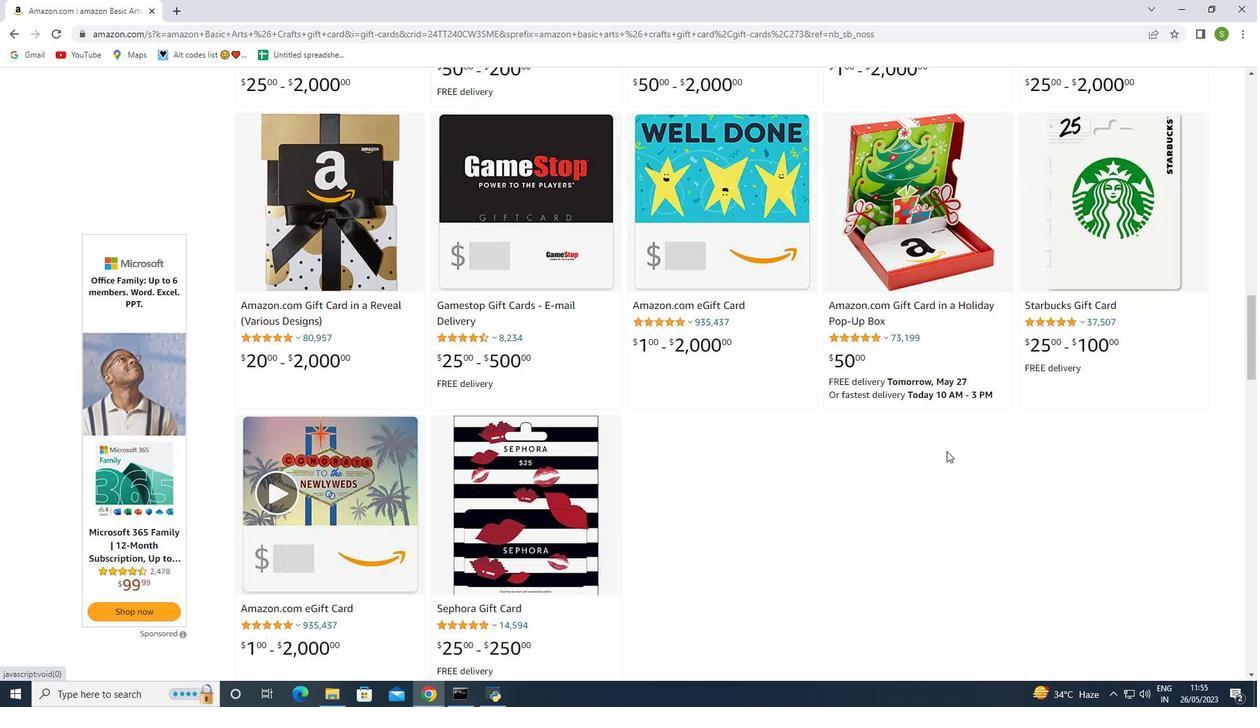 
Action: Mouse scrolled (945, 452) with delta (0, 0)
Screenshot: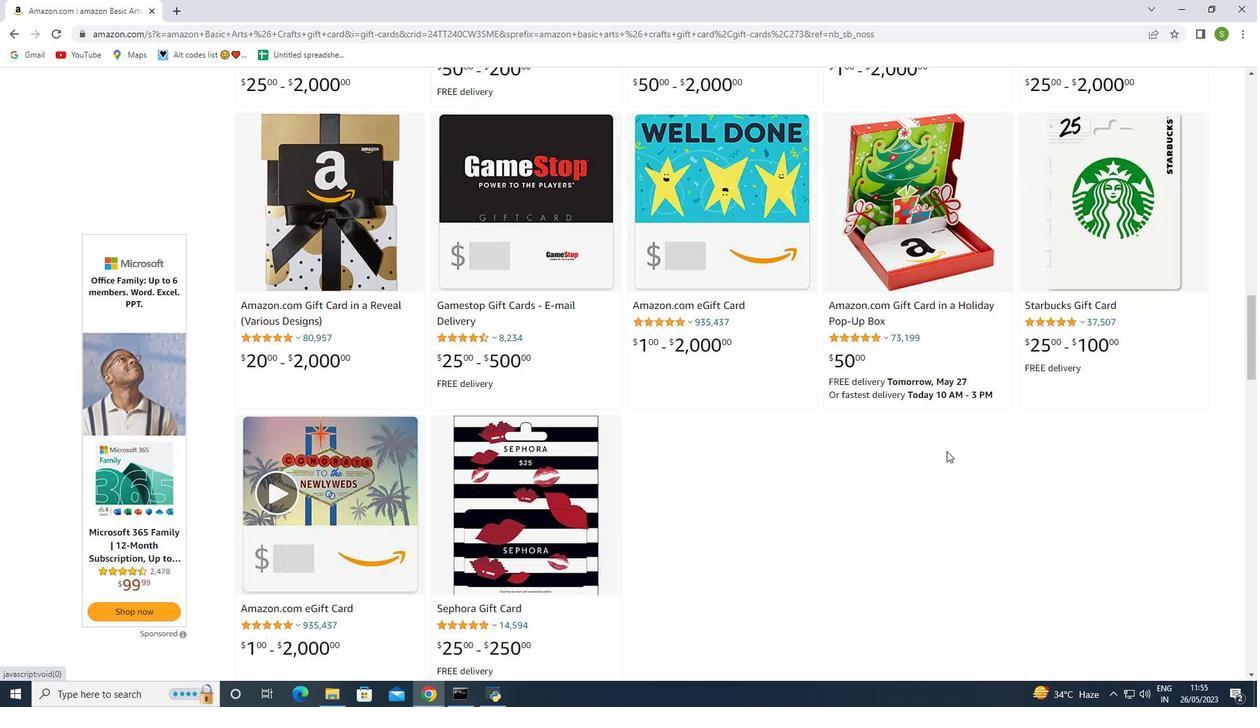 
Action: Mouse scrolled (945, 452) with delta (0, 0)
Screenshot: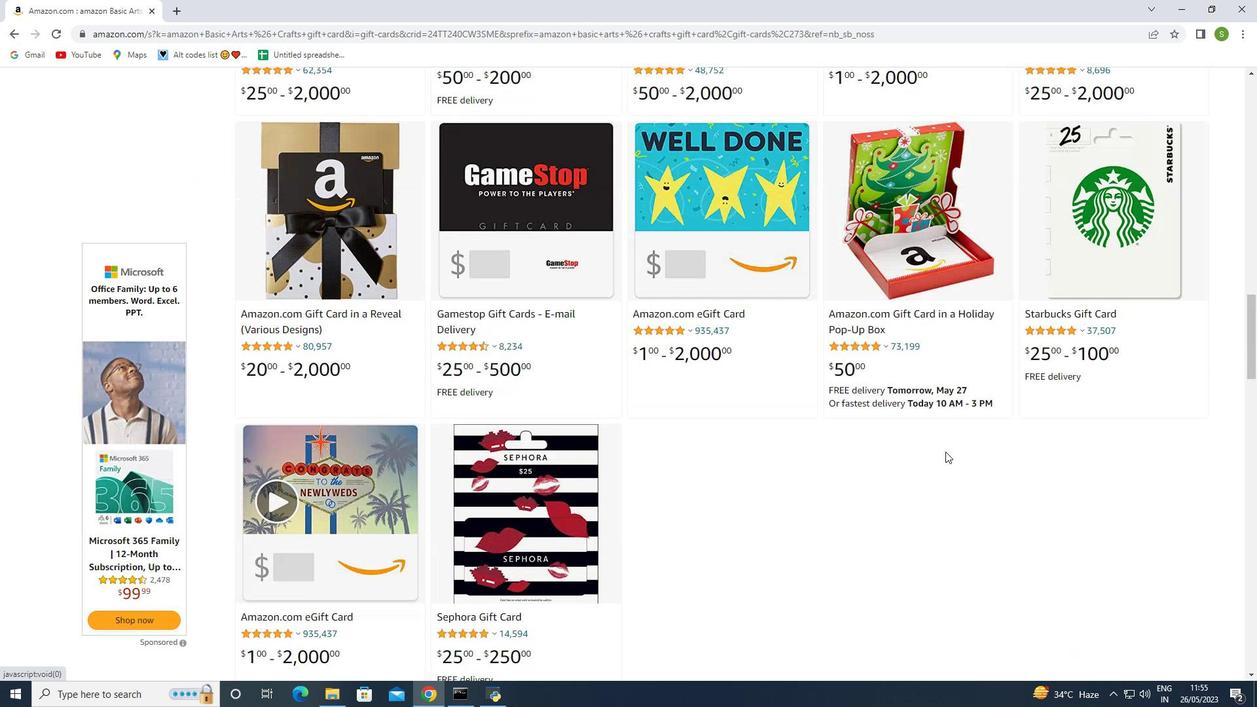 
Action: Mouse moved to (940, 446)
Screenshot: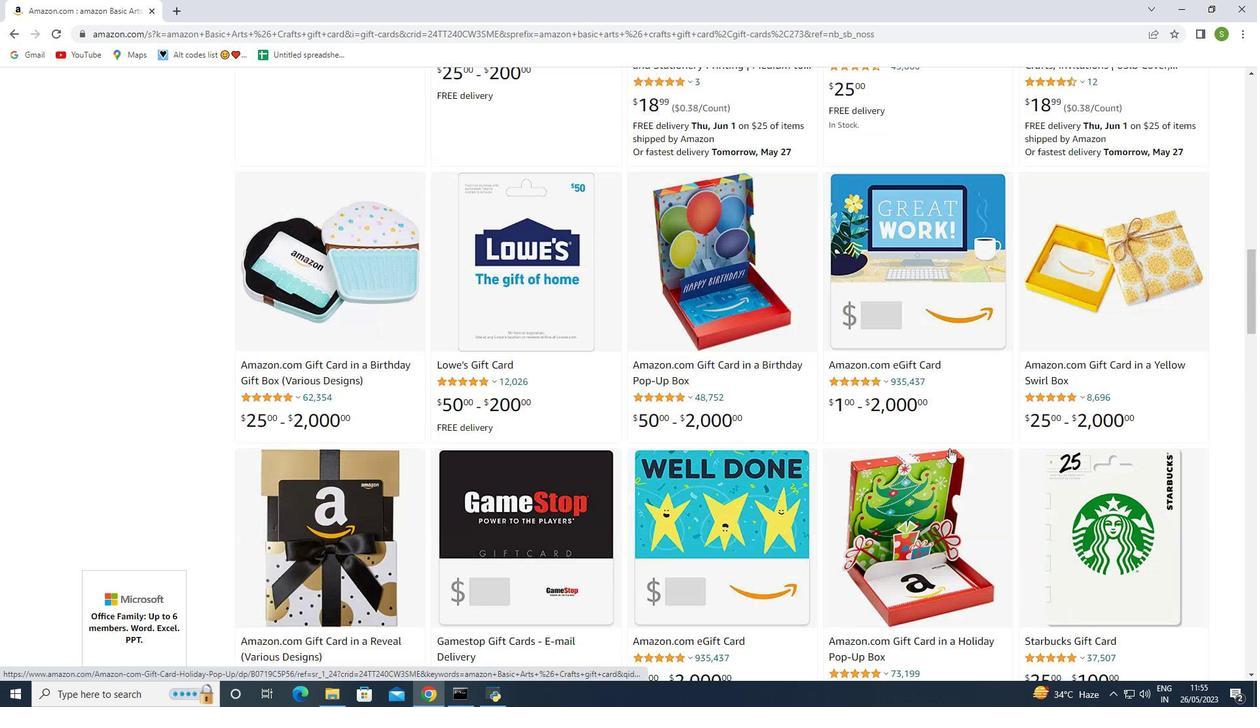 
Action: Mouse scrolled (940, 447) with delta (0, 0)
Screenshot: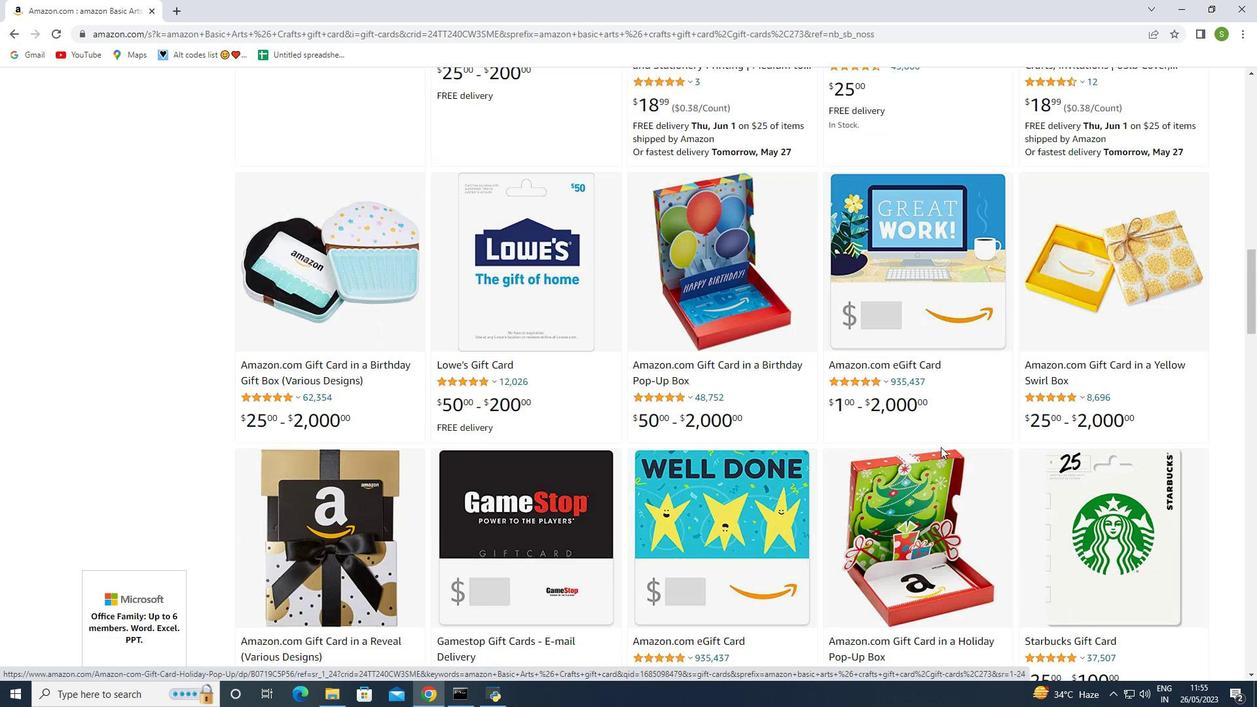 
Action: Mouse scrolled (940, 447) with delta (0, 0)
Screenshot: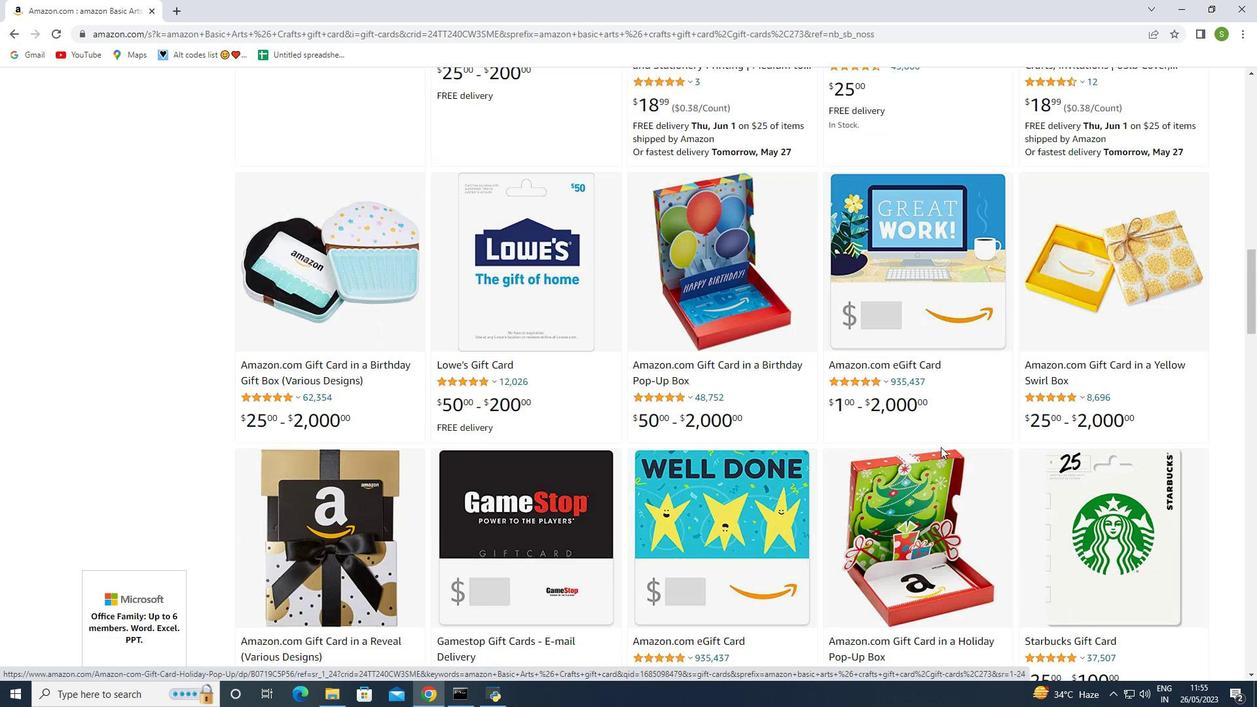 
Action: Mouse scrolled (940, 447) with delta (0, 0)
Screenshot: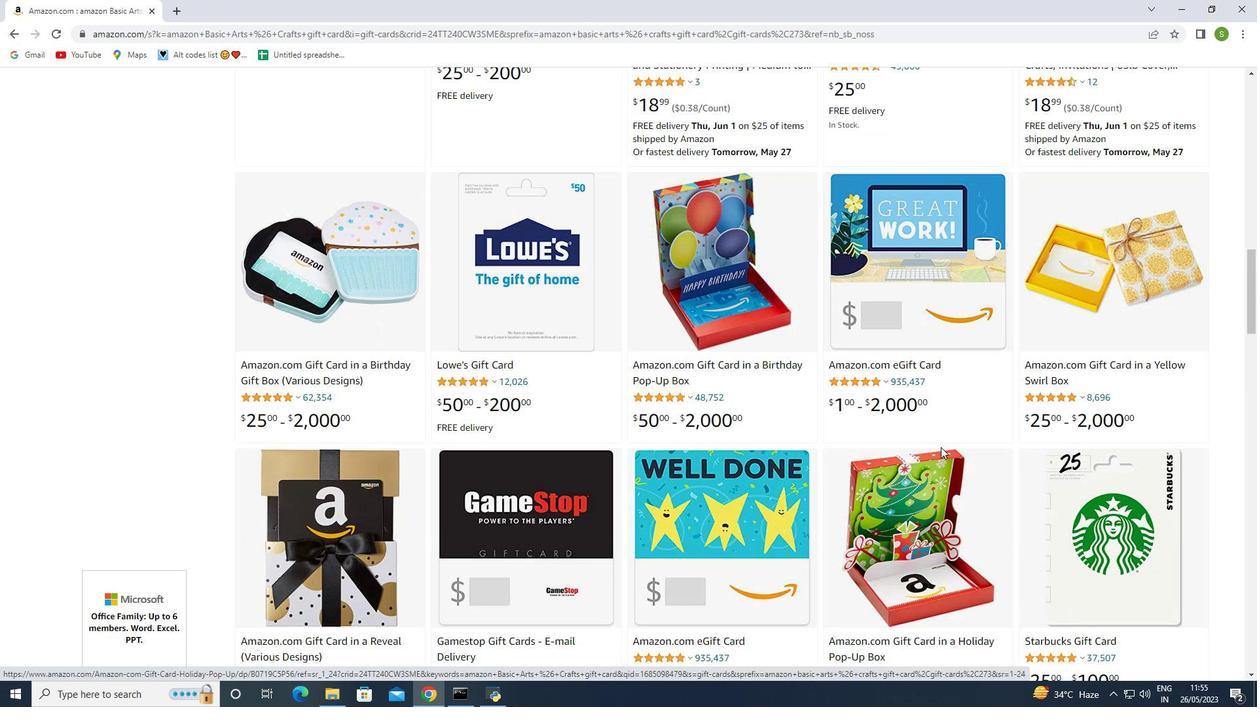 
Action: Mouse scrolled (940, 447) with delta (0, 0)
Screenshot: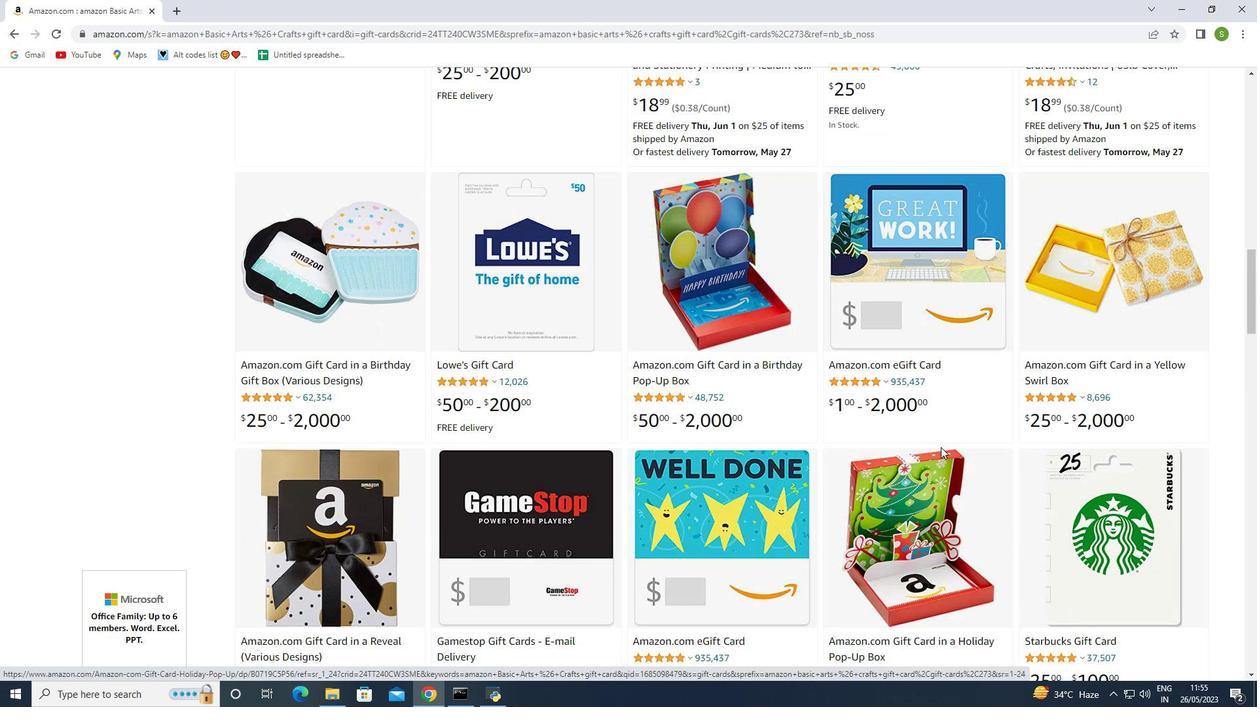 
Action: Mouse scrolled (940, 447) with delta (0, 0)
Screenshot: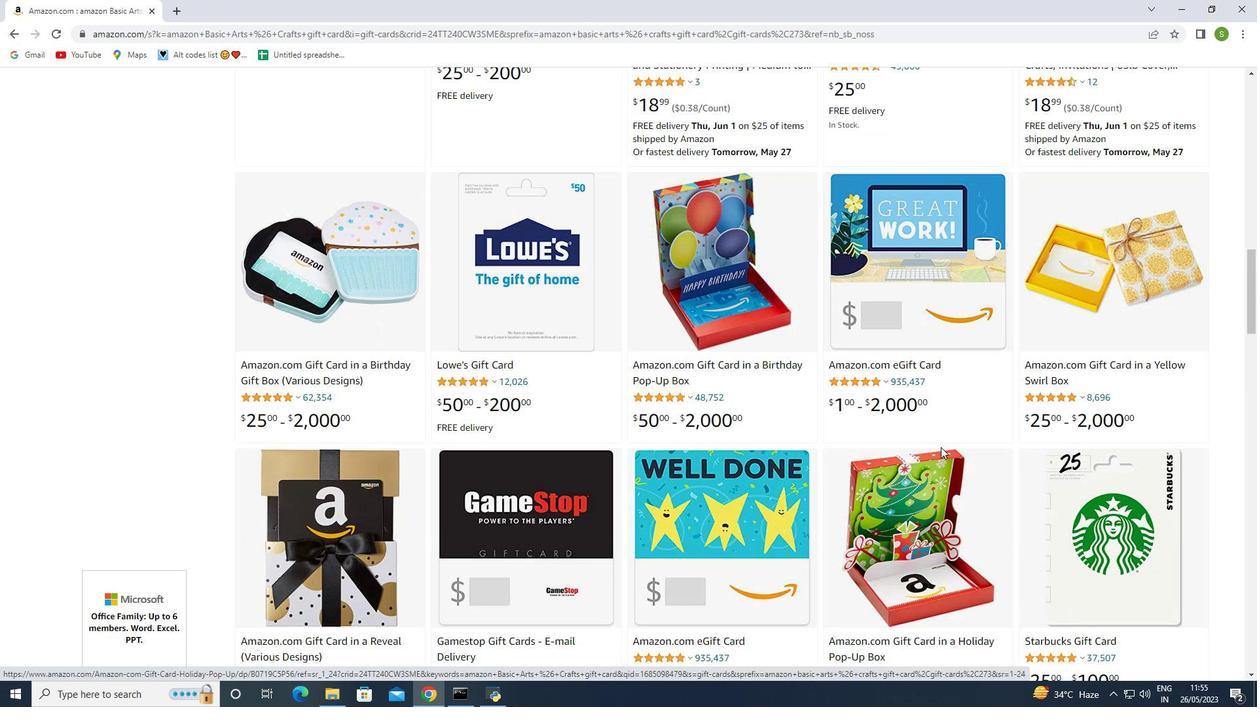 
Action: Mouse scrolled (940, 447) with delta (0, 0)
Screenshot: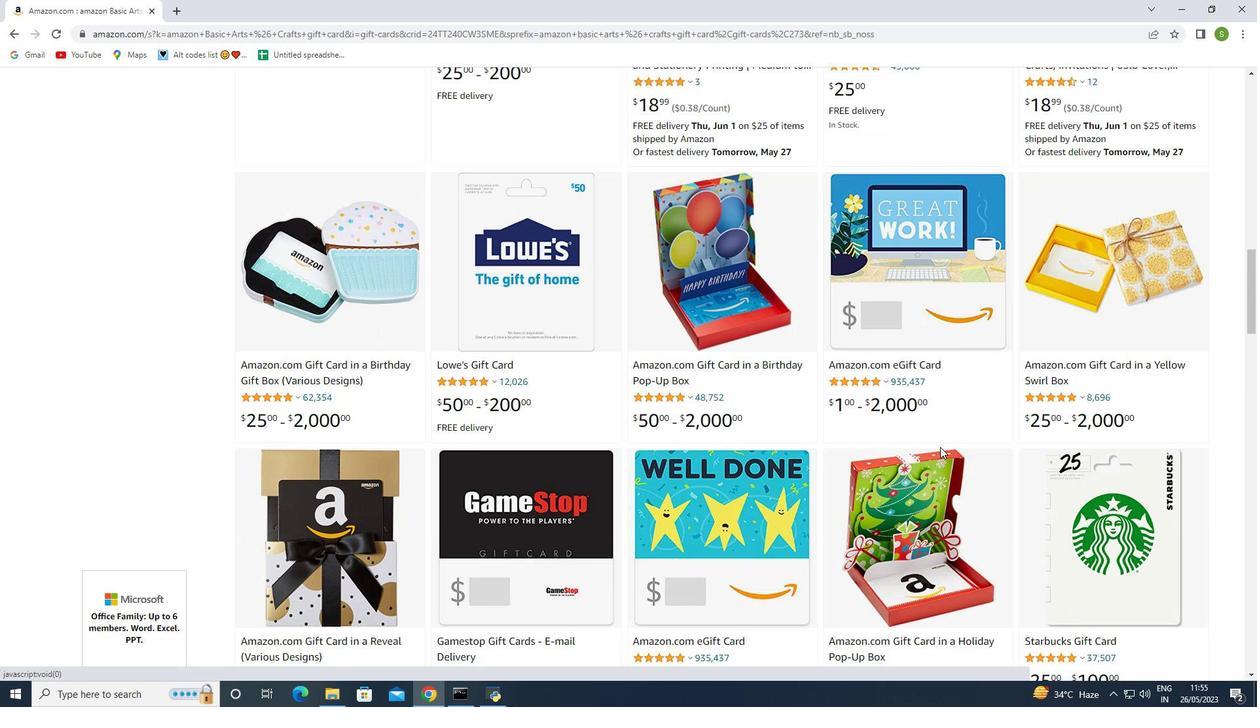 
Action: Mouse scrolled (940, 447) with delta (0, 0)
Screenshot: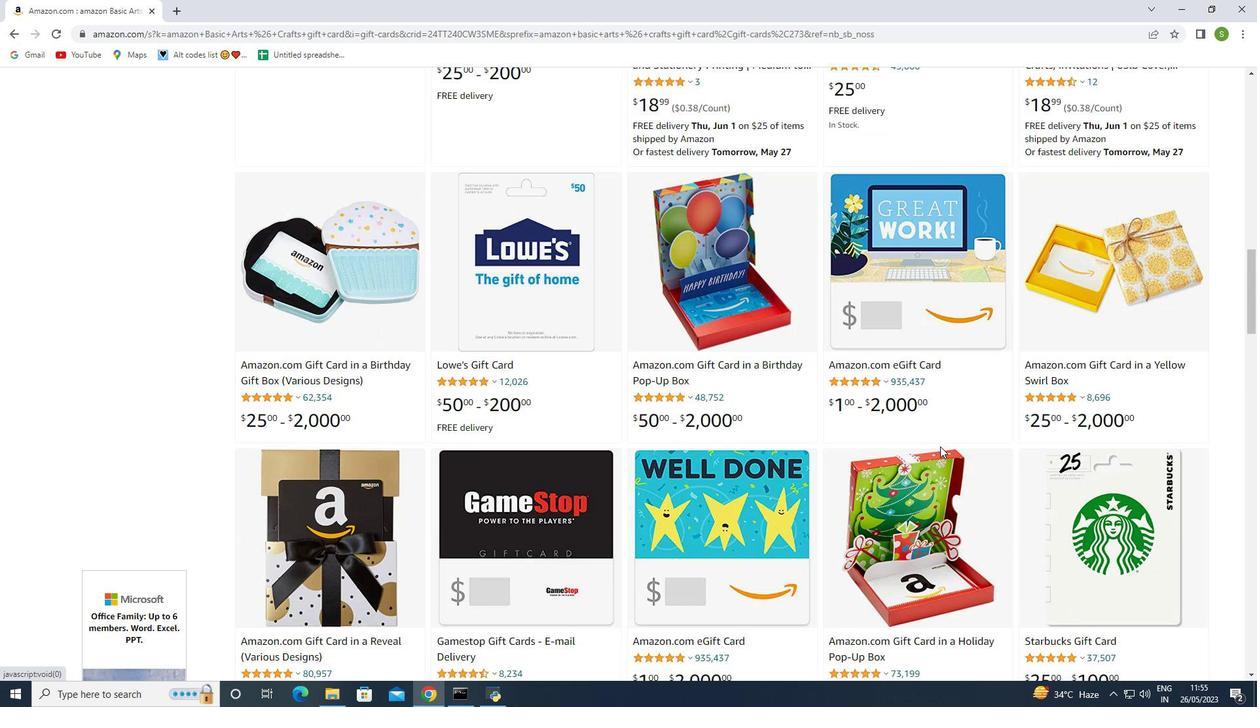 
Action: Mouse moved to (998, 348)
Screenshot: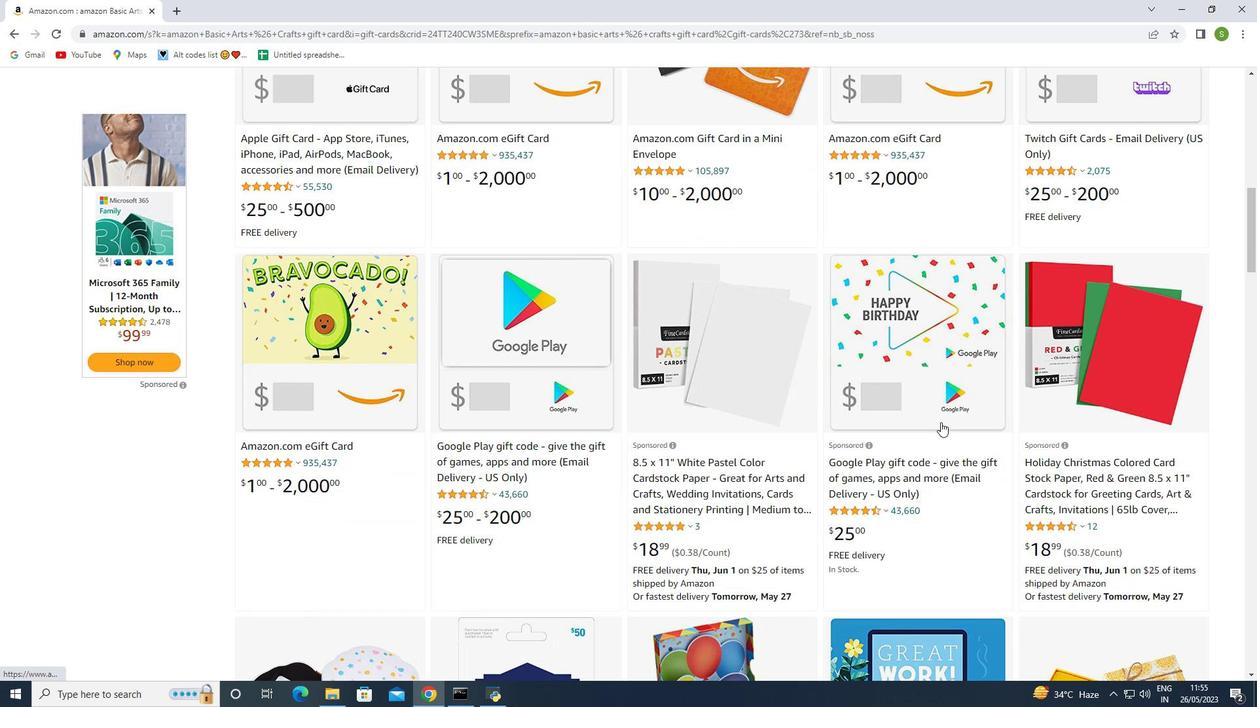 
Action: Mouse scrolled (998, 348) with delta (0, 0)
Screenshot: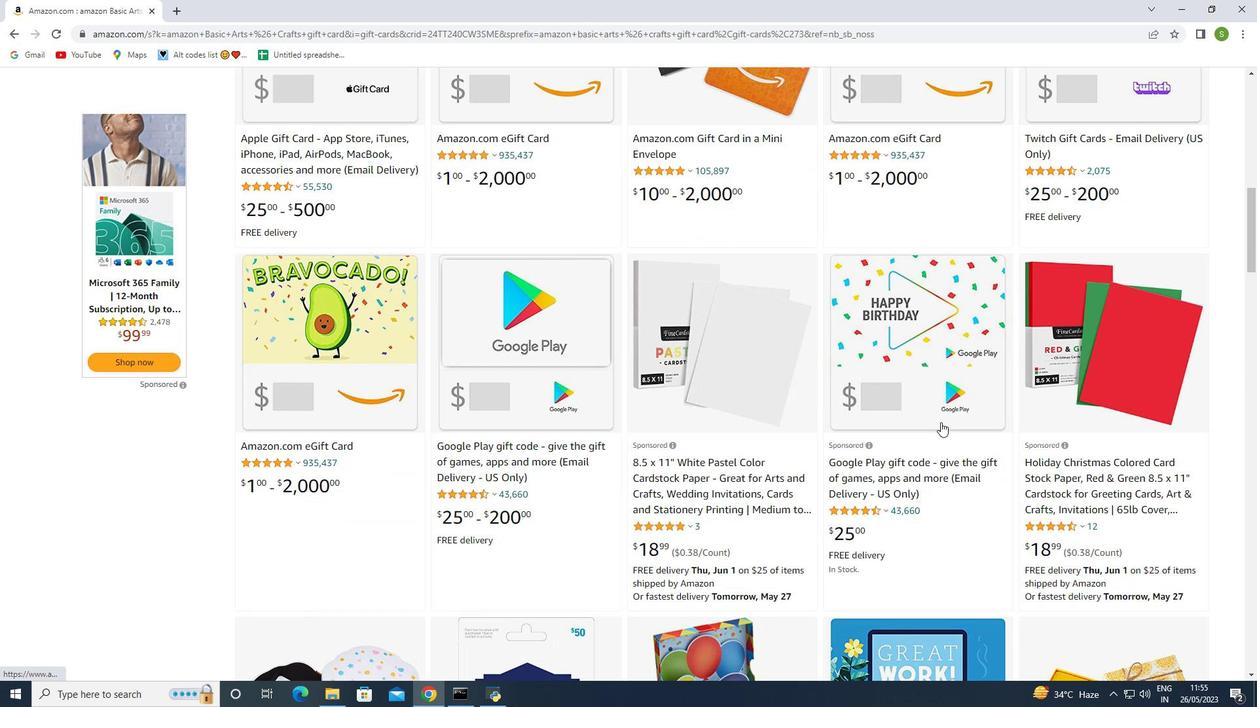 
Action: Mouse moved to (1001, 347)
Screenshot: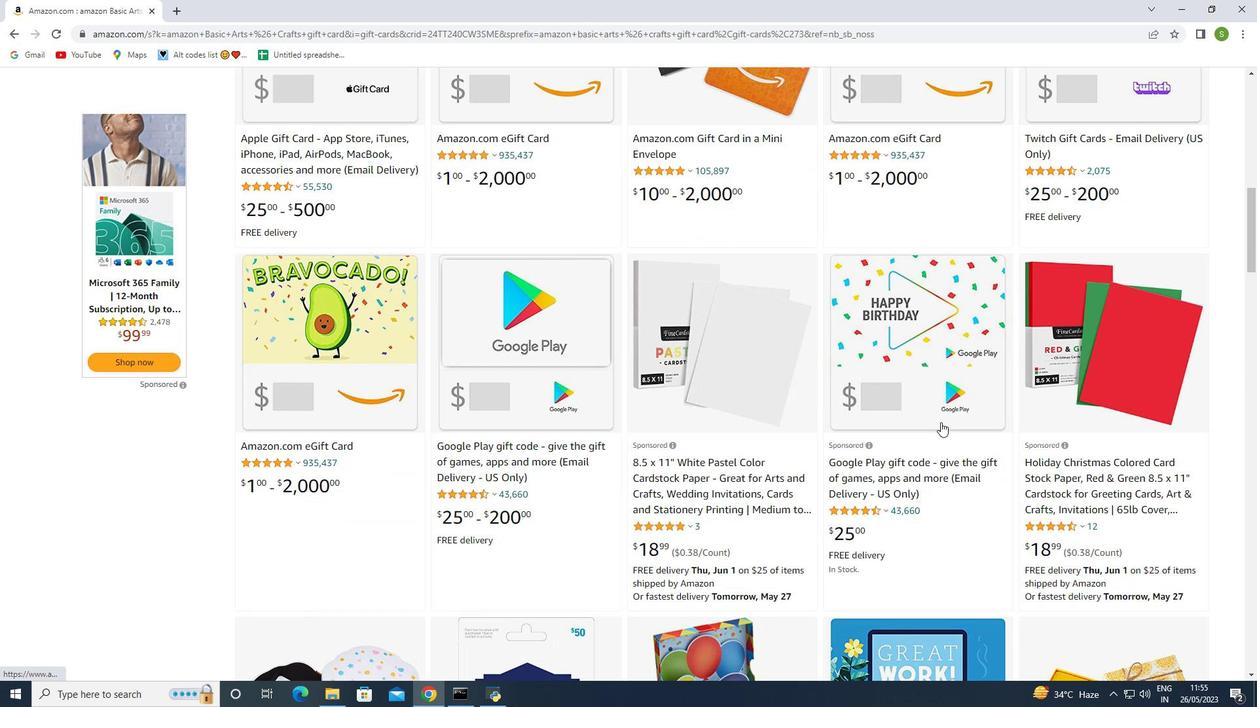 
Action: Mouse scrolled (1001, 348) with delta (0, 0)
Screenshot: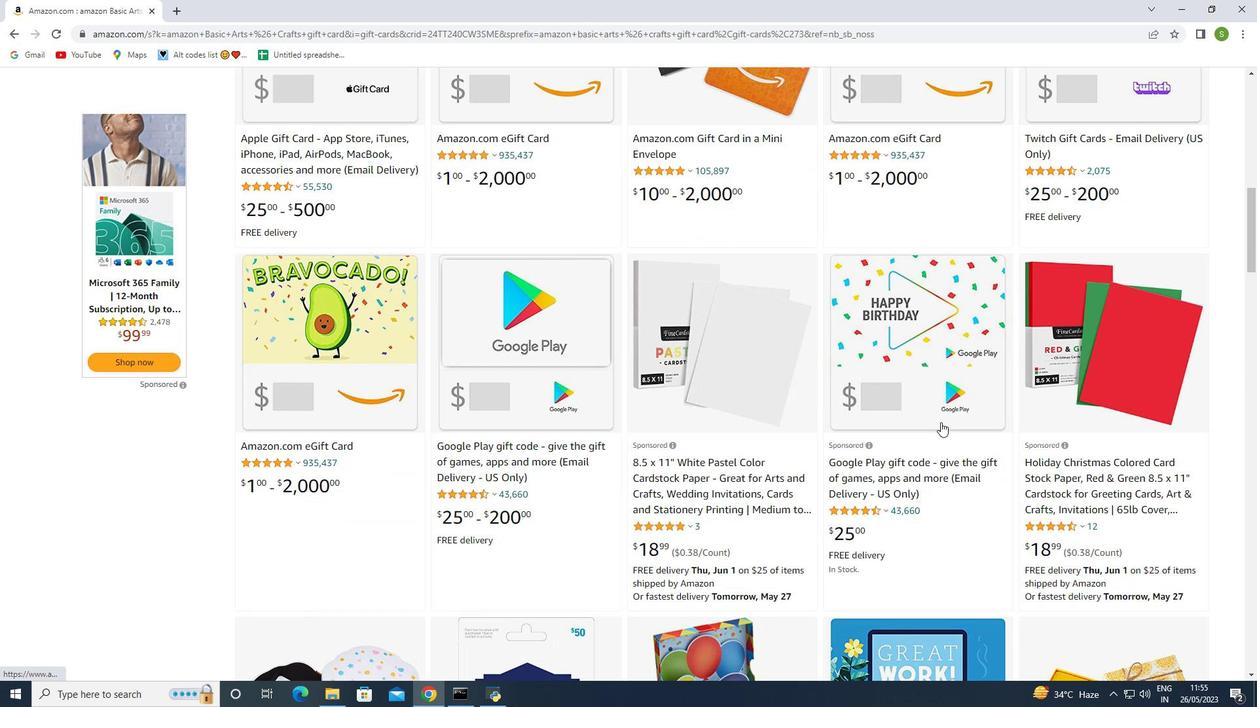 
Action: Mouse moved to (1001, 347)
Screenshot: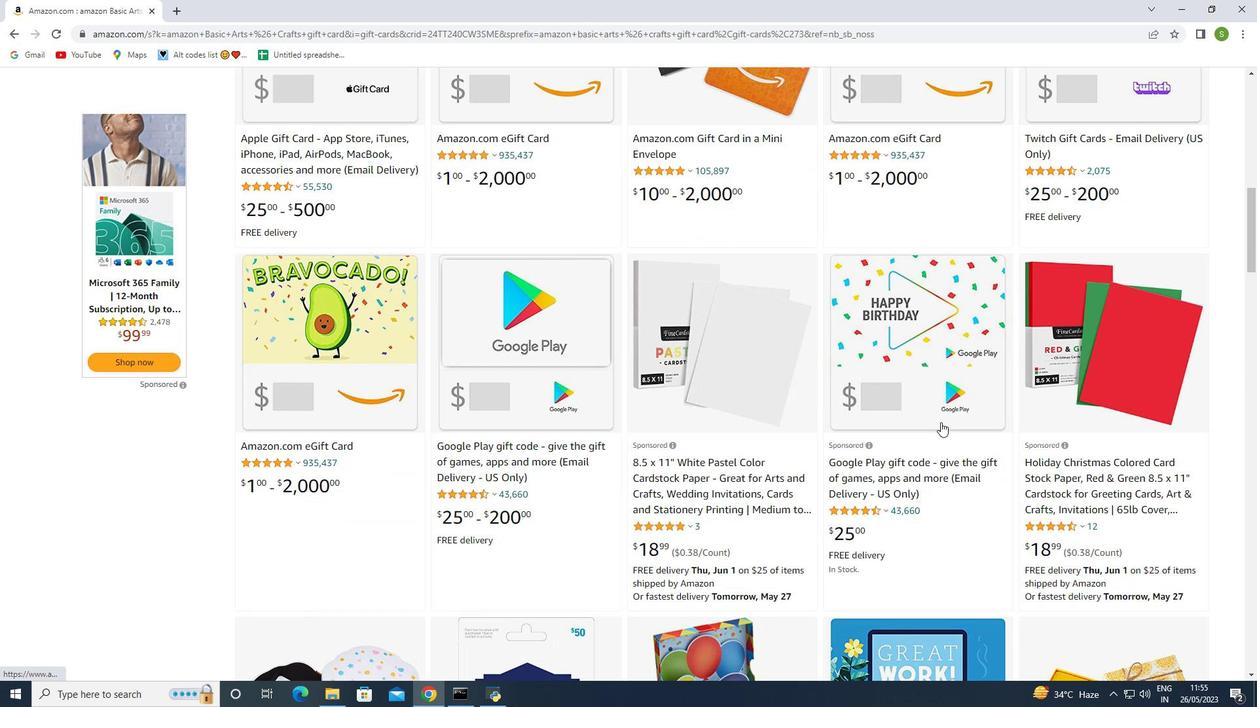 
Action: Mouse scrolled (1001, 348) with delta (0, 0)
Screenshot: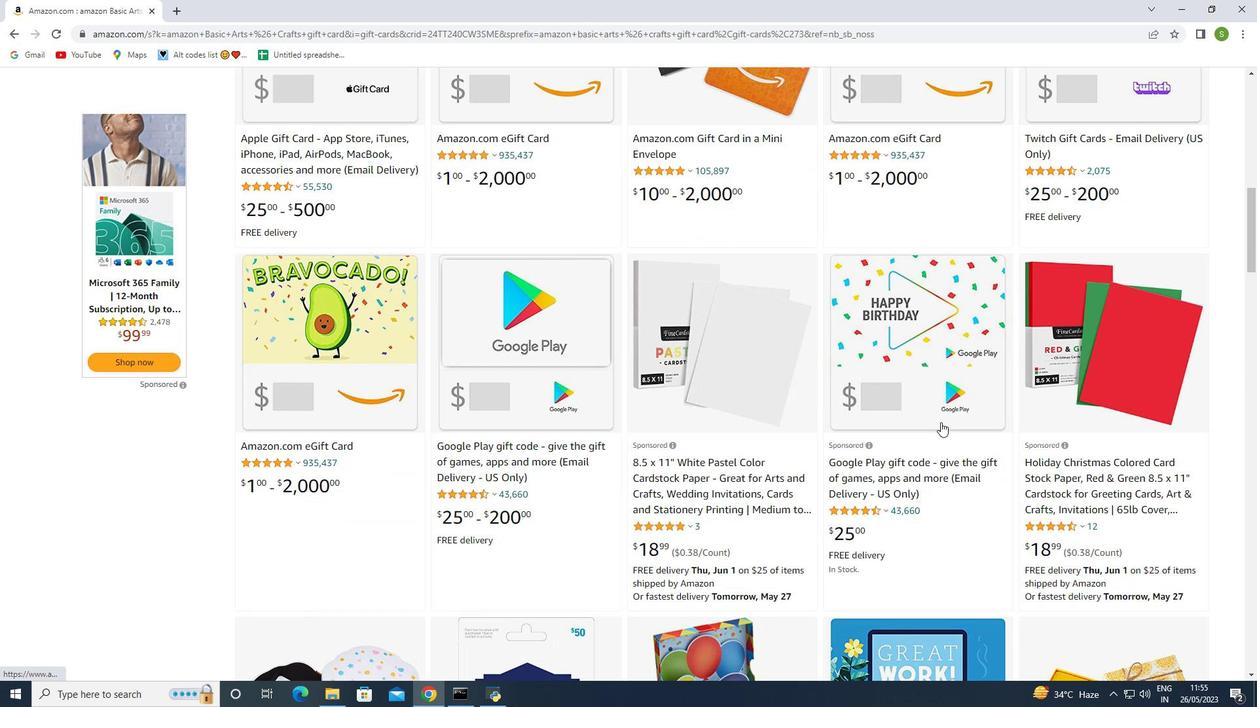 
Action: Mouse scrolled (1001, 348) with delta (0, 0)
Screenshot: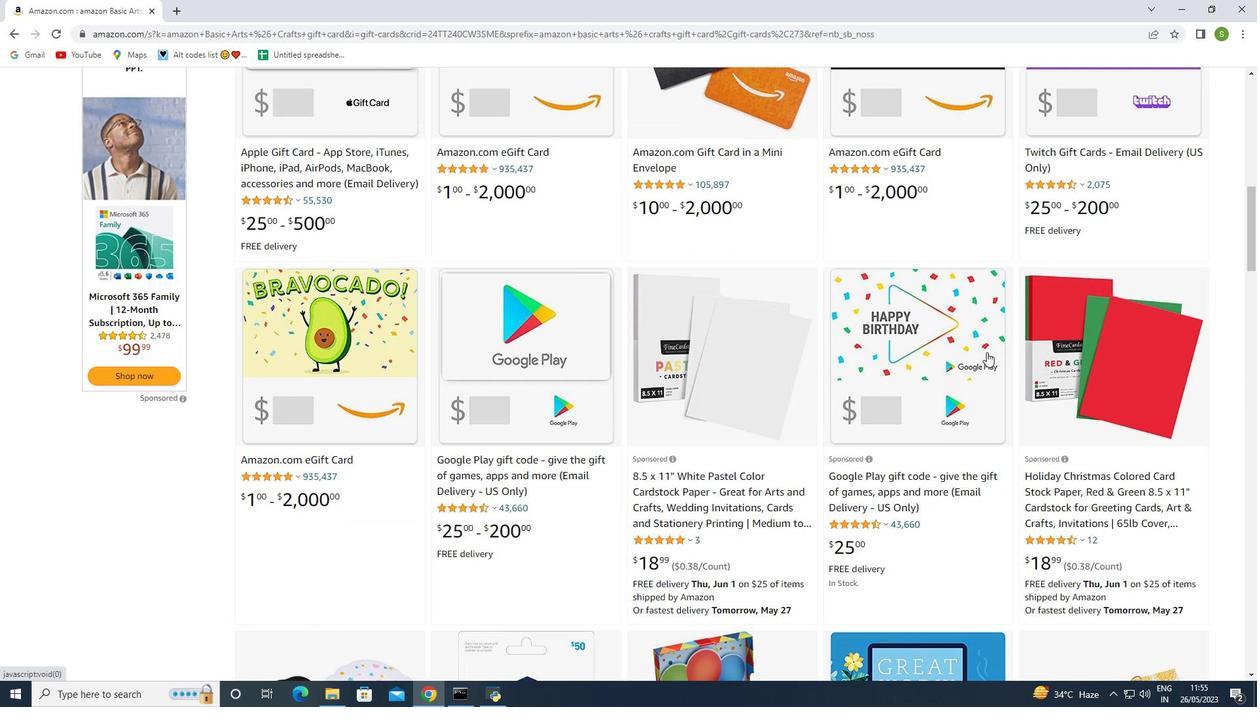 
Action: Mouse scrolled (1001, 348) with delta (0, 0)
Screenshot: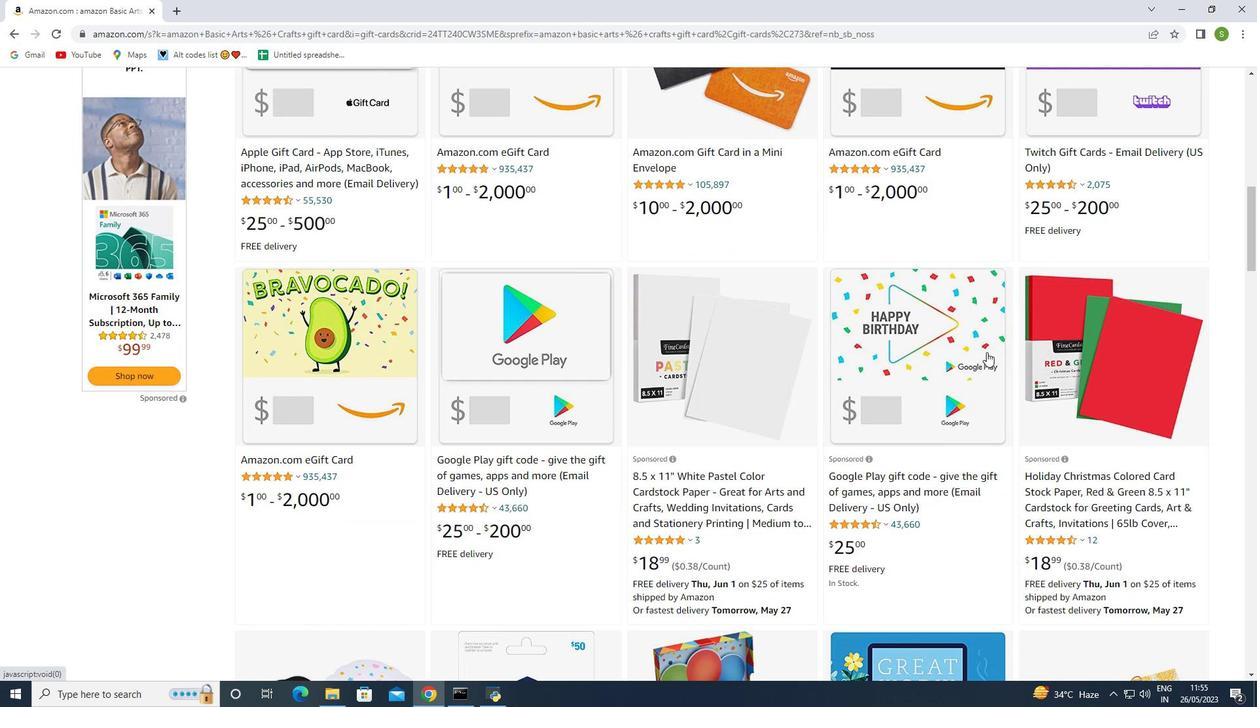 
Action: Mouse moved to (1005, 347)
Screenshot: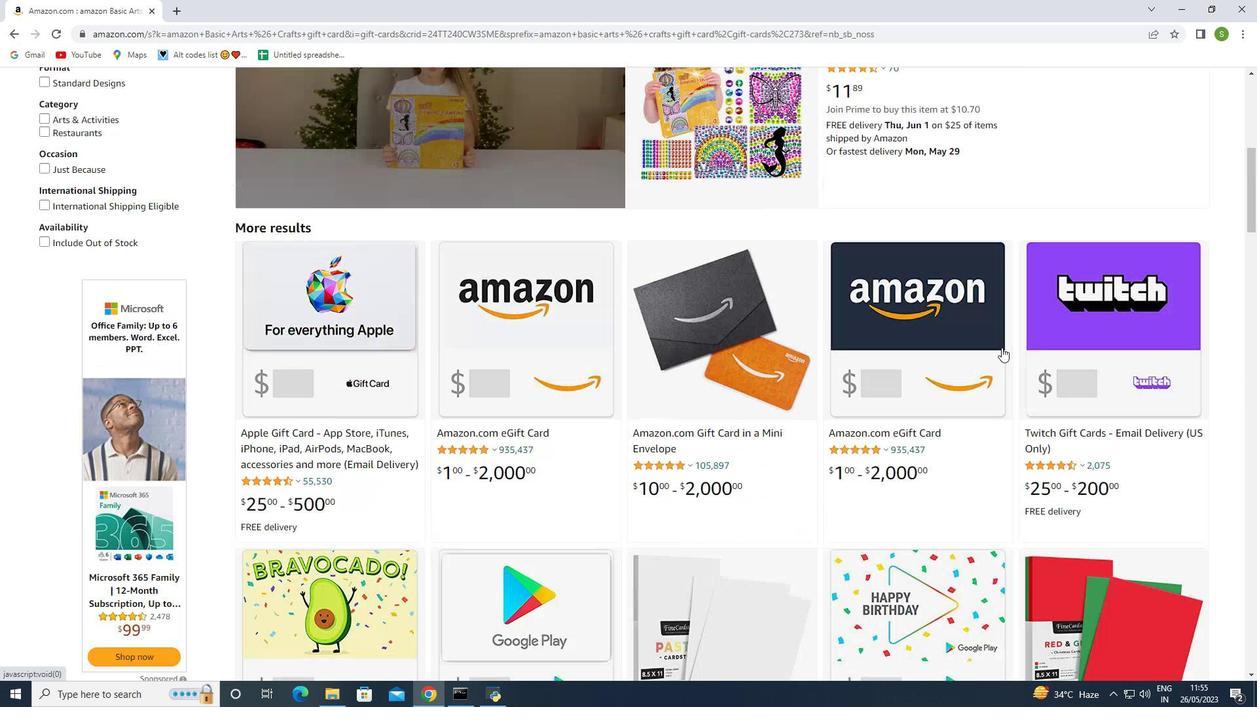 
Action: Mouse scrolled (1005, 348) with delta (0, 0)
Screenshot: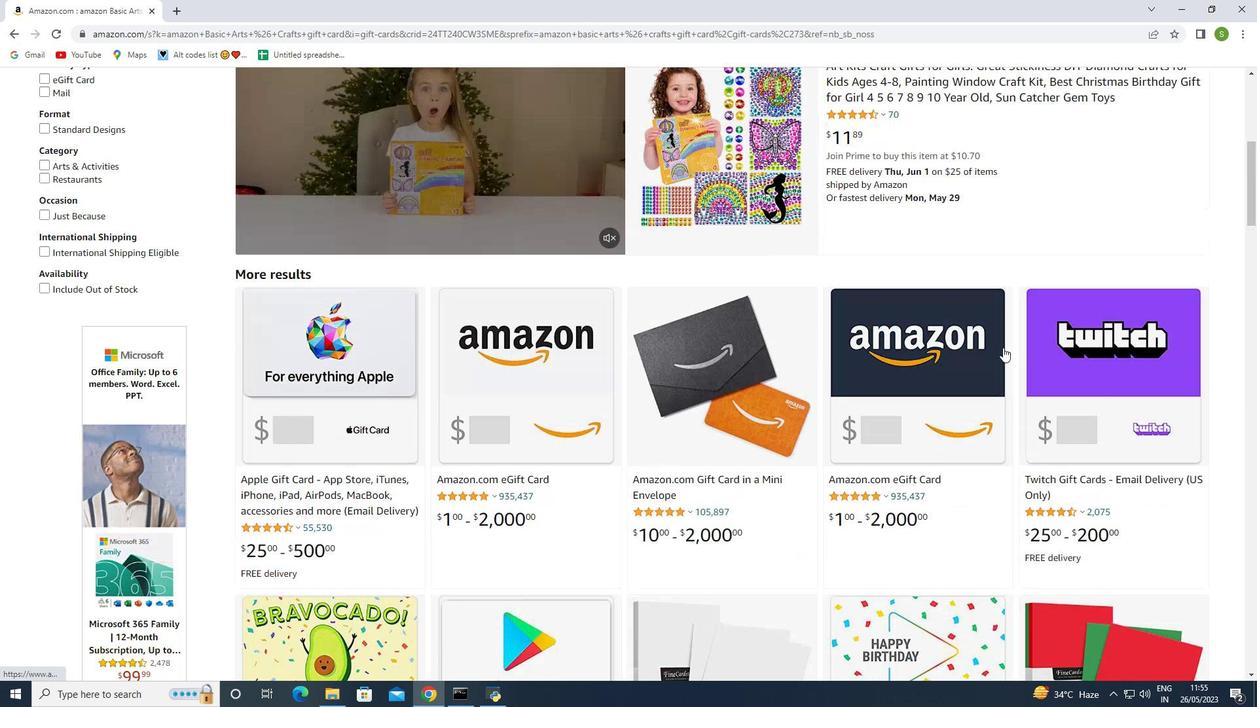 
Action: Mouse scrolled (1005, 348) with delta (0, 0)
Screenshot: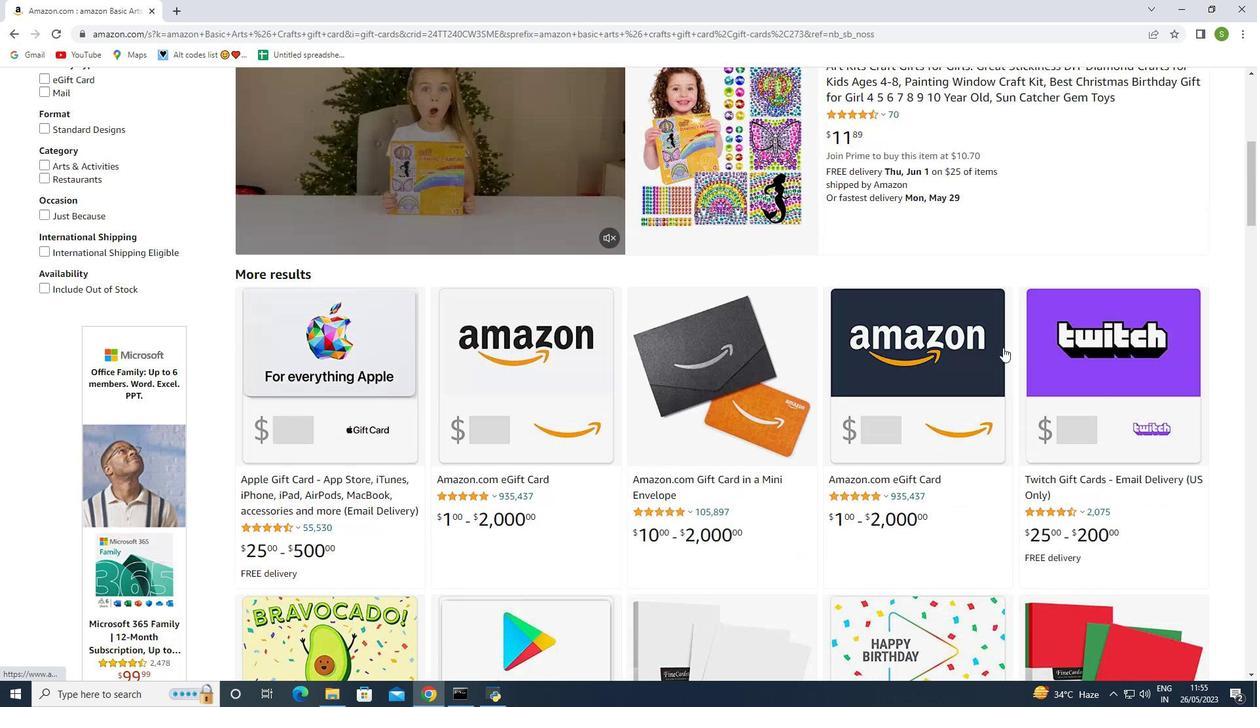 
Action: Mouse scrolled (1005, 348) with delta (0, 0)
Screenshot: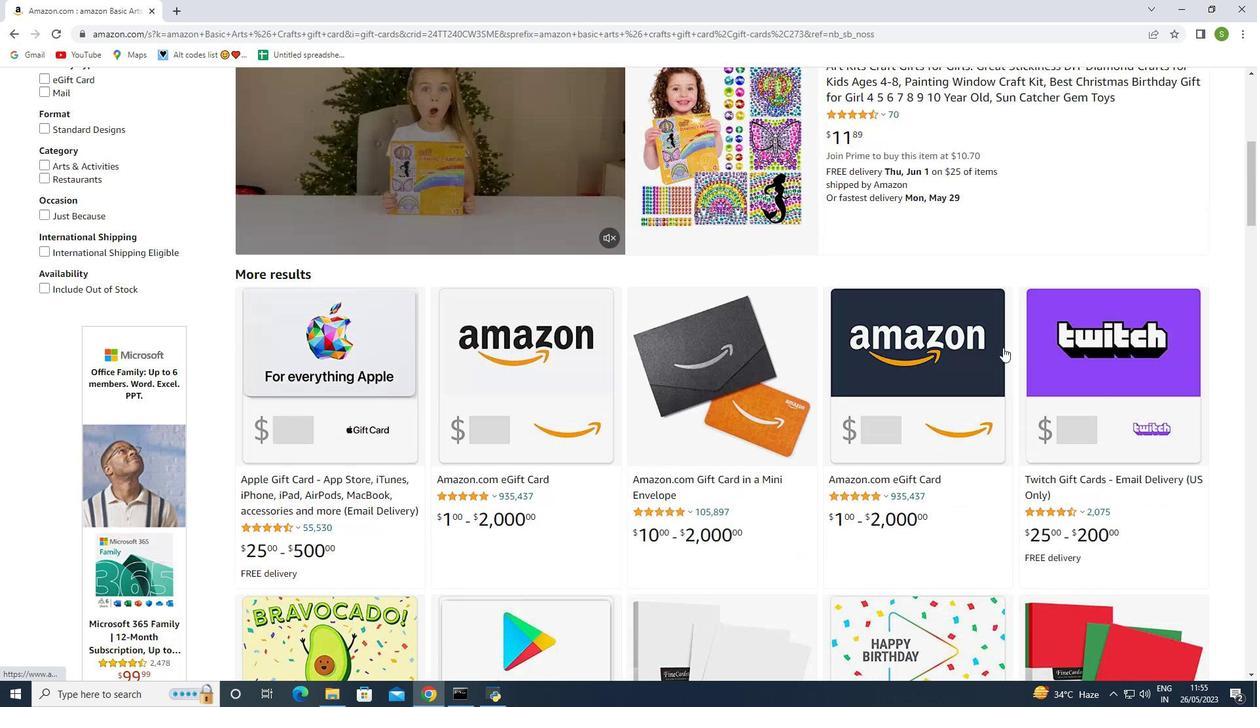 
Action: Mouse scrolled (1005, 348) with delta (0, 0)
Screenshot: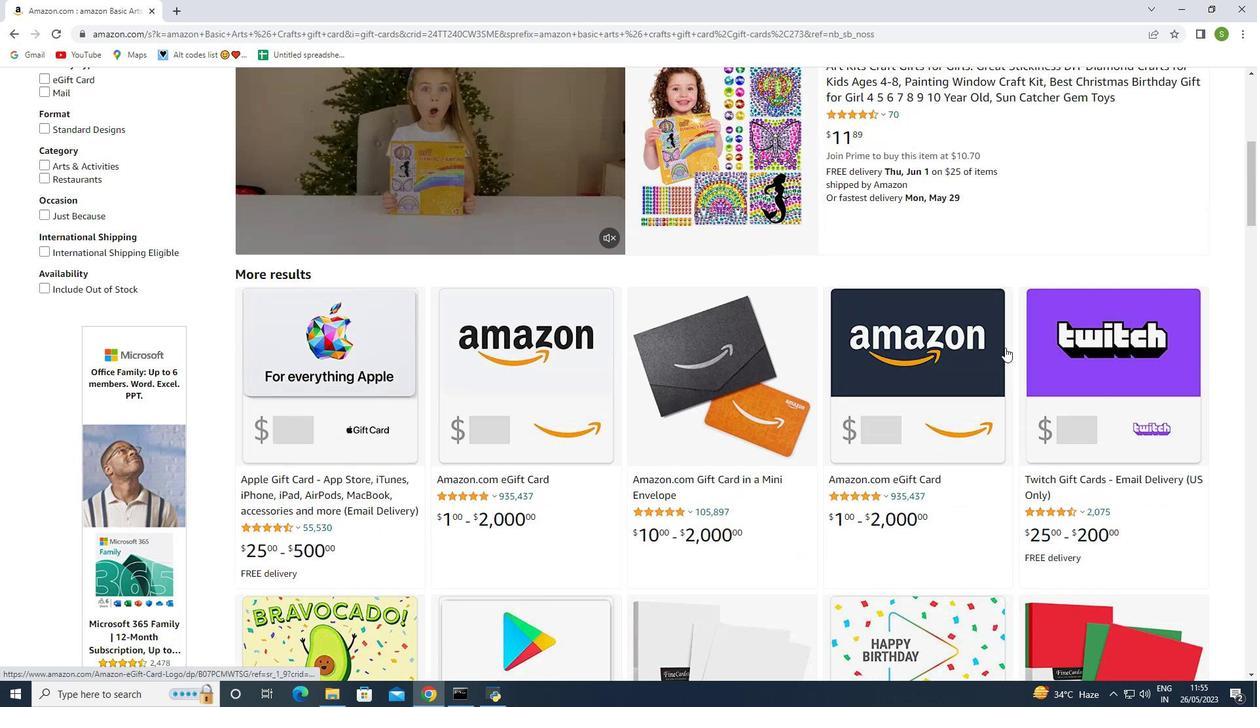 
Action: Mouse scrolled (1005, 348) with delta (0, 0)
Screenshot: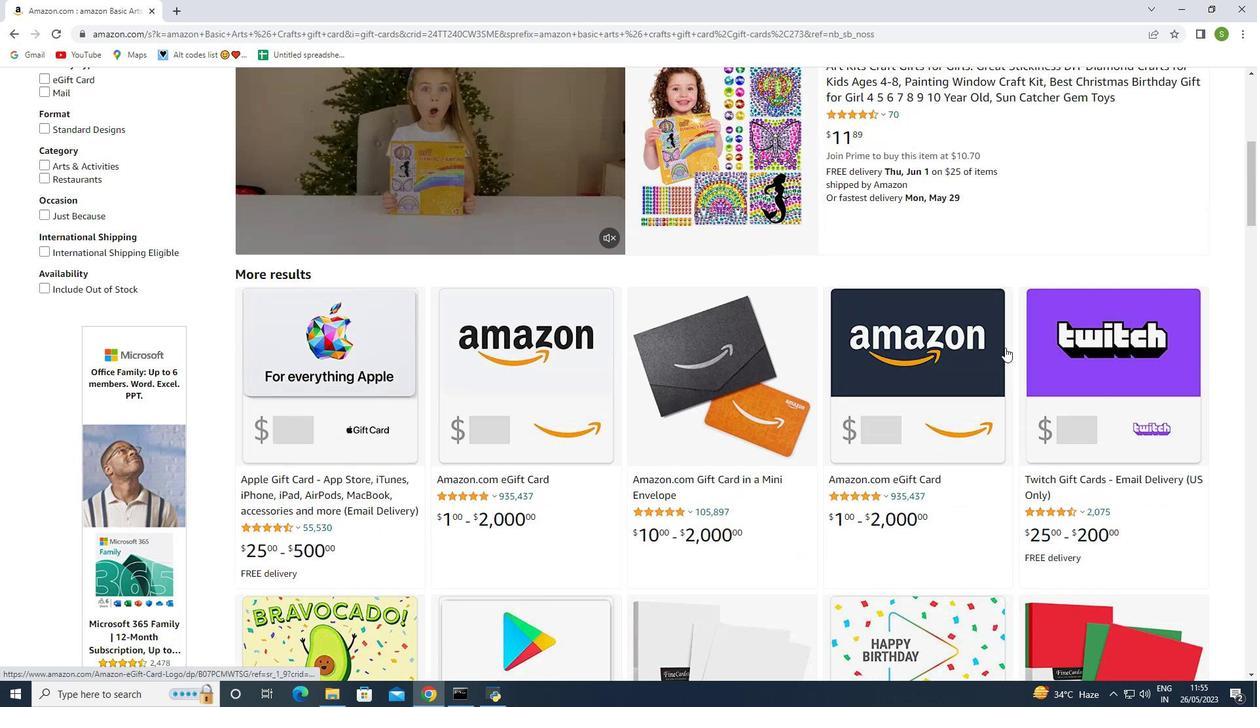 
Action: Mouse moved to (994, 347)
Screenshot: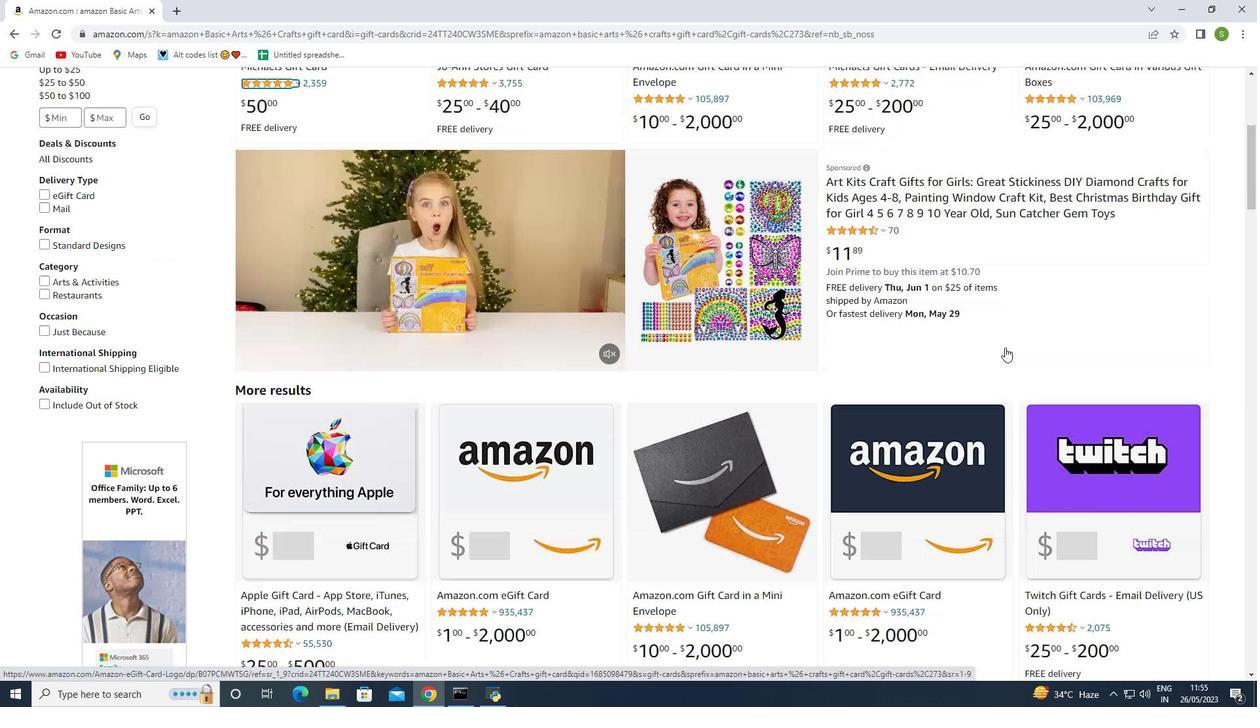 
Action: Mouse scrolled (994, 348) with delta (0, 0)
Screenshot: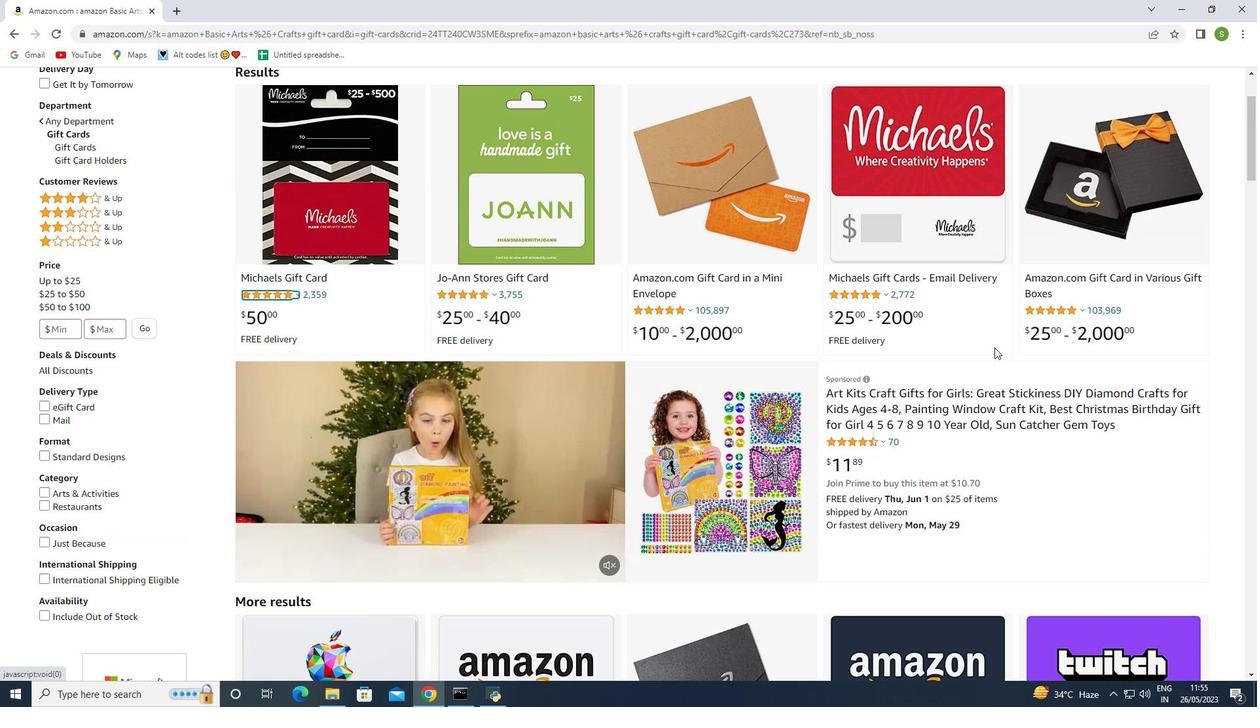
Action: Mouse scrolled (994, 348) with delta (0, 0)
Screenshot: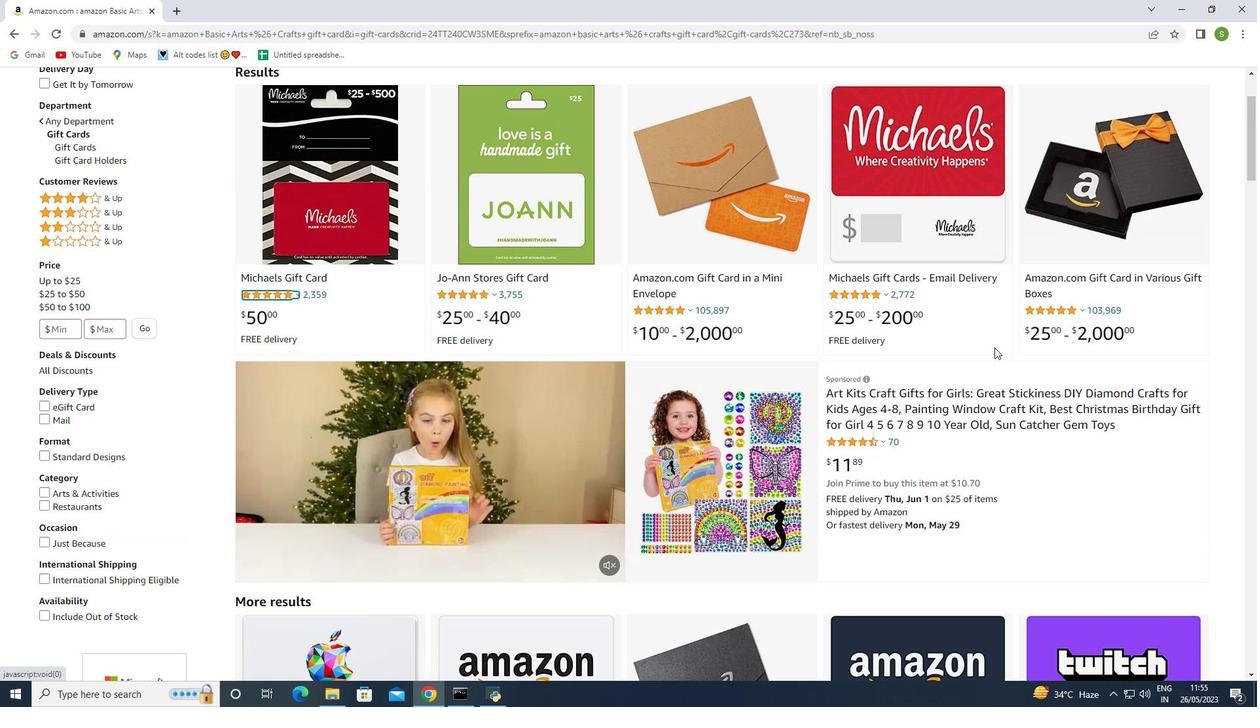 
Action: Mouse scrolled (994, 348) with delta (0, 0)
Screenshot: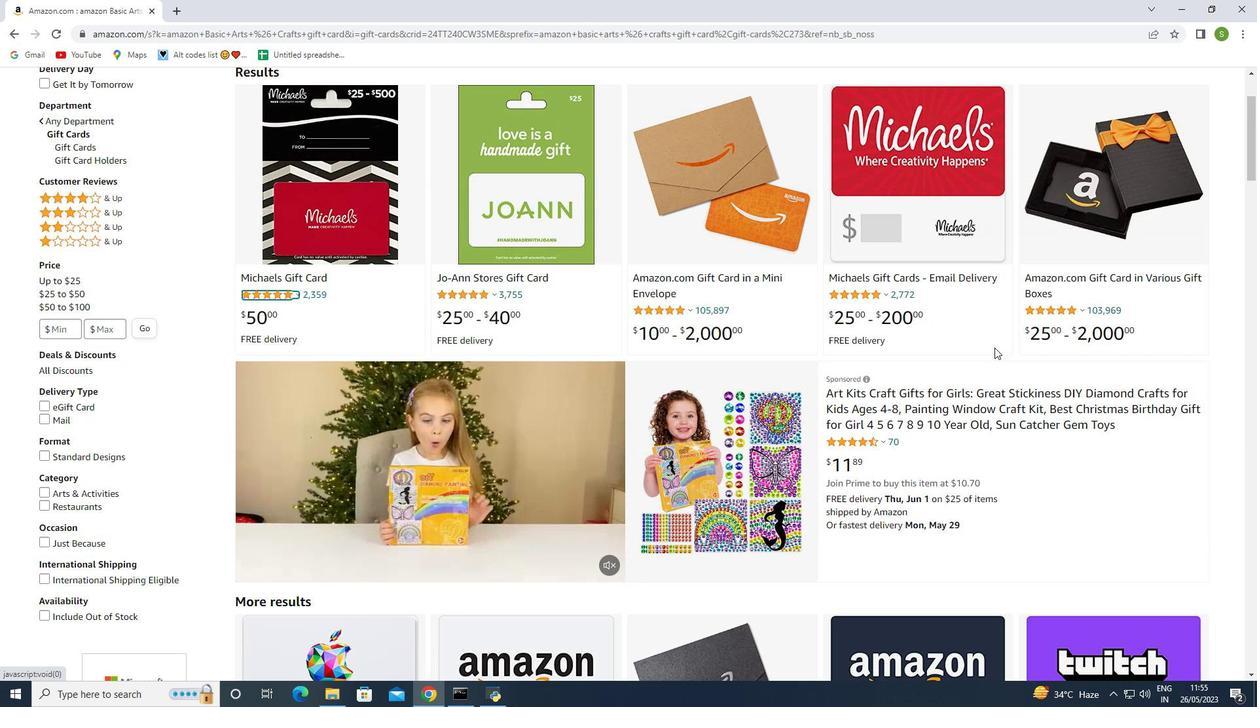 
Action: Mouse scrolled (994, 348) with delta (0, 0)
Screenshot: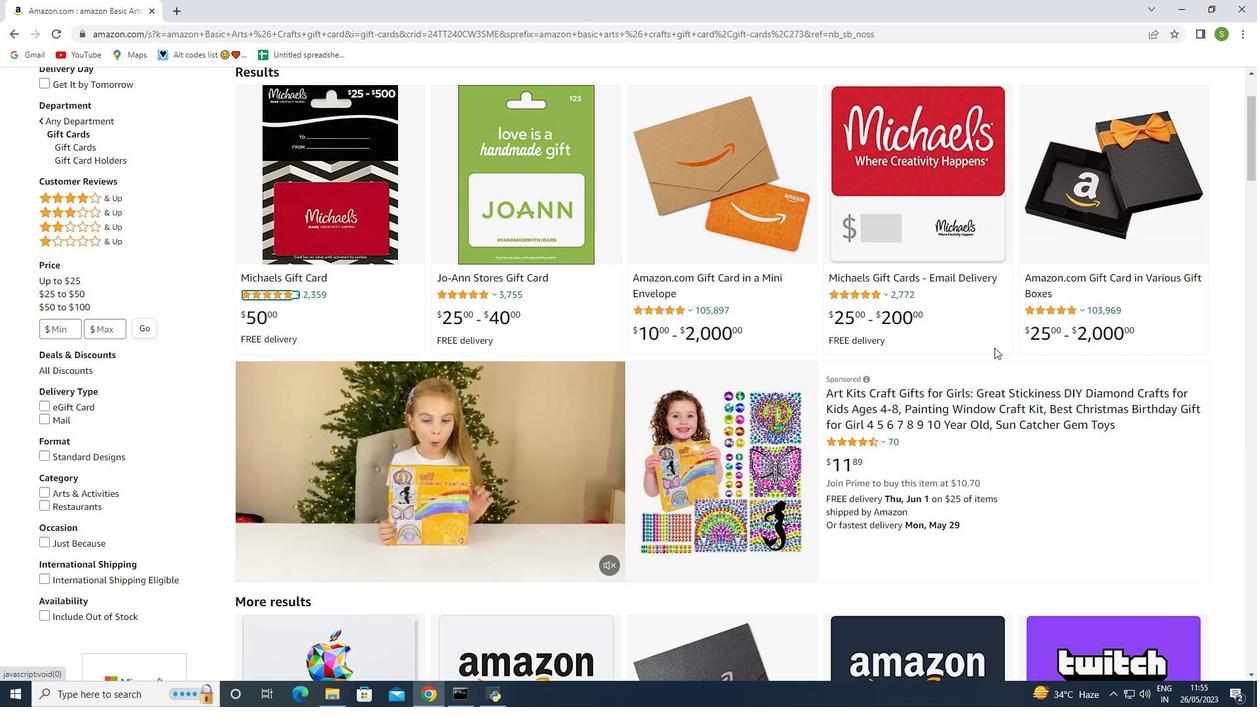 
Action: Mouse scrolled (994, 348) with delta (0, 0)
Screenshot: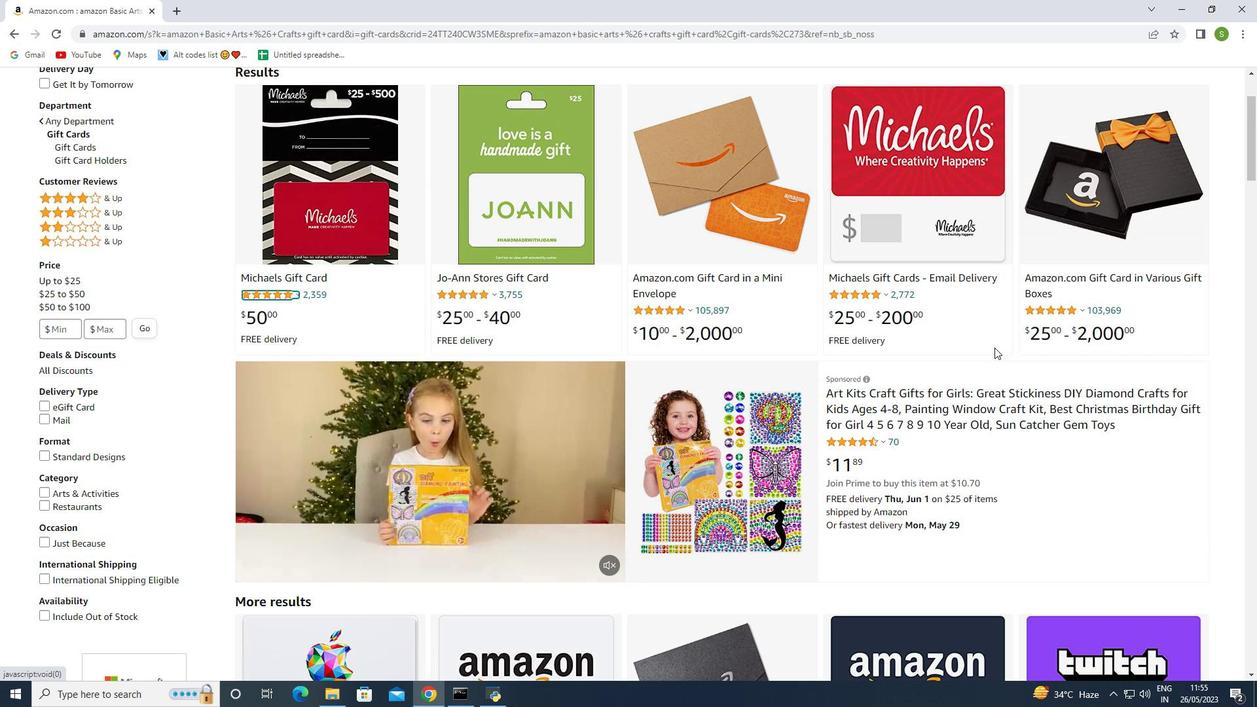 
Action: Mouse moved to (1165, 383)
Screenshot: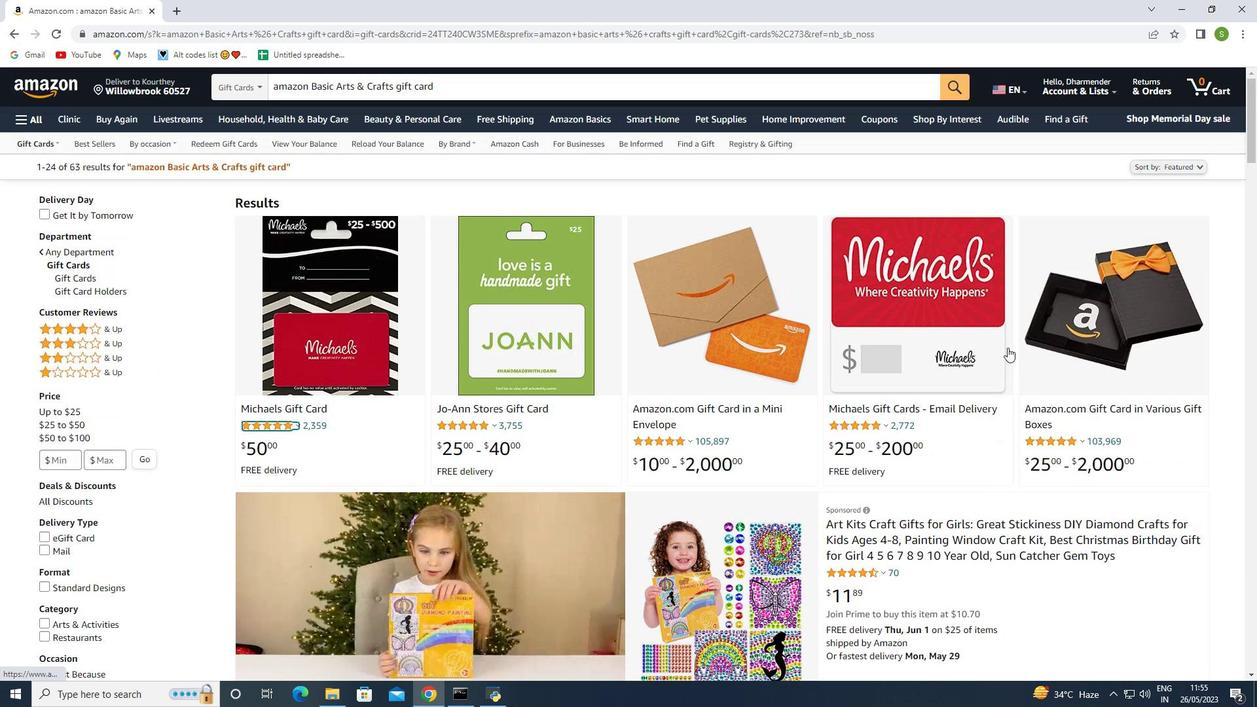 
Action: Mouse scrolled (1165, 384) with delta (0, 0)
Screenshot: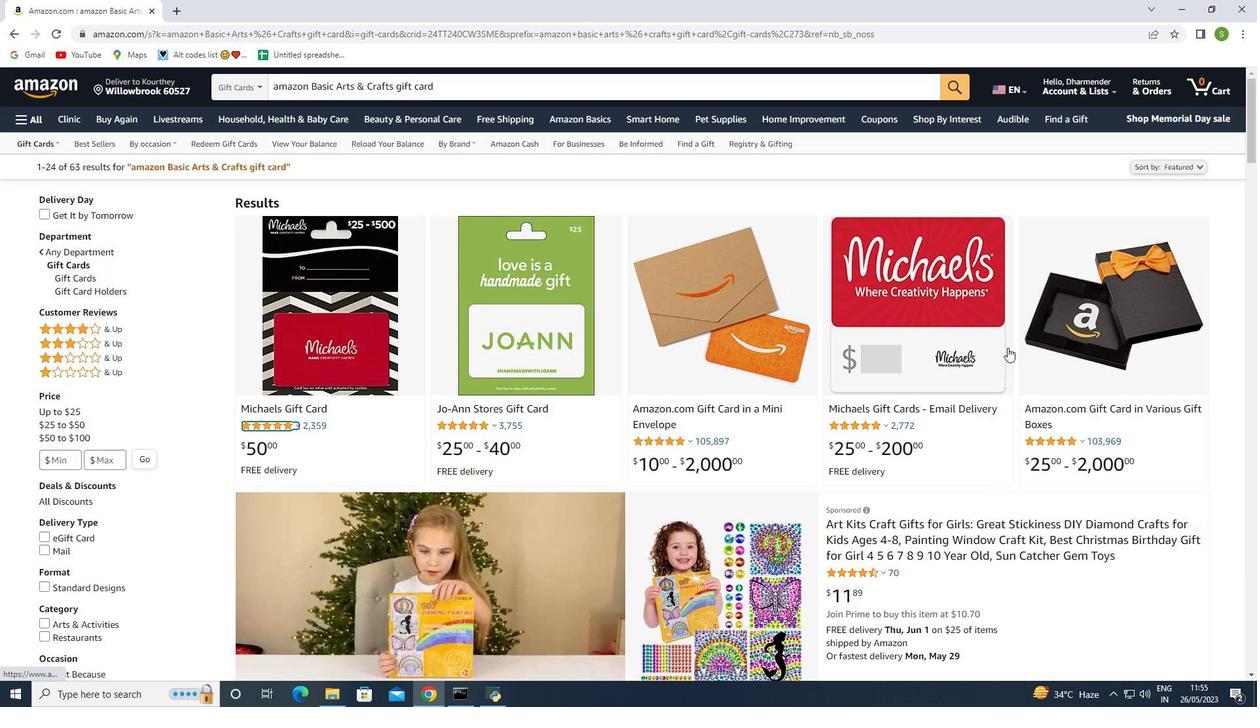 
Action: Mouse scrolled (1165, 384) with delta (0, 0)
Screenshot: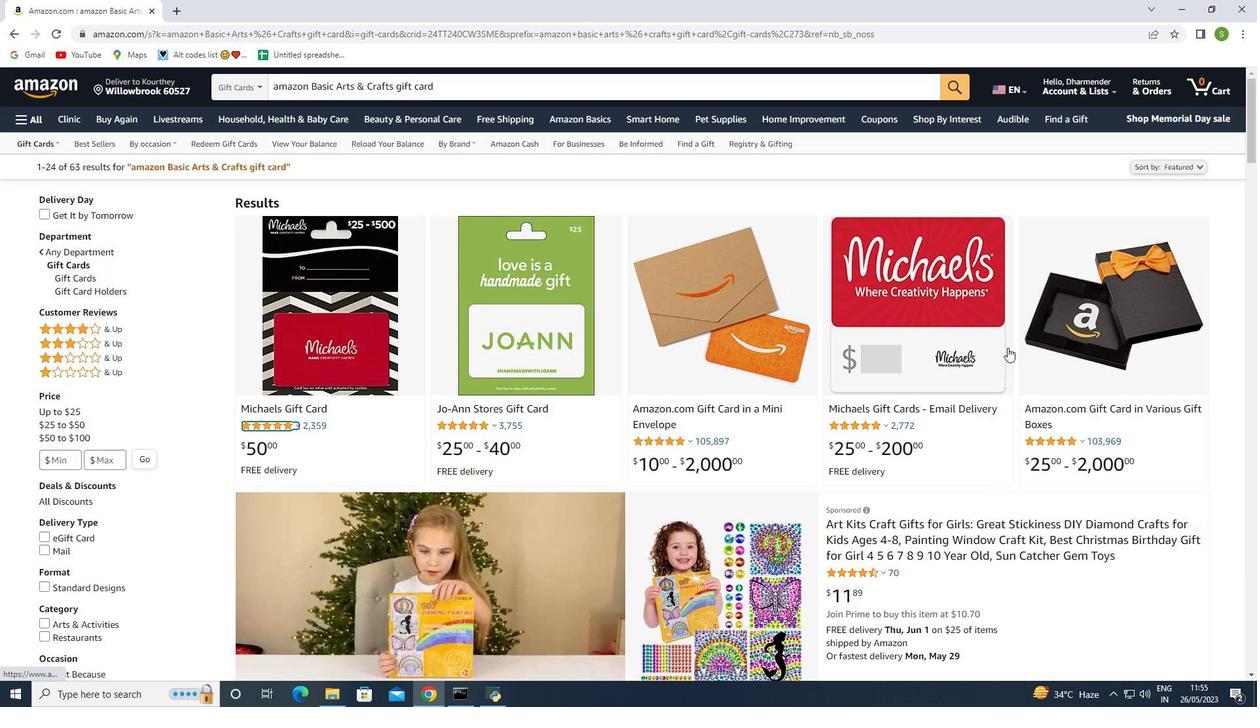 
Action: Mouse scrolled (1165, 384) with delta (0, 0)
Screenshot: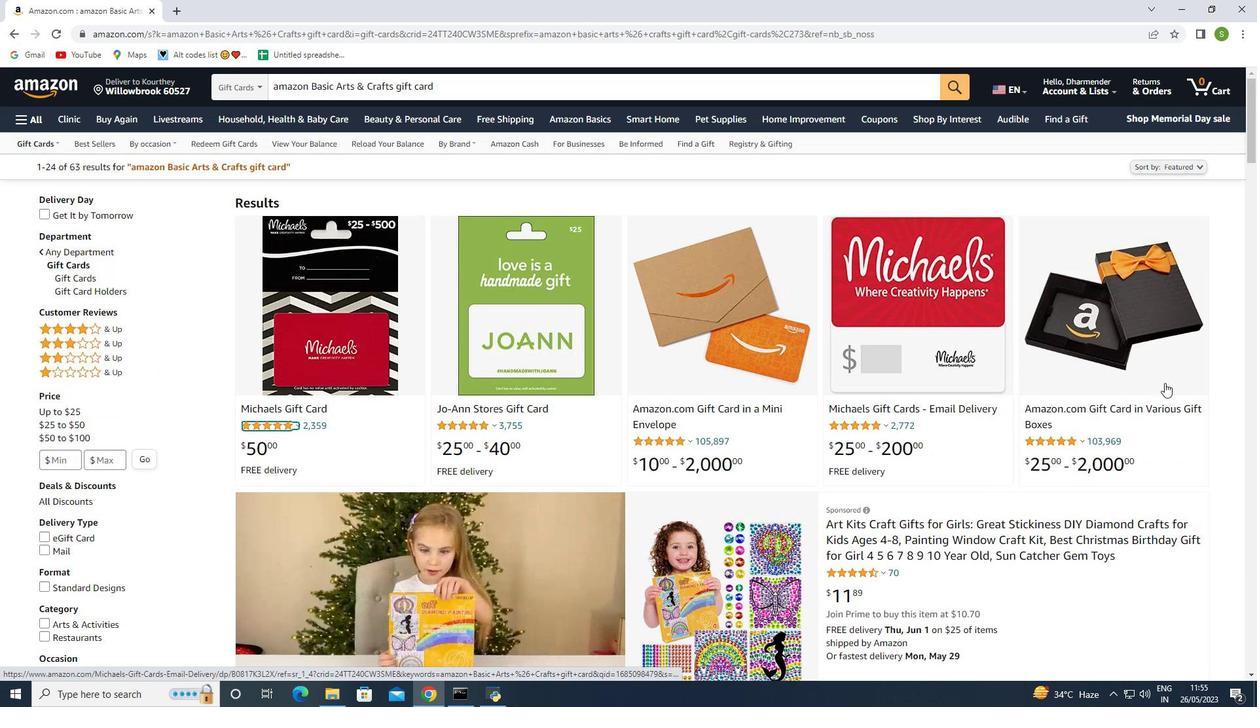 
Action: Mouse moved to (1169, 392)
Screenshot: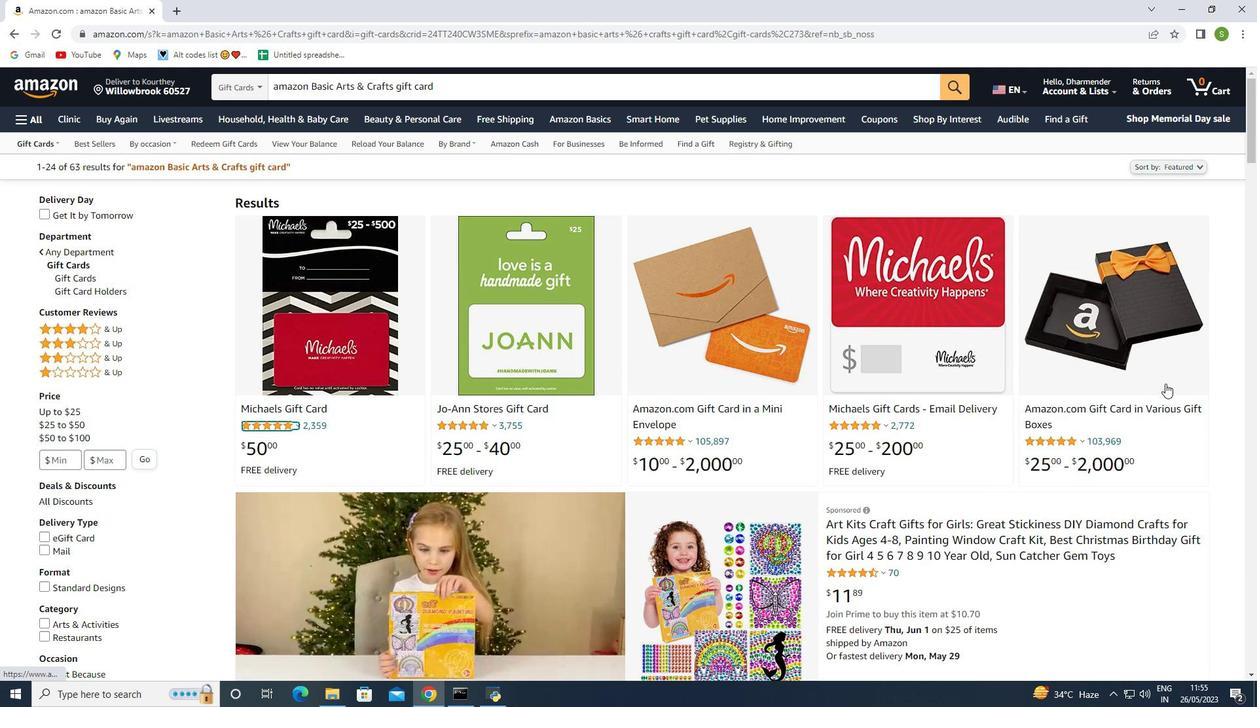 
Action: Mouse scrolled (1166, 384) with delta (0, 0)
Screenshot: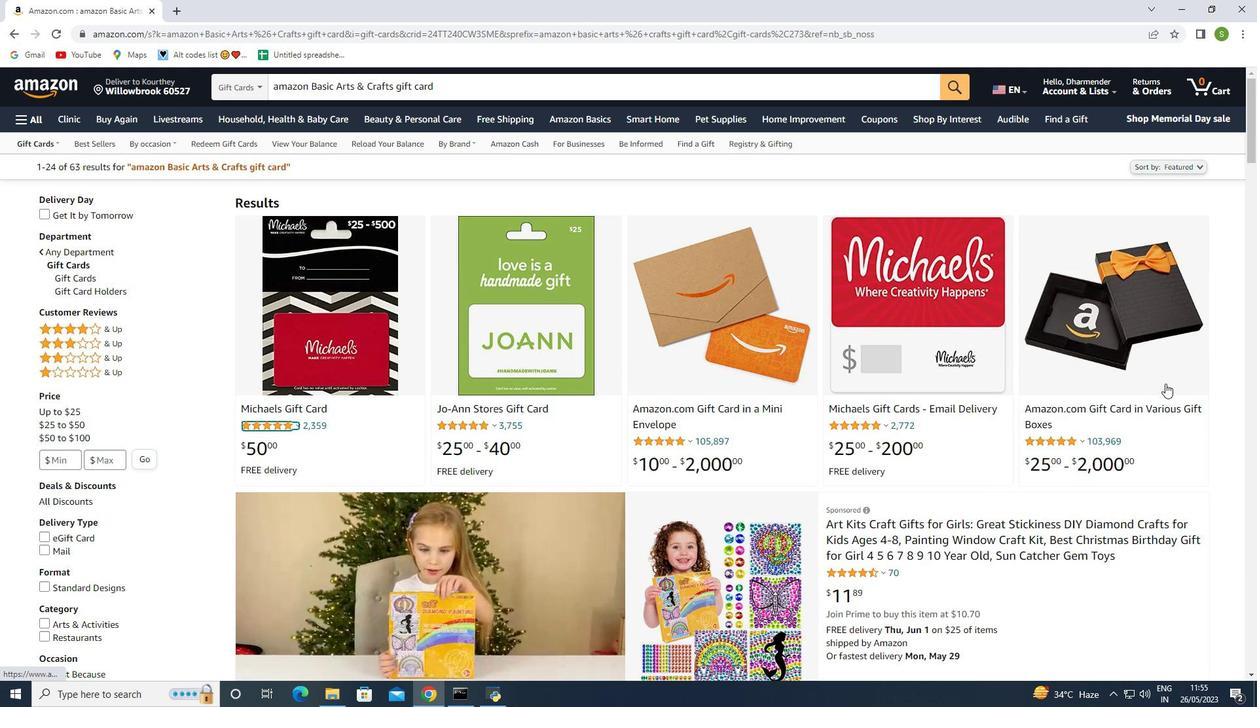 
Action: Mouse moved to (1166, 411)
Screenshot: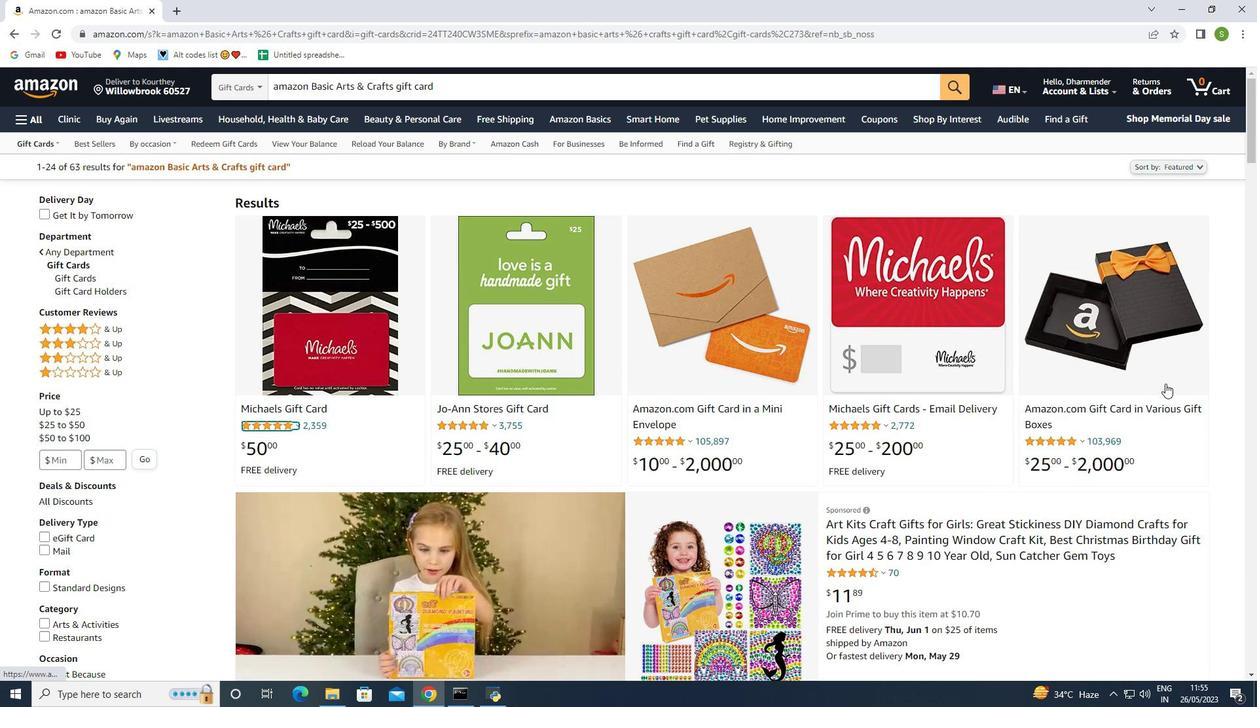 
Action: Mouse scrolled (1170, 398) with delta (0, 0)
Screenshot: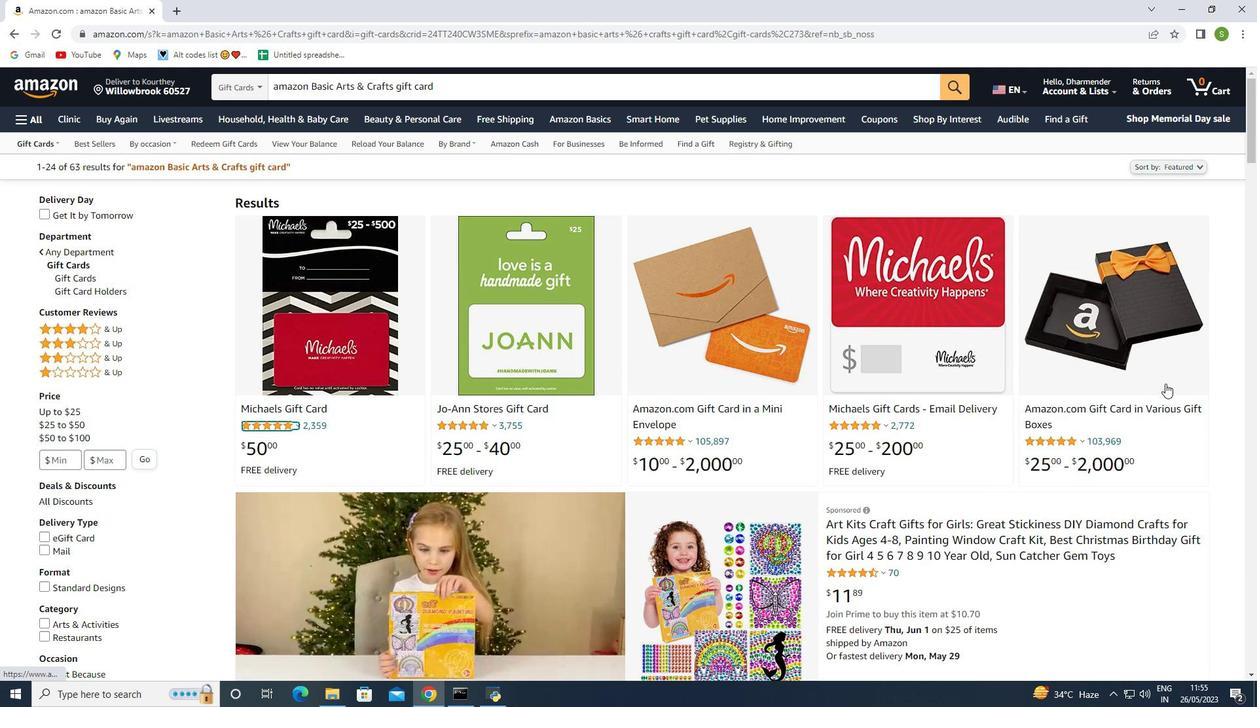 
Action: Mouse moved to (1165, 410)
Screenshot: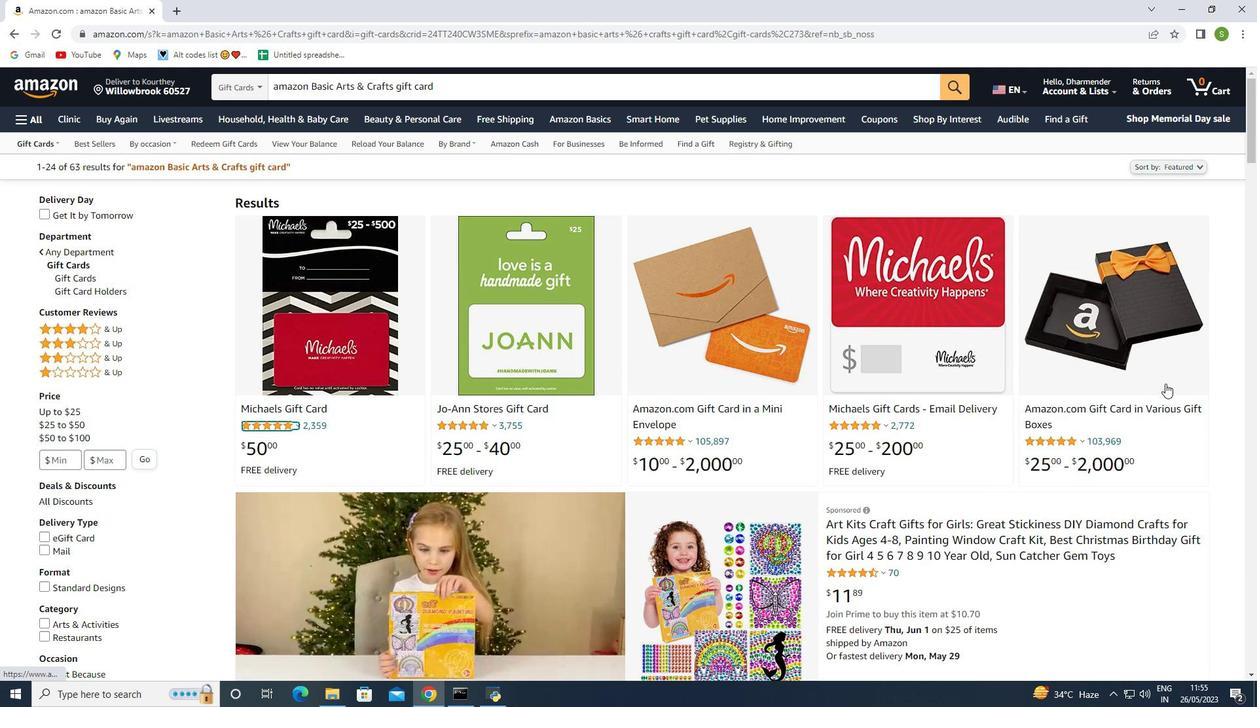 
Action: Mouse scrolled (1177, 409) with delta (0, 0)
Screenshot: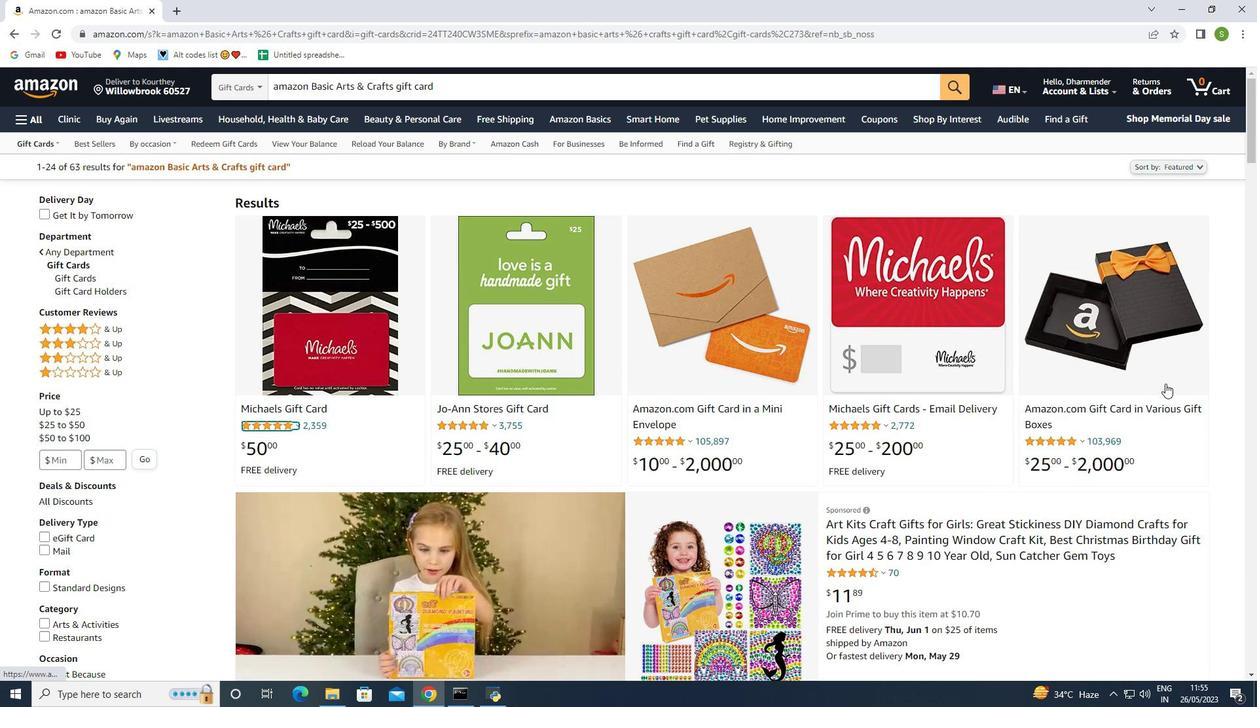 
Action: Mouse moved to (731, 391)
Screenshot: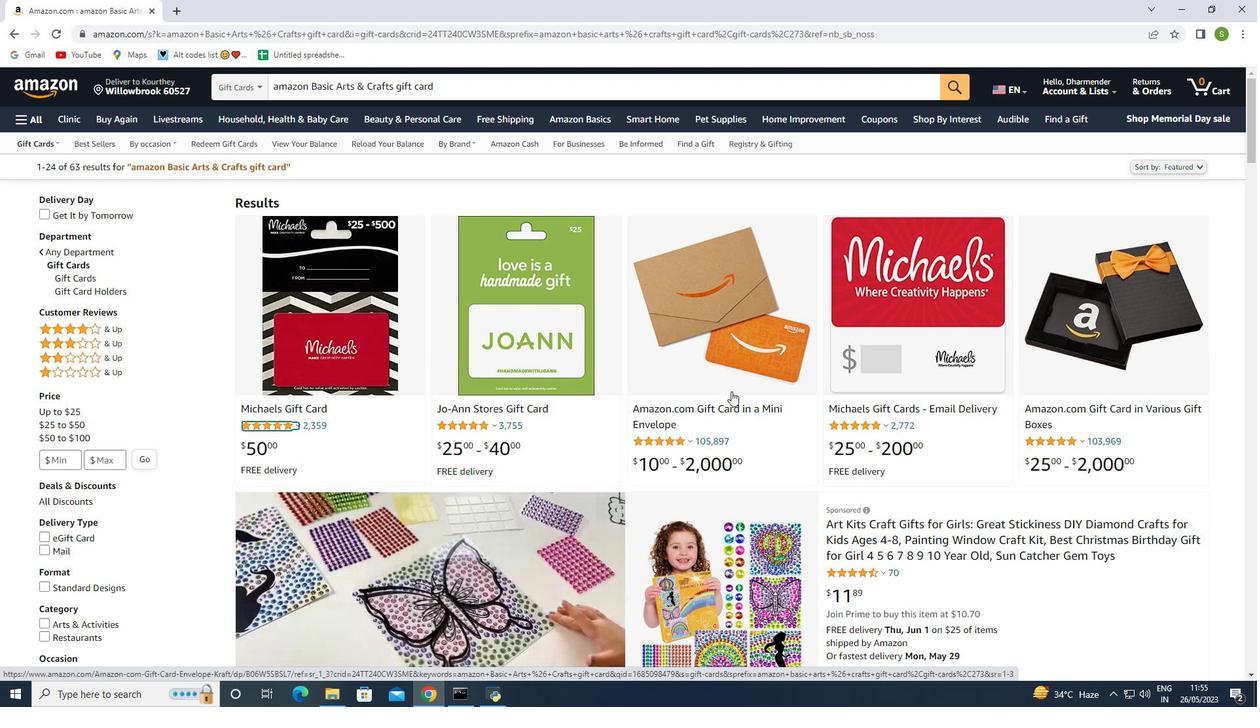 
Action: Mouse scrolled (731, 390) with delta (0, 0)
Screenshot: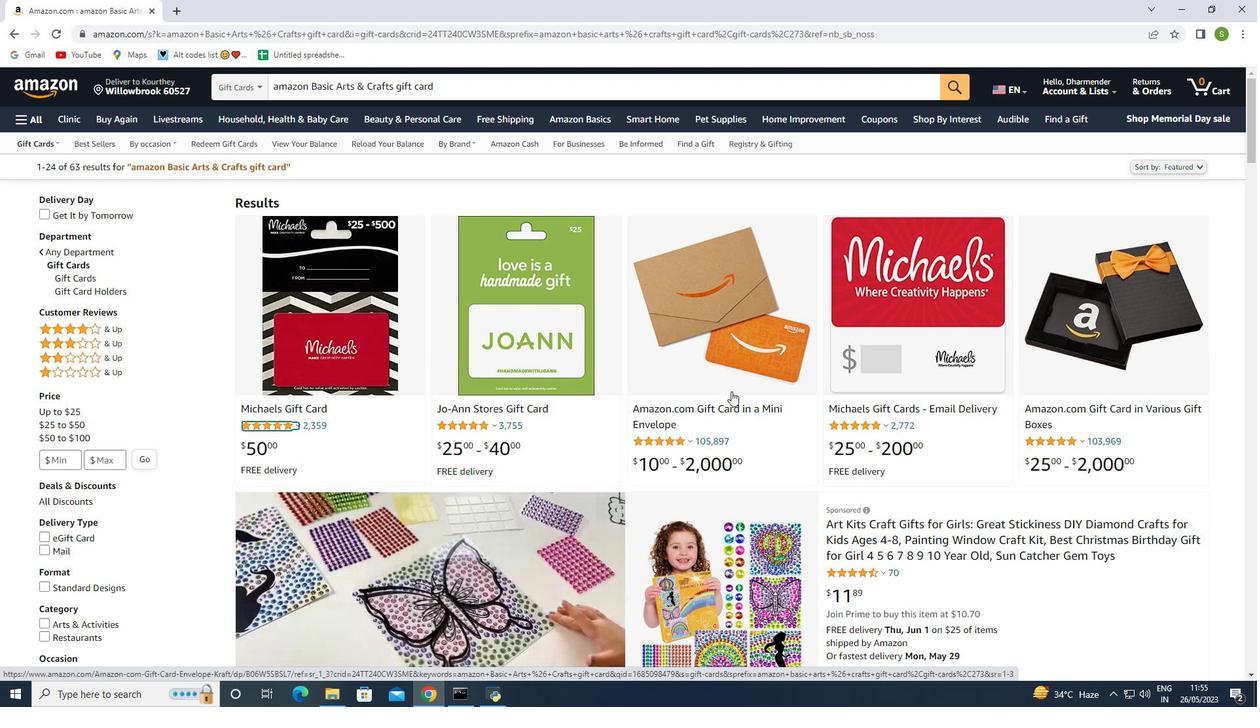 
Action: Mouse scrolled (731, 390) with delta (0, 0)
Screenshot: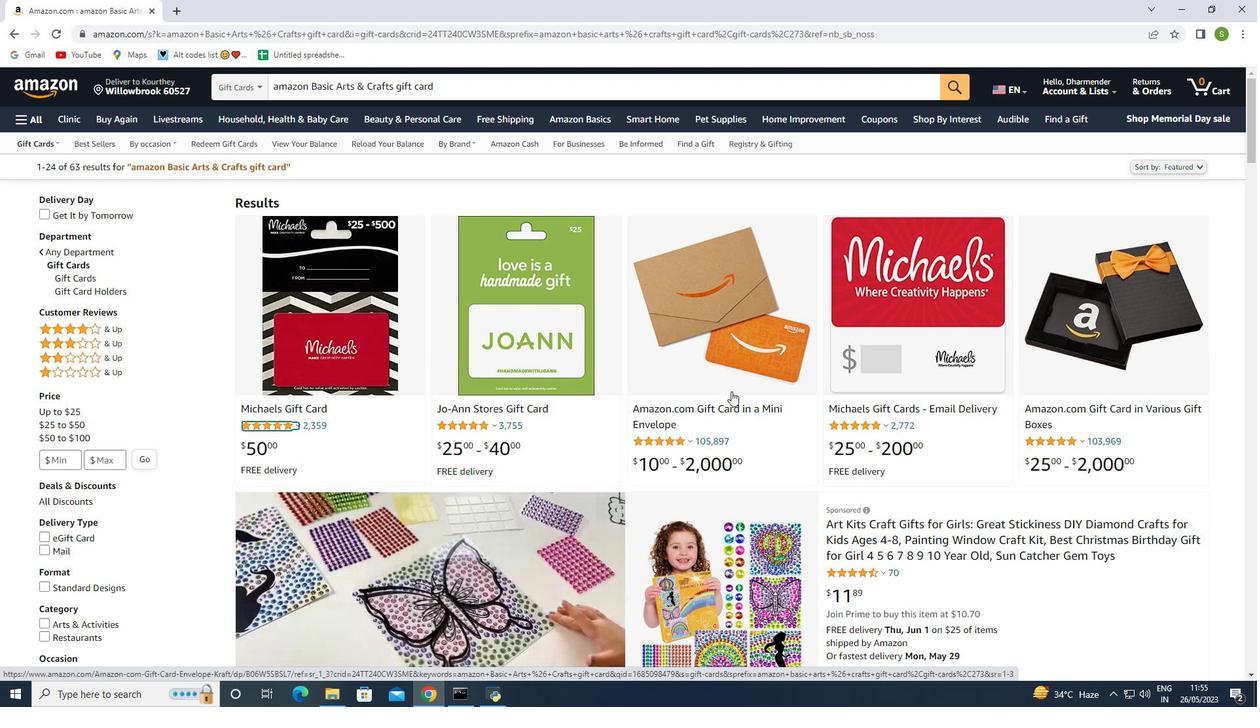 
Action: Mouse scrolled (731, 390) with delta (0, 0)
Screenshot: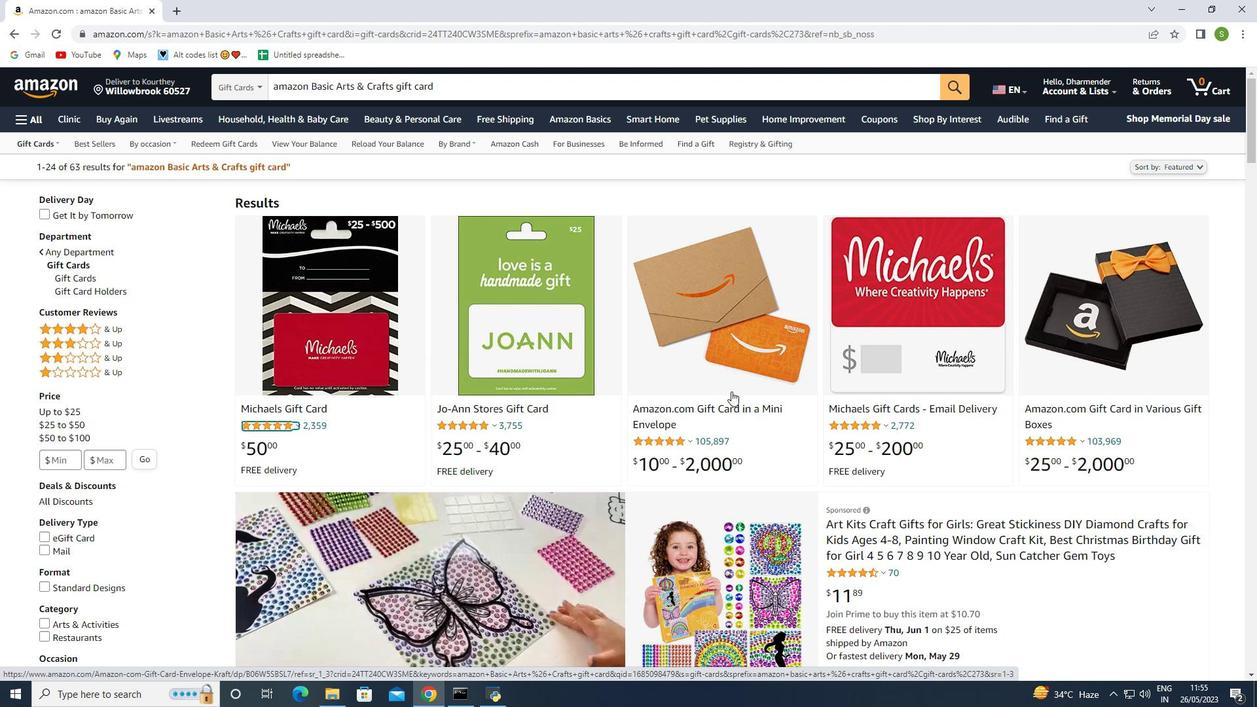 
Action: Mouse scrolled (731, 390) with delta (0, 0)
Screenshot: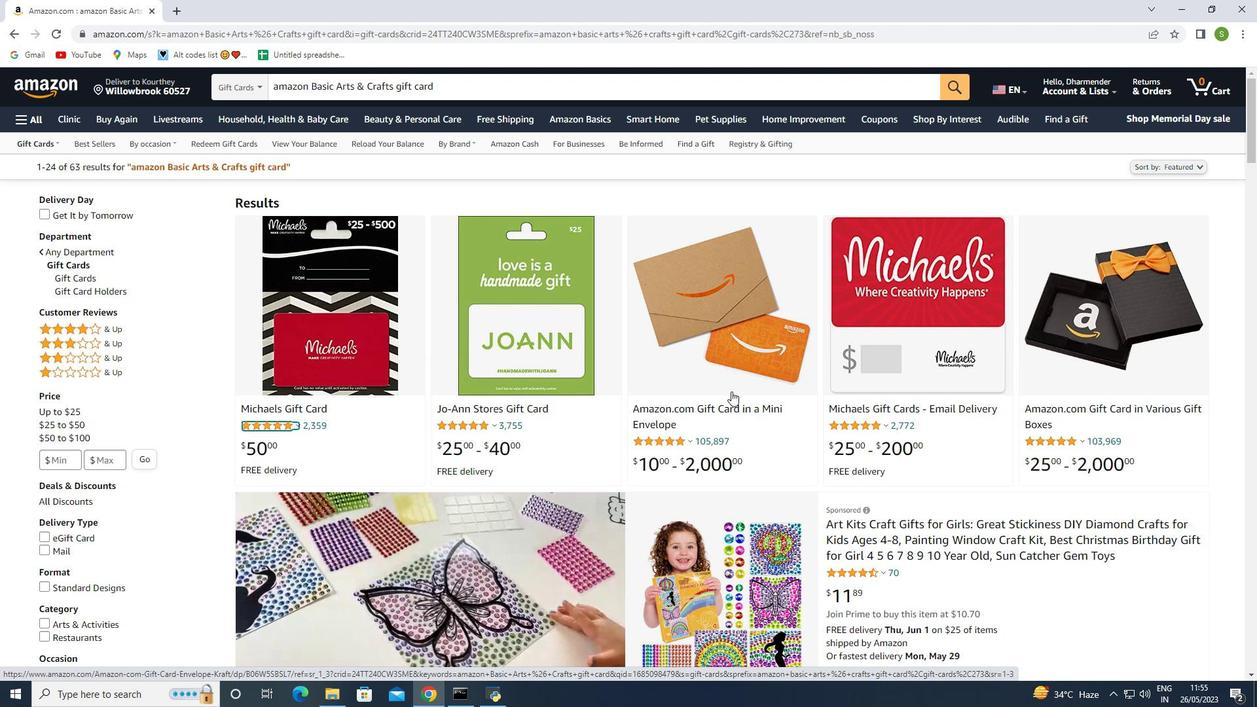 
Action: Mouse scrolled (731, 390) with delta (0, 0)
Screenshot: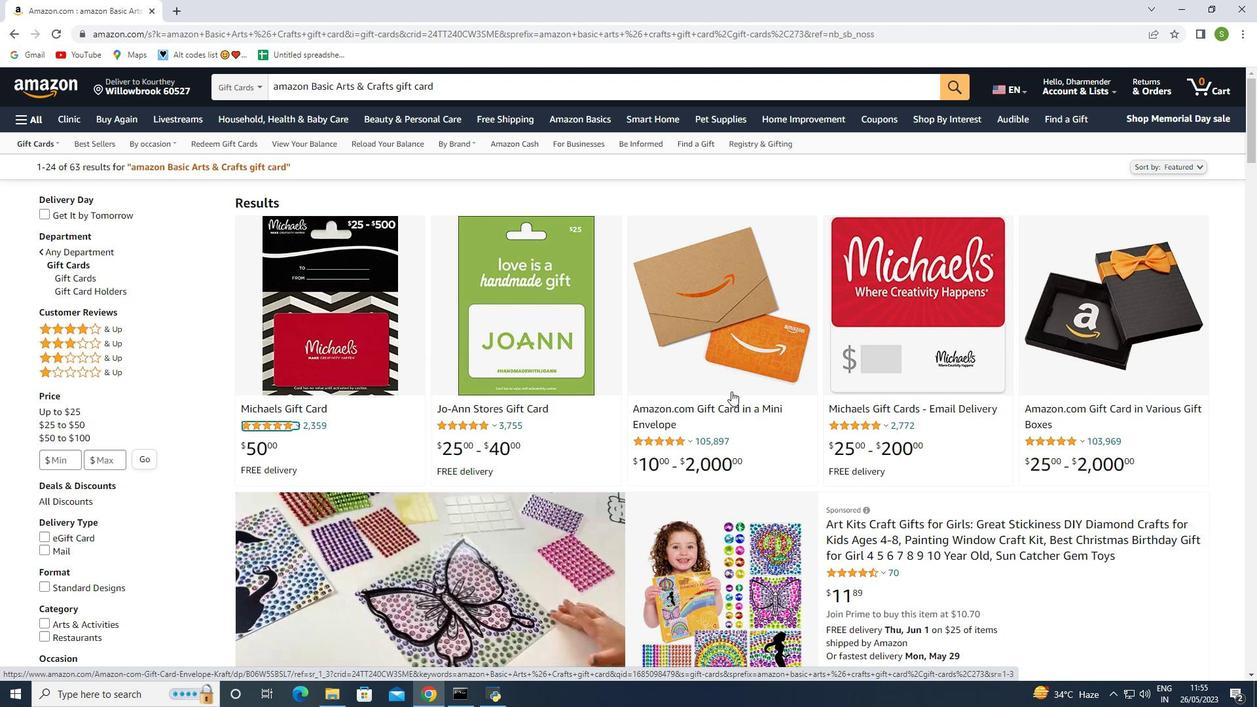 
Action: Mouse moved to (740, 384)
Screenshot: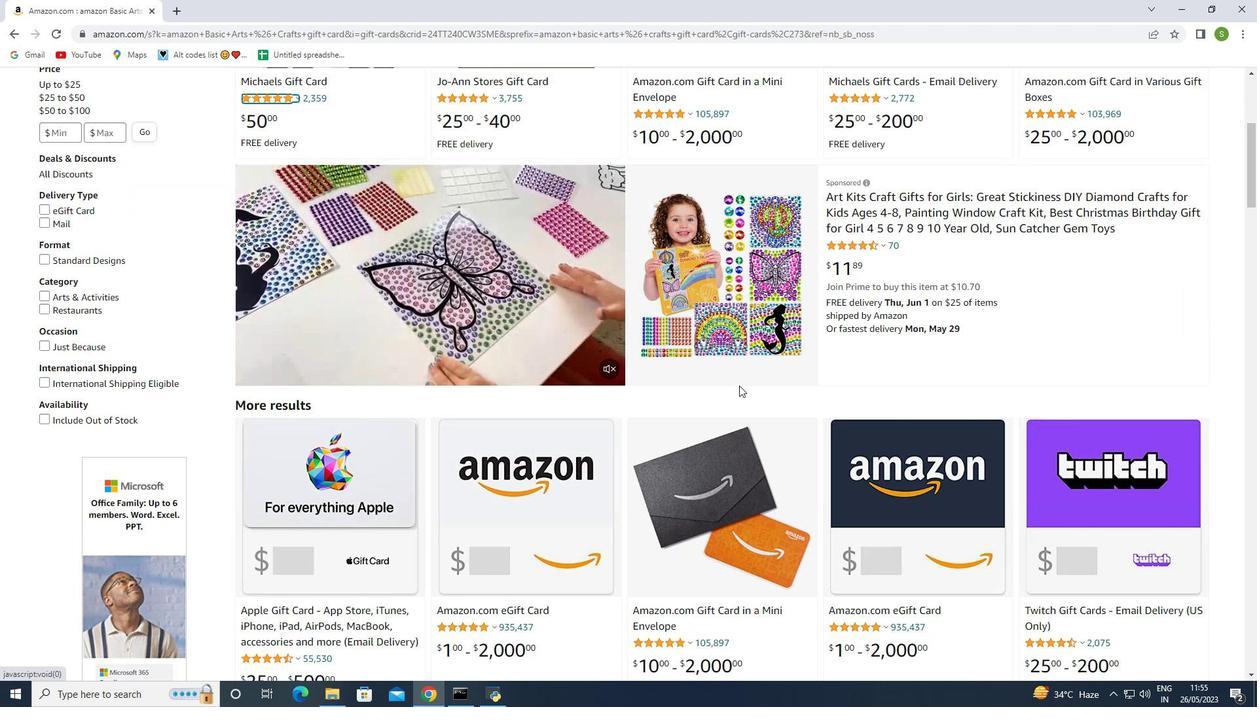 
Action: Mouse scrolled (740, 384) with delta (0, 0)
Screenshot: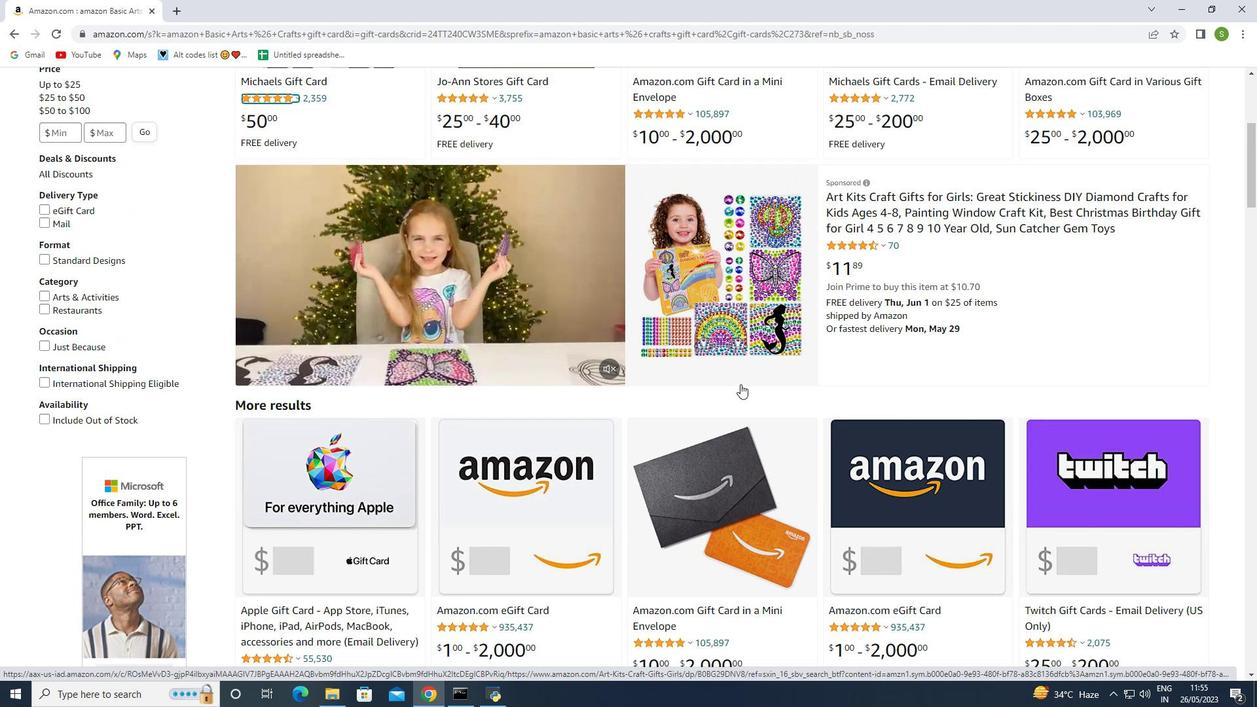 
Action: Mouse scrolled (740, 384) with delta (0, 0)
Screenshot: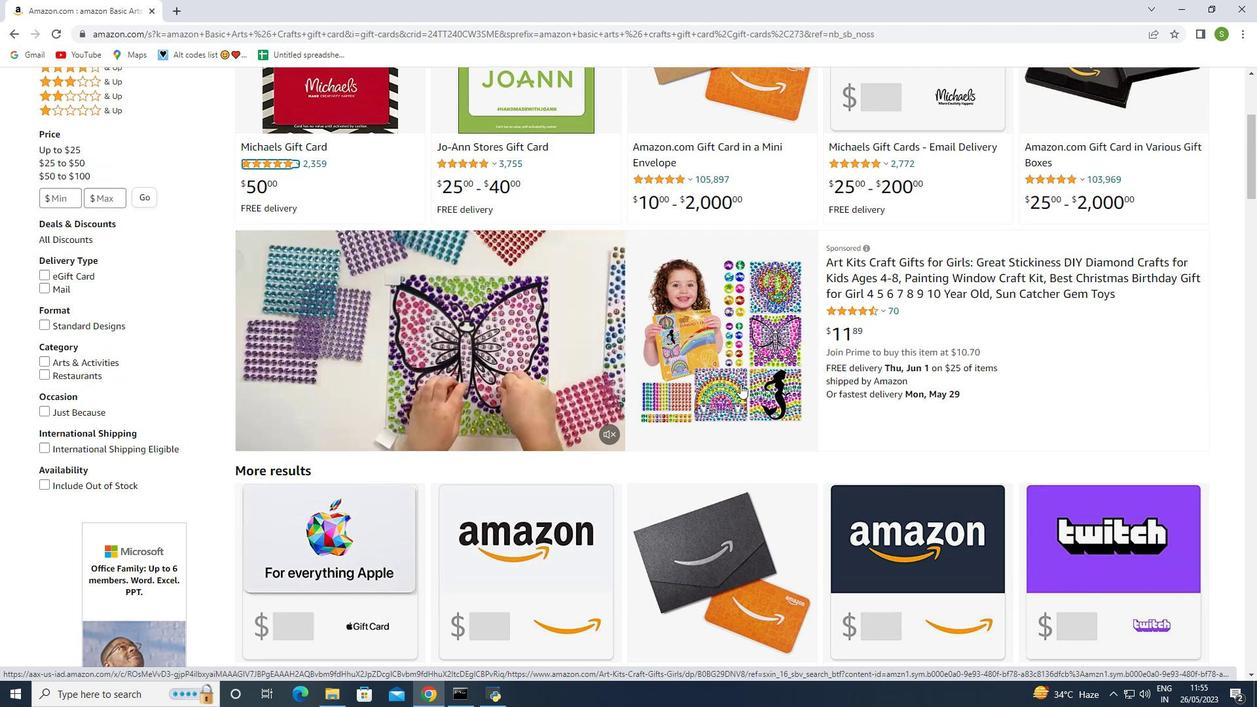 
Action: Mouse scrolled (740, 384) with delta (0, 0)
Screenshot: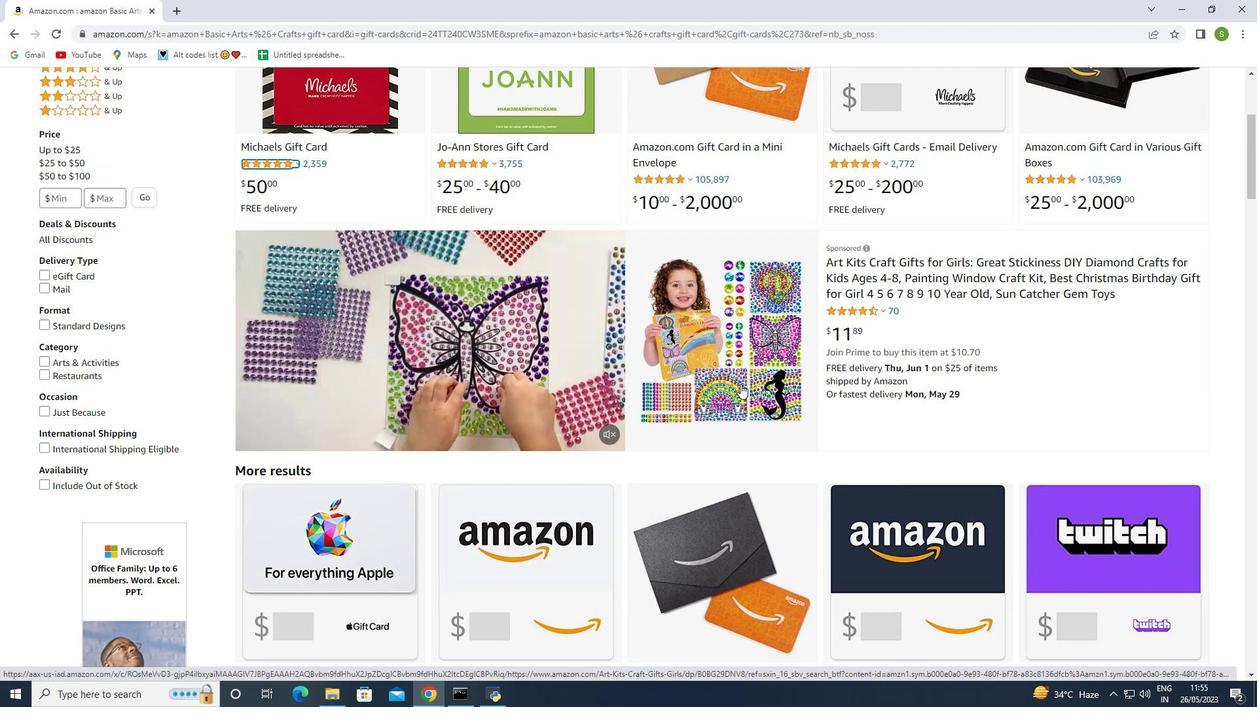 
Action: Mouse moved to (741, 377)
Screenshot: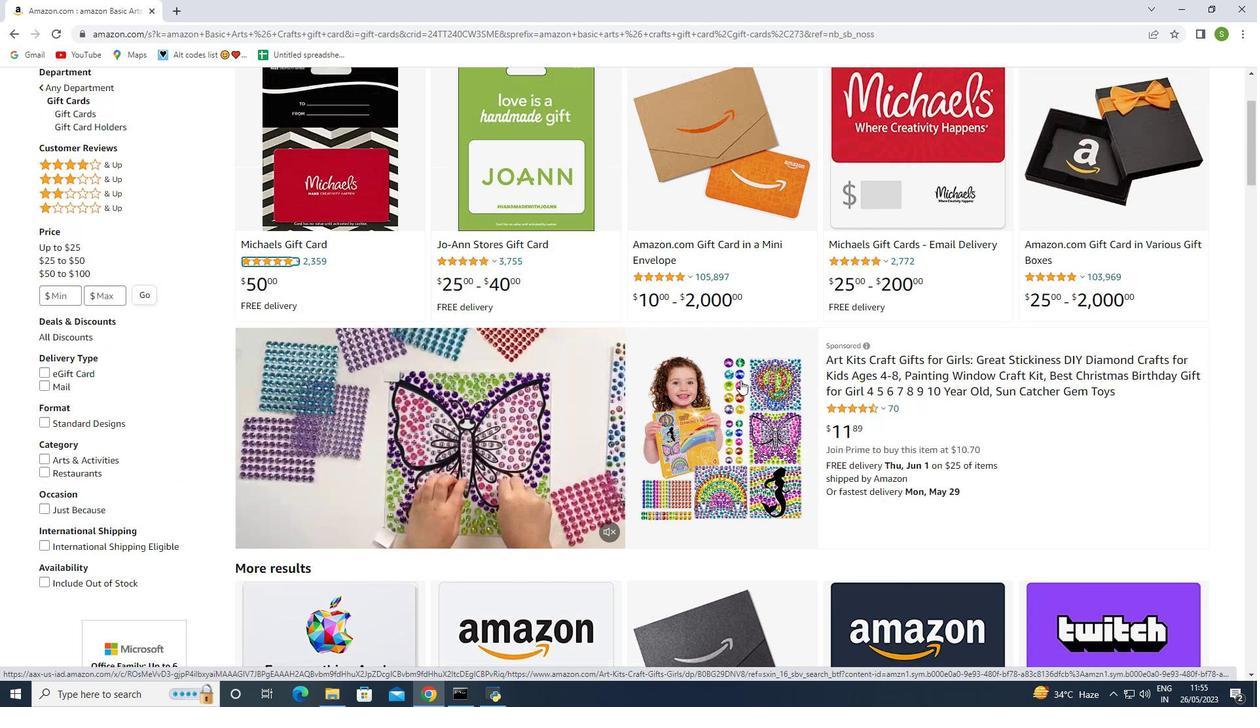 
Action: Mouse scrolled (741, 377) with delta (0, 0)
Screenshot: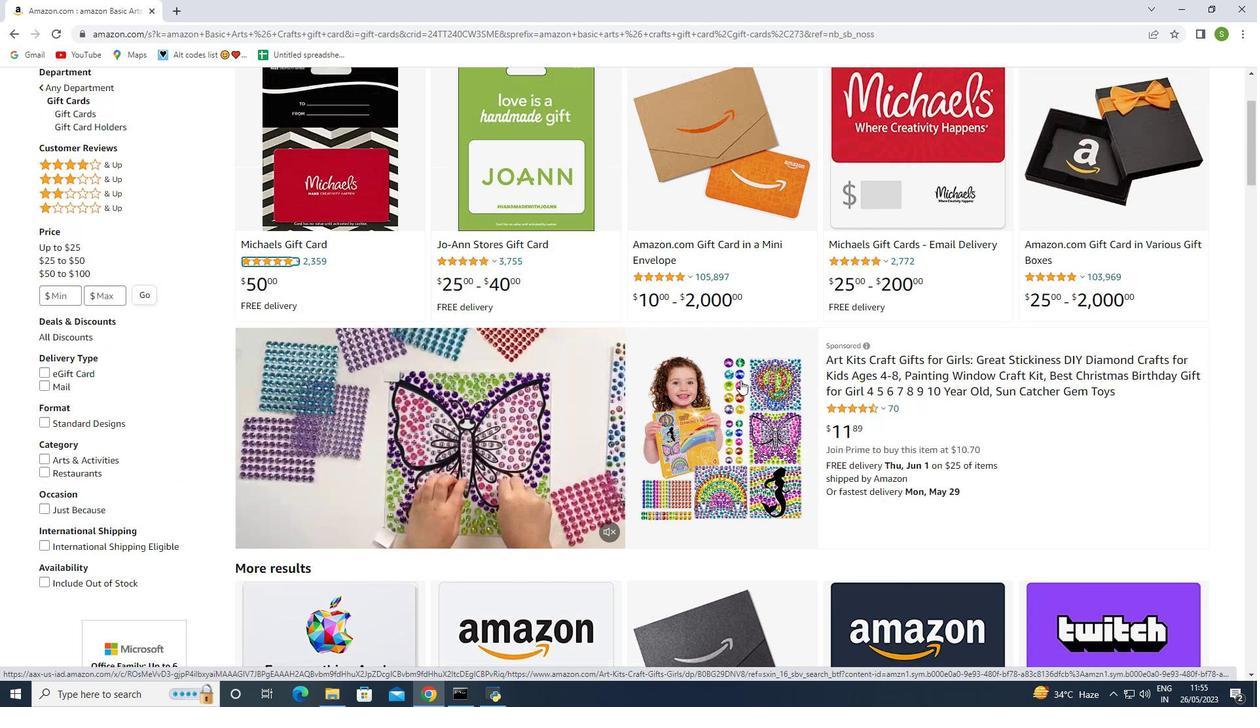 
Action: Mouse scrolled (741, 377) with delta (0, 0)
Screenshot: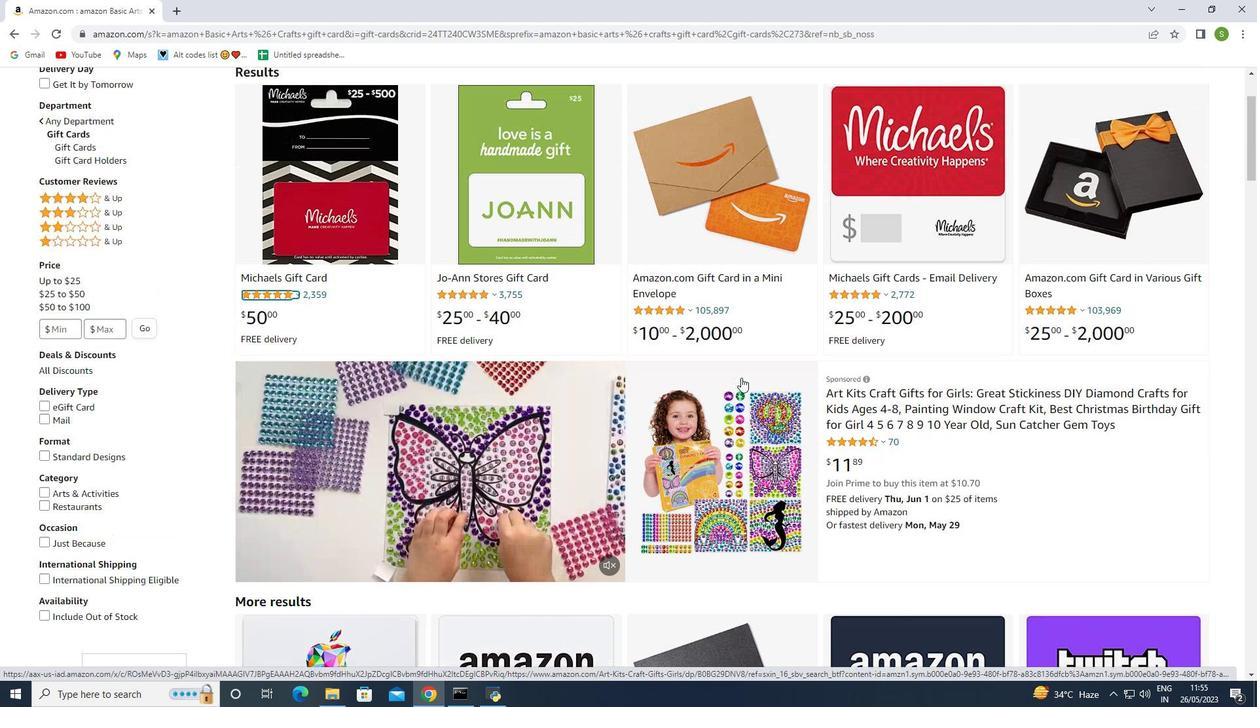 
Action: Mouse moved to (743, 377)
Screenshot: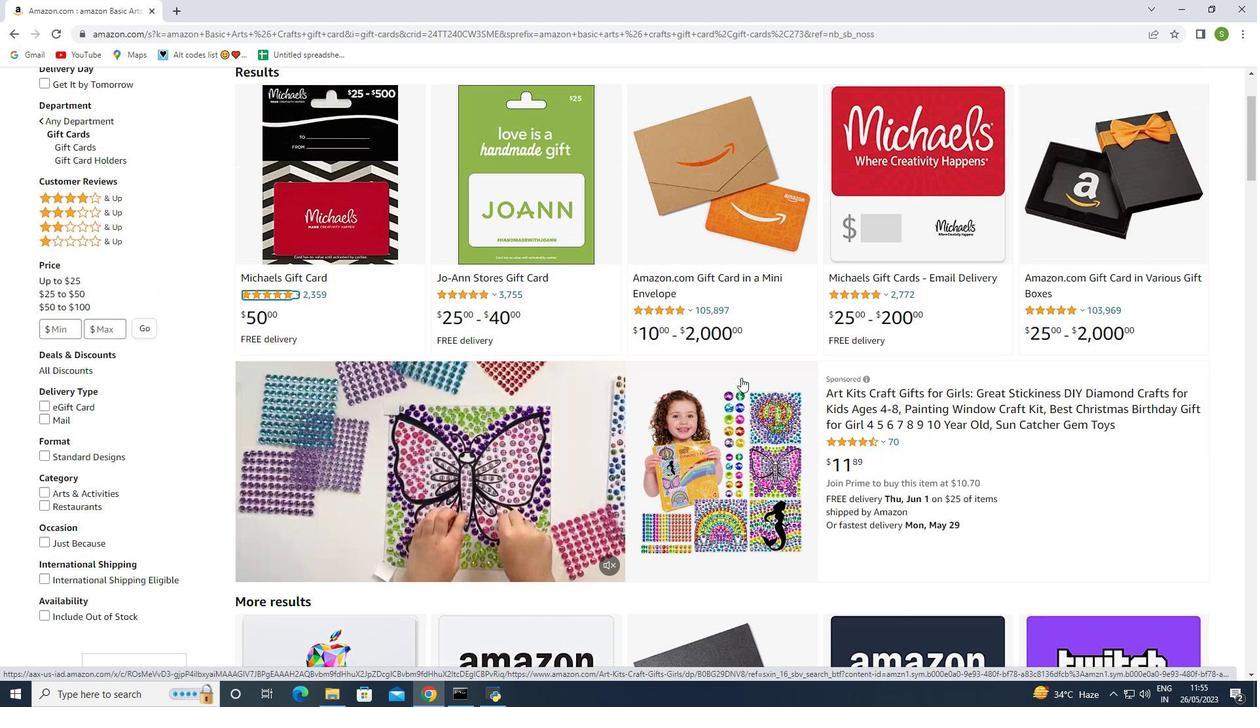
Action: Mouse scrolled (742, 377) with delta (0, 0)
Screenshot: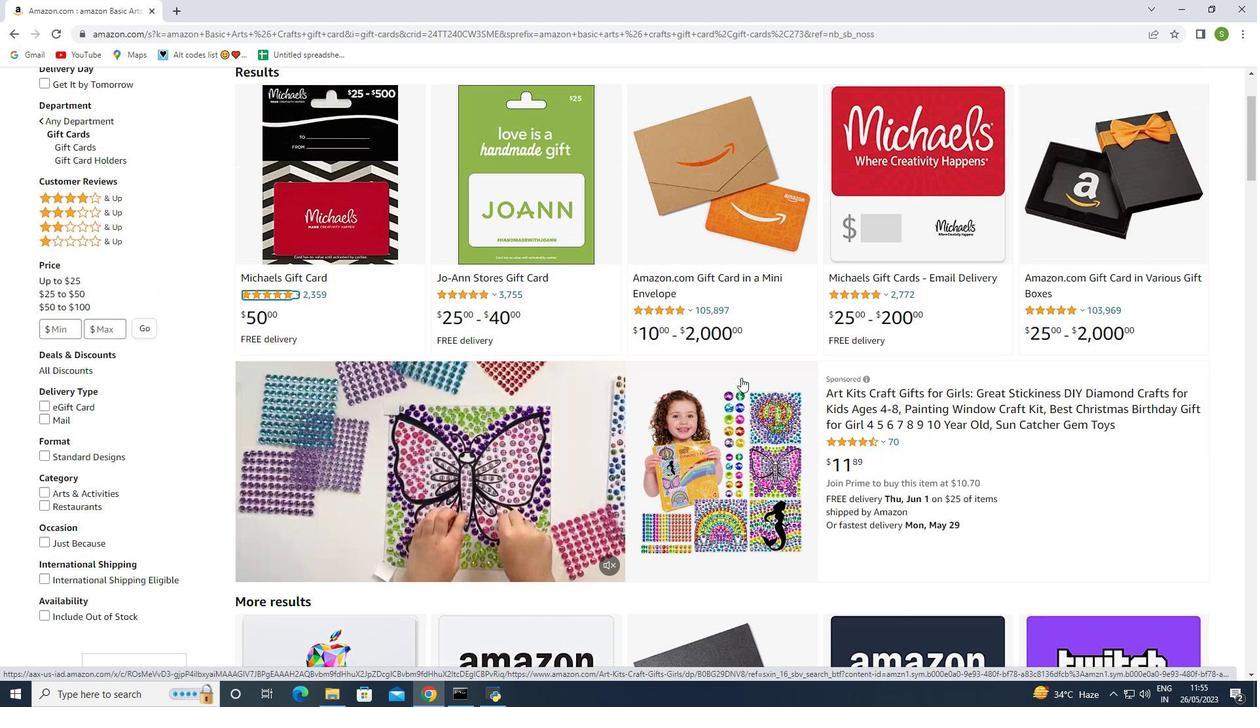 
Action: Mouse moved to (887, 386)
Screenshot: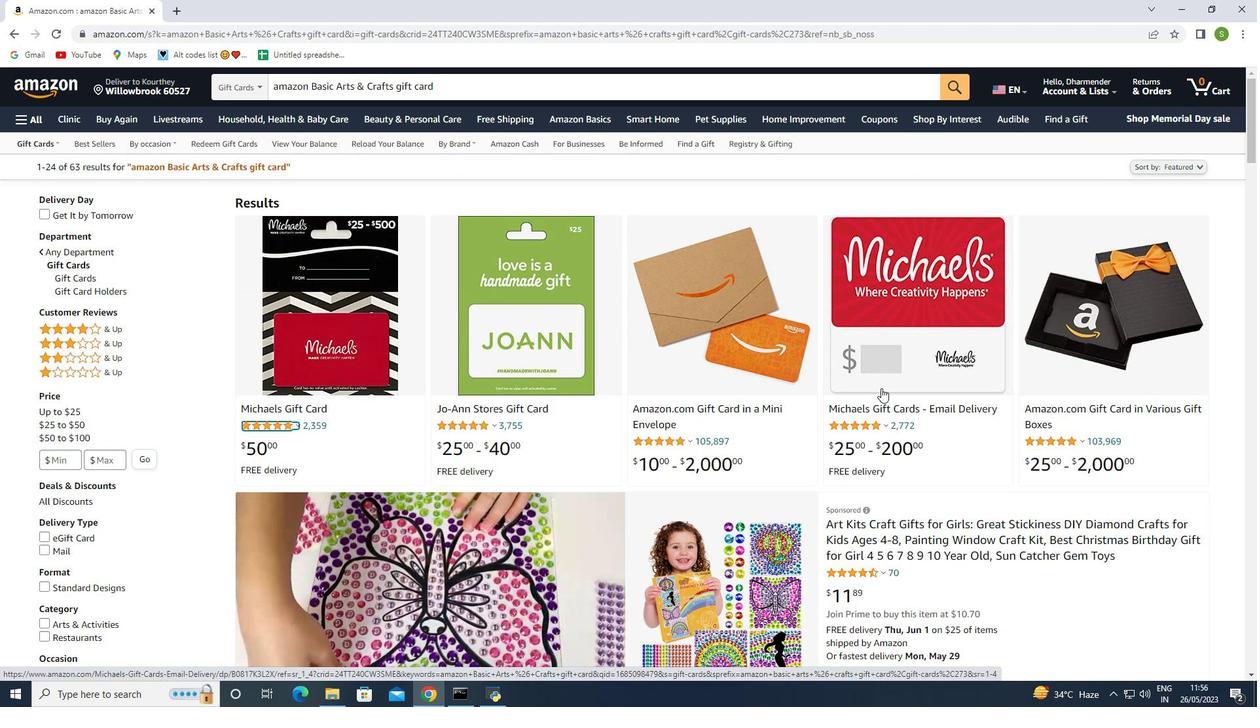 
Action: Mouse scrolled (887, 387) with delta (0, 0)
Screenshot: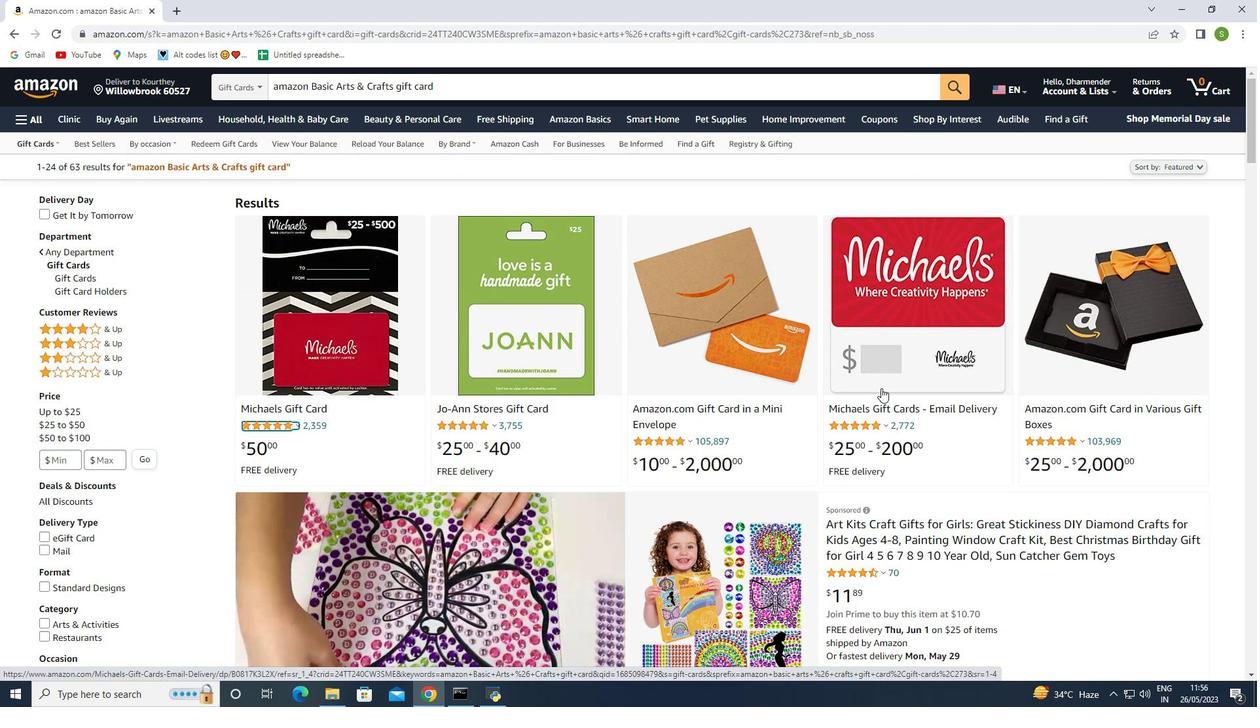 
Action: Mouse scrolled (887, 387) with delta (0, 0)
Screenshot: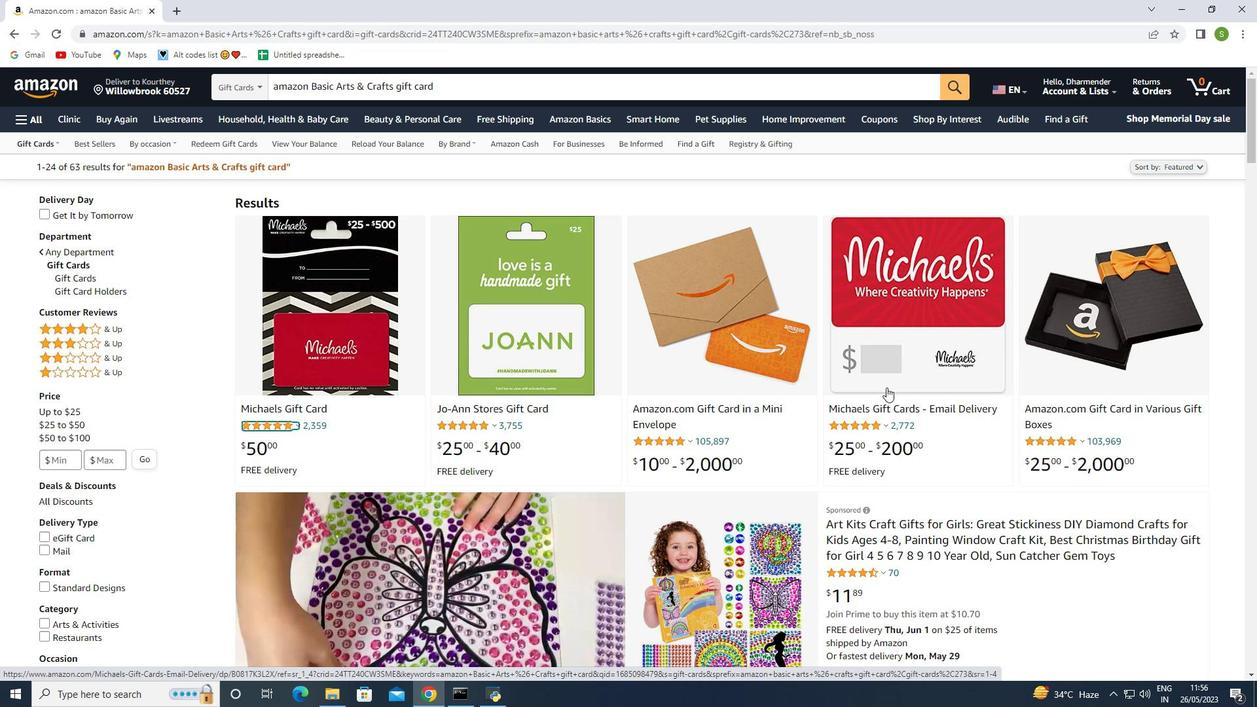 
Action: Mouse scrolled (887, 387) with delta (0, 0)
Screenshot: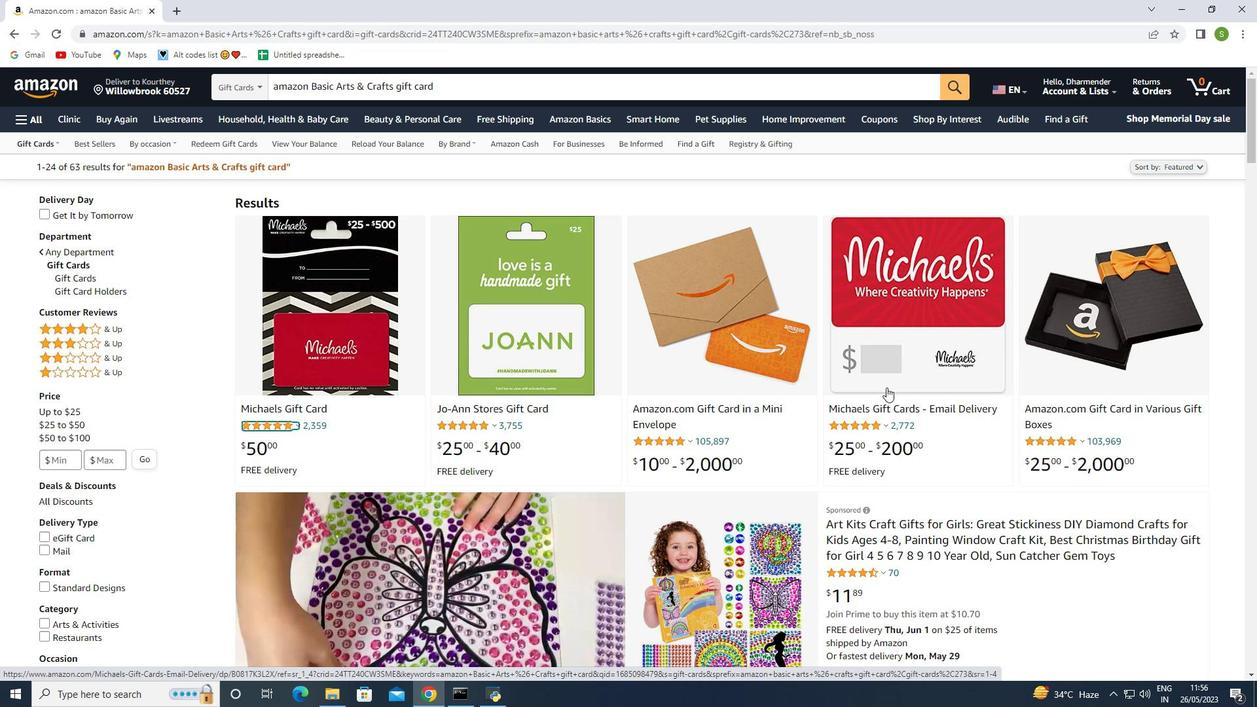 
Action: Mouse scrolled (887, 387) with delta (0, 0)
Screenshot: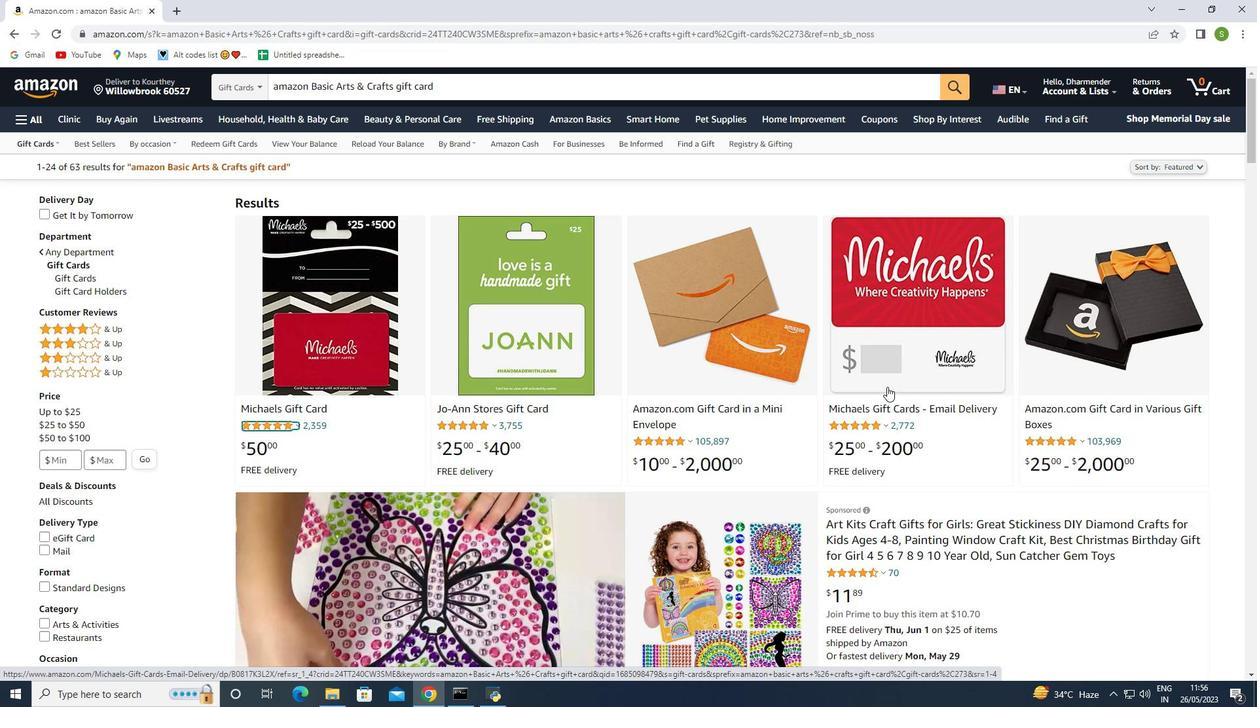 
Action: Mouse moved to (868, 343)
Screenshot: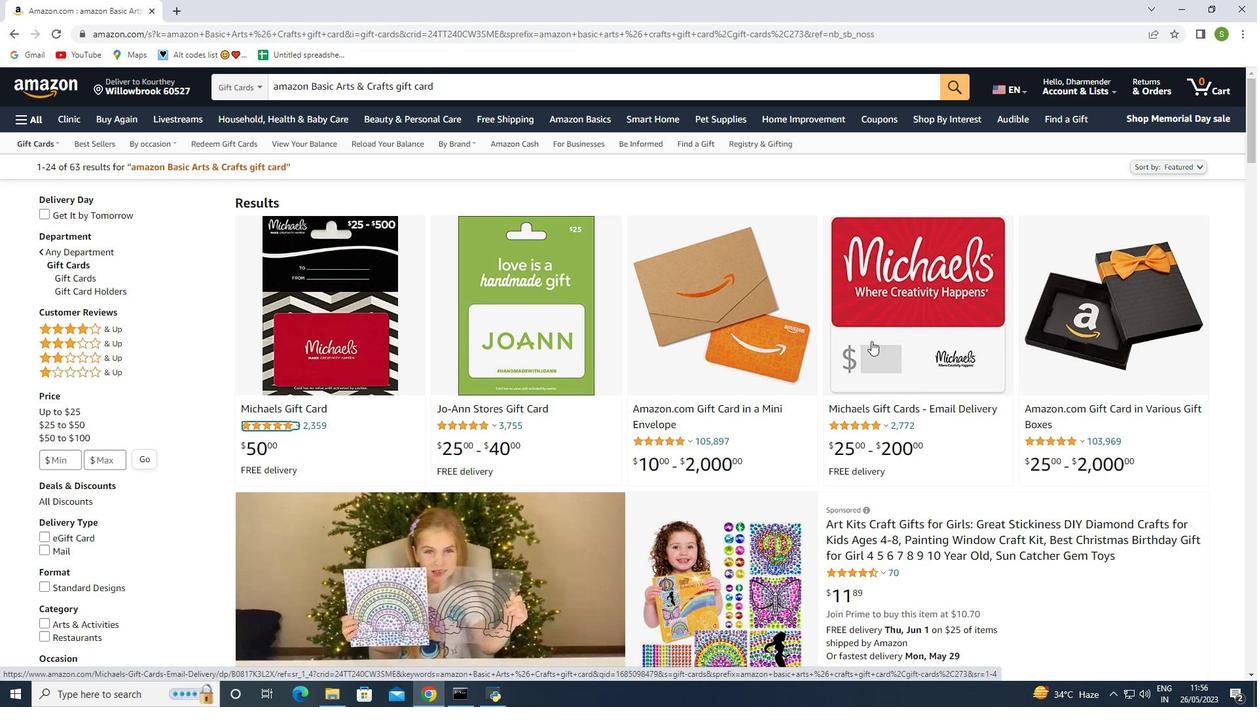 
Action: Mouse scrolled (868, 342) with delta (0, 0)
Screenshot: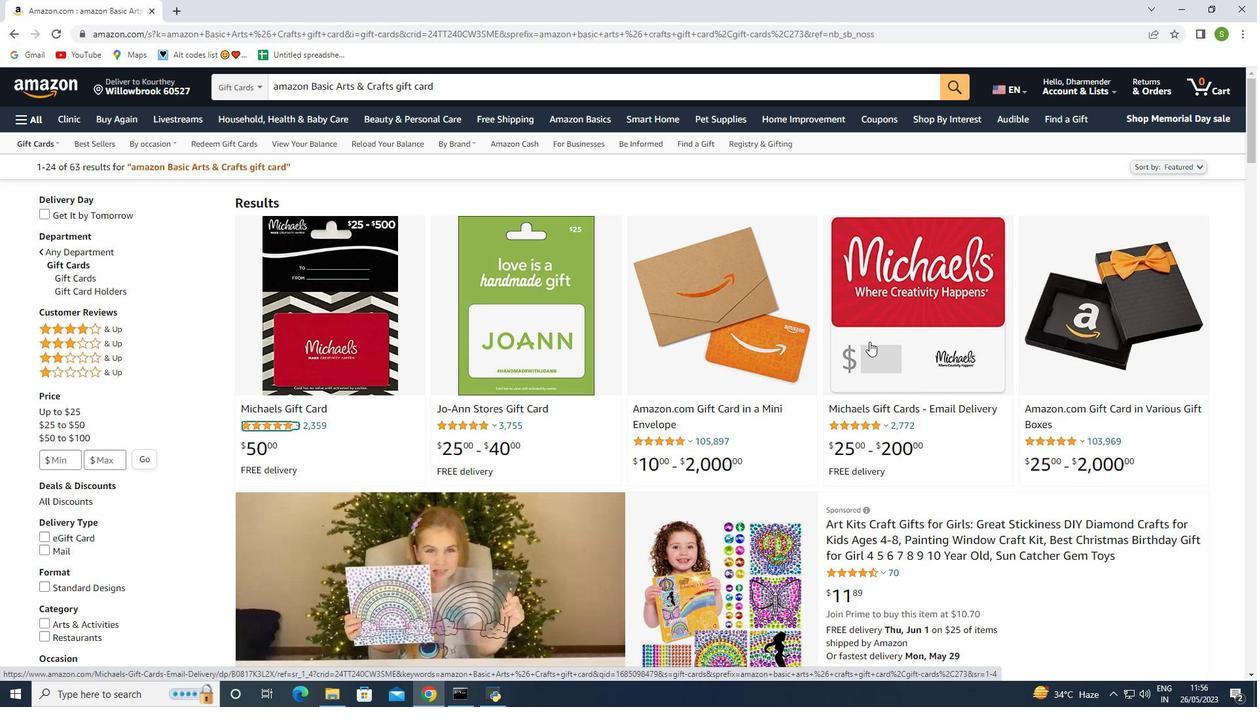 
Action: Mouse scrolled (868, 342) with delta (0, 0)
Screenshot: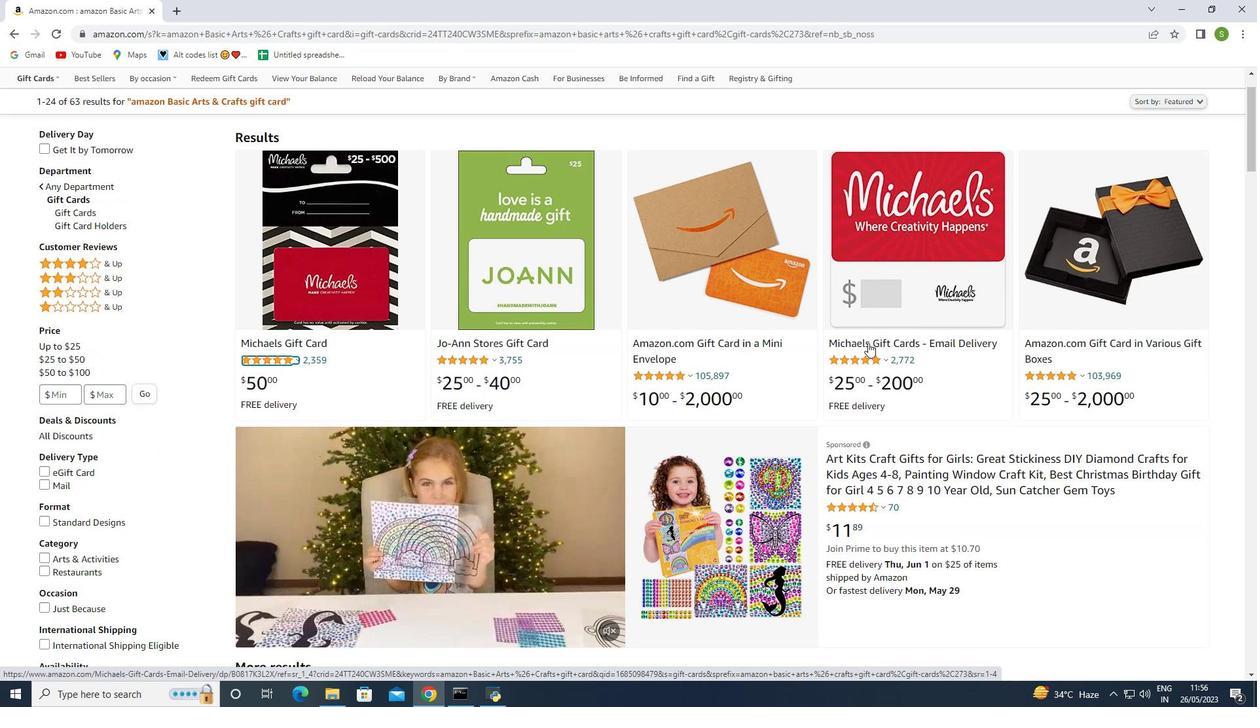 
Action: Mouse scrolled (868, 342) with delta (0, 0)
Screenshot: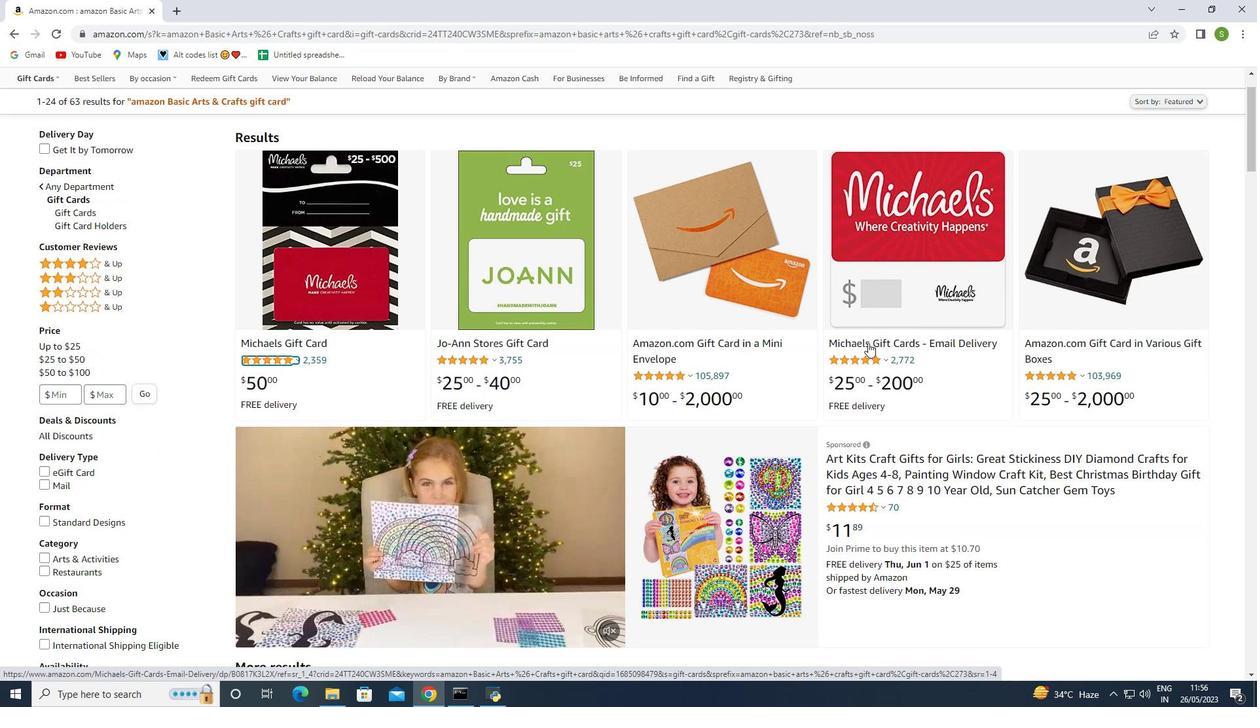 
Action: Mouse scrolled (868, 342) with delta (0, 0)
Screenshot: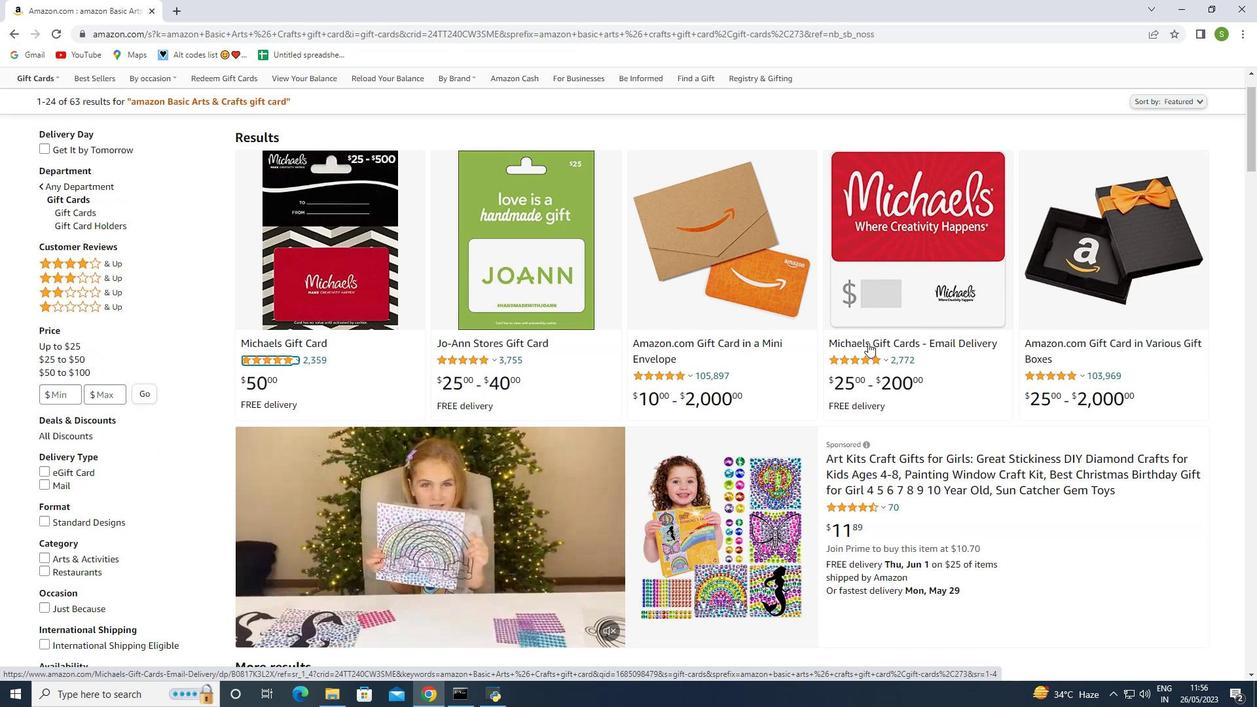 
Action: Mouse scrolled (868, 342) with delta (0, 0)
Screenshot: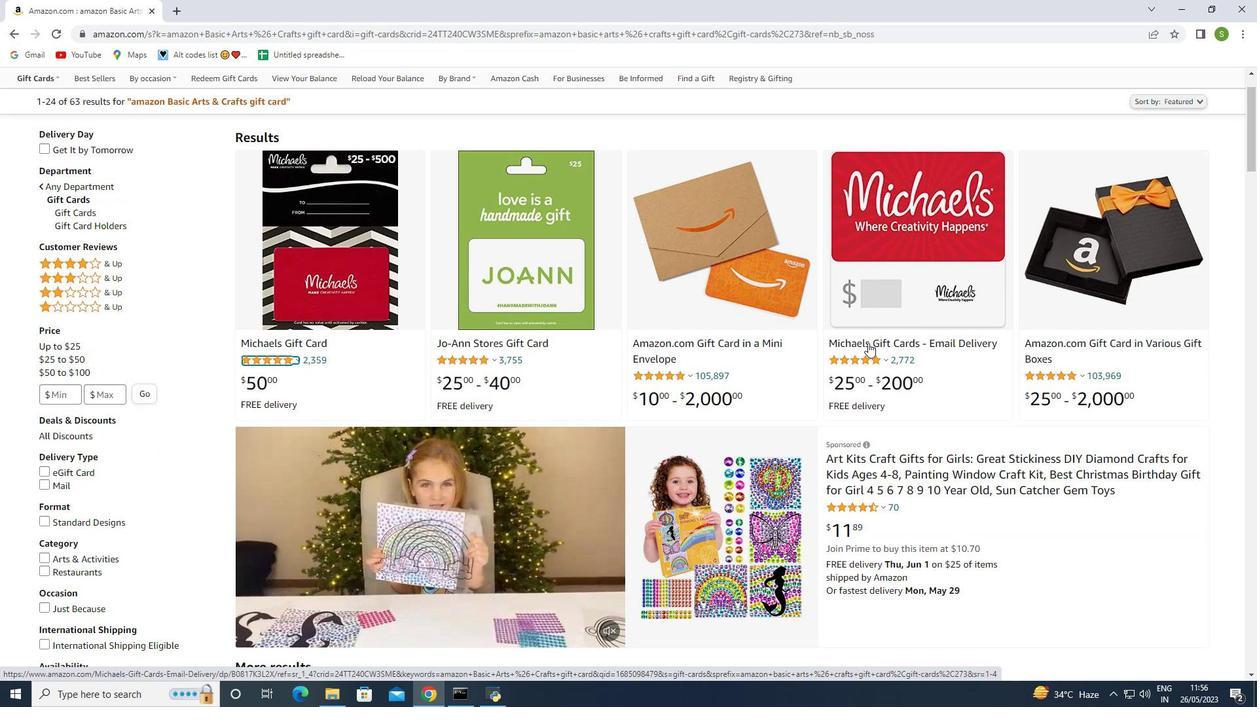 
Action: Mouse moved to (868, 344)
Screenshot: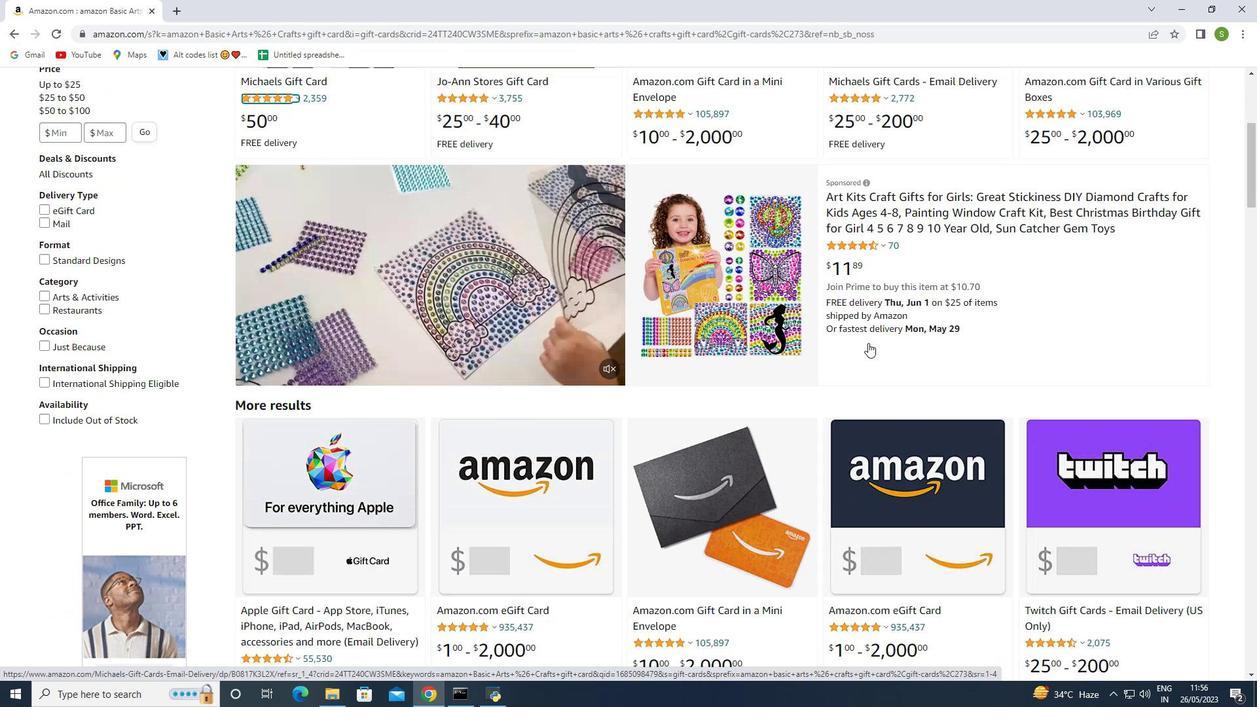 
Action: Mouse scrolled (868, 343) with delta (0, 0)
Screenshot: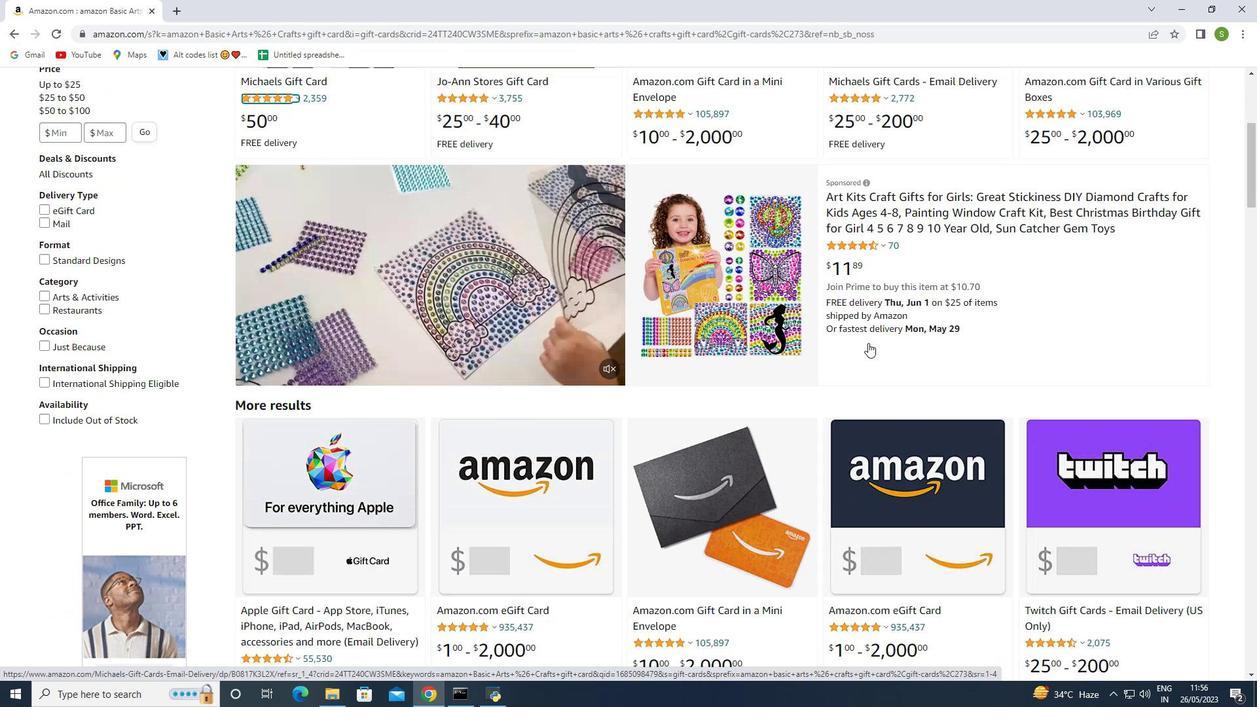 
Action: Mouse moved to (868, 345)
Screenshot: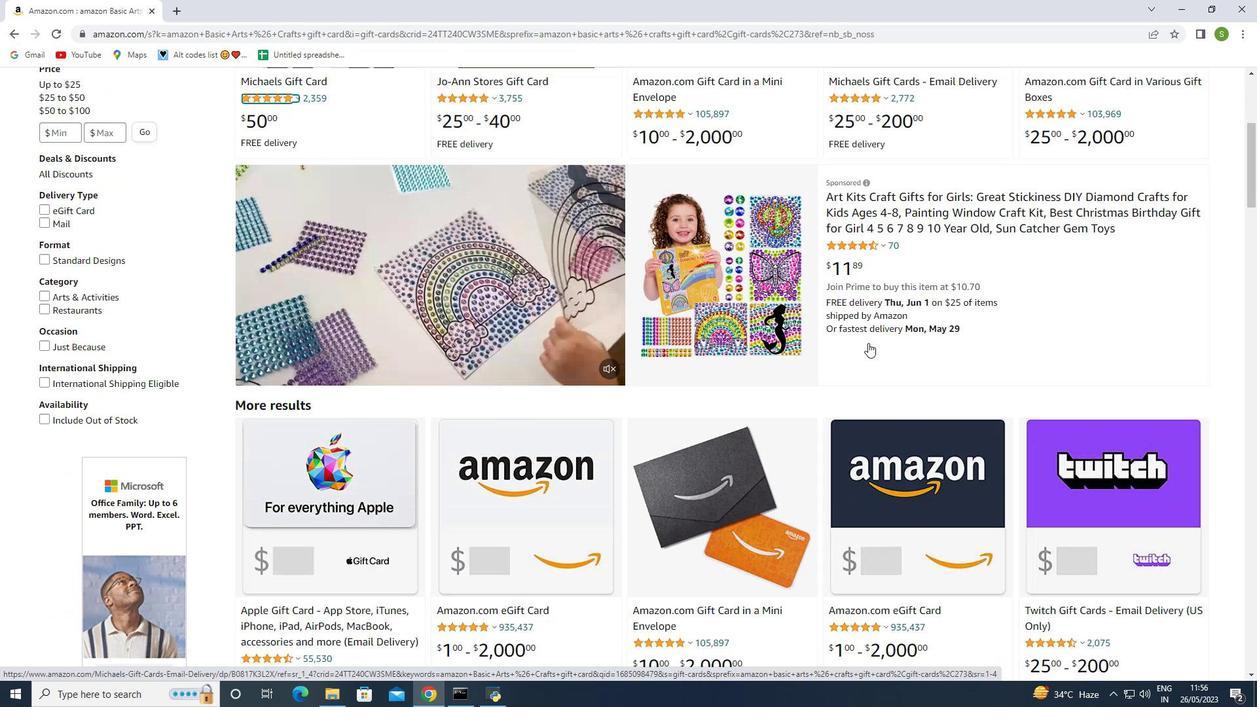 
Action: Mouse scrolled (868, 344) with delta (0, 0)
Screenshot: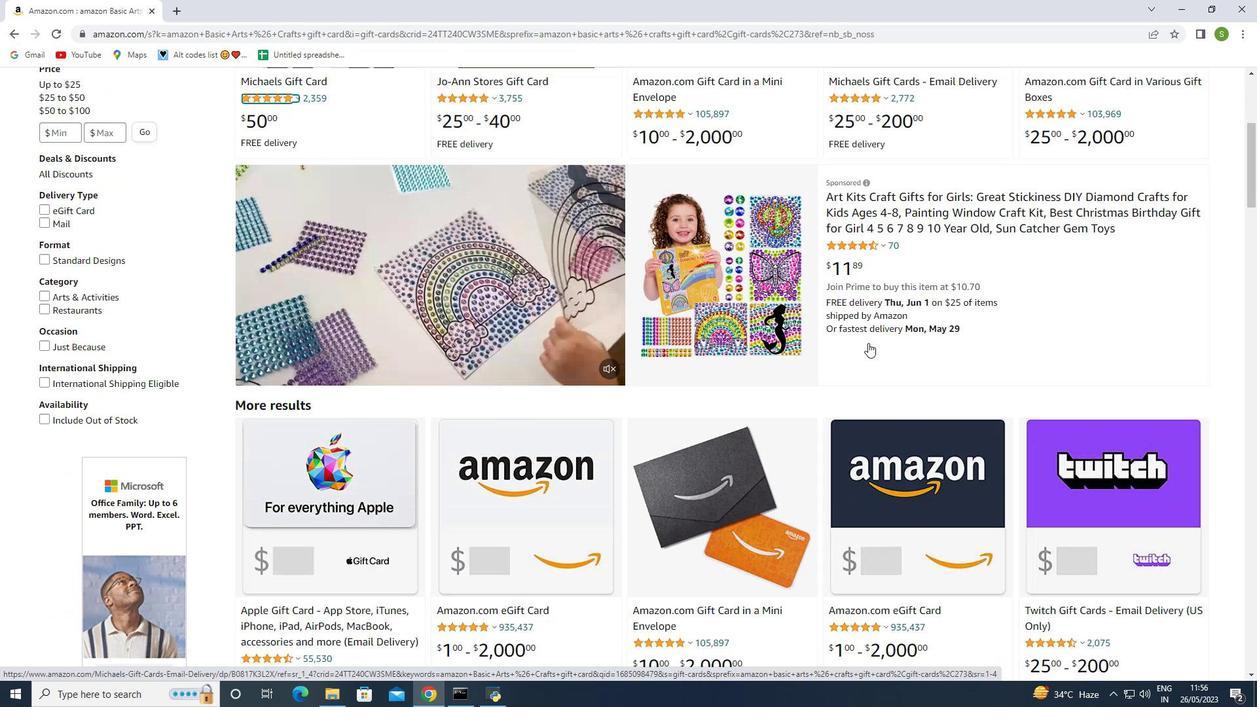 
Action: Mouse scrolled (868, 344) with delta (0, 0)
Screenshot: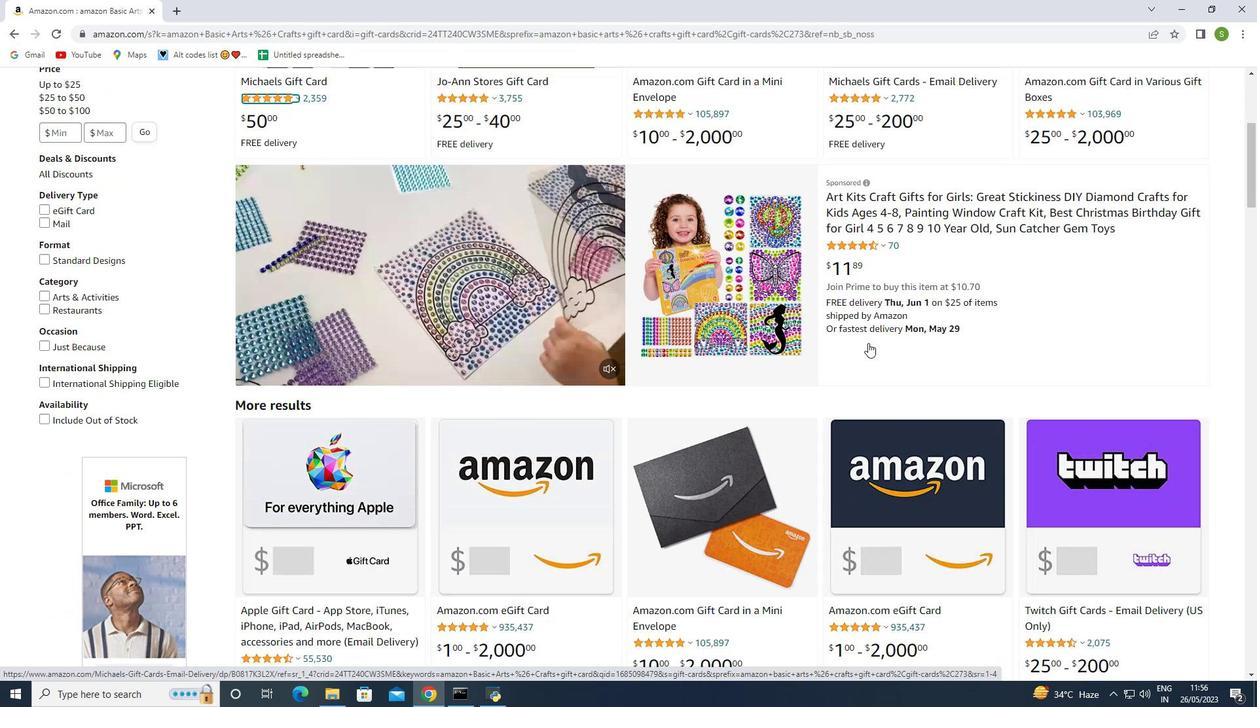 
Action: Mouse moved to (868, 345)
Screenshot: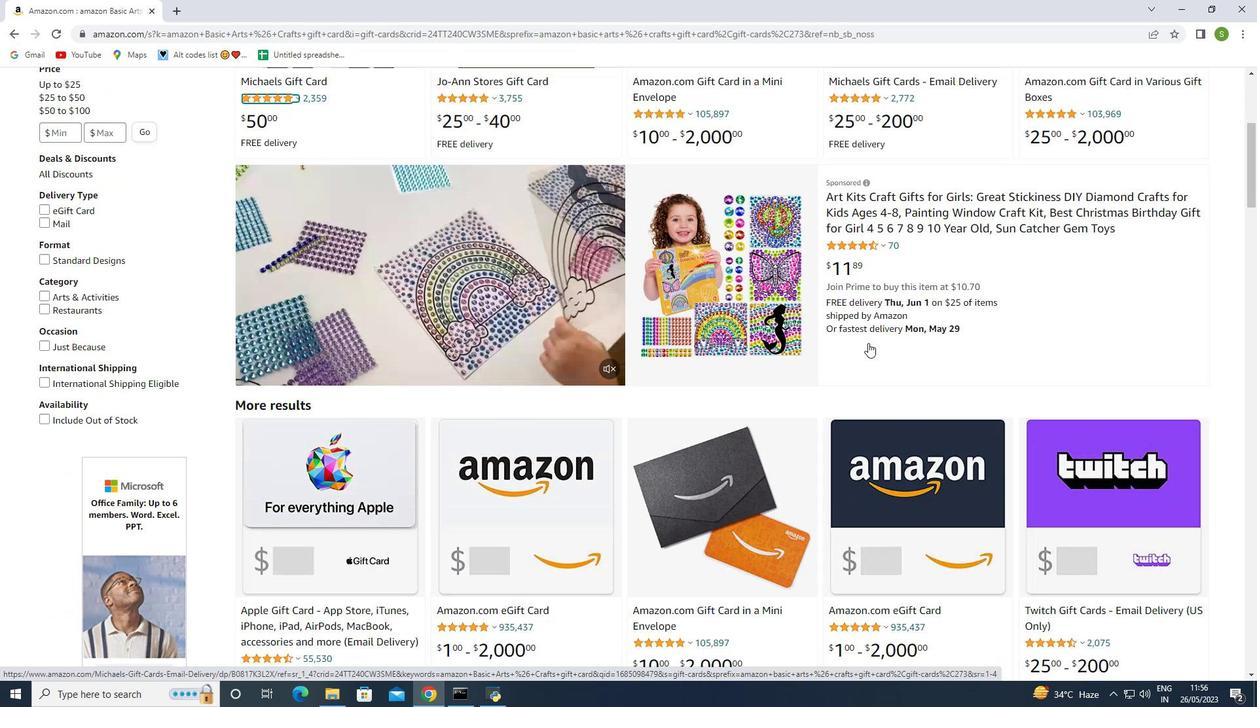 
Action: Mouse scrolled (868, 345) with delta (0, 0)
Screenshot: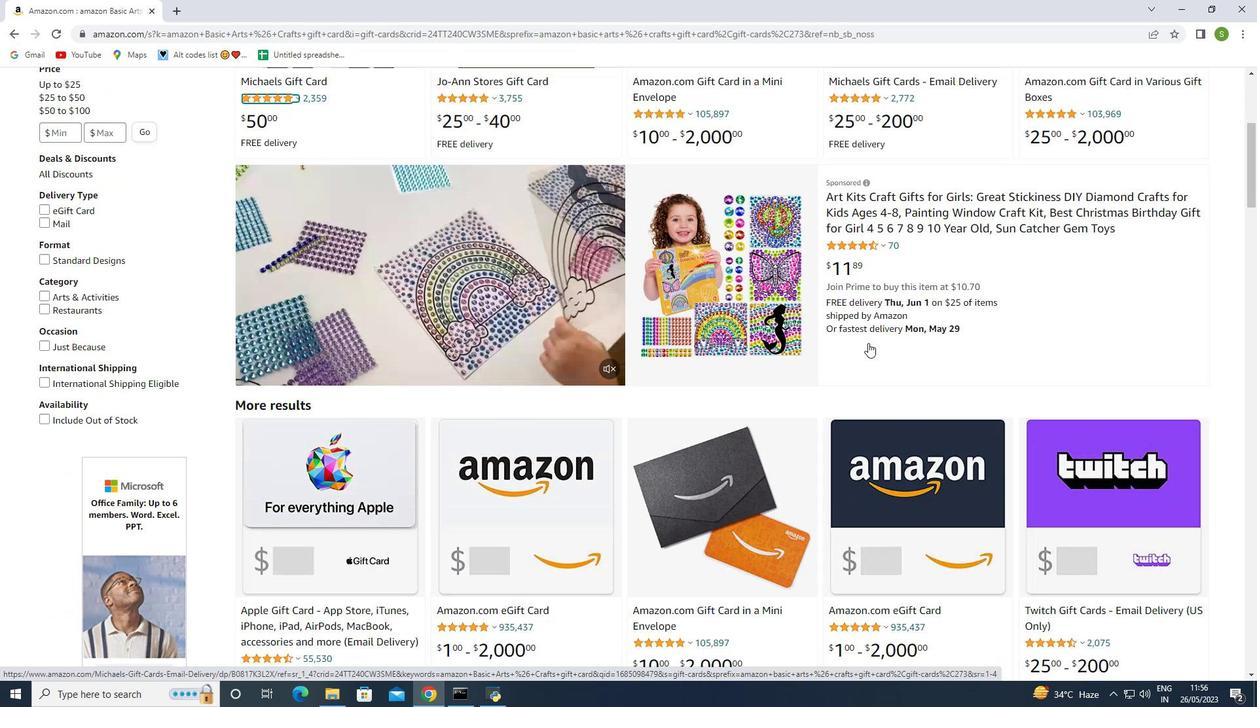 
Action: Mouse moved to (798, 355)
Screenshot: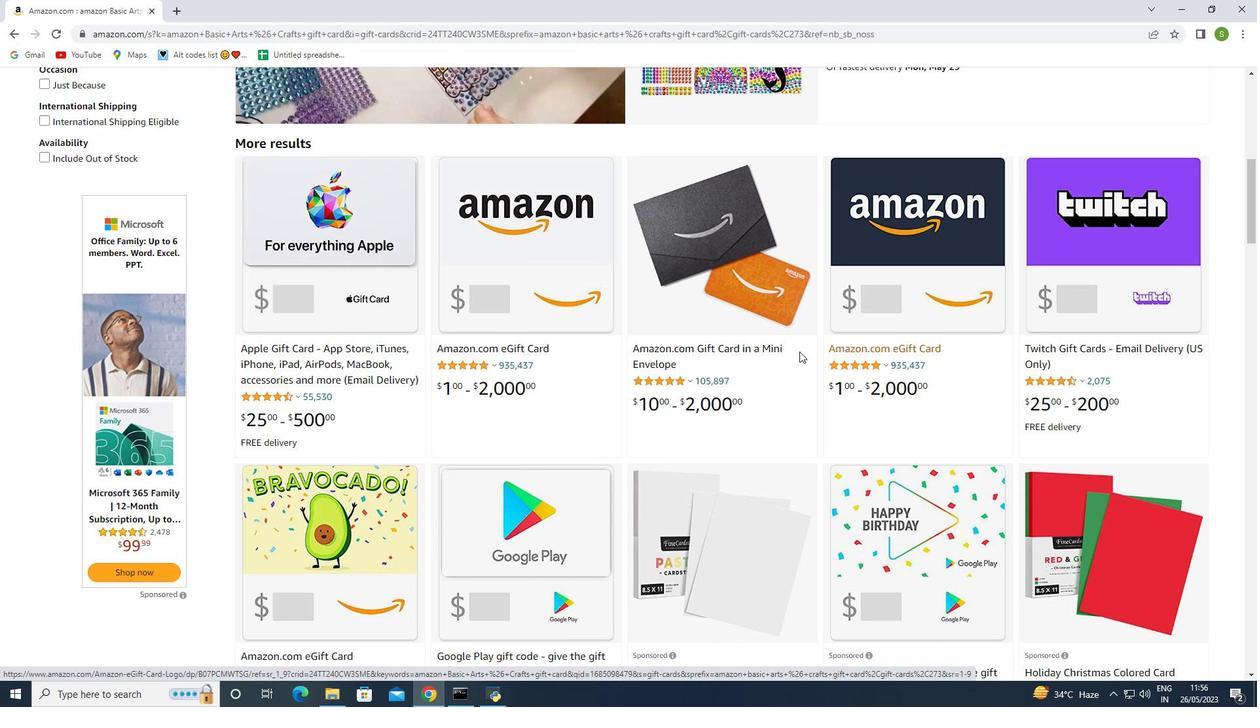 
Action: Mouse scrolled (798, 354) with delta (0, 0)
Screenshot: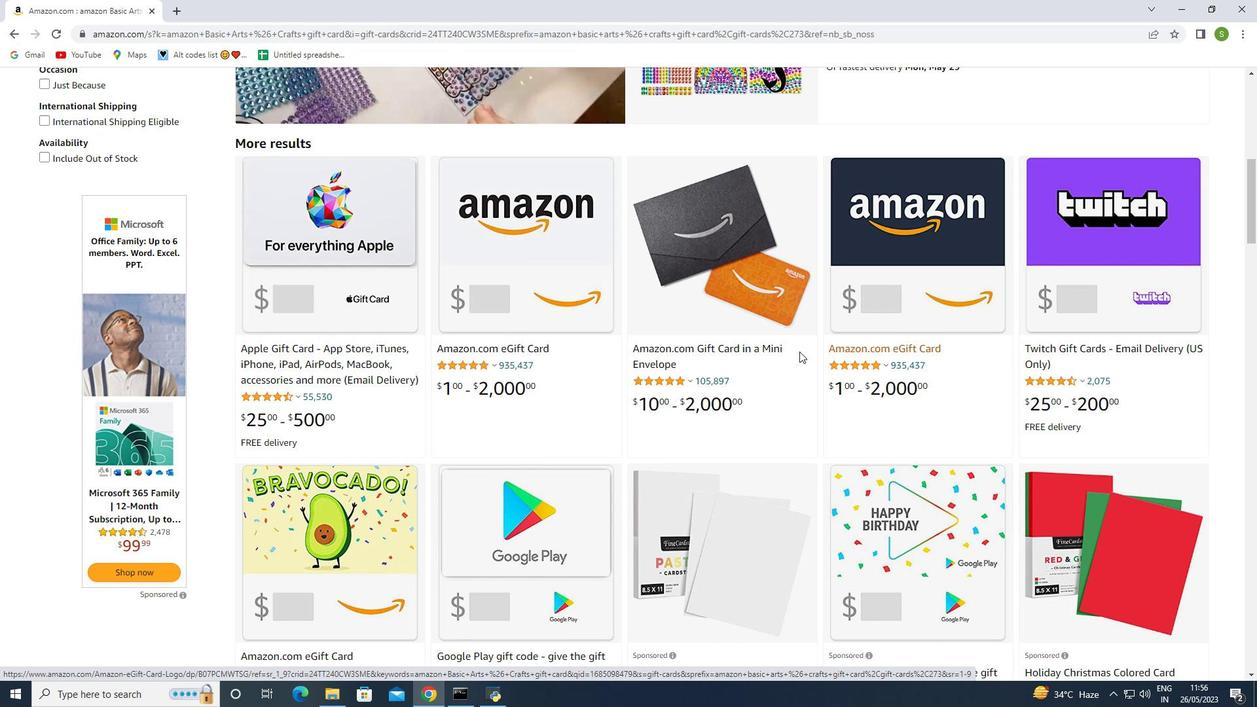 
Action: Mouse scrolled (798, 354) with delta (0, 0)
Screenshot: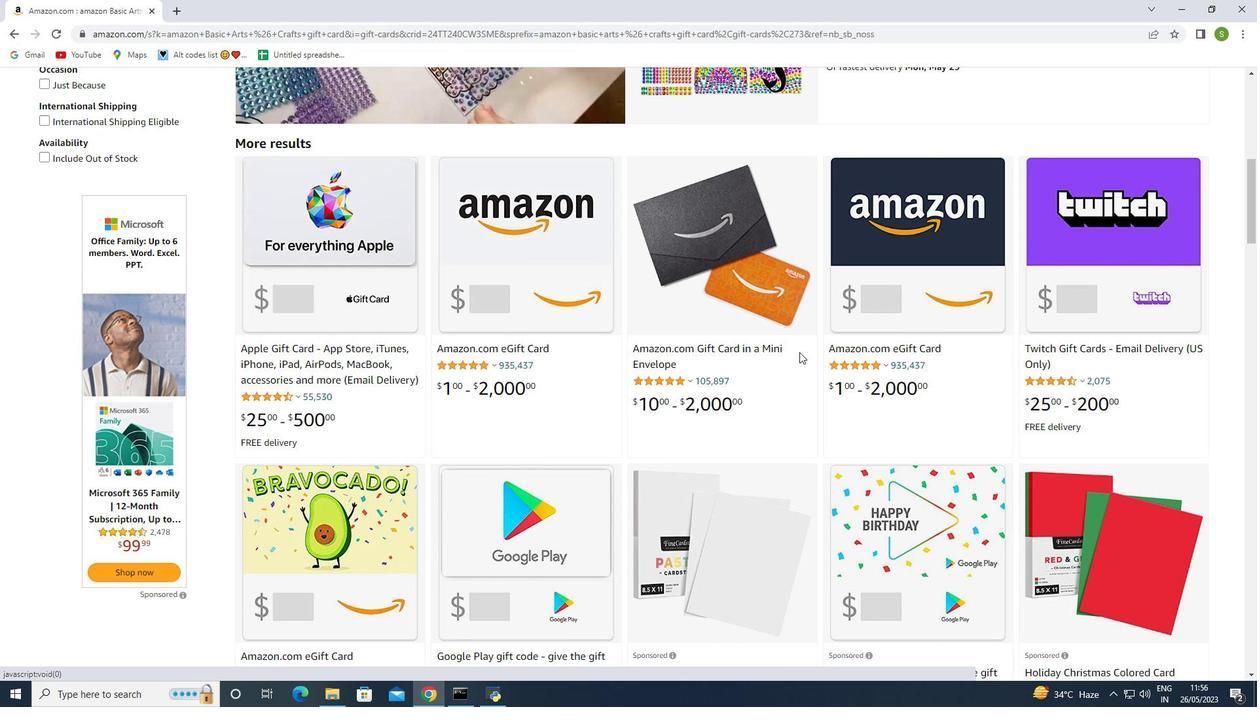 
Action: Mouse moved to (826, 439)
Screenshot: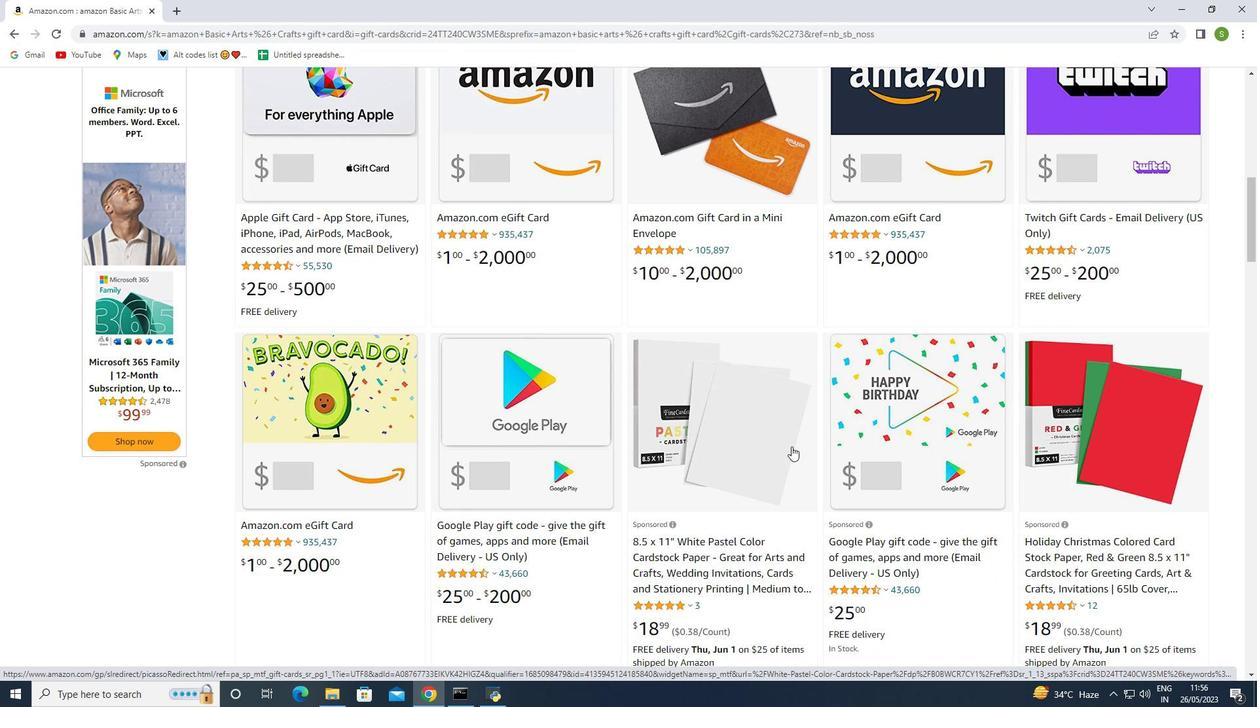 
Action: Mouse scrolled (826, 438) with delta (0, 0)
Screenshot: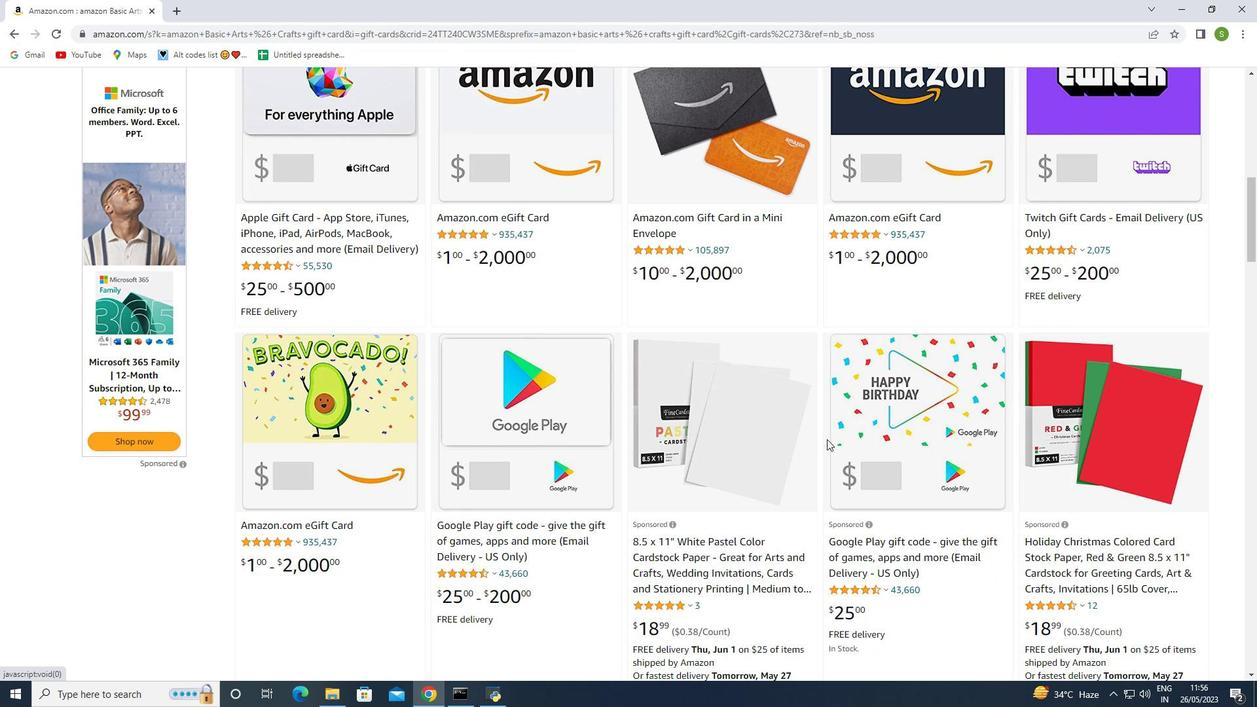 
Action: Mouse moved to (904, 451)
Screenshot: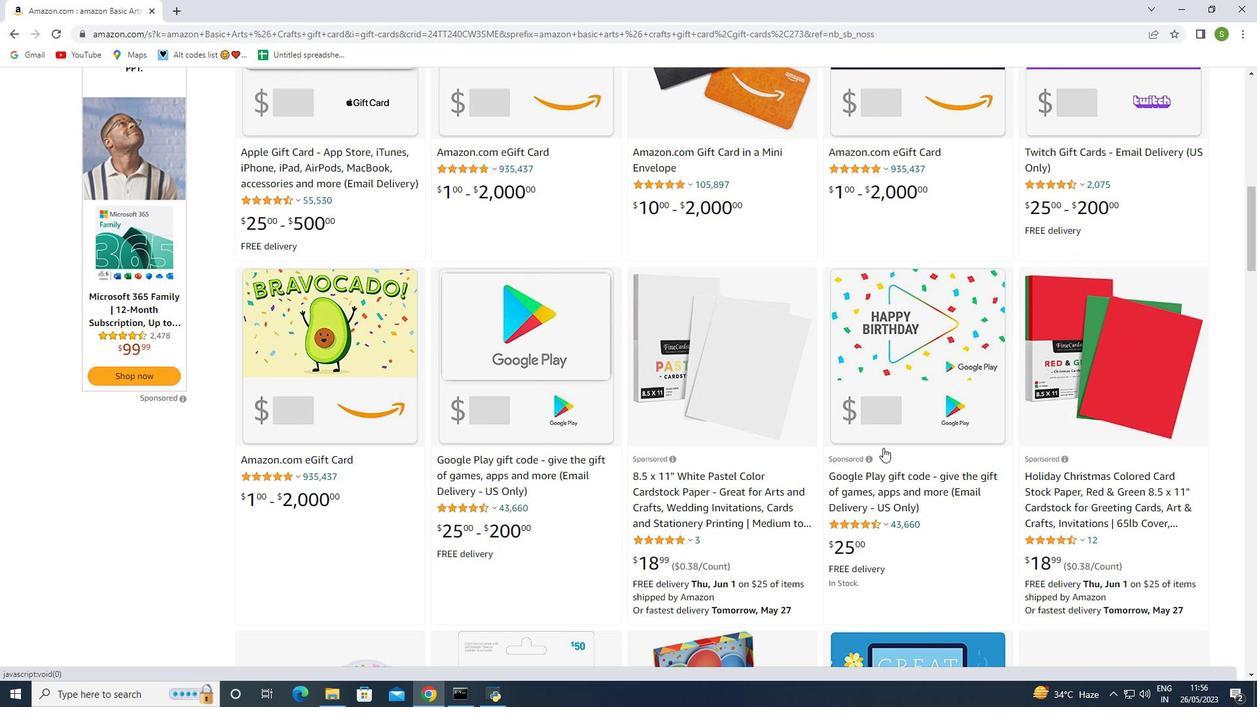 
Action: Mouse scrolled (904, 450) with delta (0, 0)
Screenshot: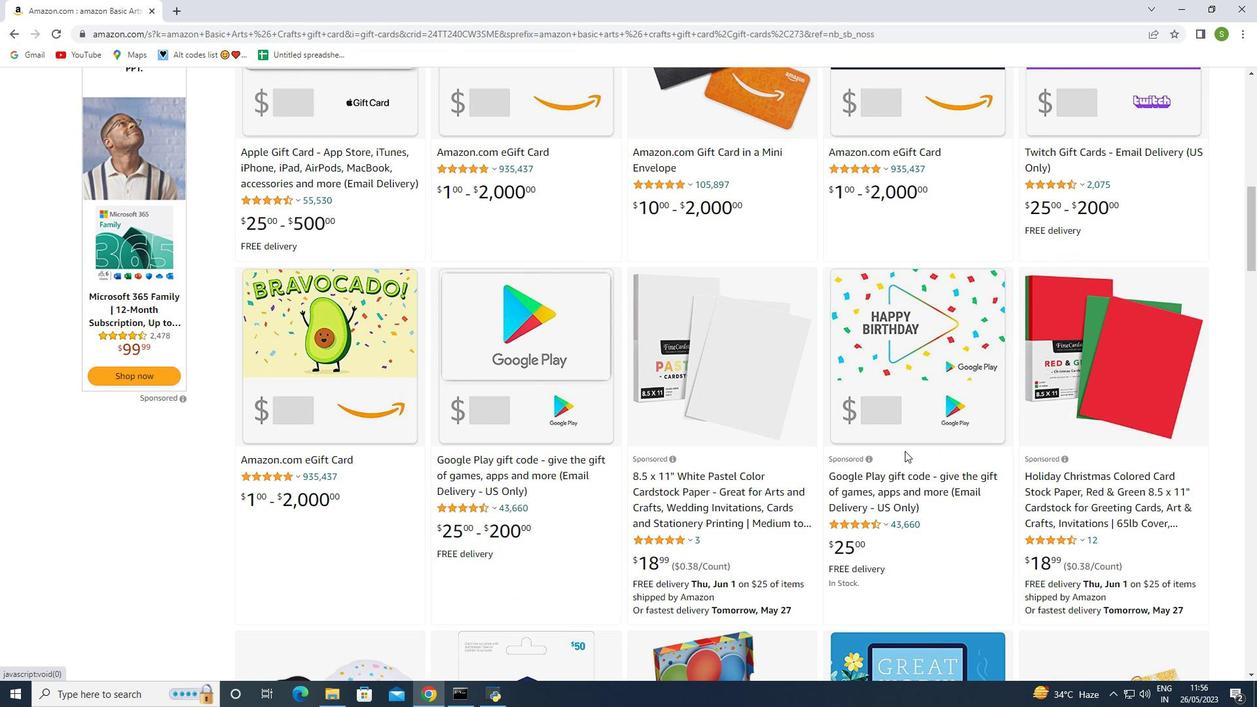 
Action: Mouse scrolled (904, 450) with delta (0, 0)
Screenshot: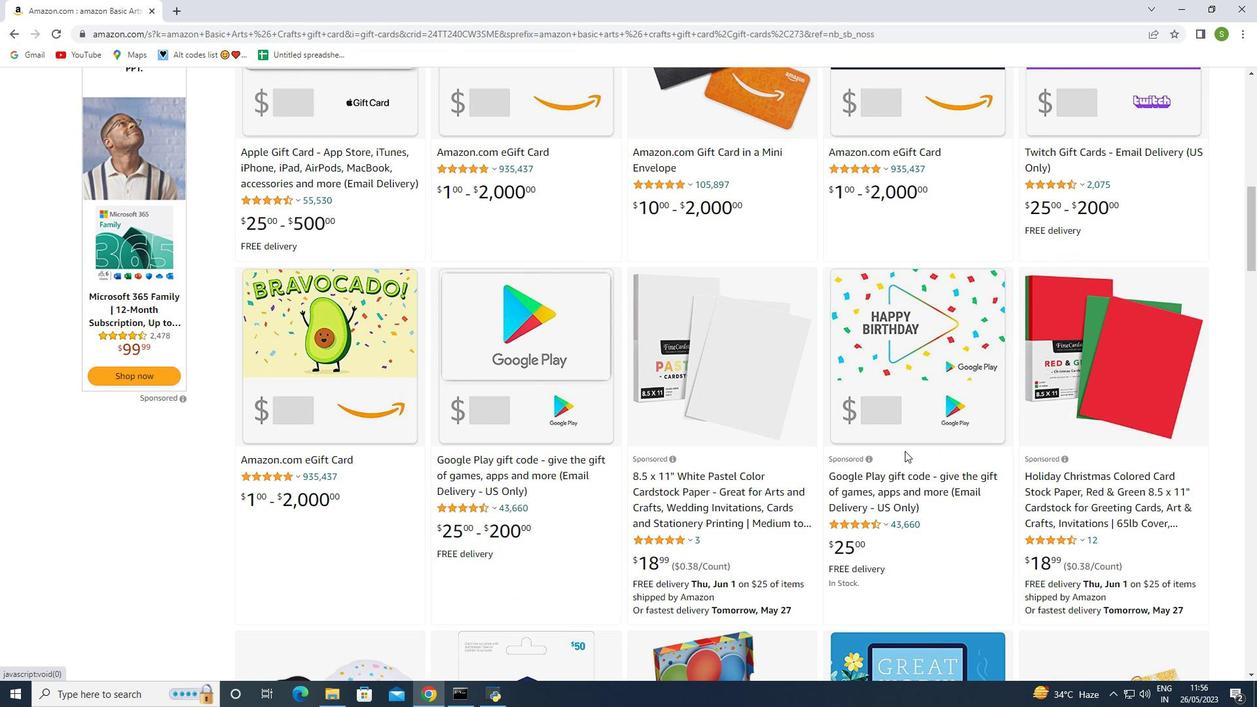 
Action: Mouse scrolled (904, 450) with delta (0, 0)
Screenshot: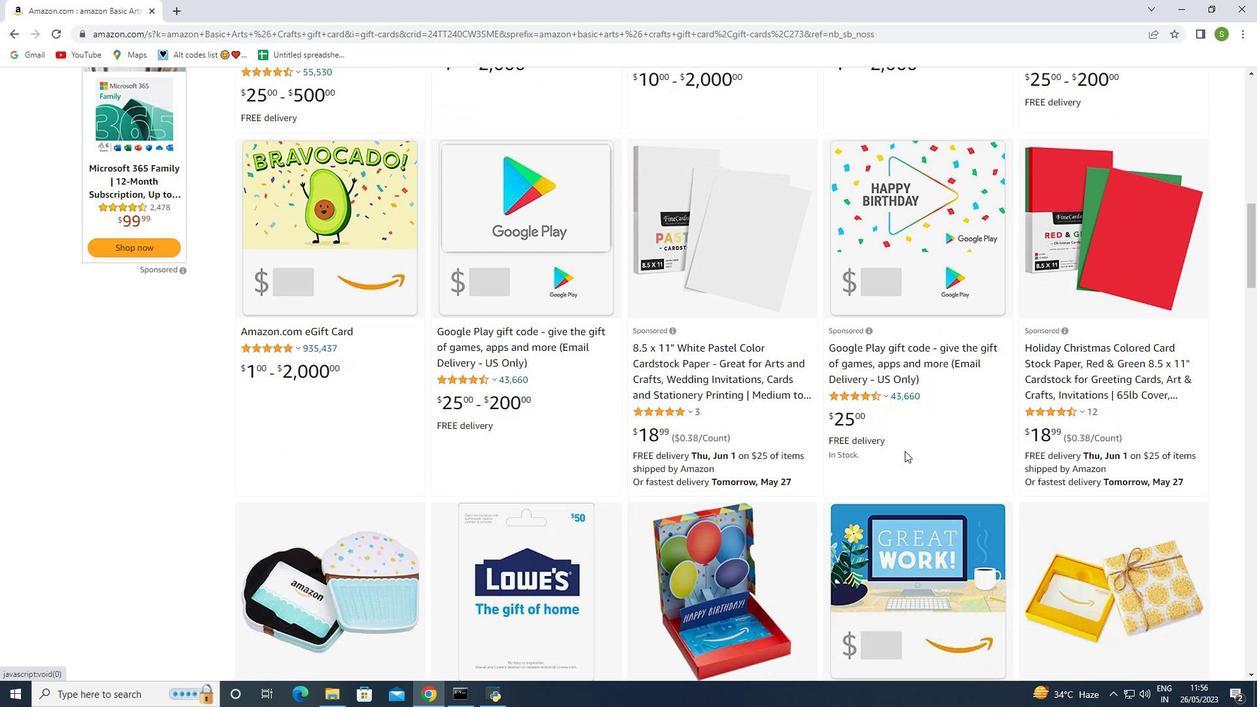 
Action: Mouse scrolled (904, 450) with delta (0, 0)
Screenshot: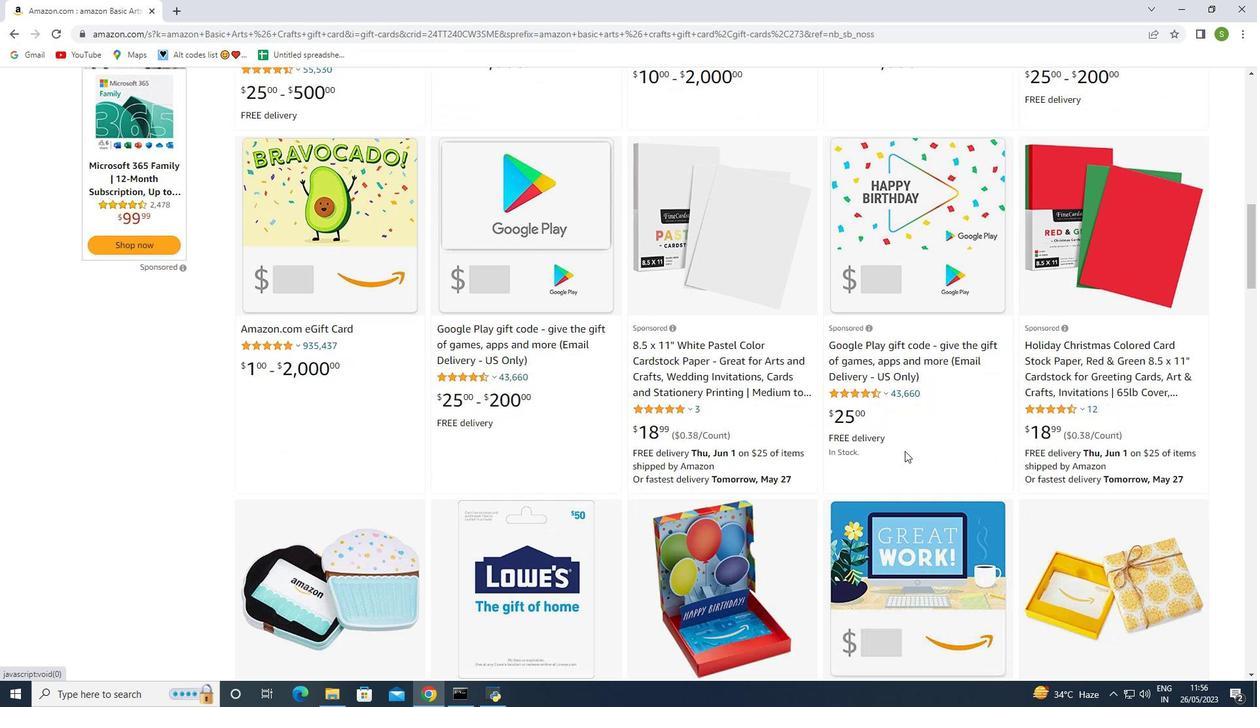 
Action: Mouse scrolled (904, 450) with delta (0, 0)
Screenshot: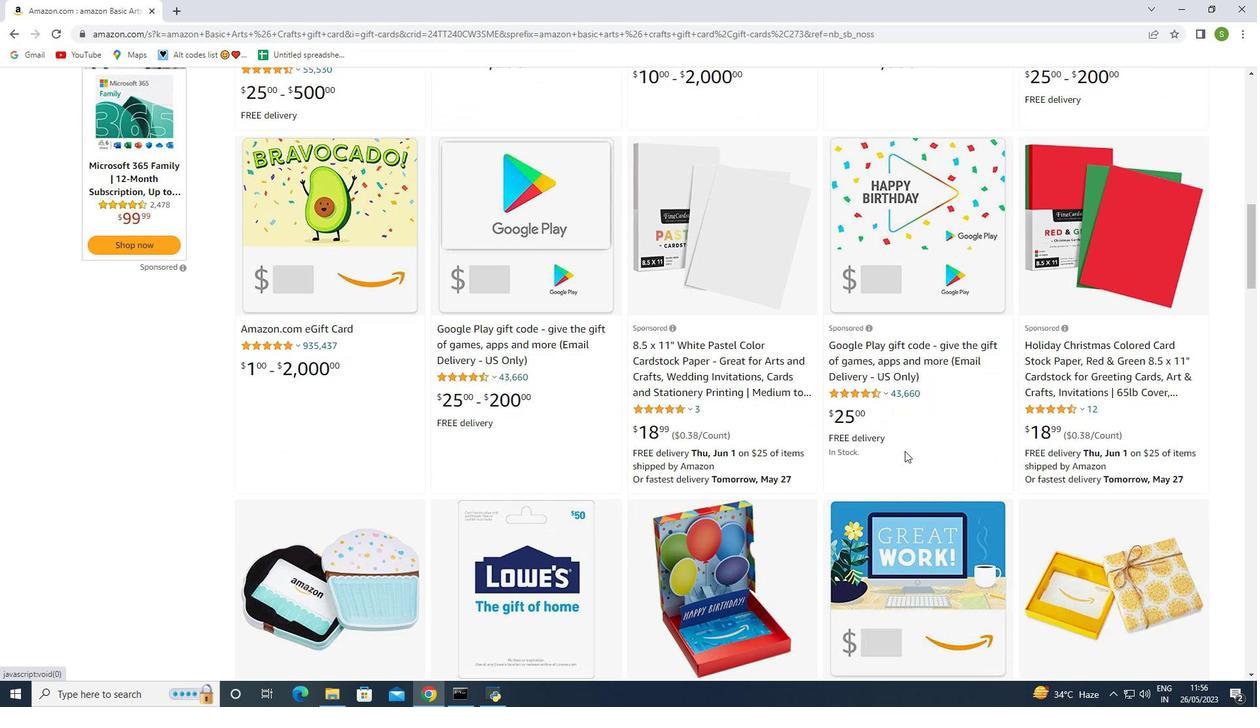 
Action: Mouse scrolled (904, 450) with delta (0, 0)
Screenshot: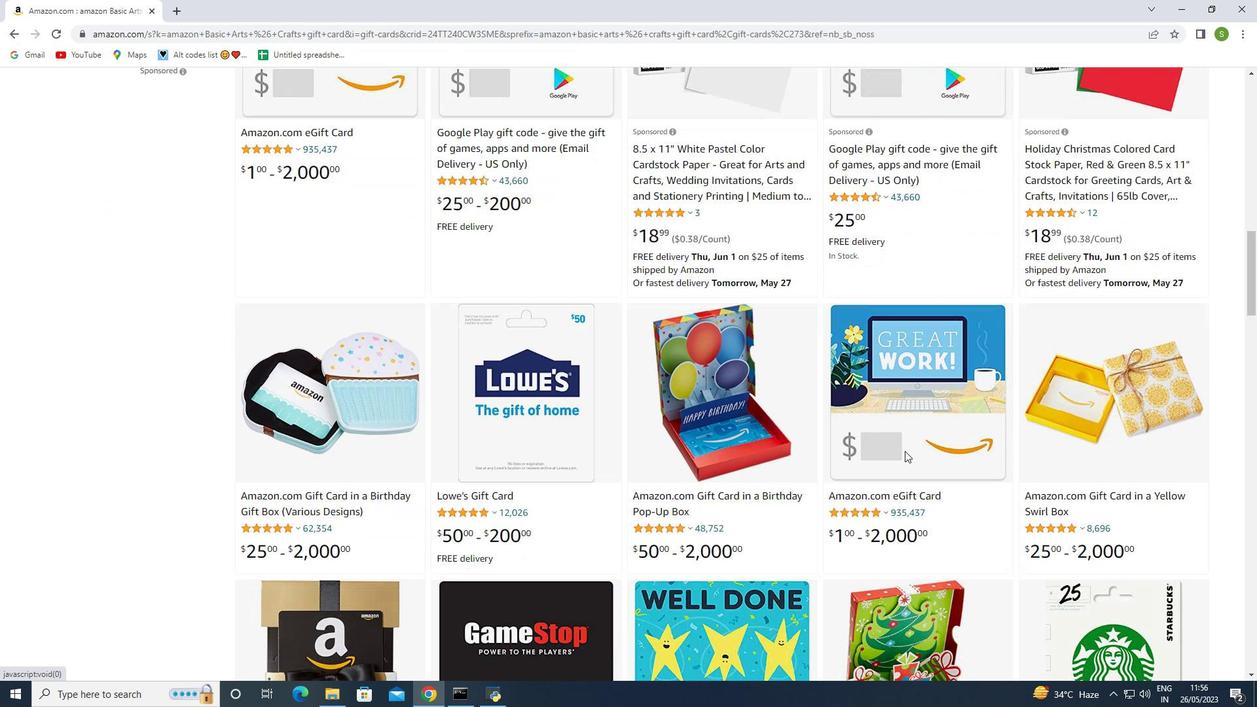 
Action: Mouse scrolled (904, 450) with delta (0, 0)
Screenshot: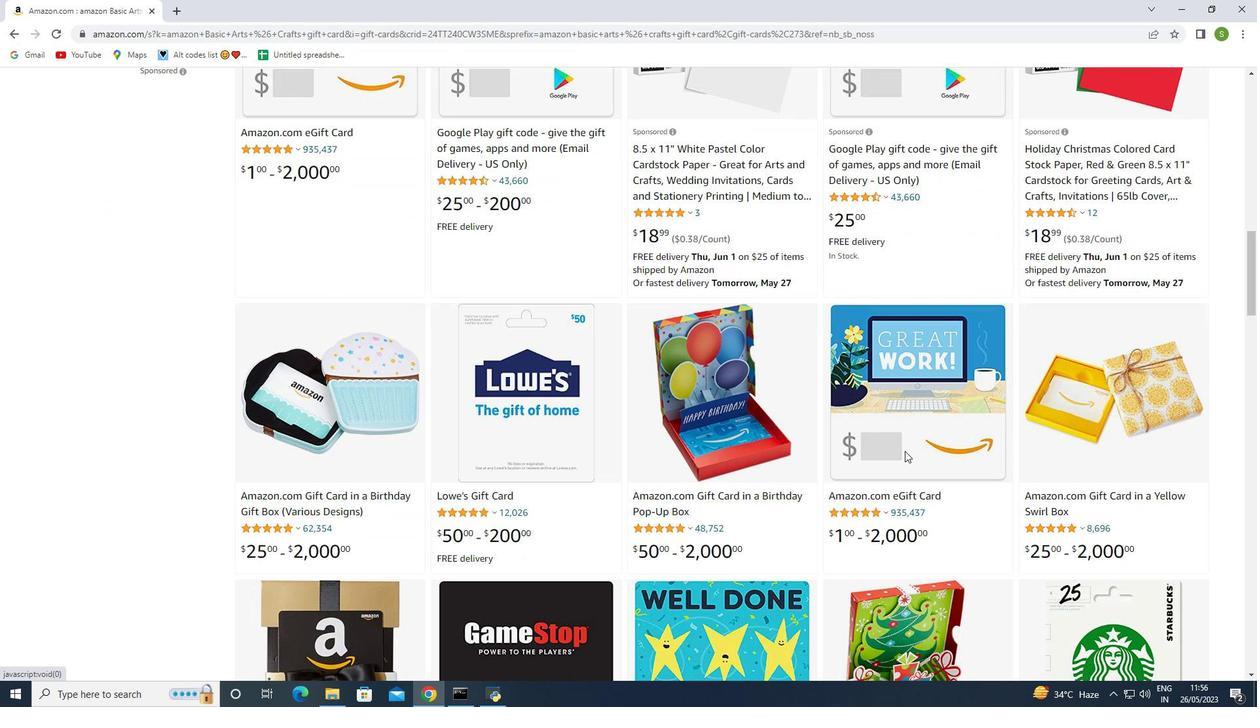 
Action: Mouse moved to (888, 465)
Screenshot: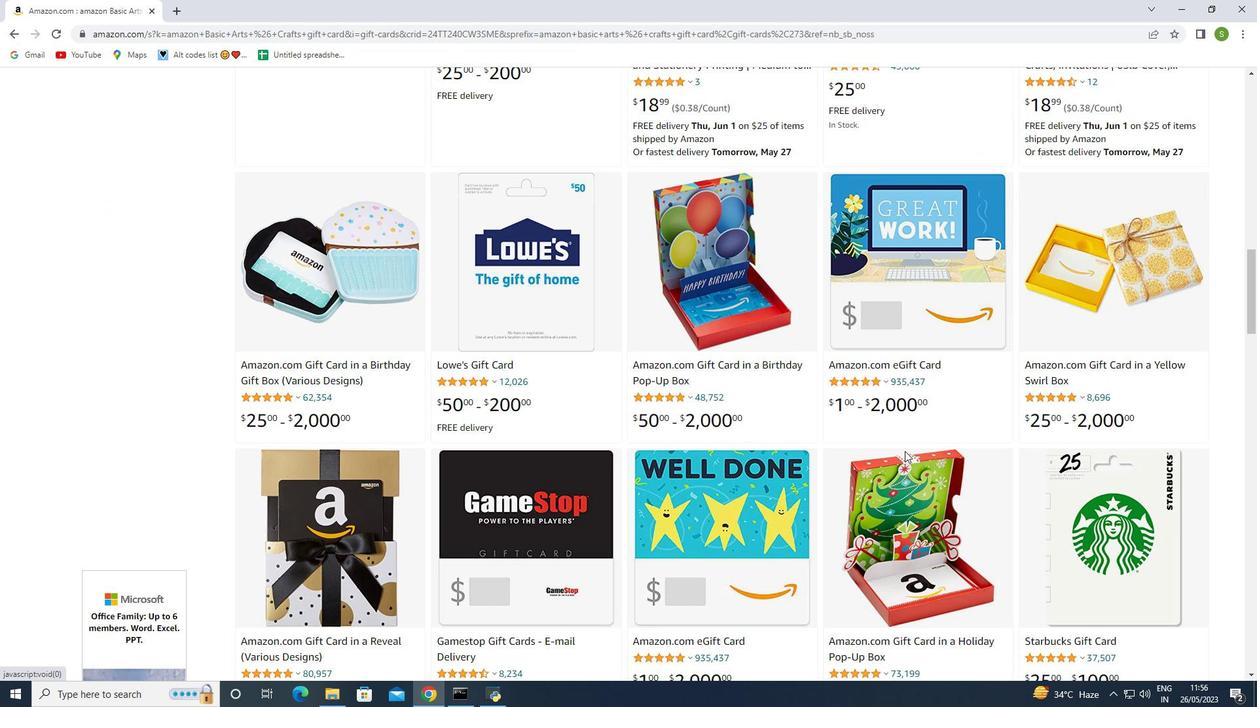 
Action: Mouse scrolled (896, 458) with delta (0, 0)
Screenshot: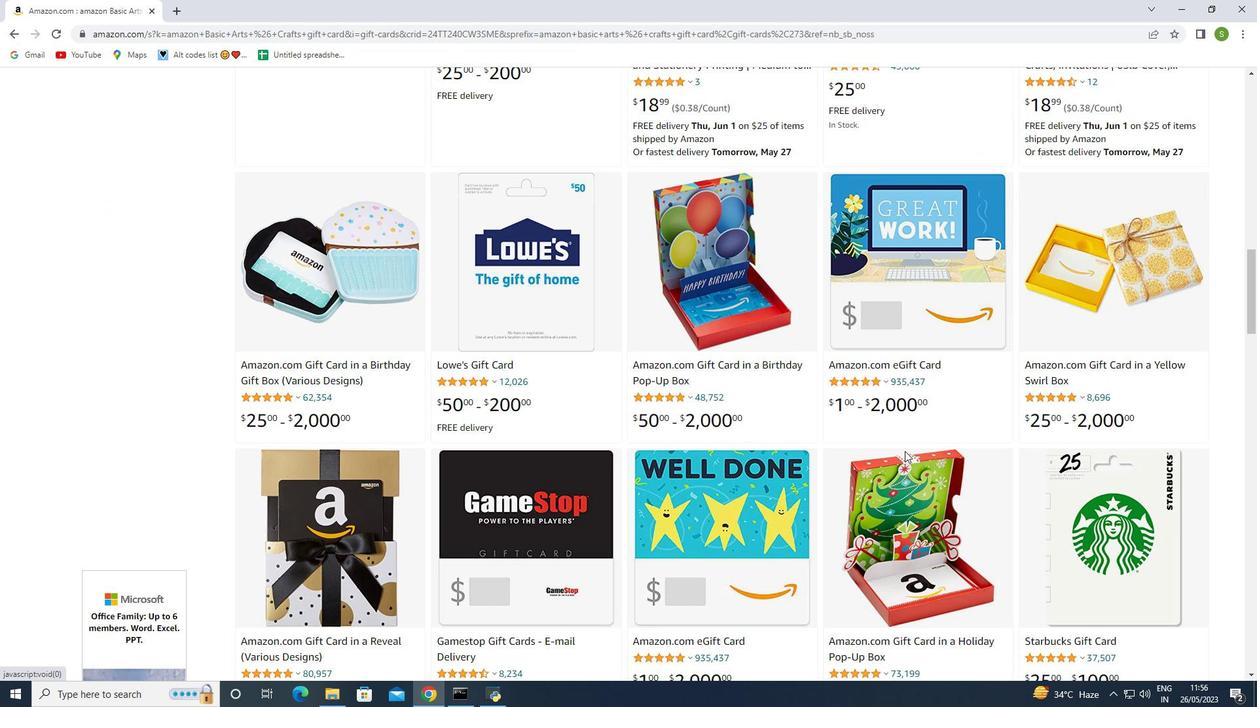 
Action: Mouse moved to (887, 466)
Screenshot: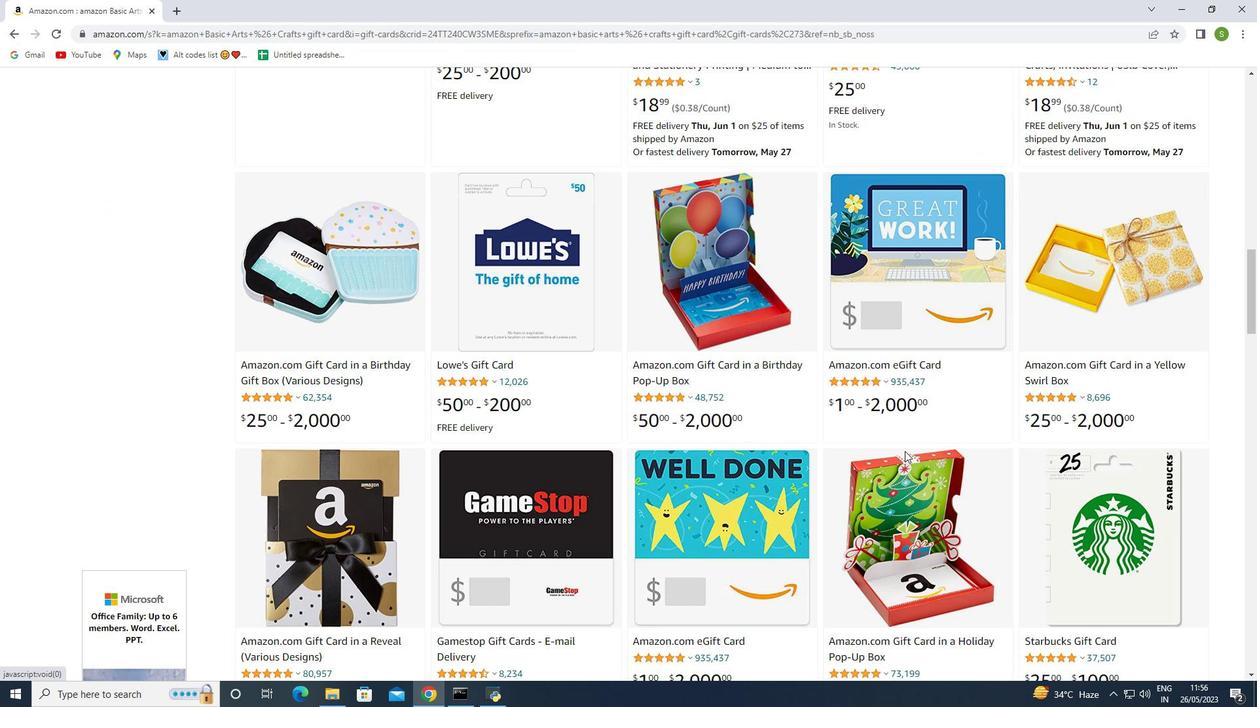 
Action: Mouse scrolled (888, 464) with delta (0, 0)
Screenshot: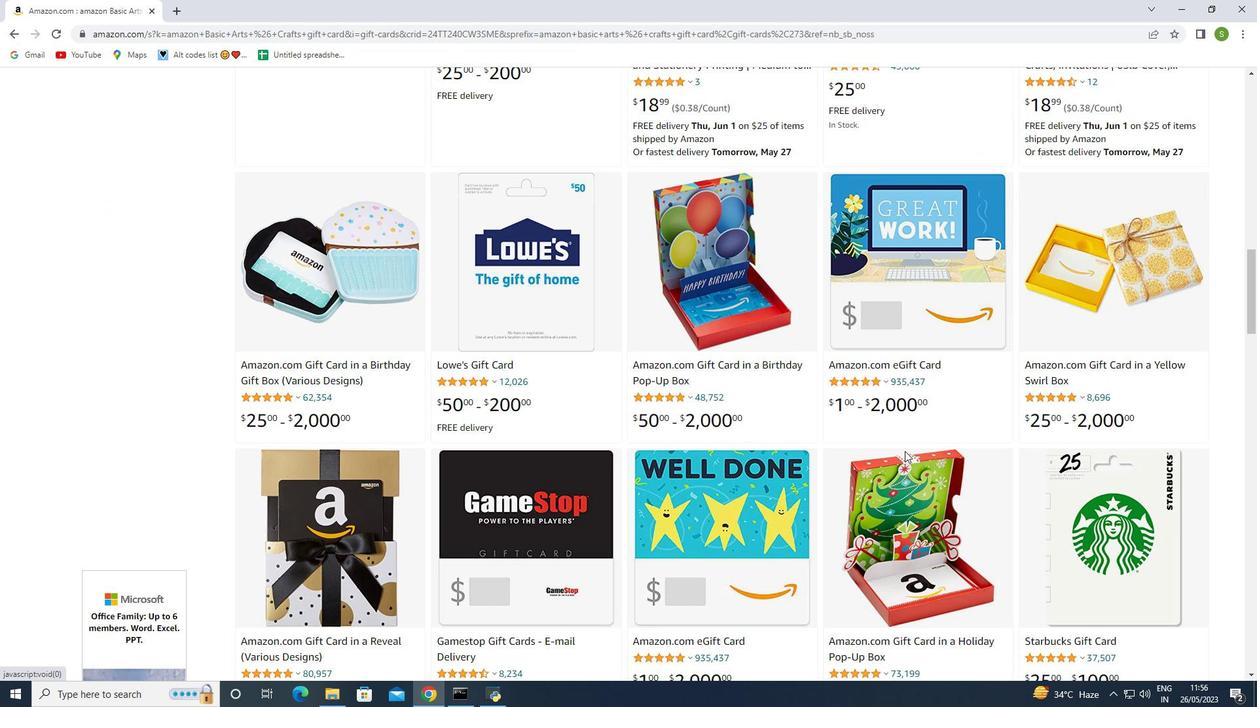 
Action: Mouse moved to (887, 466)
Screenshot: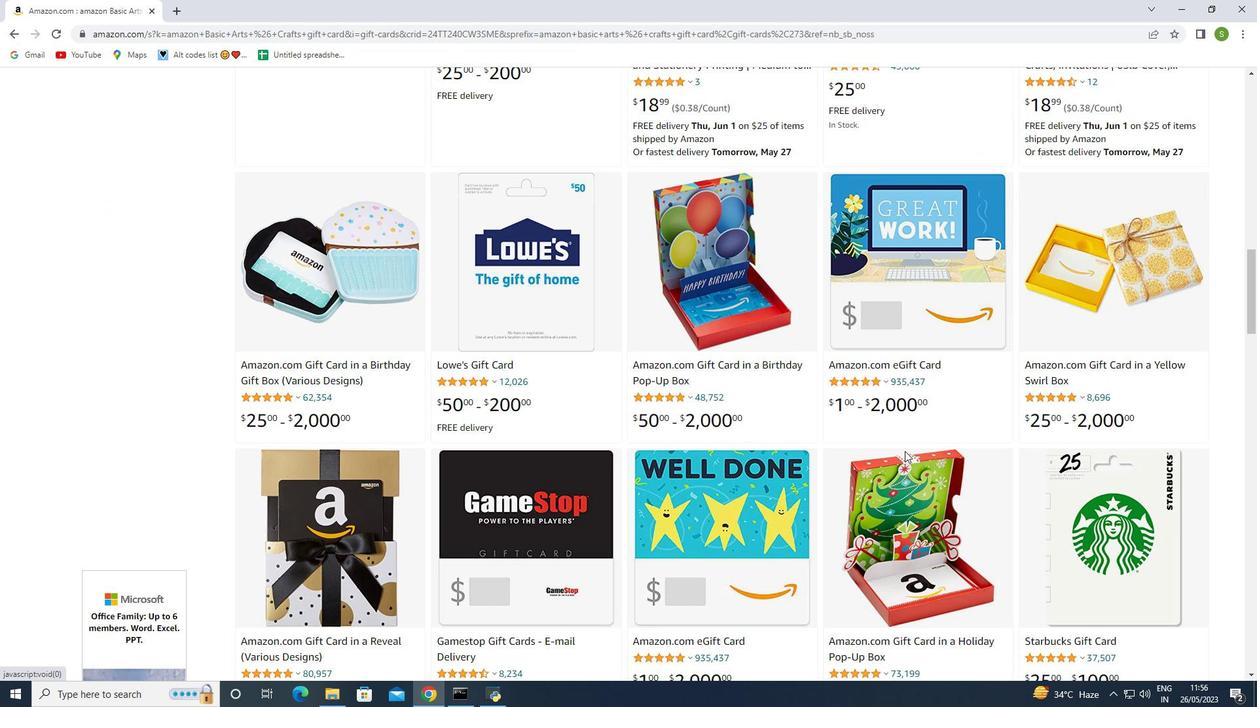 
Action: Mouse scrolled (887, 465) with delta (0, 0)
Screenshot: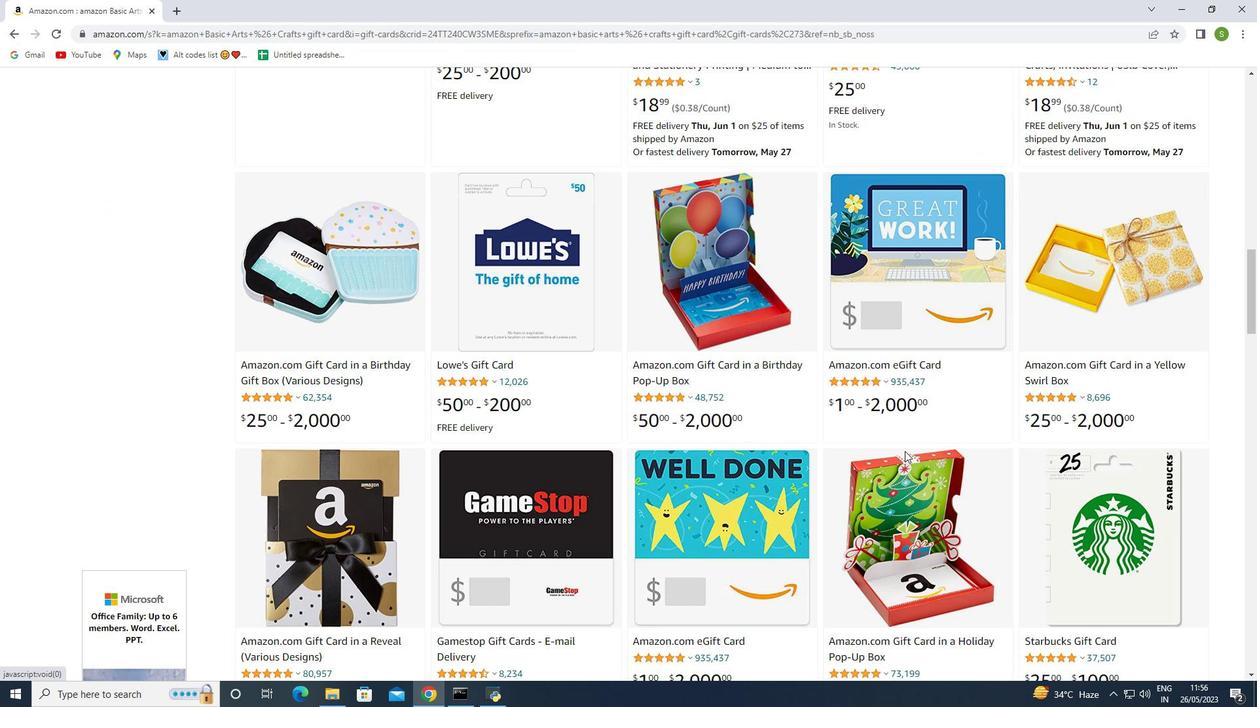 
Action: Mouse moved to (886, 466)
Screenshot: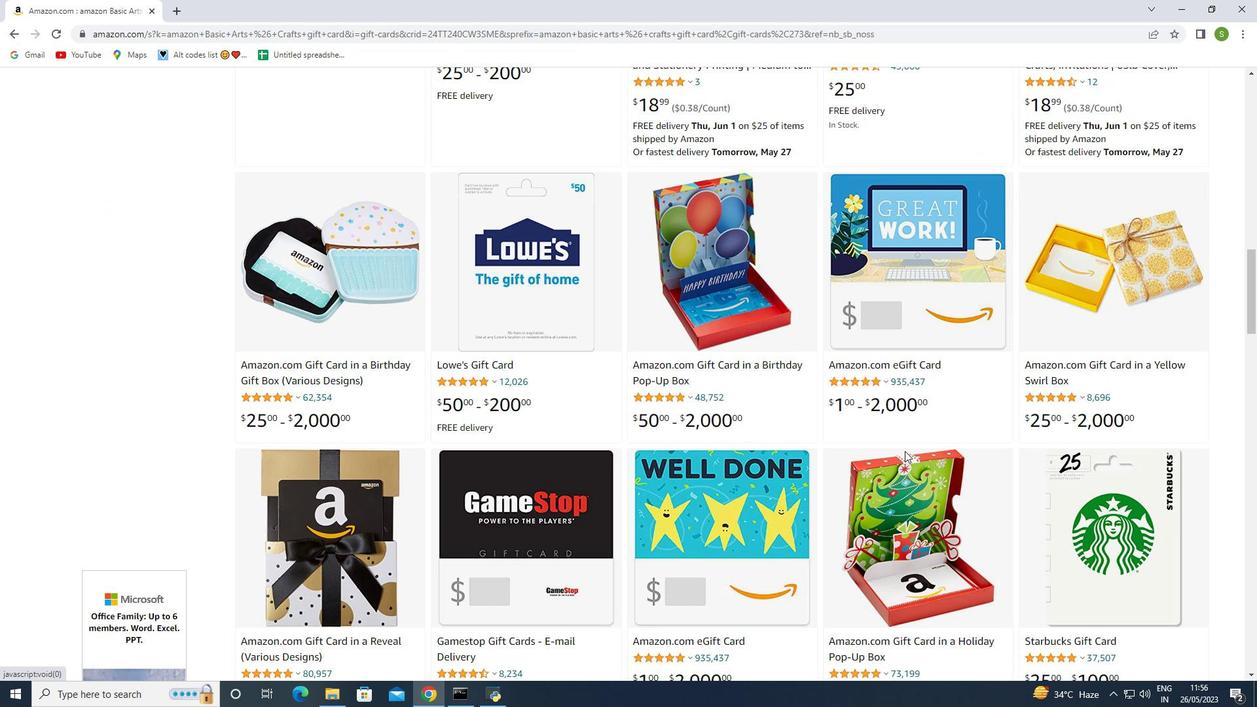 
Action: Mouse scrolled (886, 465) with delta (0, 0)
Screenshot: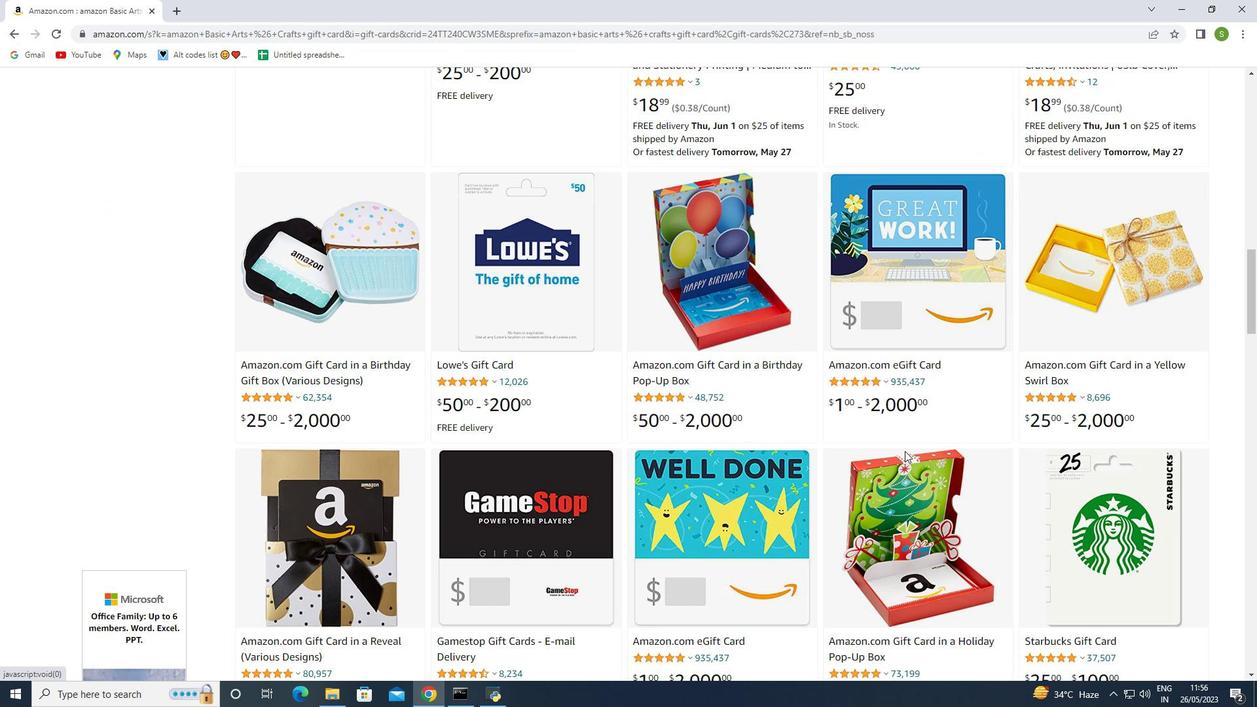 
Action: Mouse moved to (808, 430)
